 Task: Create Multiple Records from Salesforce Flow
Action: Key pressed <Key.alt_l><Key.tab><Key.tab>
Screenshot: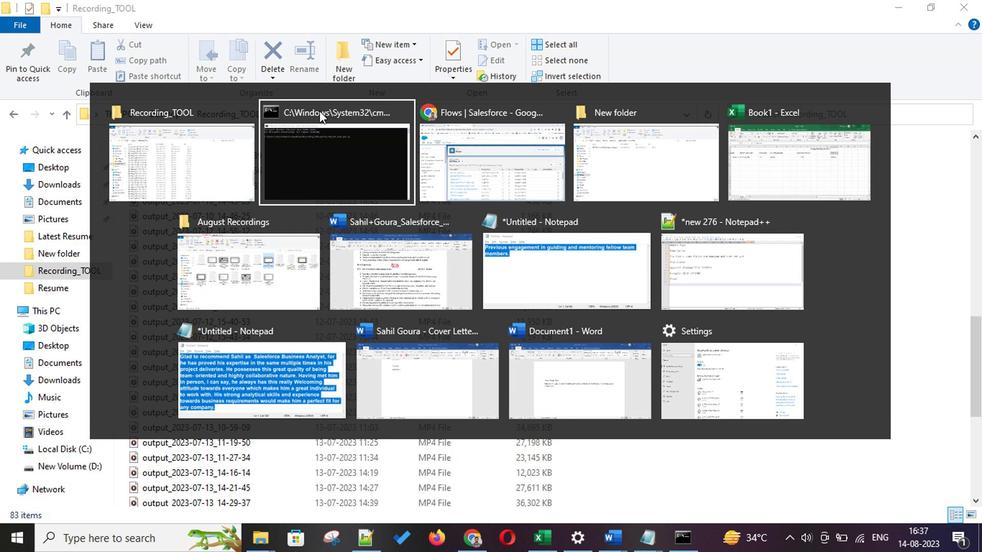 
Action: Mouse moved to (939, 187)
Screenshot: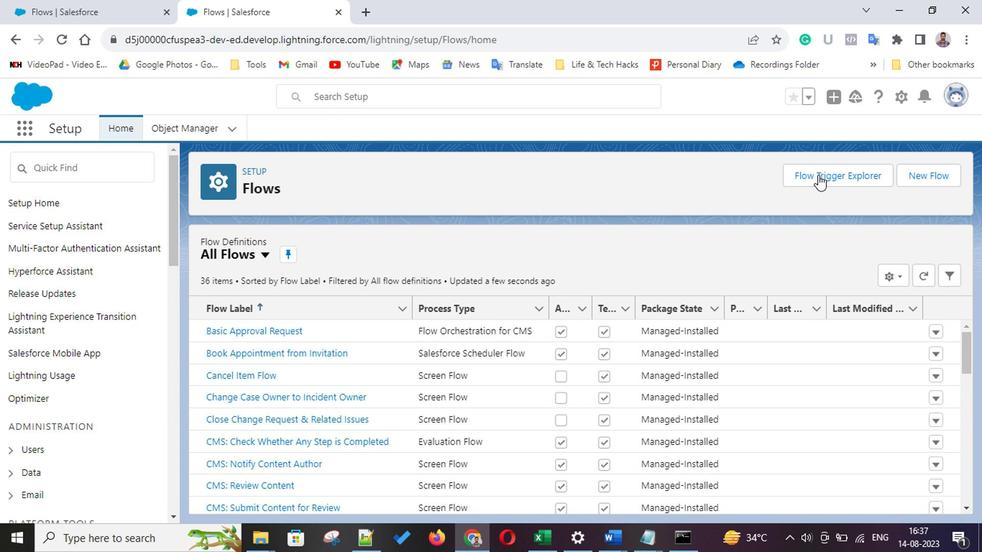 
Action: Mouse pressed left at (939, 187)
Screenshot: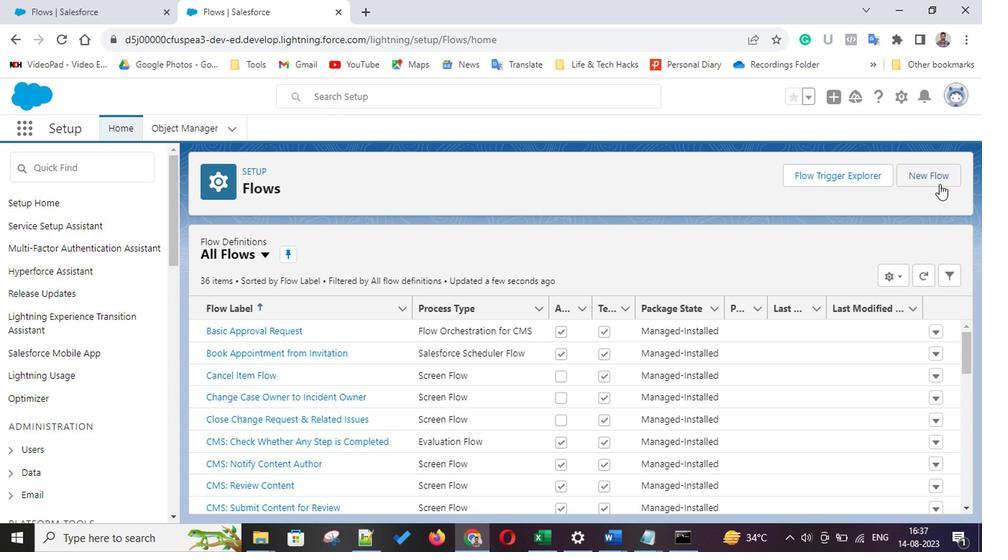 
Action: Mouse moved to (893, 447)
Screenshot: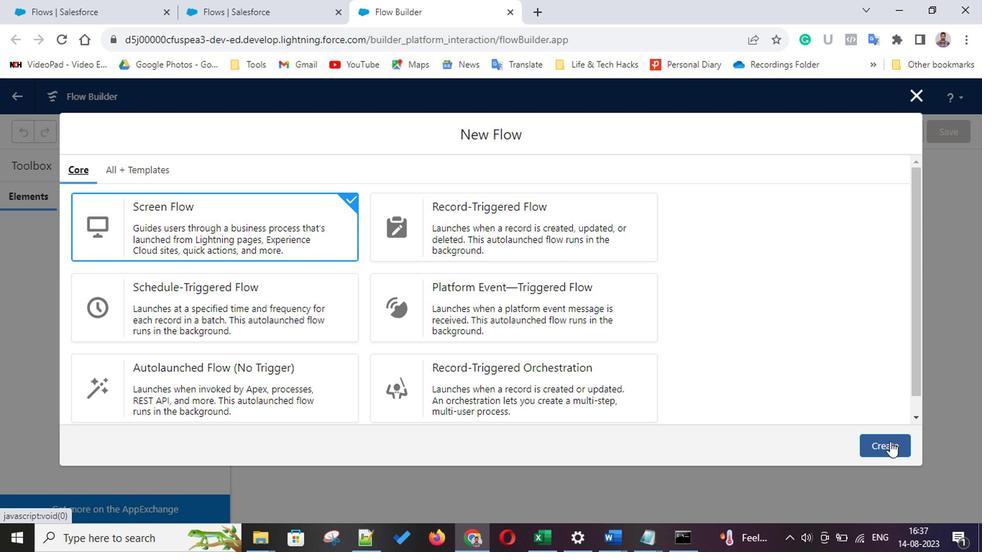 
Action: Mouse pressed left at (893, 447)
Screenshot: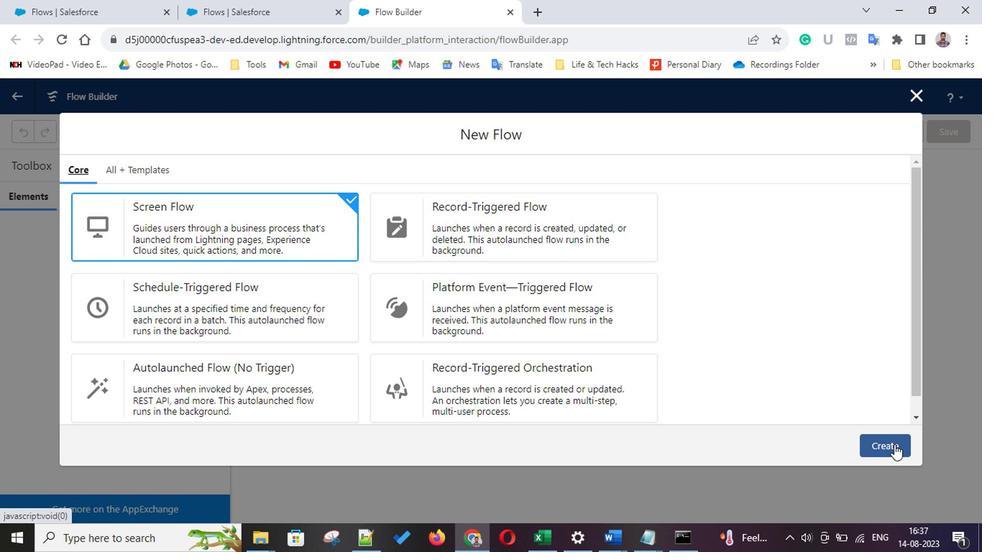 
Action: Mouse moved to (22, 138)
Screenshot: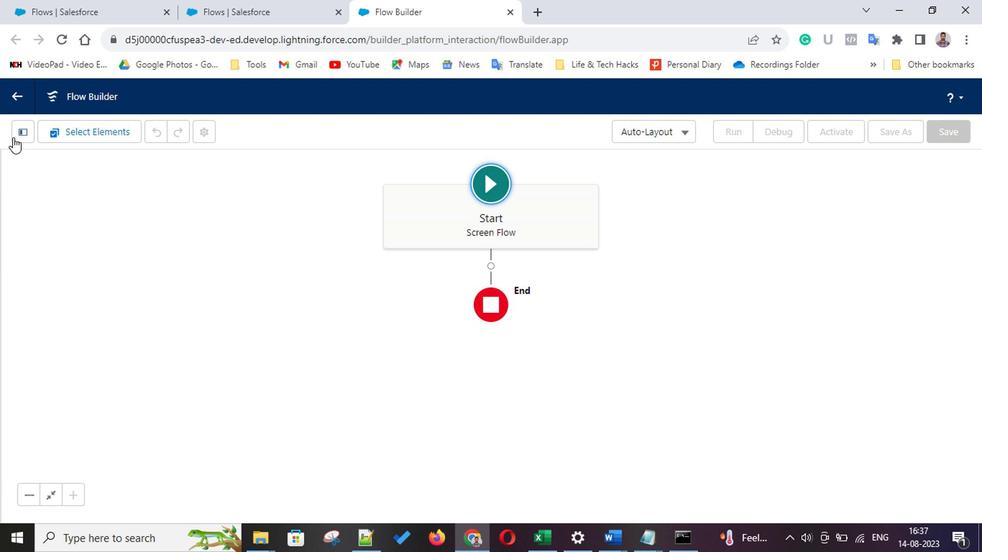 
Action: Mouse pressed left at (22, 138)
Screenshot: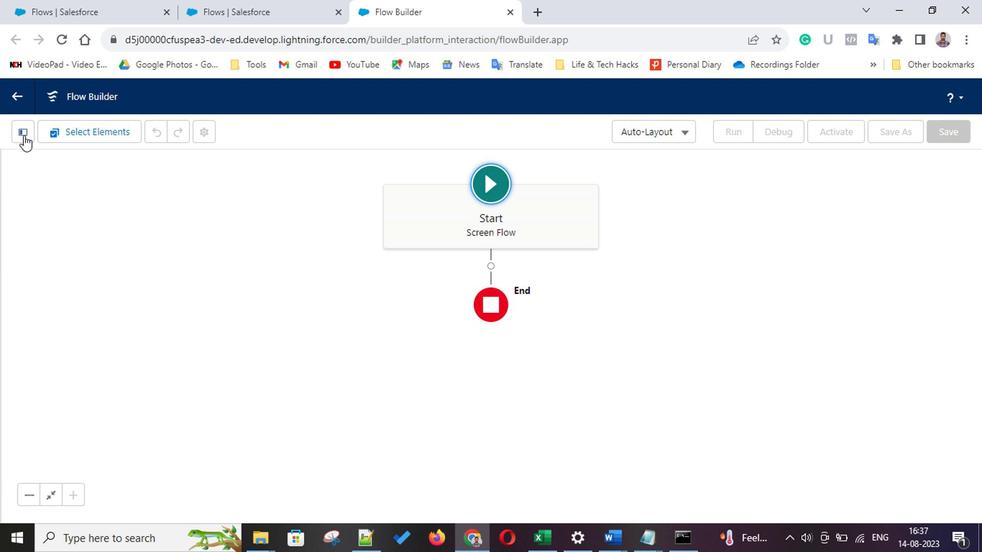 
Action: Mouse moved to (76, 266)
Screenshot: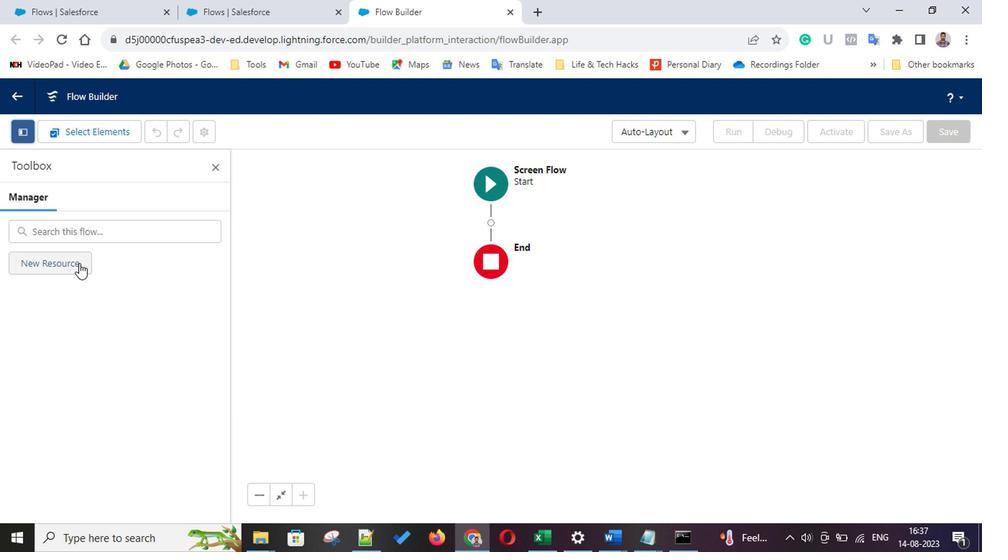 
Action: Mouse pressed left at (76, 266)
Screenshot: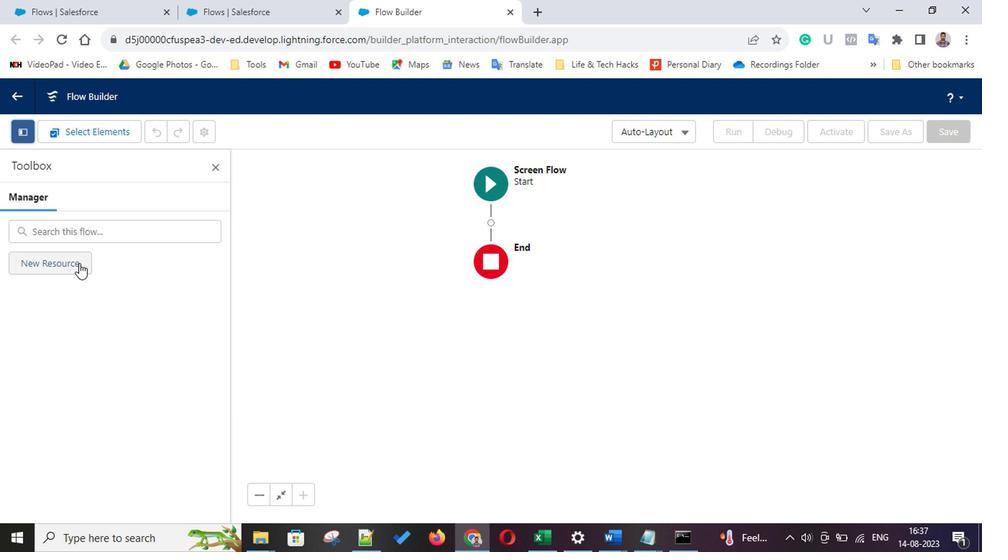 
Action: Mouse moved to (247, 246)
Screenshot: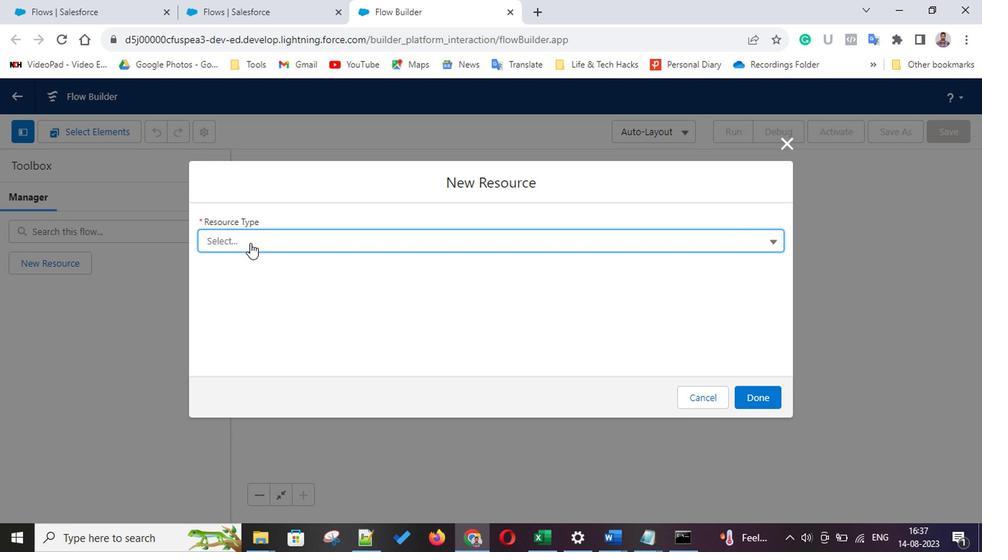 
Action: Mouse pressed left at (247, 246)
Screenshot: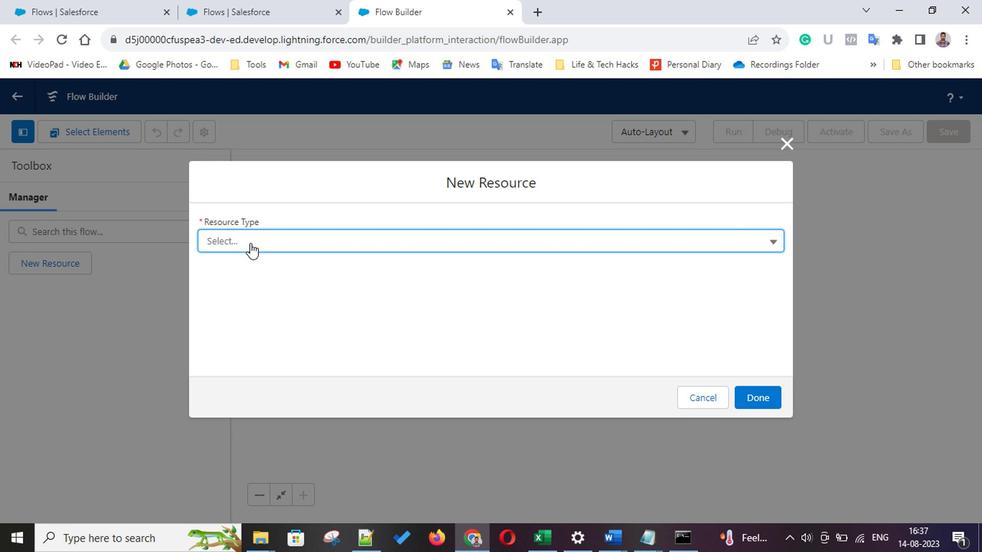 
Action: Mouse moved to (271, 276)
Screenshot: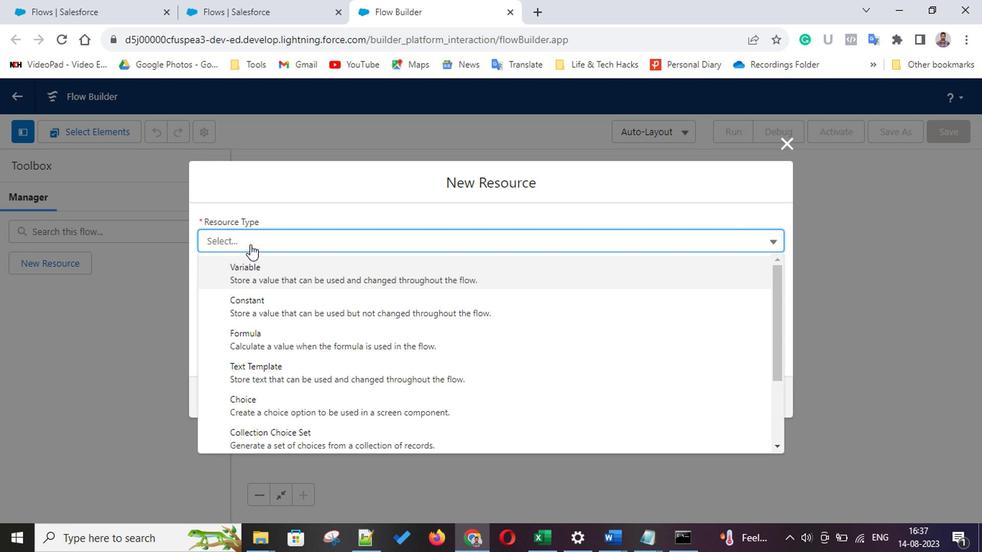 
Action: Mouse pressed left at (271, 276)
Screenshot: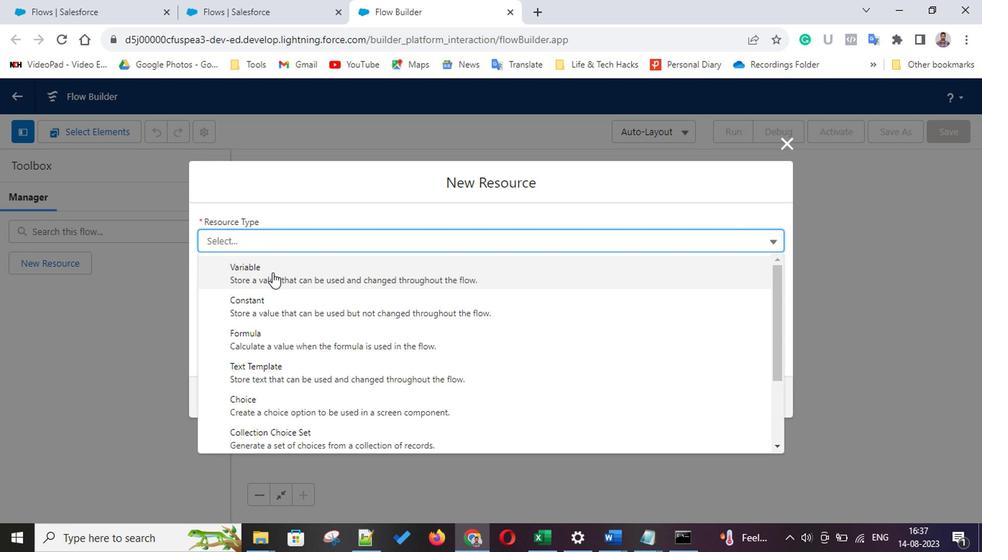 
Action: Mouse moved to (356, 275)
Screenshot: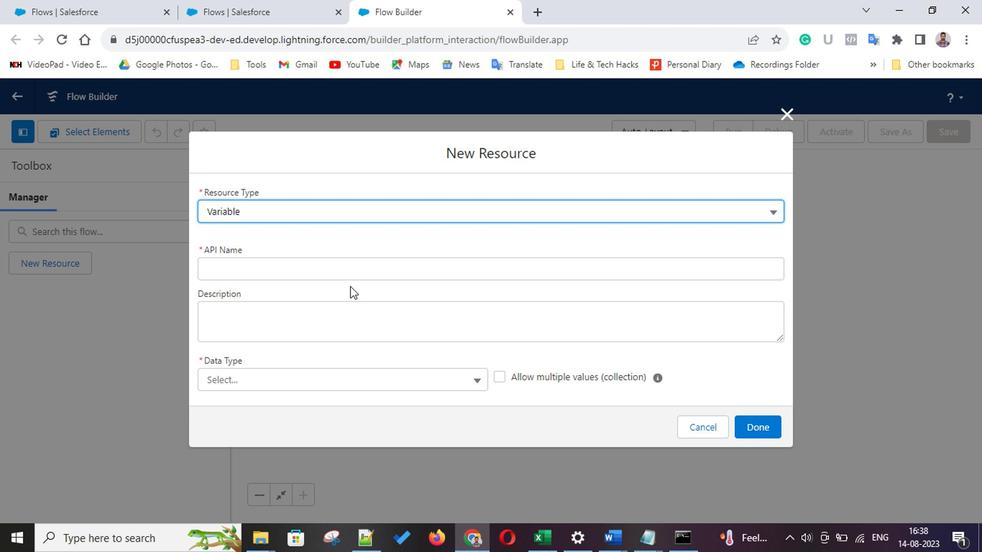 
Action: Mouse pressed left at (356, 275)
Screenshot: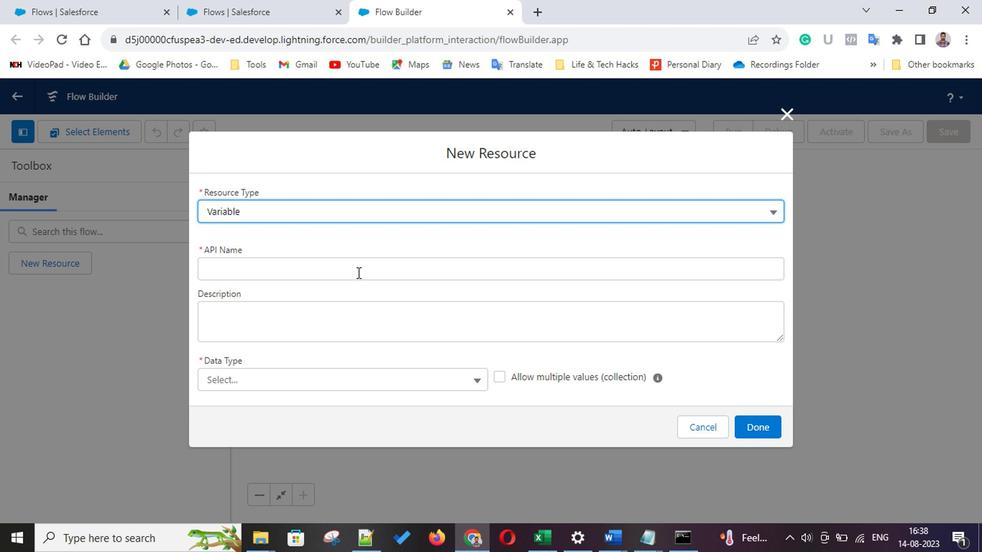 
Action: Key pressed record<Key.shift>Id
Screenshot: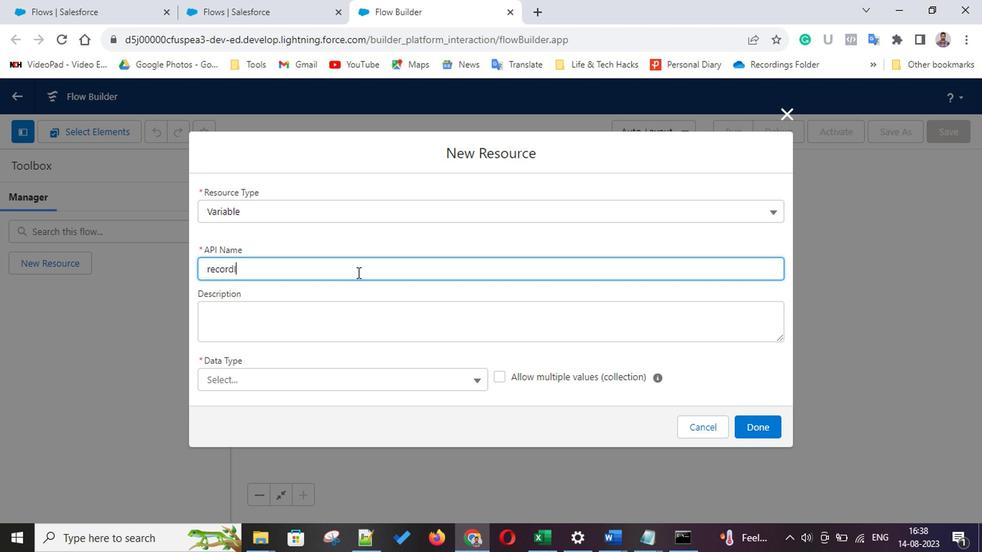 
Action: Mouse moved to (297, 380)
Screenshot: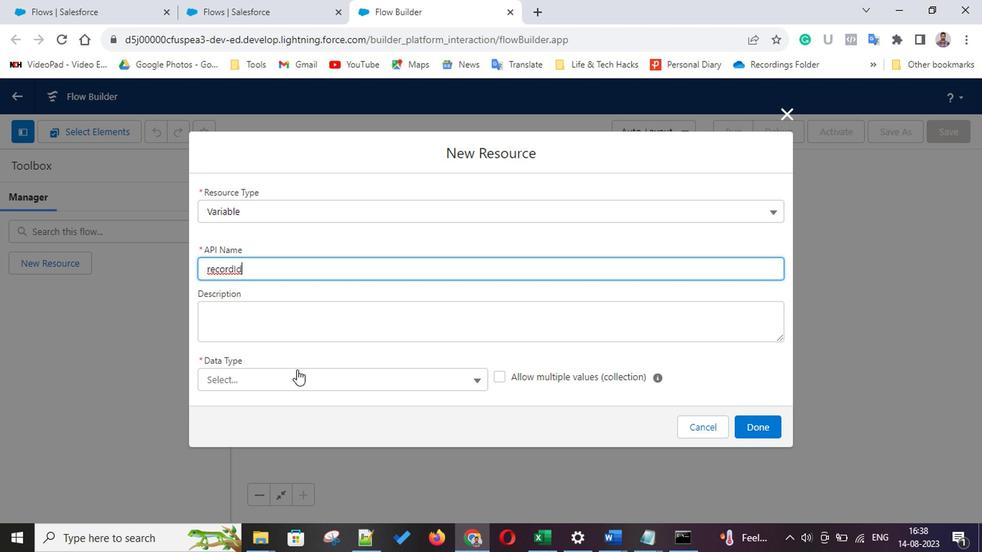 
Action: Mouse pressed left at (297, 380)
Screenshot: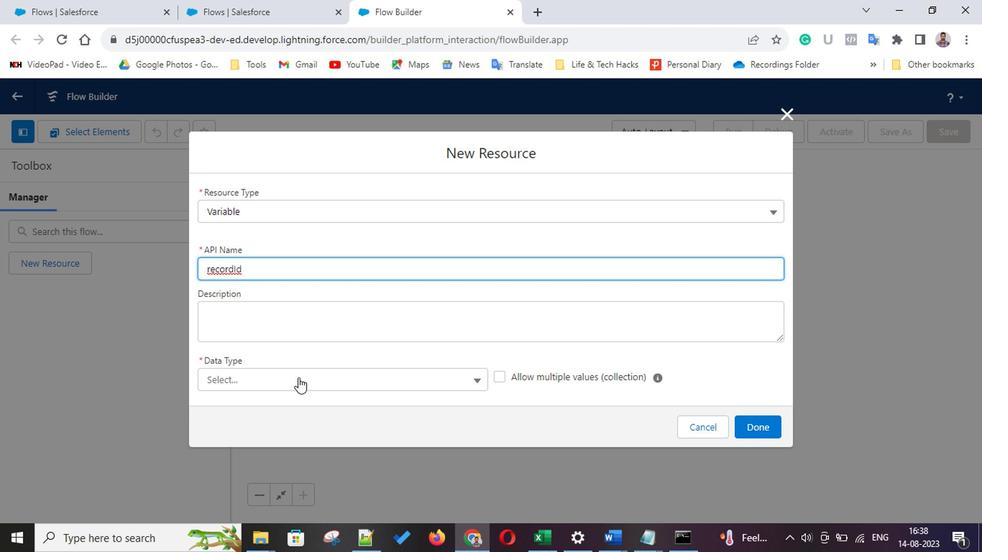 
Action: Mouse moved to (275, 181)
Screenshot: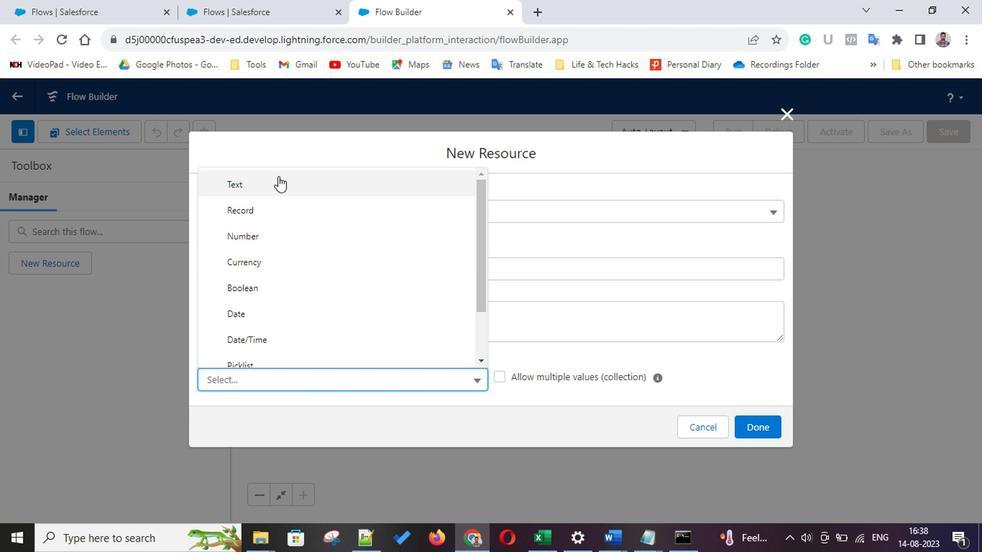 
Action: Mouse pressed left at (275, 181)
Screenshot: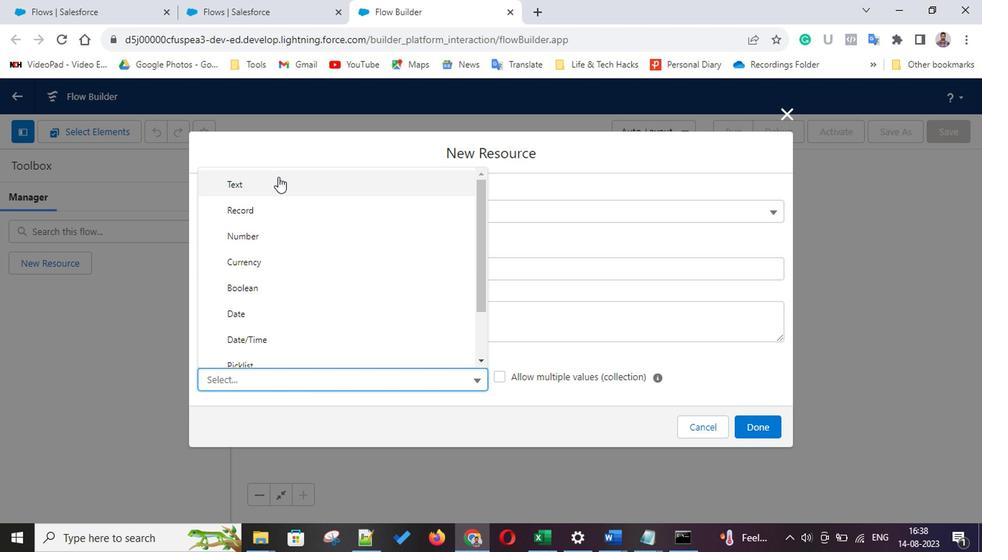 
Action: Mouse moved to (407, 310)
Screenshot: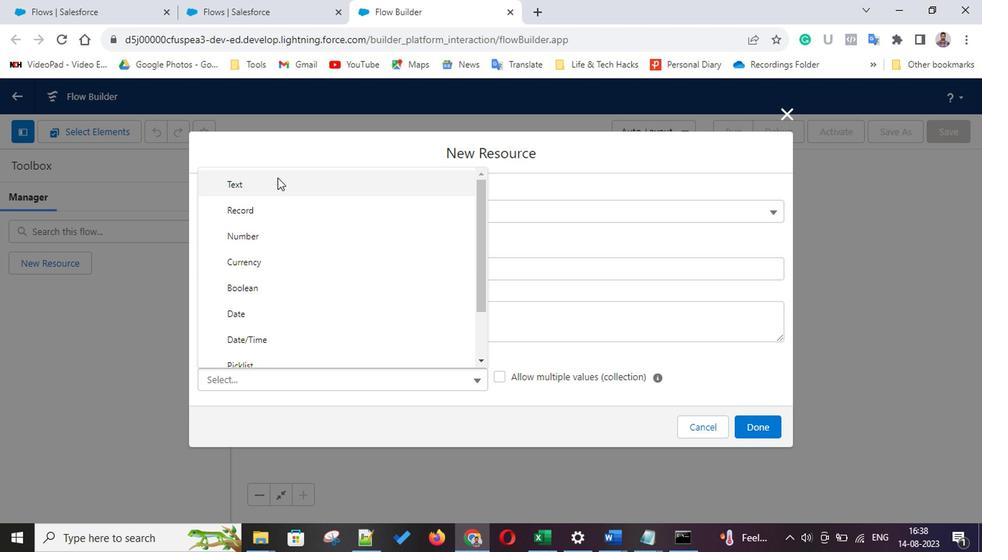 
Action: Mouse scrolled (407, 309) with delta (0, -1)
Screenshot: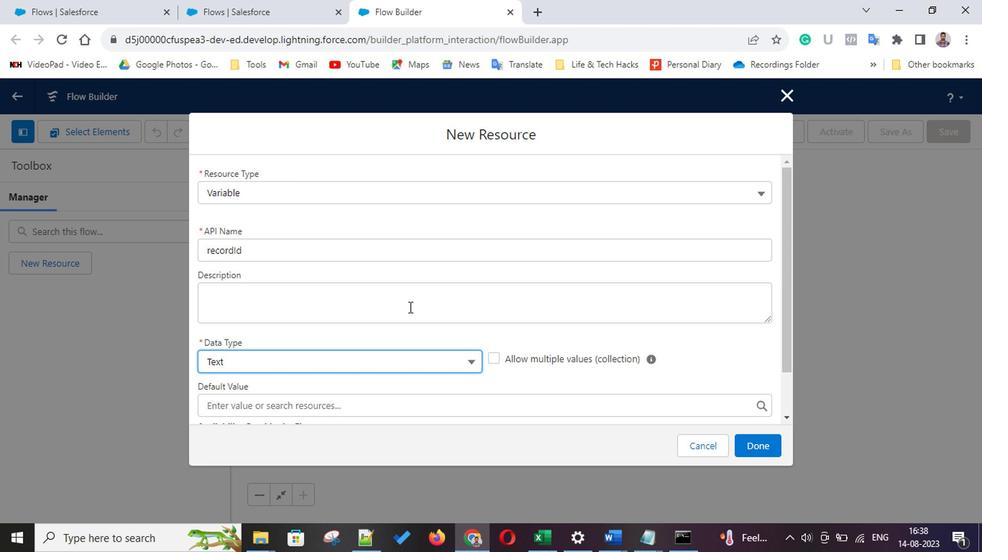
Action: Mouse scrolled (407, 309) with delta (0, -1)
Screenshot: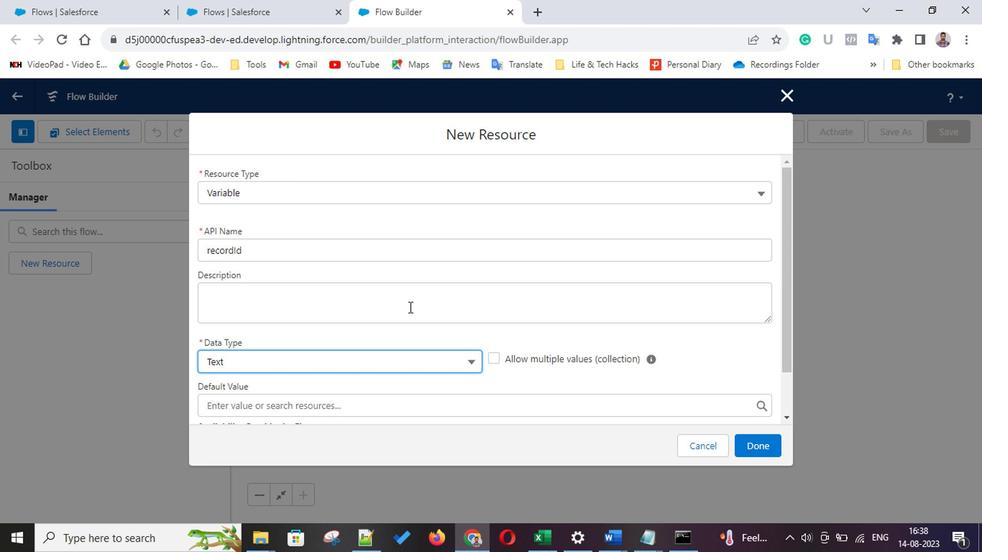 
Action: Mouse scrolled (407, 309) with delta (0, -1)
Screenshot: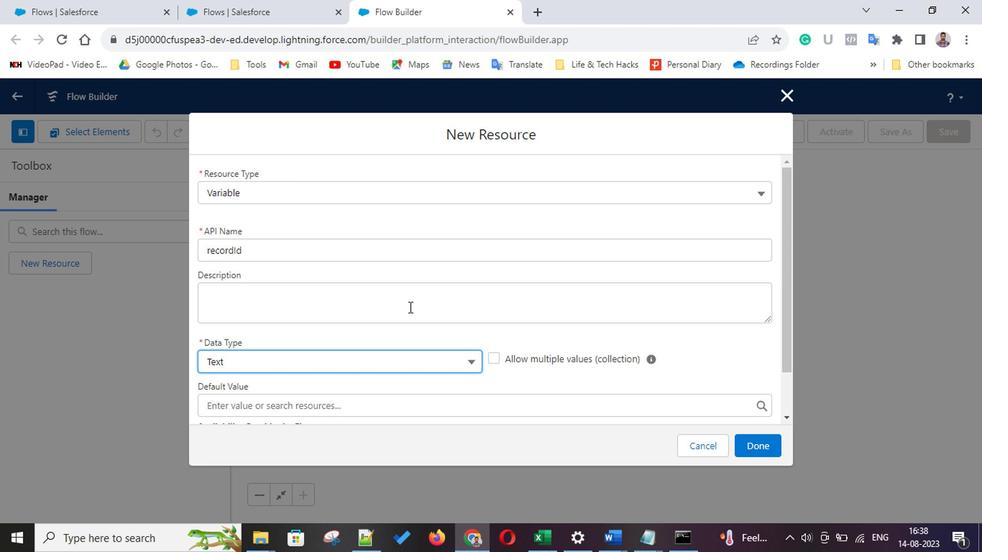 
Action: Mouse scrolled (407, 309) with delta (0, -1)
Screenshot: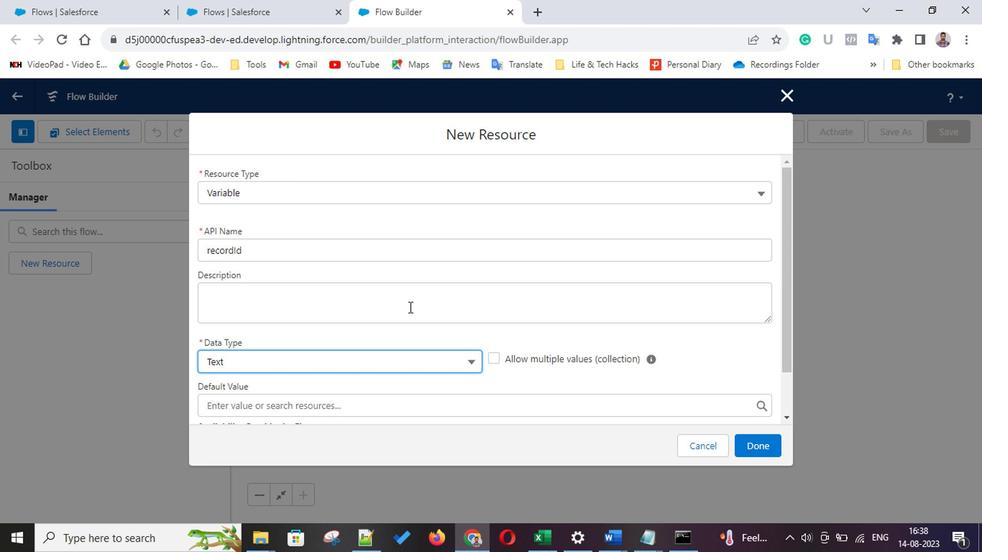 
Action: Mouse scrolled (407, 309) with delta (0, -1)
Screenshot: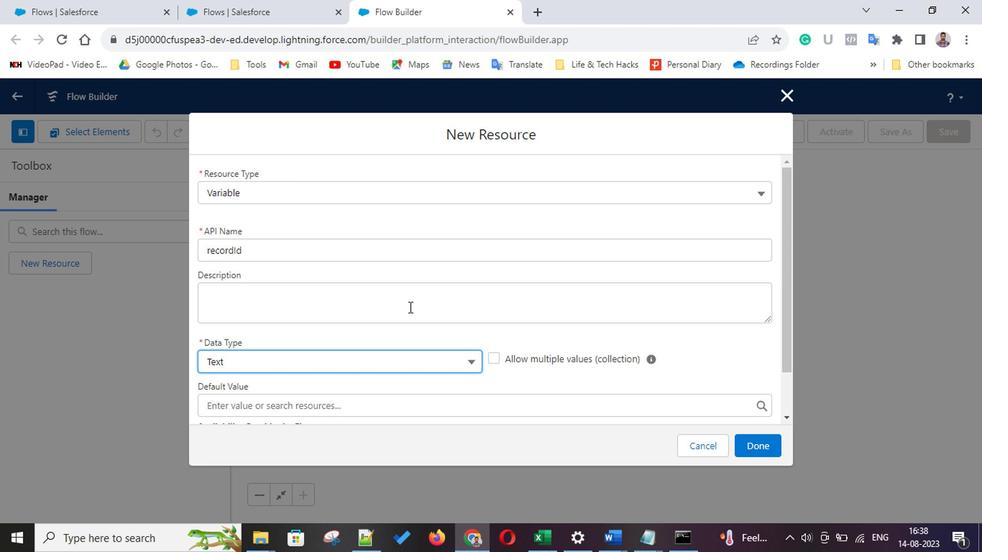 
Action: Mouse scrolled (407, 309) with delta (0, -1)
Screenshot: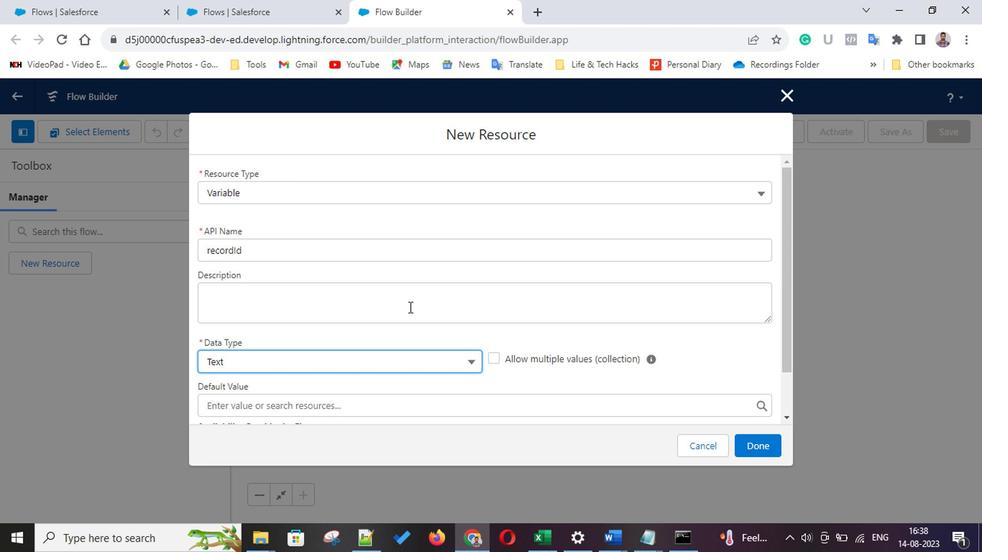
Action: Mouse scrolled (407, 309) with delta (0, -1)
Screenshot: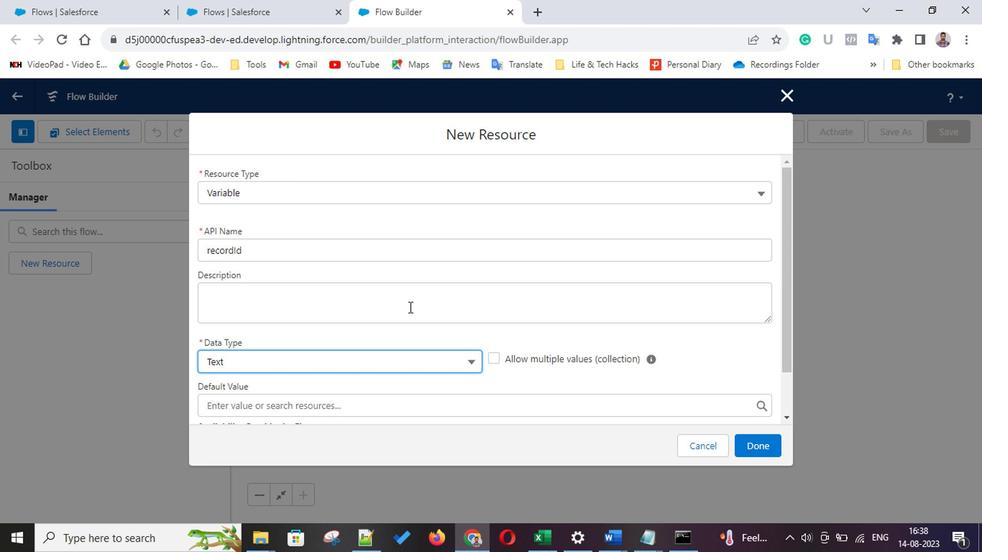 
Action: Mouse scrolled (407, 309) with delta (0, -1)
Screenshot: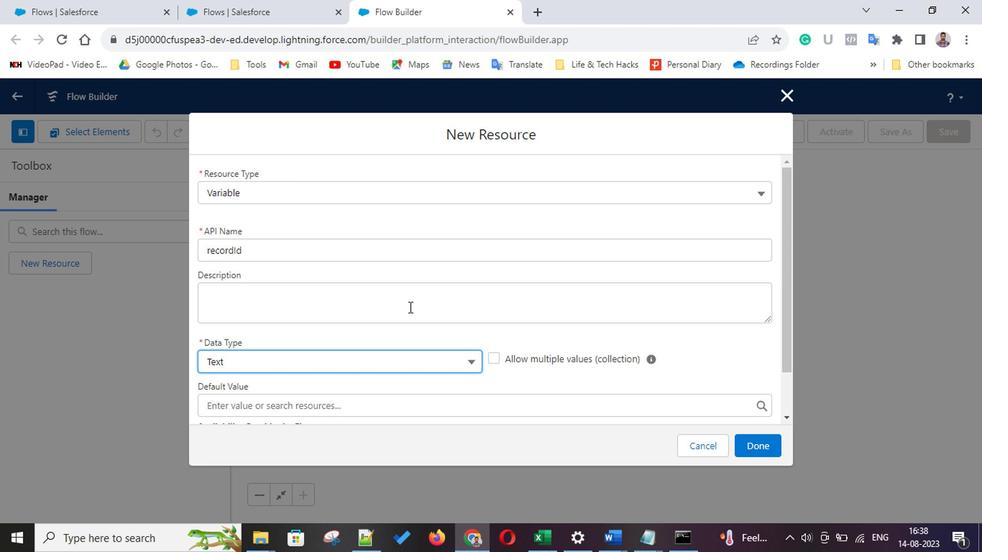 
Action: Mouse scrolled (407, 309) with delta (0, -1)
Screenshot: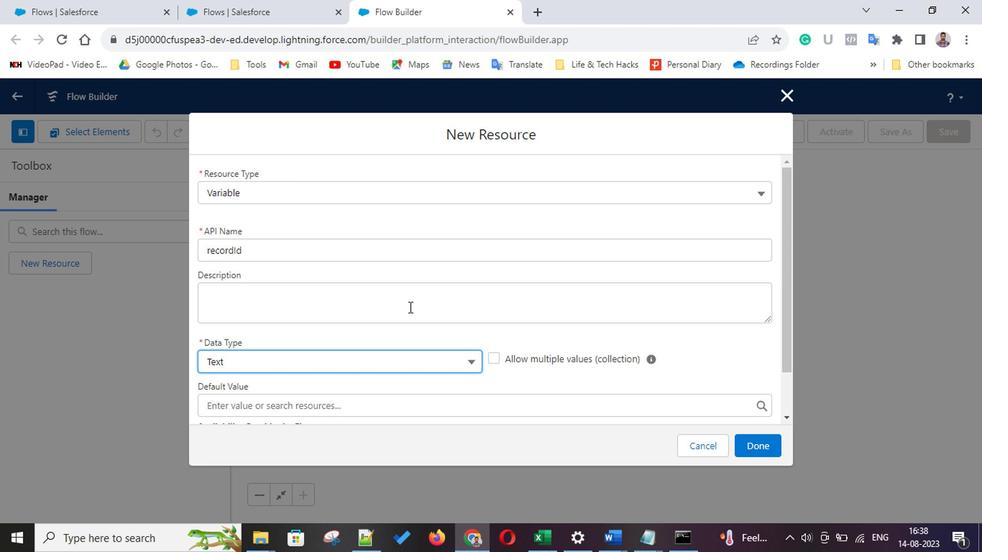 
Action: Mouse scrolled (407, 309) with delta (0, -1)
Screenshot: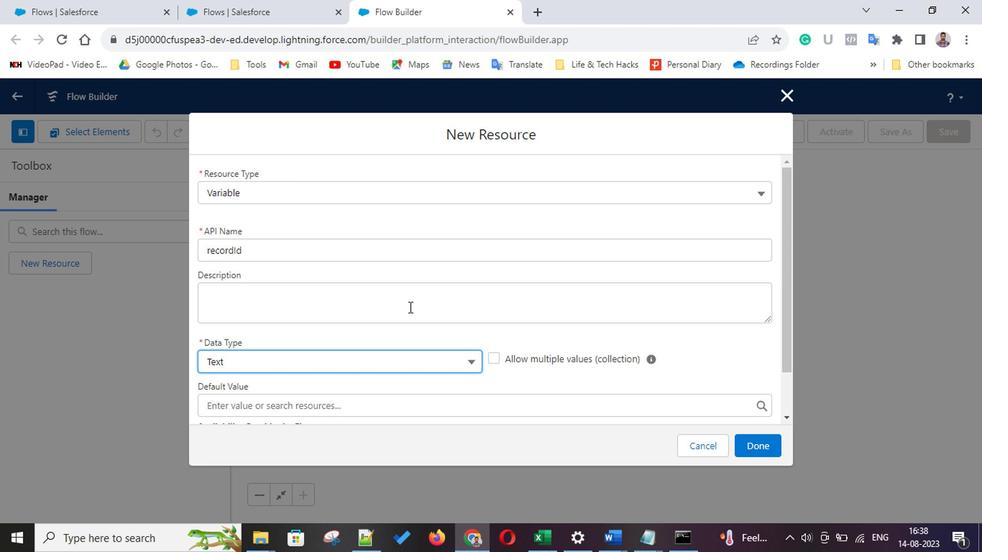 
Action: Mouse scrolled (407, 309) with delta (0, -1)
Screenshot: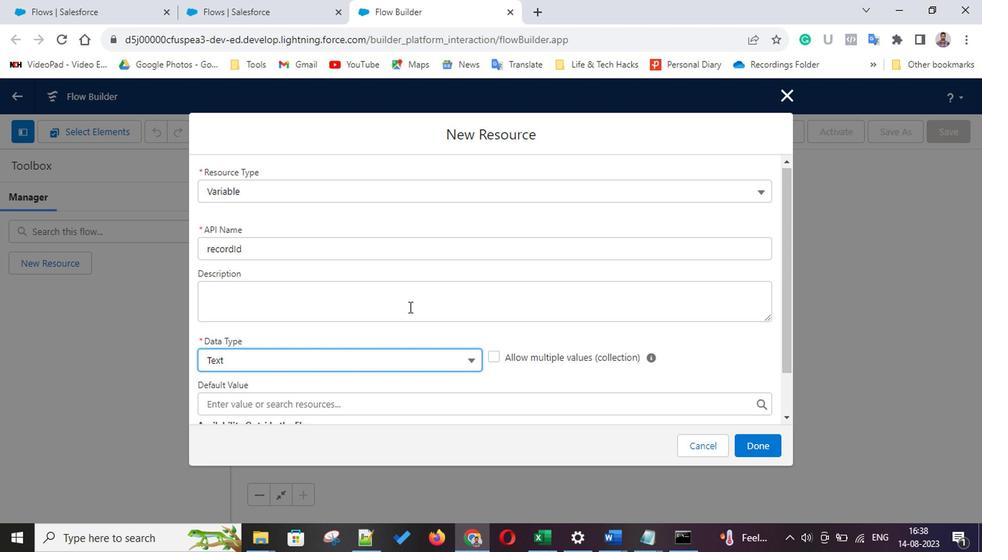 
Action: Mouse scrolled (407, 309) with delta (0, -1)
Screenshot: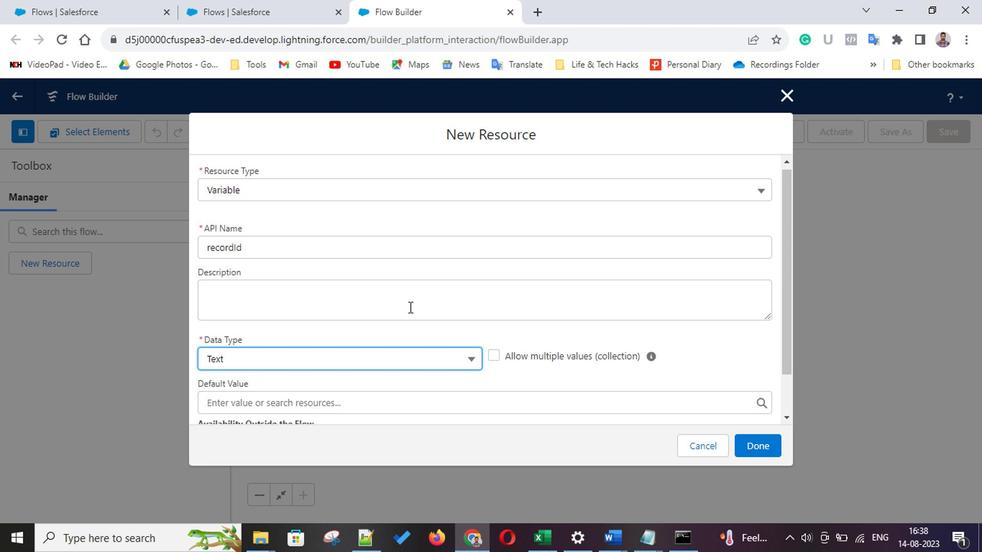 
Action: Mouse scrolled (407, 309) with delta (0, -1)
Screenshot: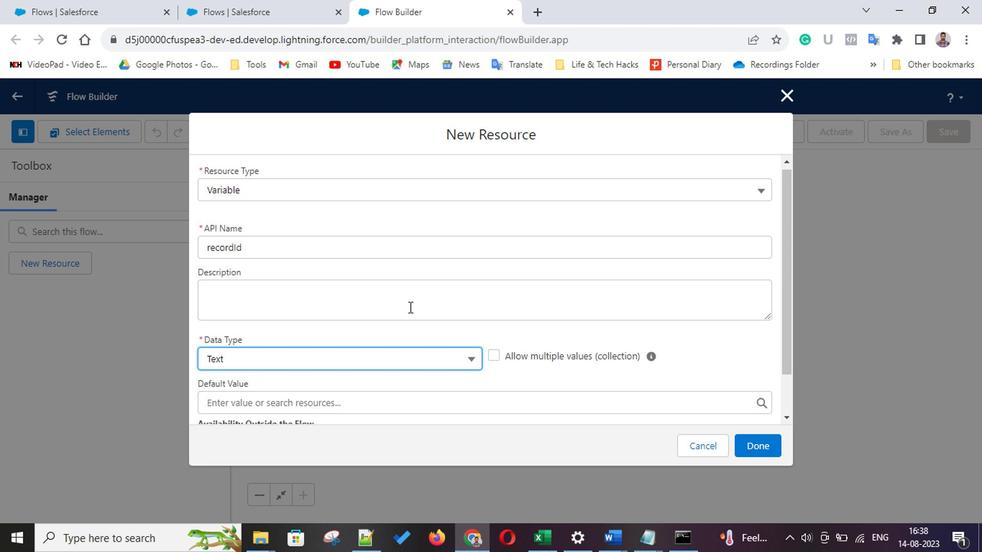 
Action: Mouse scrolled (407, 309) with delta (0, -1)
Screenshot: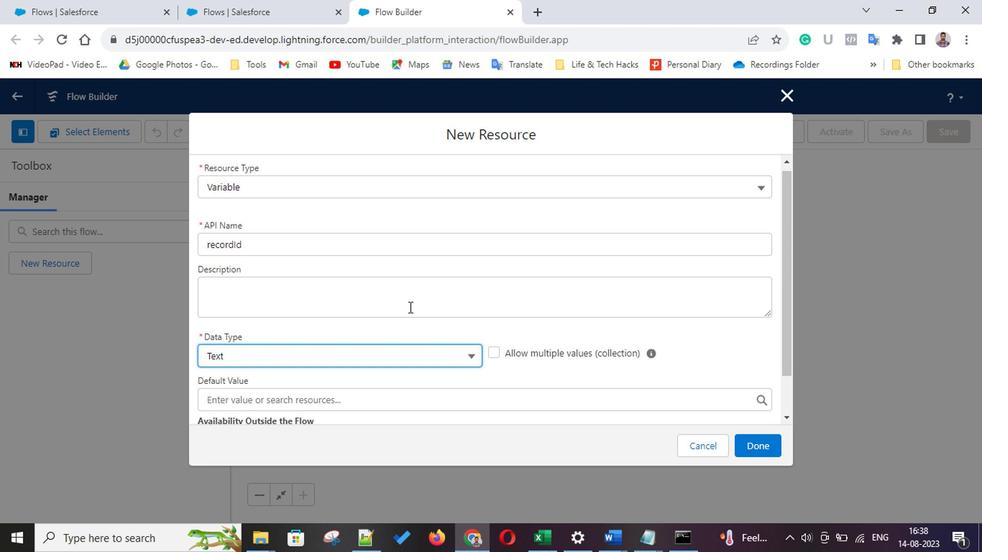 
Action: Mouse scrolled (407, 309) with delta (0, -1)
Screenshot: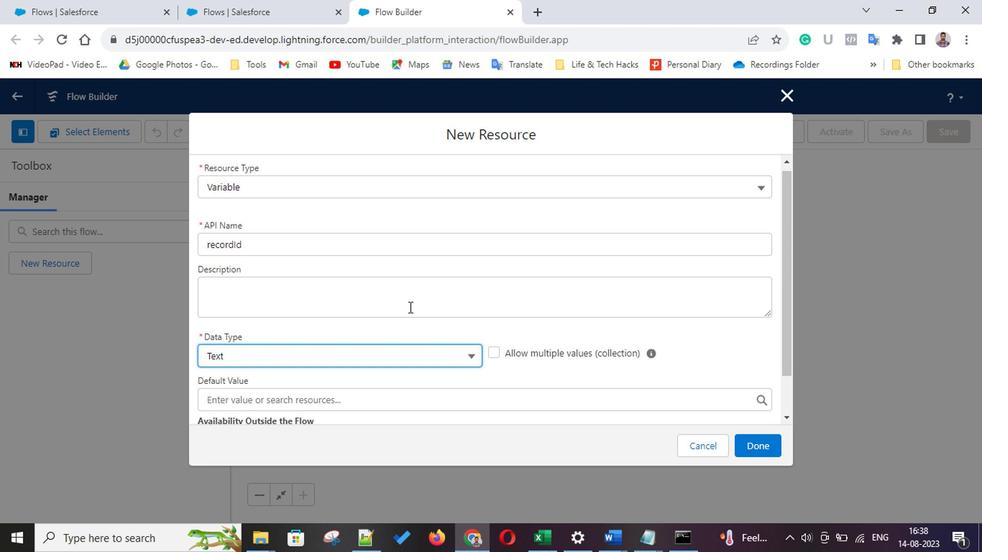 
Action: Mouse scrolled (407, 309) with delta (0, -1)
Screenshot: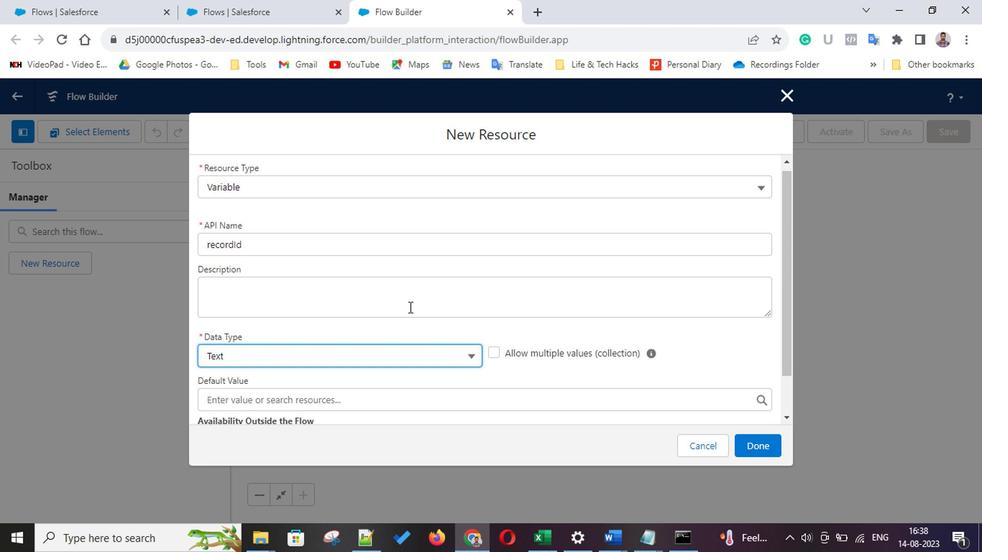 
Action: Mouse scrolled (407, 309) with delta (0, -1)
Screenshot: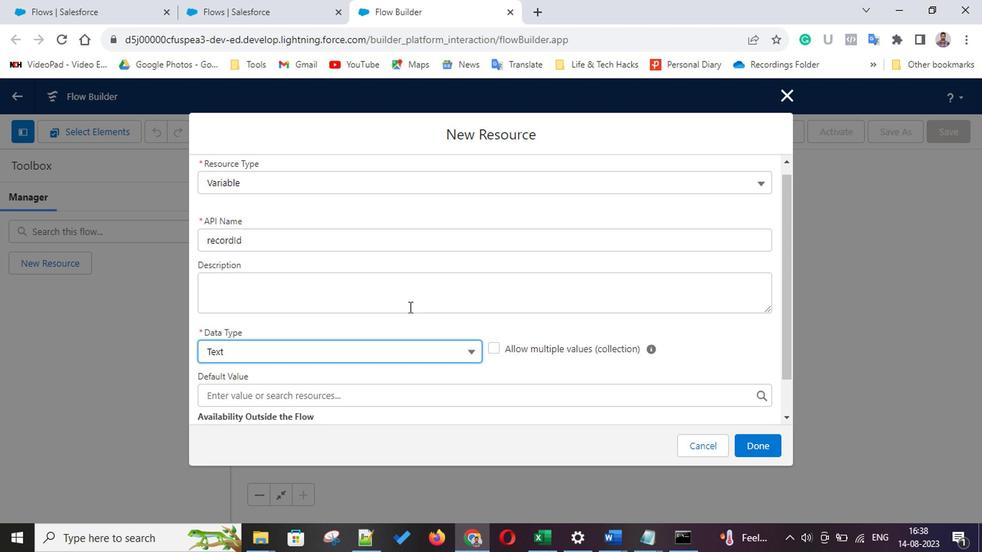 
Action: Mouse scrolled (407, 309) with delta (0, -1)
Screenshot: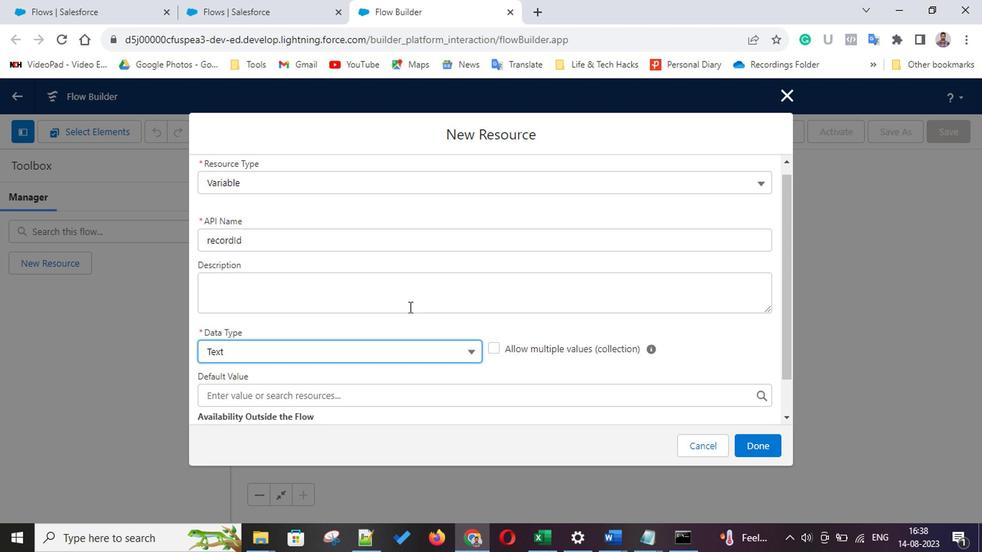 
Action: Mouse scrolled (407, 309) with delta (0, -1)
Screenshot: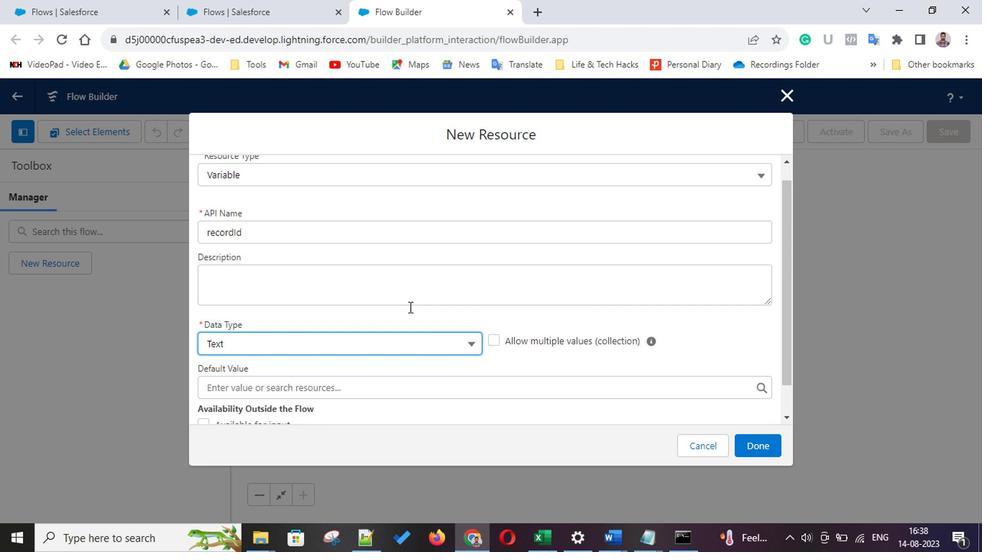 
Action: Mouse scrolled (407, 309) with delta (0, -1)
Screenshot: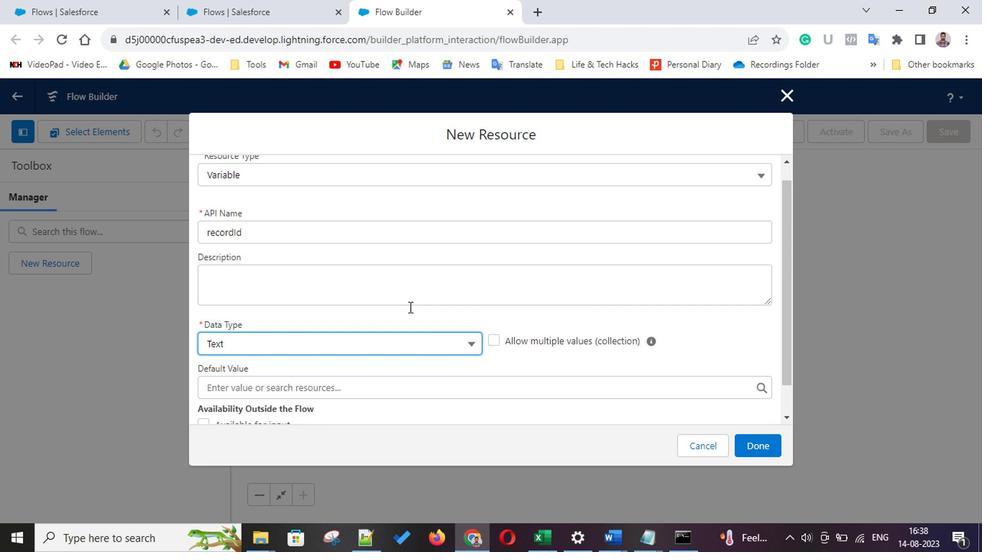 
Action: Mouse scrolled (407, 309) with delta (0, -1)
Screenshot: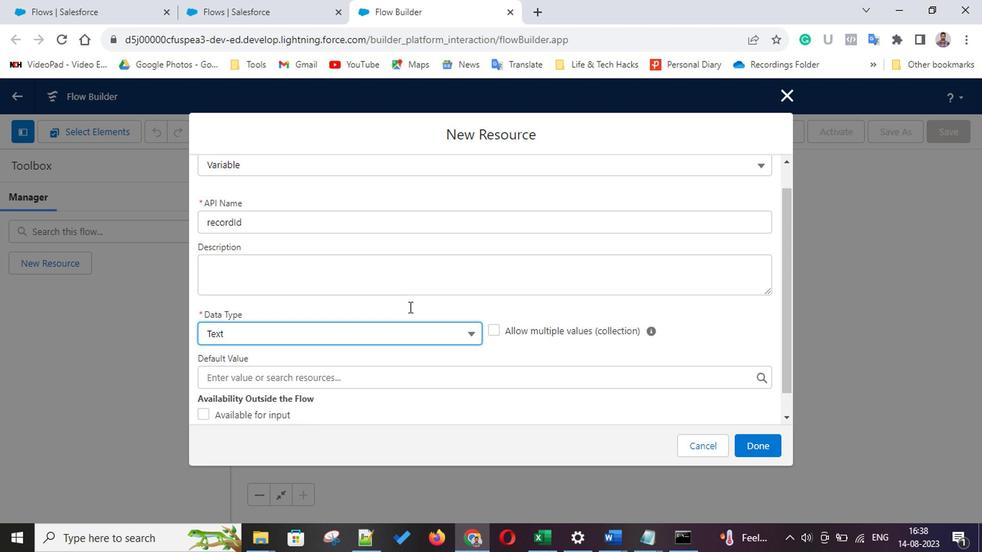 
Action: Mouse scrolled (407, 309) with delta (0, -1)
Screenshot: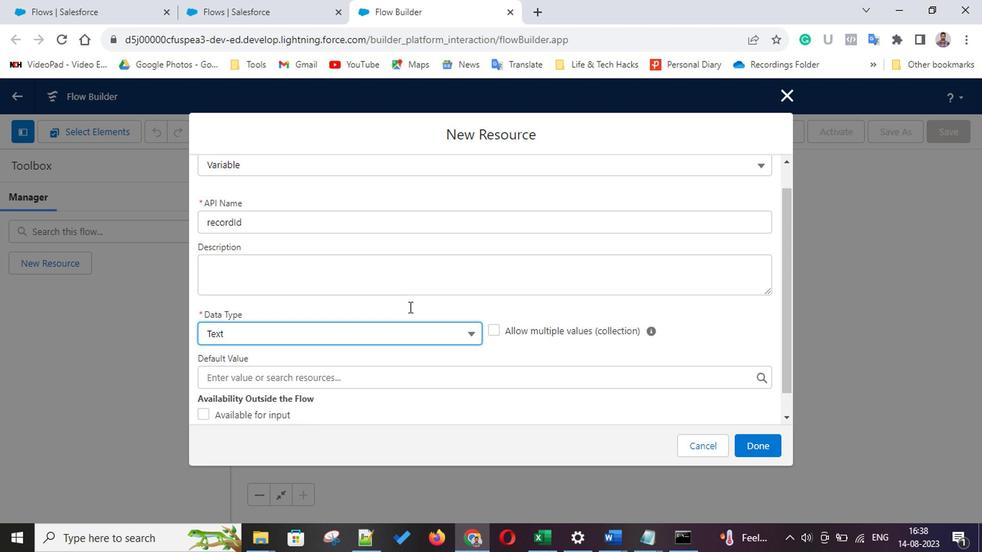 
Action: Mouse scrolled (407, 309) with delta (0, -1)
Screenshot: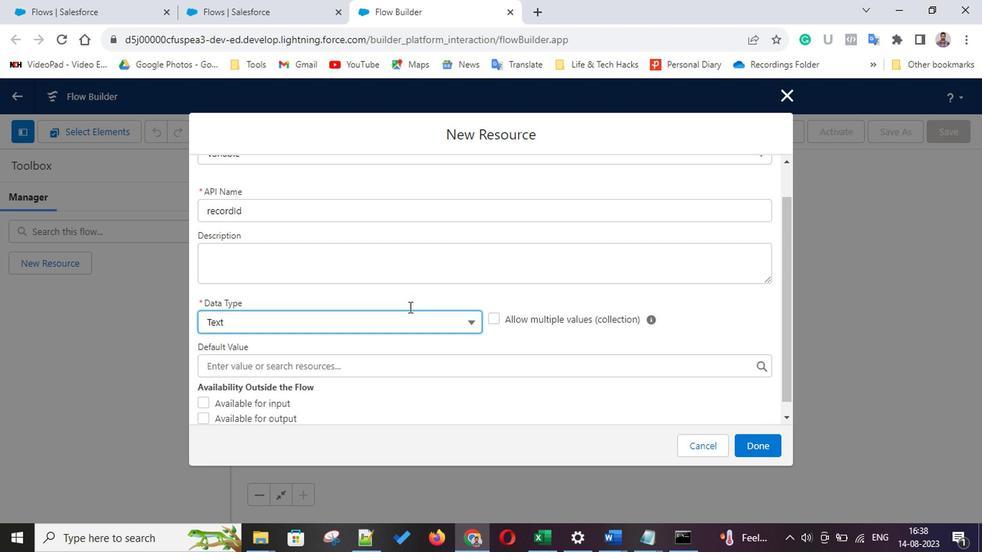 
Action: Mouse moved to (201, 393)
Screenshot: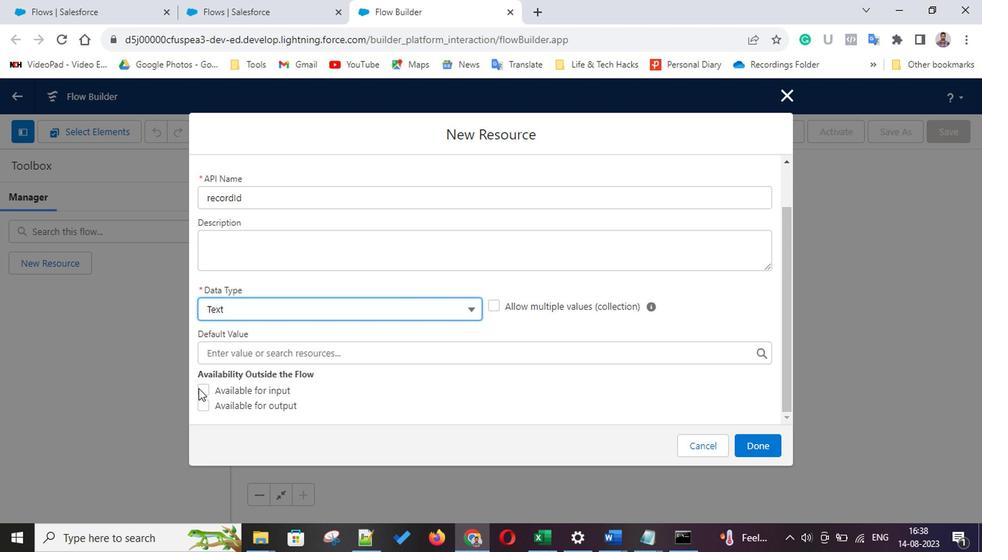 
Action: Mouse pressed left at (201, 393)
Screenshot: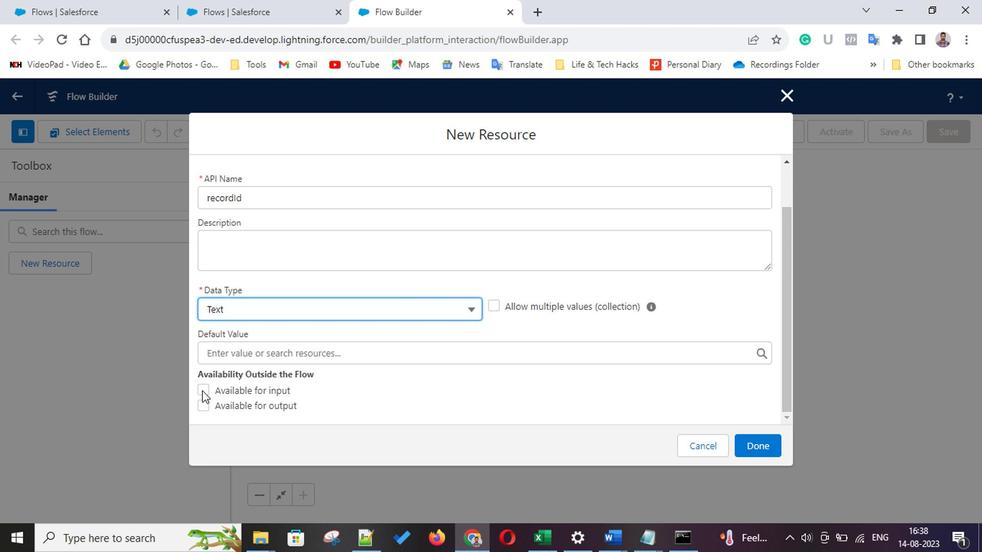 
Action: Mouse moved to (750, 444)
Screenshot: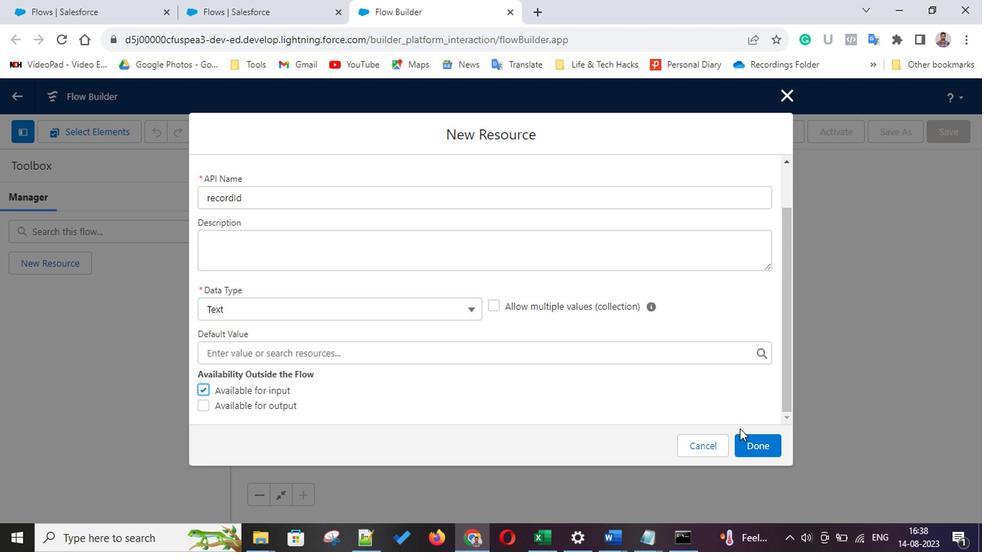 
Action: Mouse pressed left at (750, 444)
Screenshot: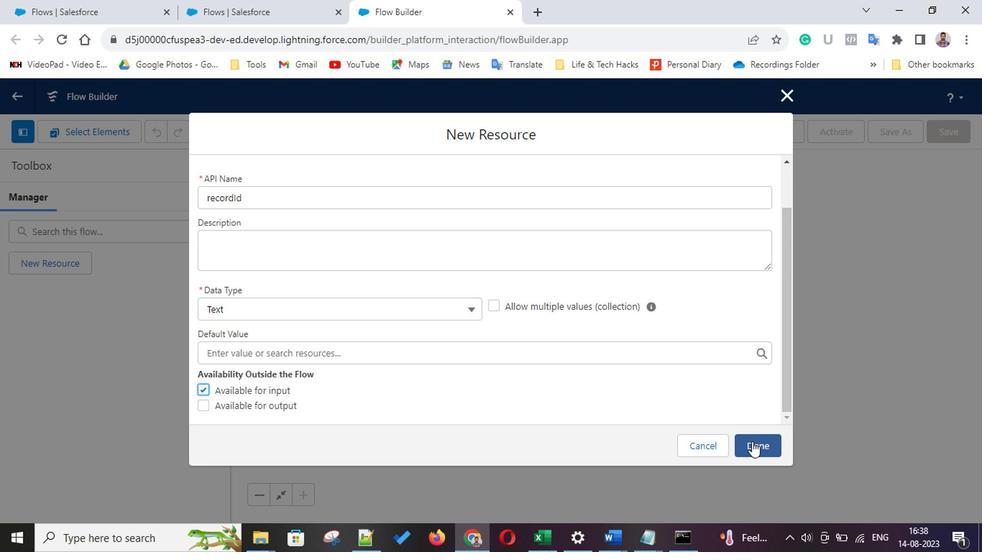 
Action: Mouse moved to (490, 226)
Screenshot: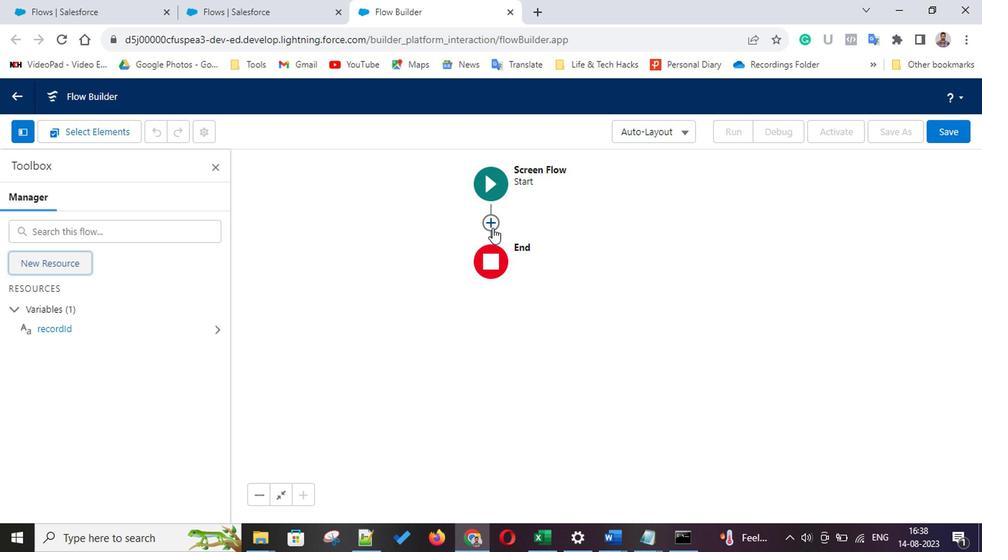 
Action: Mouse pressed left at (490, 226)
Screenshot: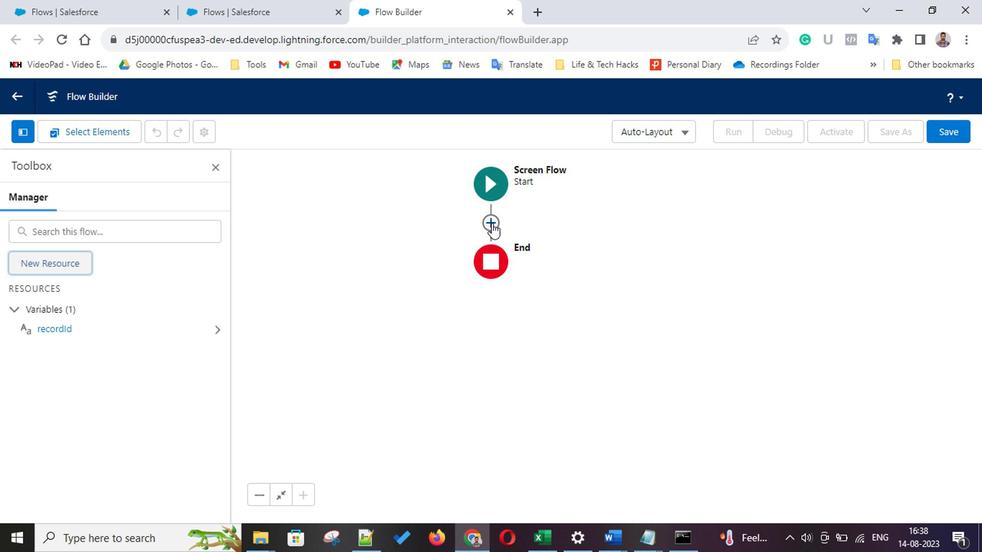 
Action: Mouse moved to (438, 336)
Screenshot: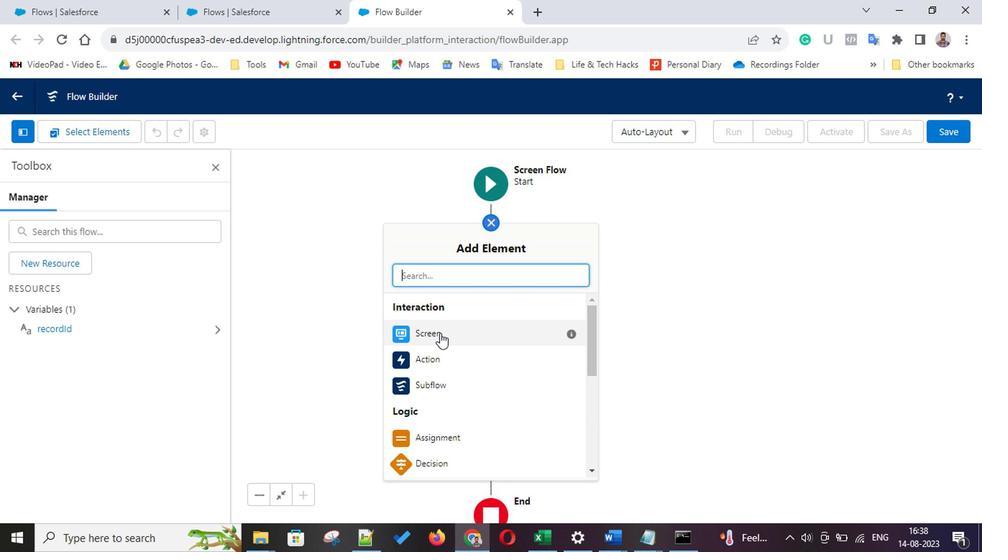 
Action: Mouse pressed left at (438, 336)
Screenshot: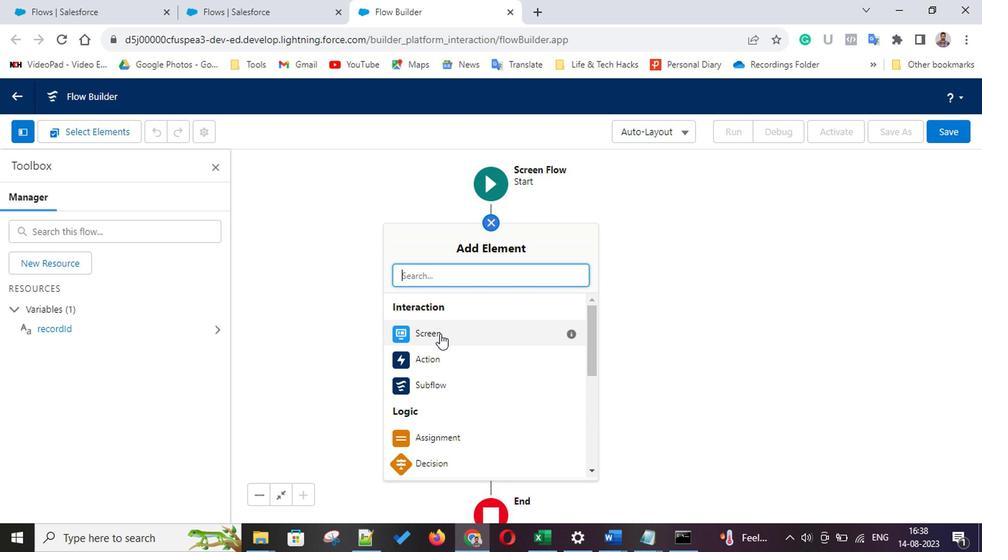 
Action: Mouse moved to (102, 248)
Screenshot: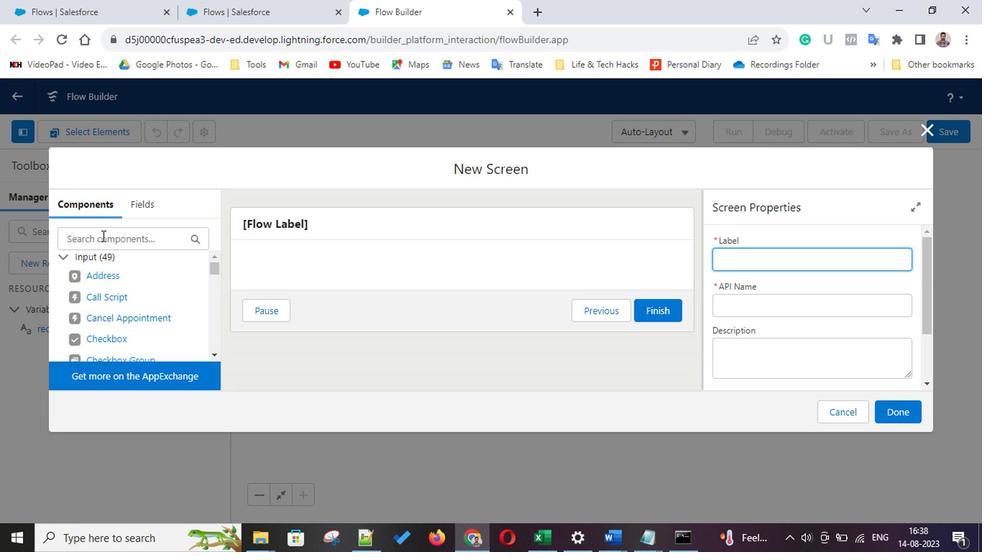 
Action: Mouse pressed left at (102, 248)
Screenshot: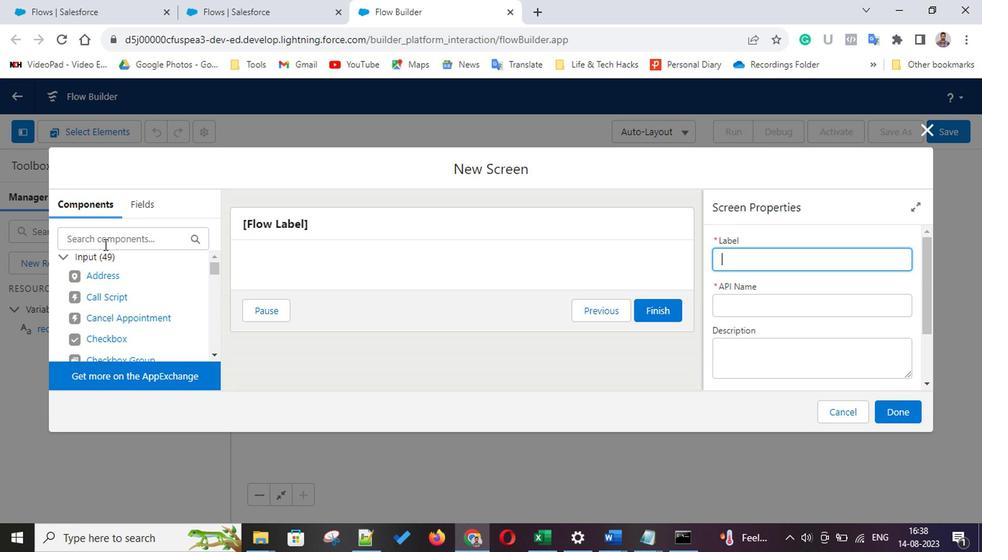 
Action: Key pressed pic
Screenshot: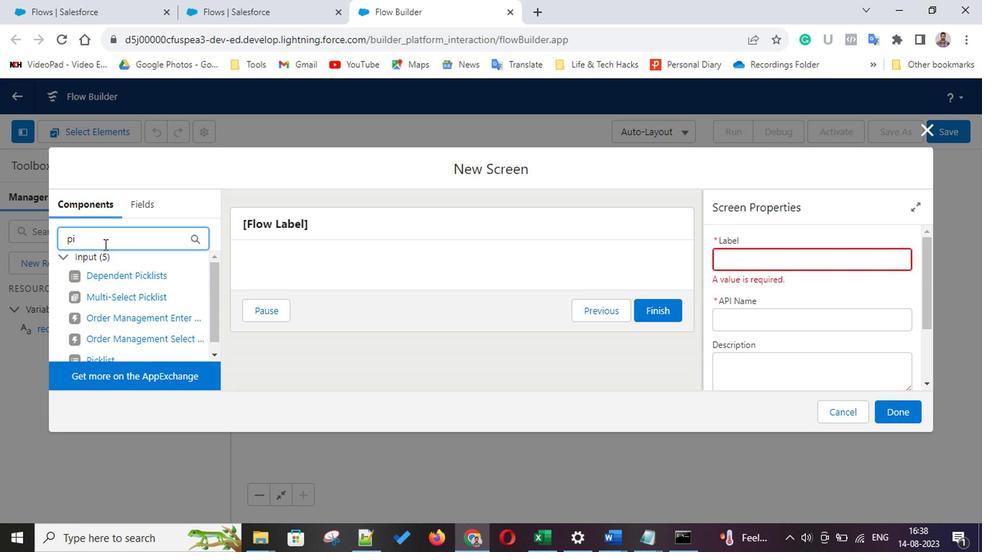 
Action: Mouse moved to (101, 321)
Screenshot: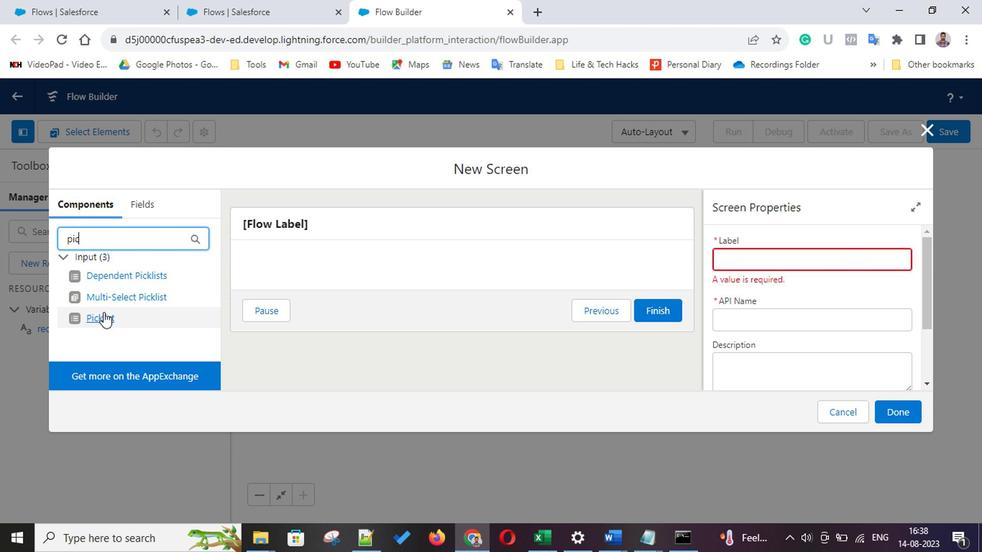 
Action: Mouse pressed left at (101, 321)
Screenshot: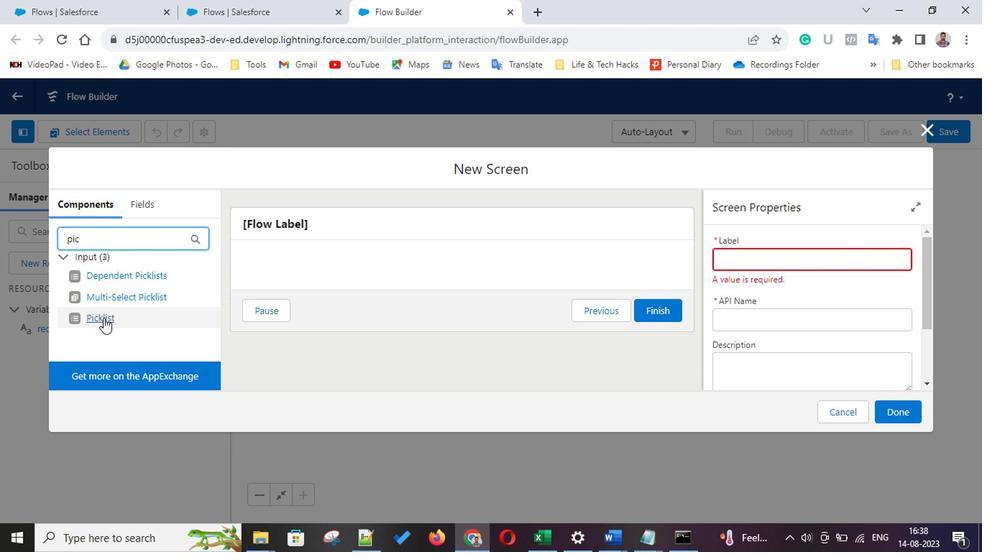 
Action: Mouse moved to (751, 257)
Screenshot: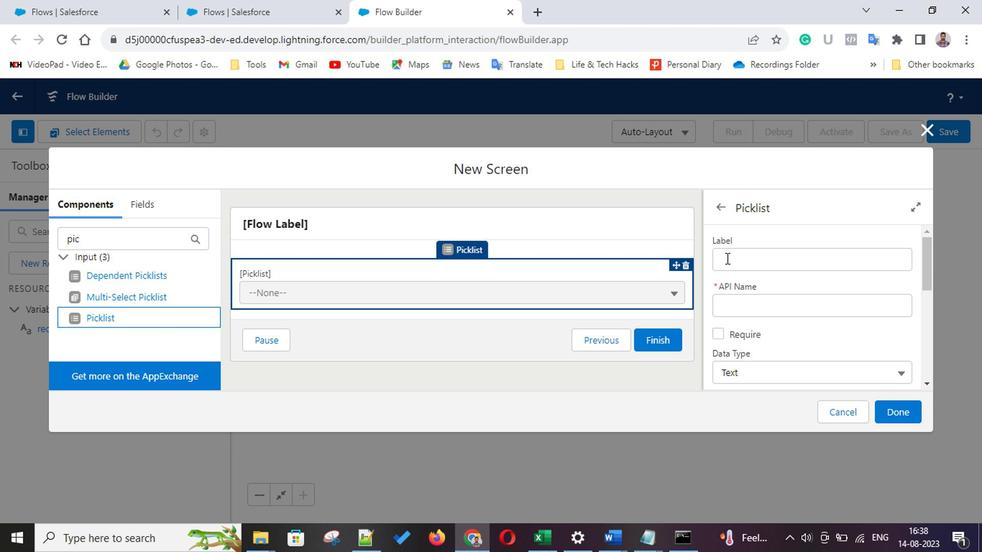
Action: Mouse pressed left at (751, 257)
Screenshot: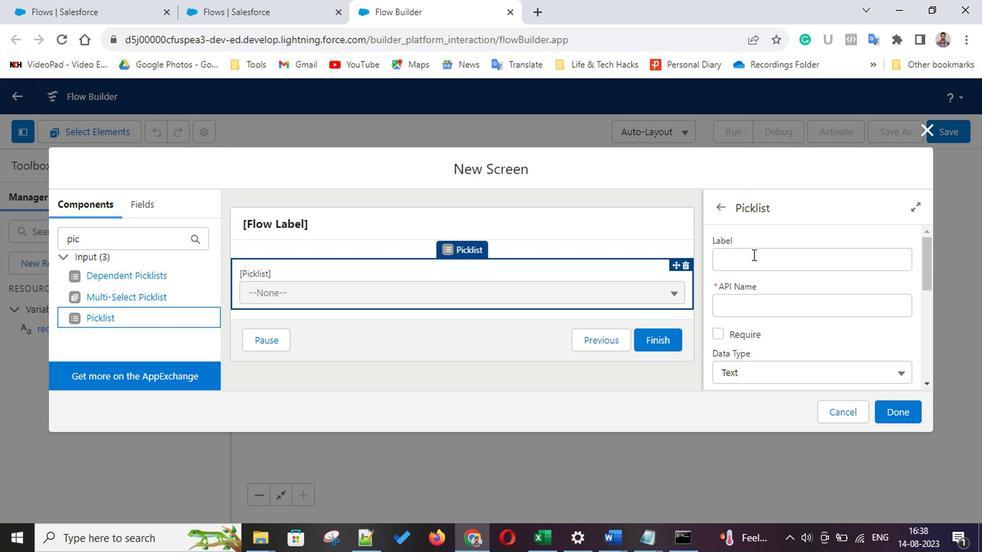 
Action: Key pressed <Key.shift>Status
Screenshot: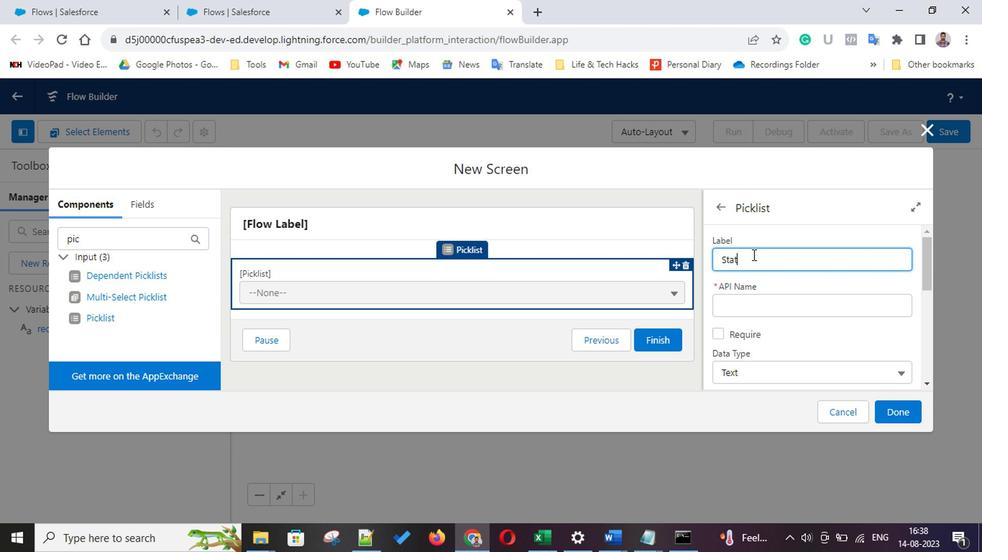 
Action: Mouse moved to (759, 308)
Screenshot: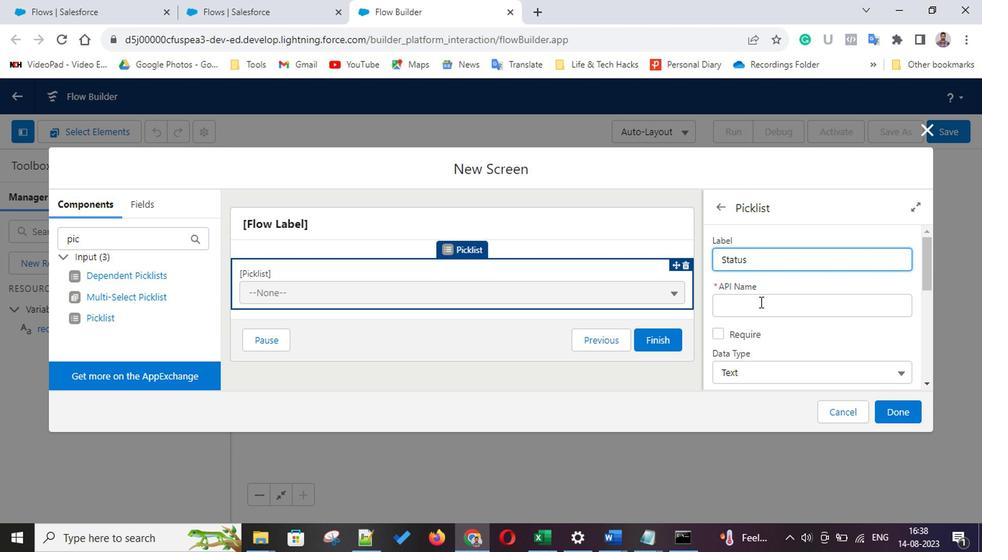 
Action: Mouse pressed left at (759, 308)
Screenshot: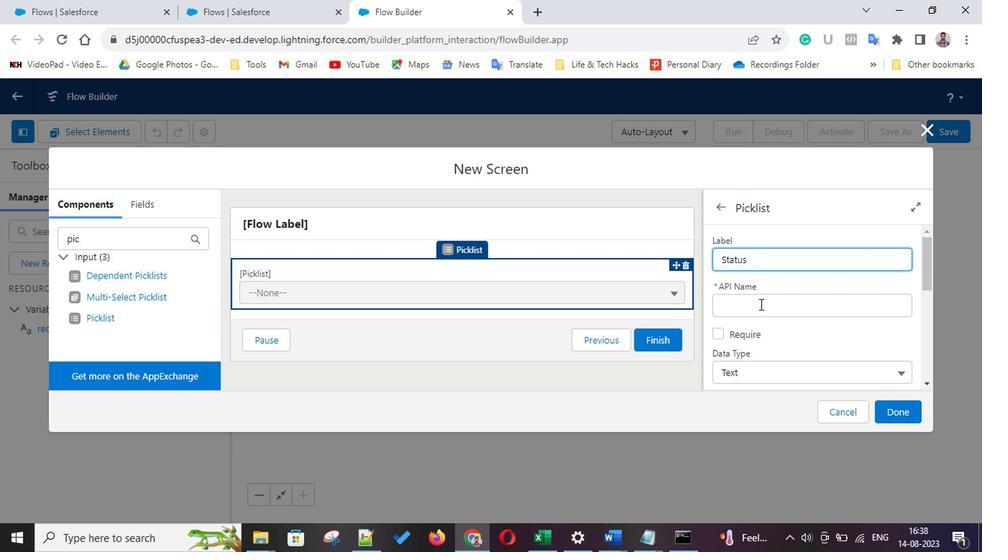 
Action: Mouse moved to (777, 358)
Screenshot: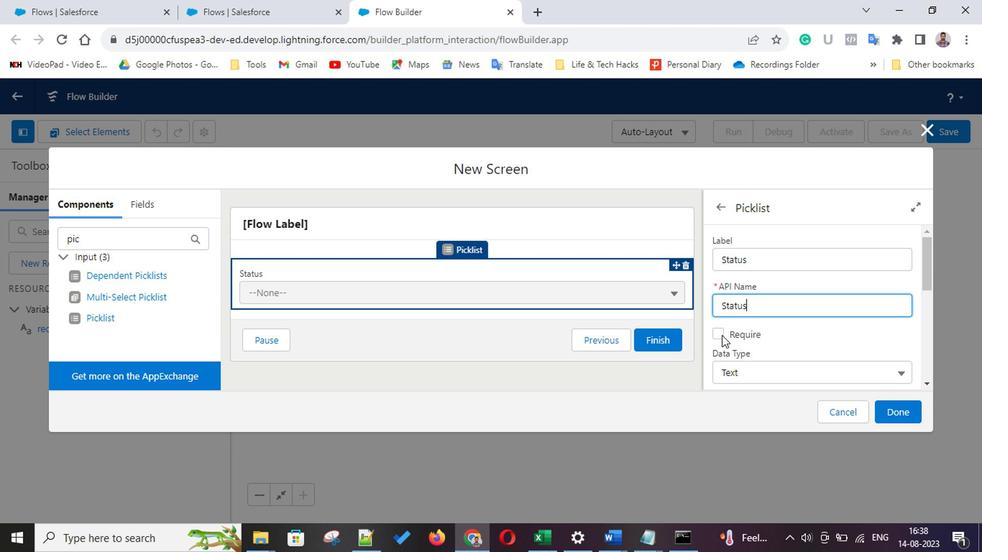 
Action: Mouse scrolled (777, 357) with delta (0, 0)
Screenshot: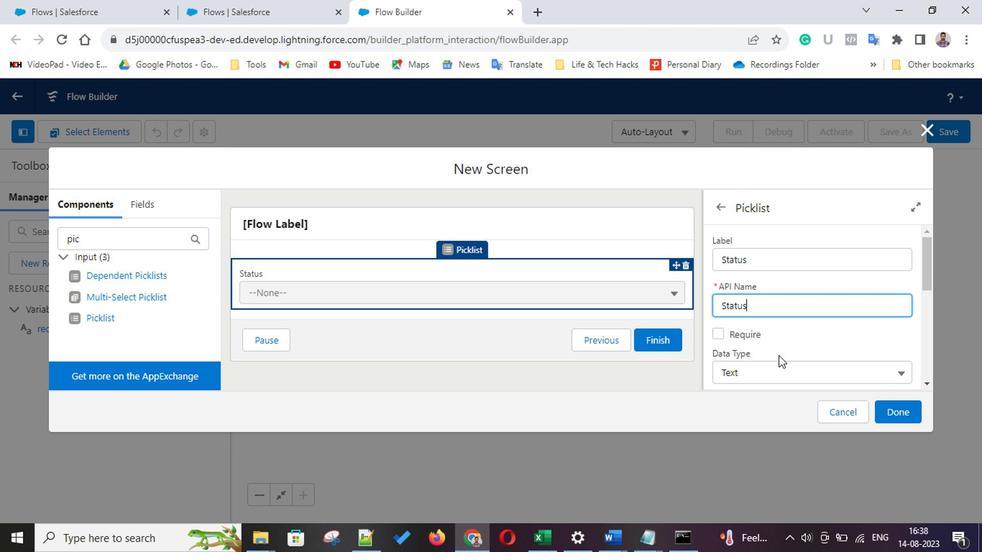 
Action: Mouse scrolled (777, 357) with delta (0, 0)
Screenshot: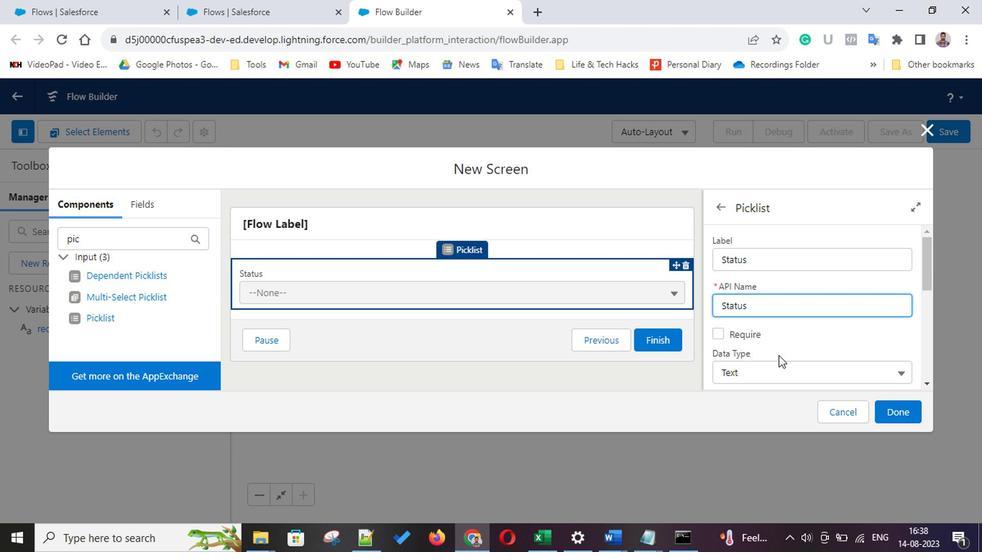 
Action: Mouse moved to (831, 323)
Screenshot: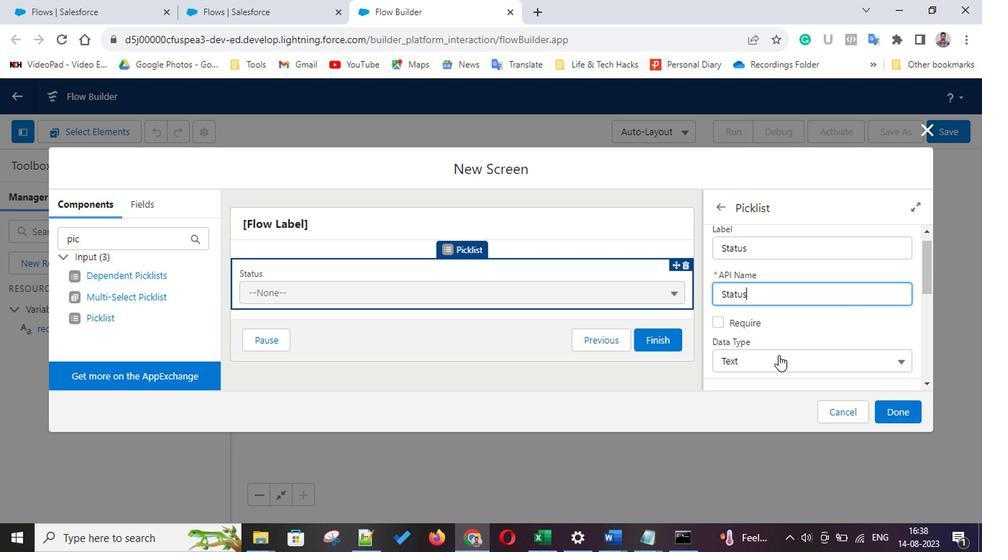 
Action: Mouse scrolled (831, 322) with delta (0, -1)
Screenshot: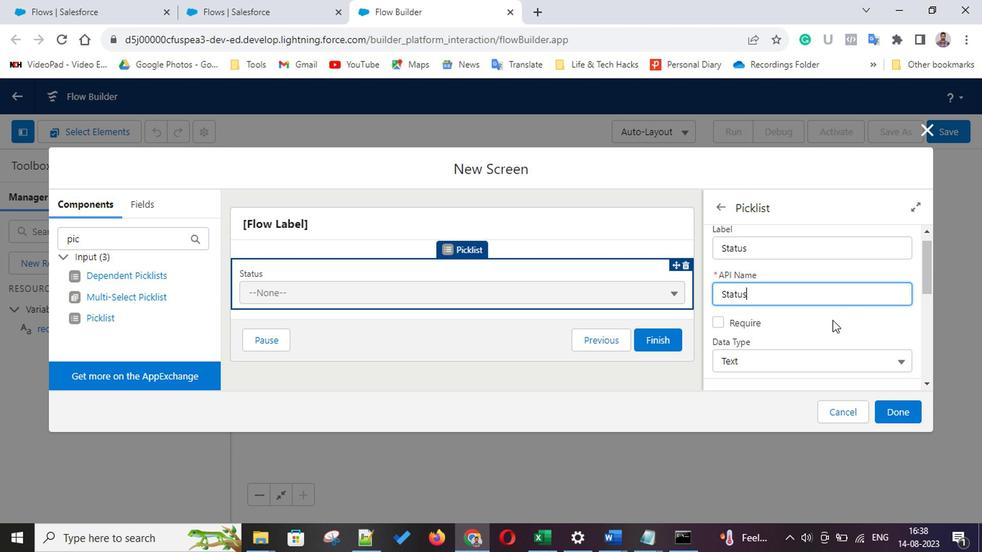 
Action: Mouse scrolled (831, 322) with delta (0, -1)
Screenshot: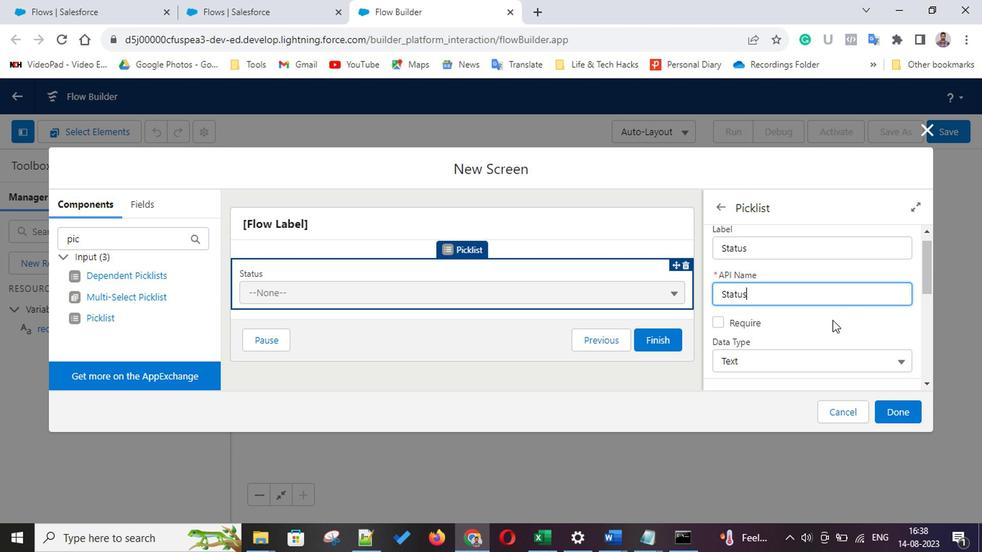 
Action: Mouse scrolled (831, 322) with delta (0, -1)
Screenshot: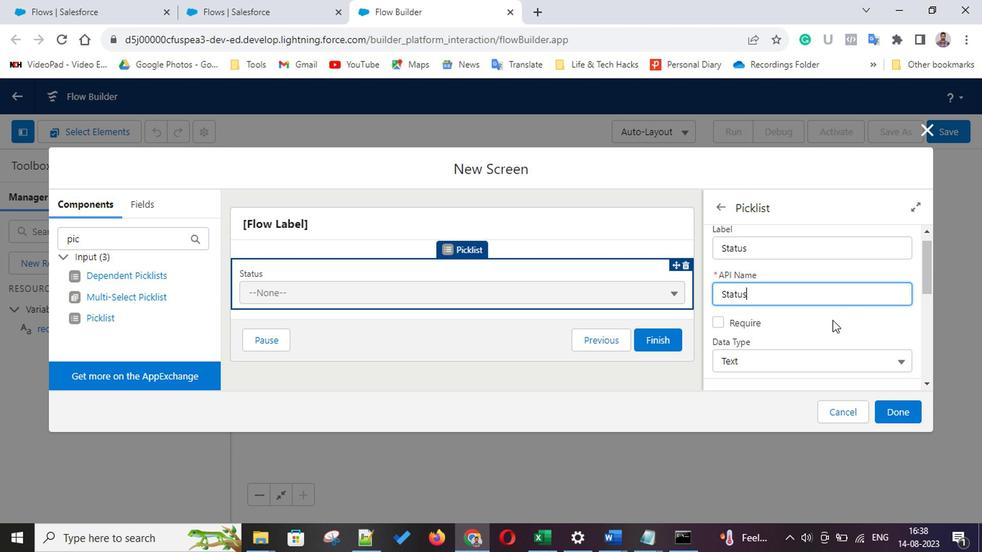 
Action: Mouse scrolled (831, 322) with delta (0, -1)
Screenshot: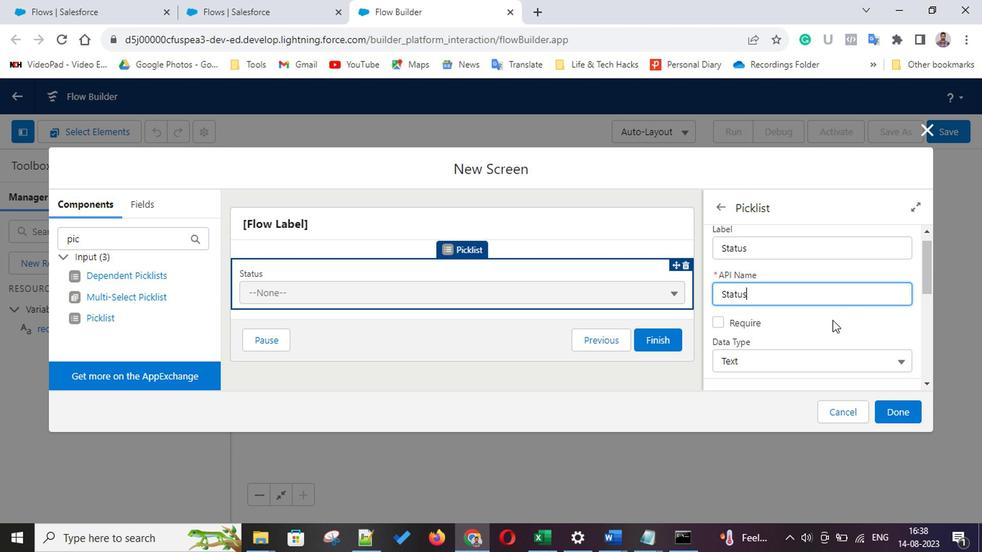 
Action: Mouse scrolled (831, 322) with delta (0, -1)
Screenshot: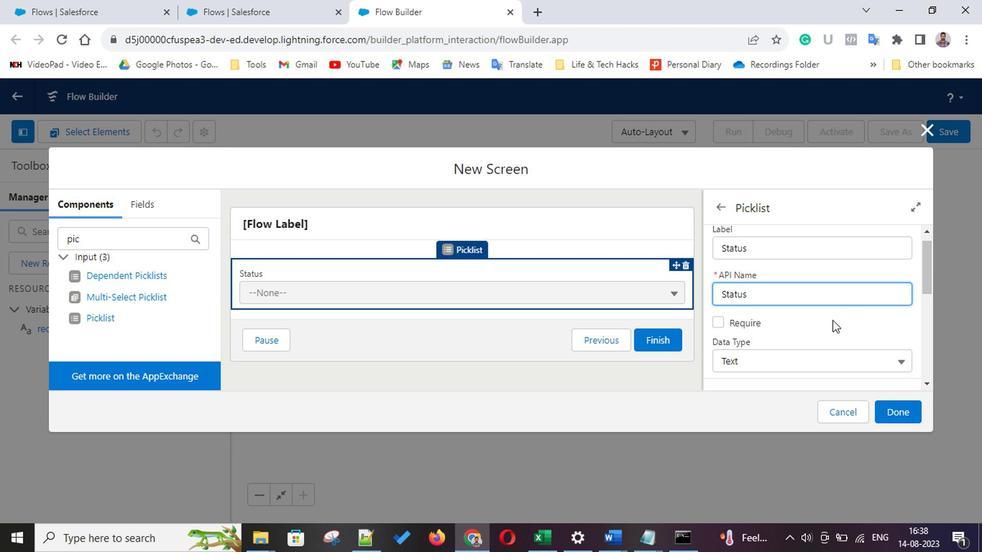 
Action: Mouse scrolled (831, 322) with delta (0, -1)
Screenshot: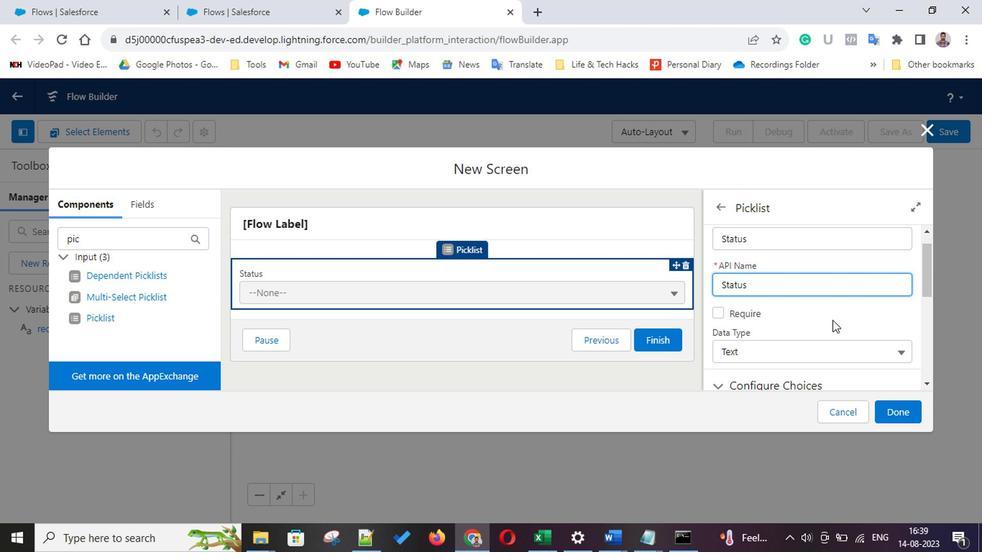 
Action: Mouse scrolled (831, 322) with delta (0, -1)
Screenshot: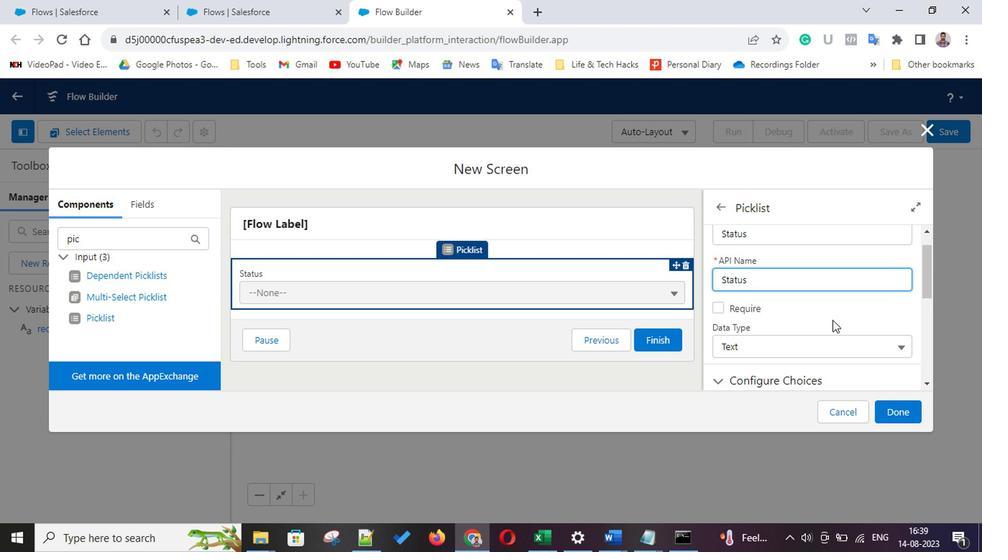 
Action: Mouse scrolled (831, 322) with delta (0, -1)
Screenshot: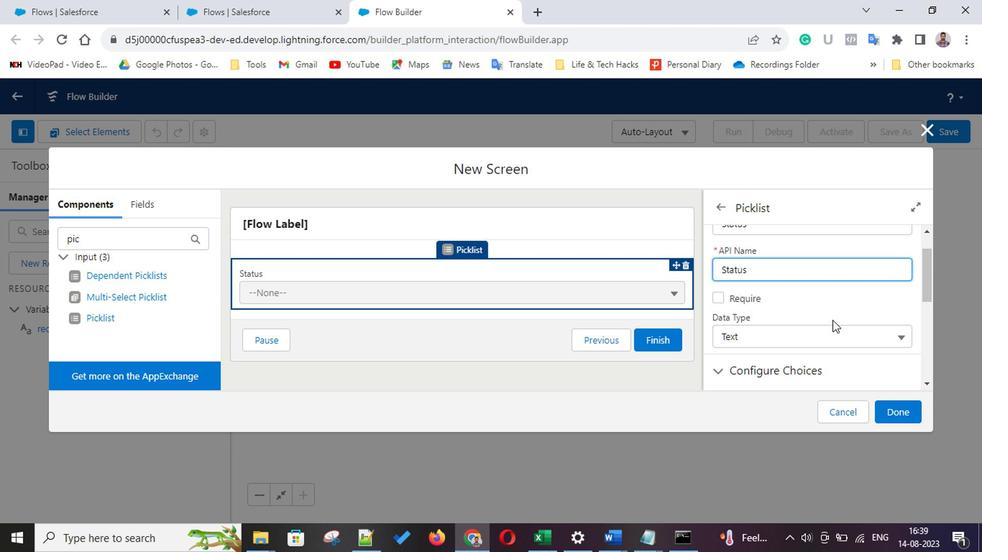 
Action: Mouse scrolled (831, 322) with delta (0, -1)
Screenshot: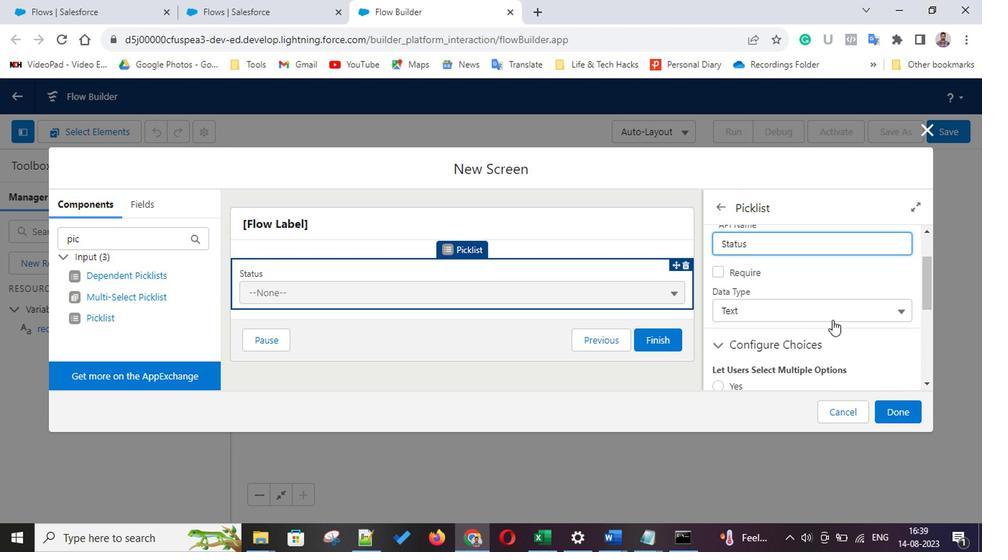 
Action: Mouse scrolled (831, 322) with delta (0, -1)
Screenshot: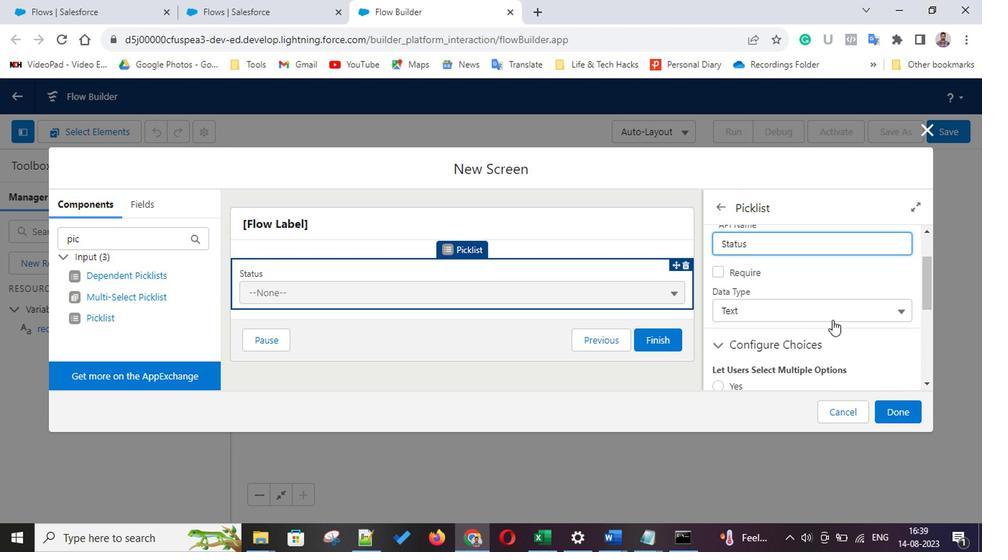 
Action: Mouse scrolled (831, 322) with delta (0, -1)
Screenshot: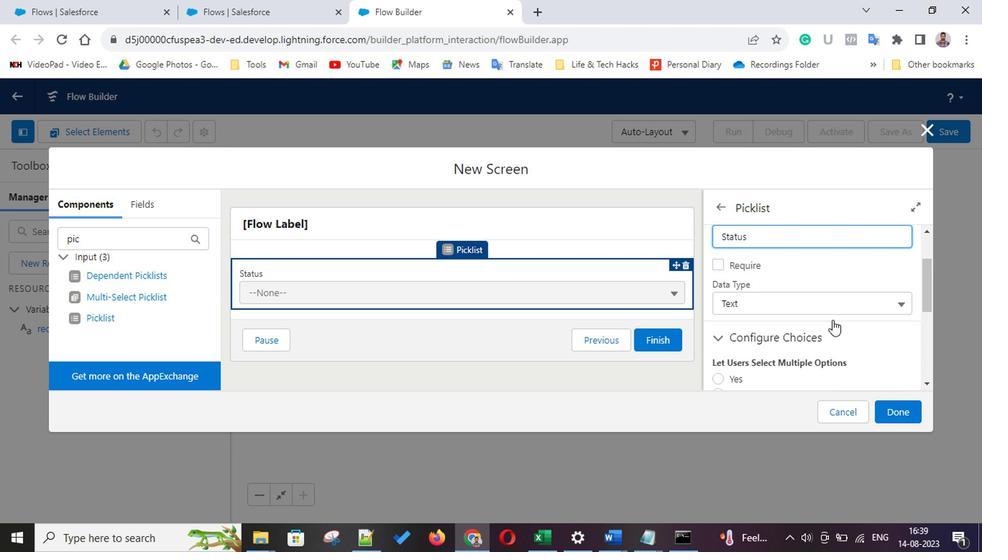 
Action: Mouse moved to (806, 298)
Screenshot: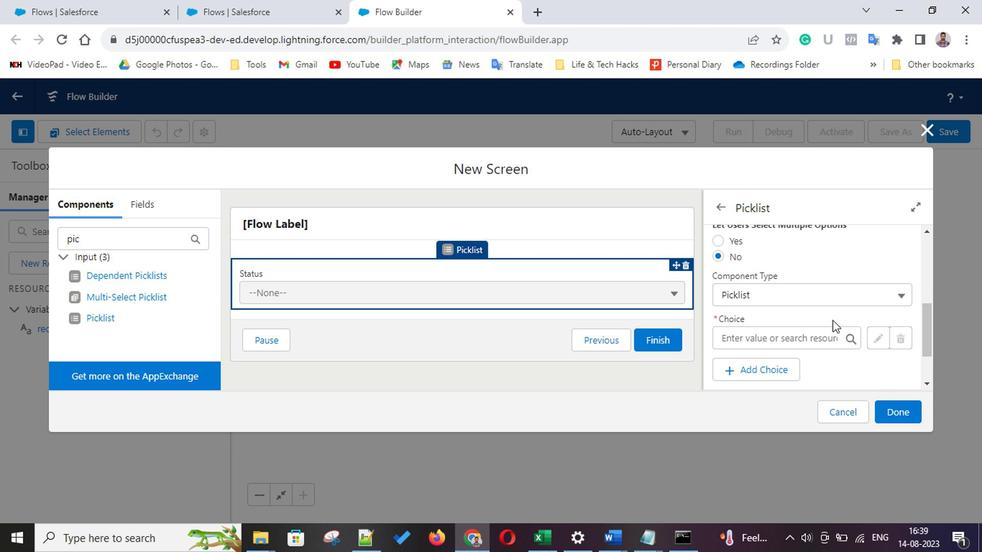
Action: Mouse scrolled (806, 297) with delta (0, -1)
Screenshot: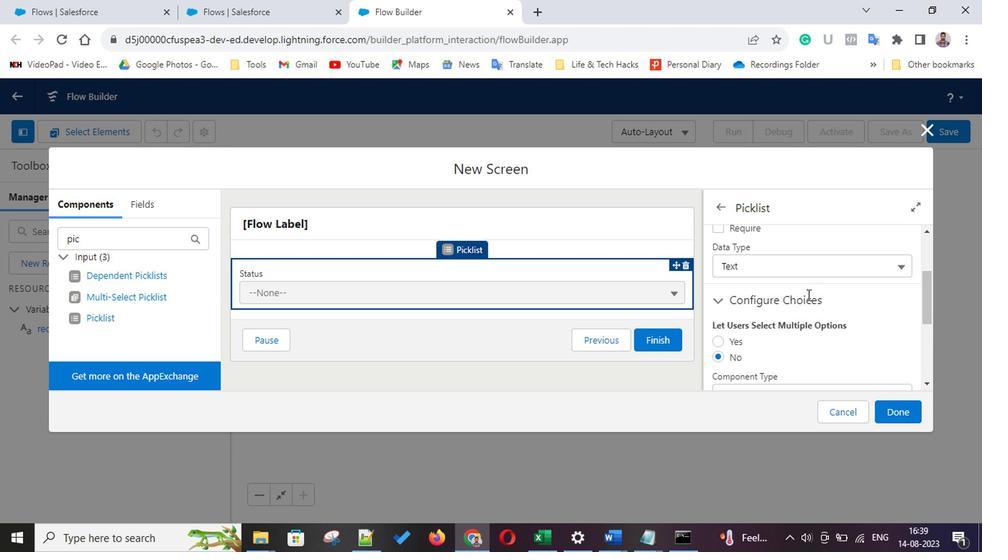 
Action: Mouse scrolled (806, 297) with delta (0, -1)
Screenshot: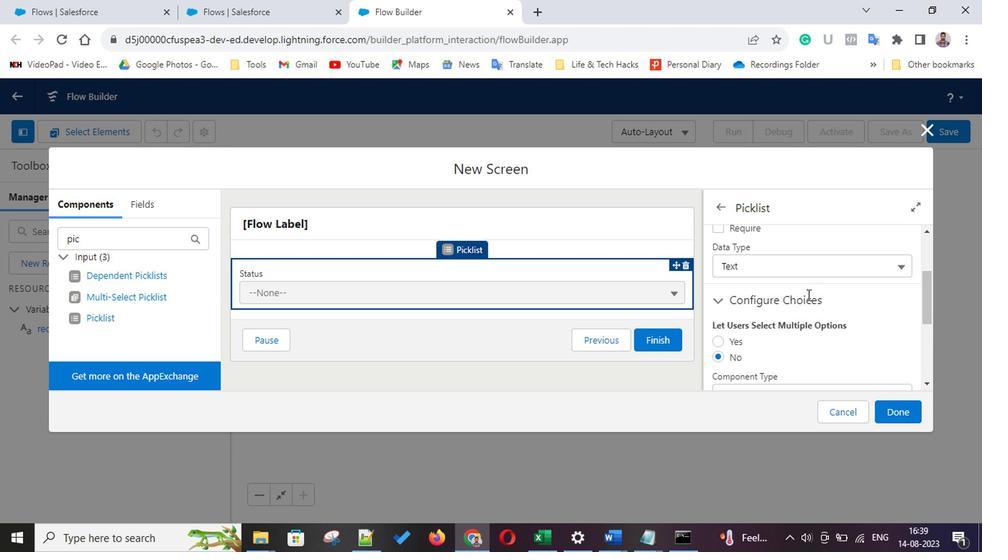 
Action: Mouse scrolled (806, 297) with delta (0, -1)
Screenshot: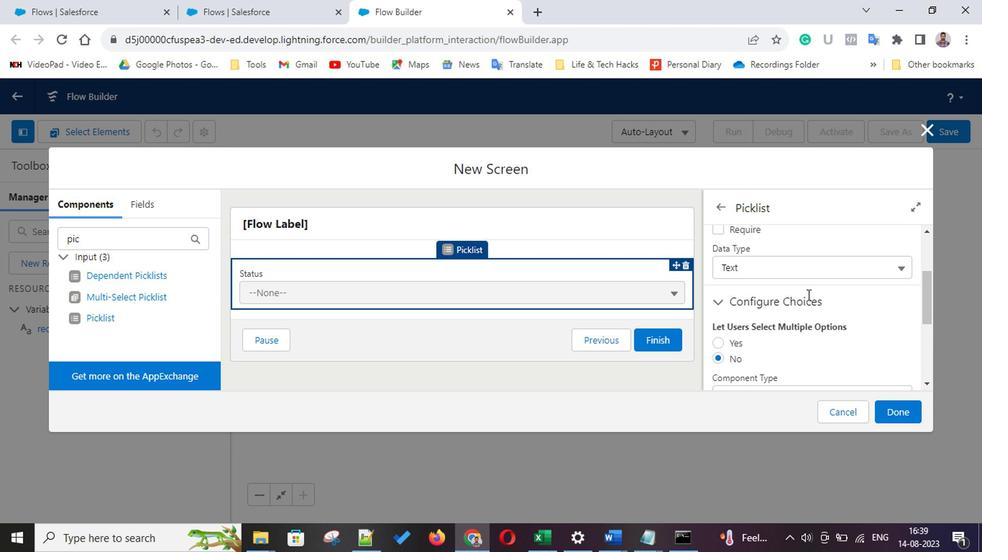 
Action: Mouse scrolled (806, 297) with delta (0, -1)
Screenshot: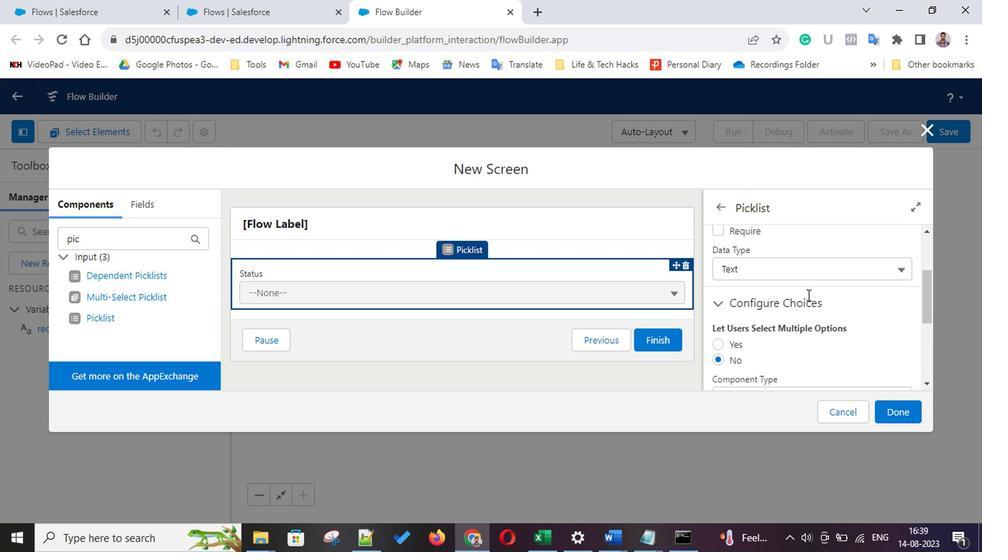
Action: Mouse scrolled (806, 297) with delta (0, -1)
Screenshot: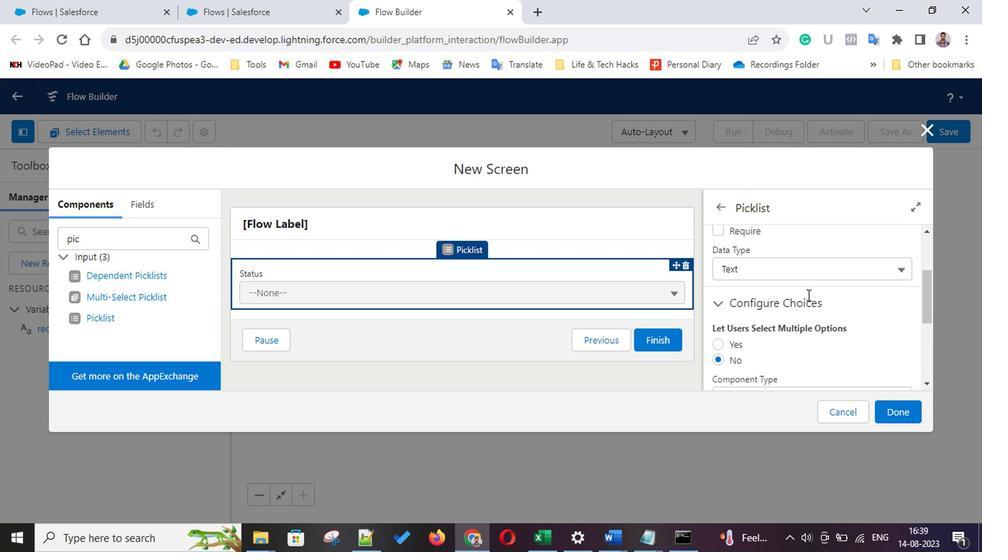 
Action: Mouse scrolled (806, 297) with delta (0, -1)
Screenshot: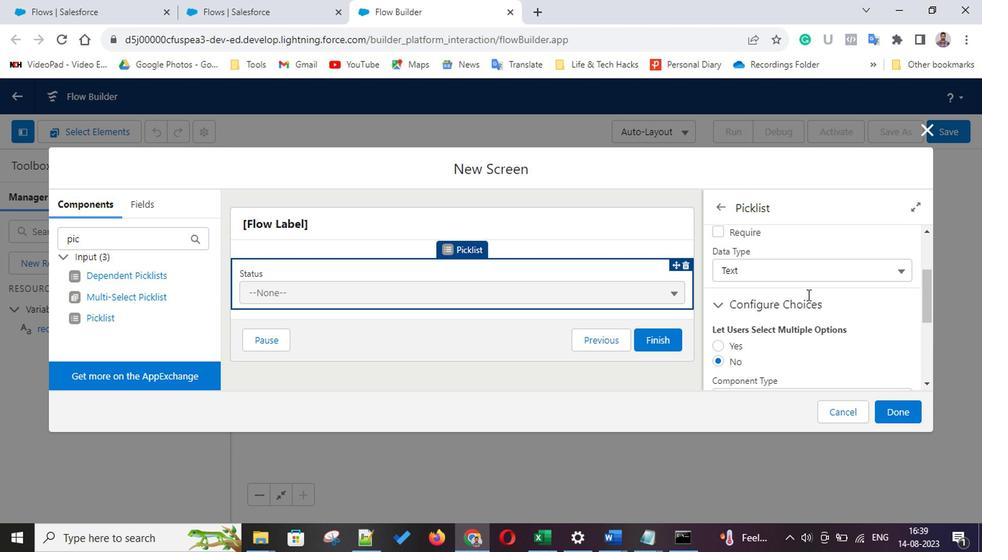 
Action: Mouse scrolled (806, 297) with delta (0, -1)
Screenshot: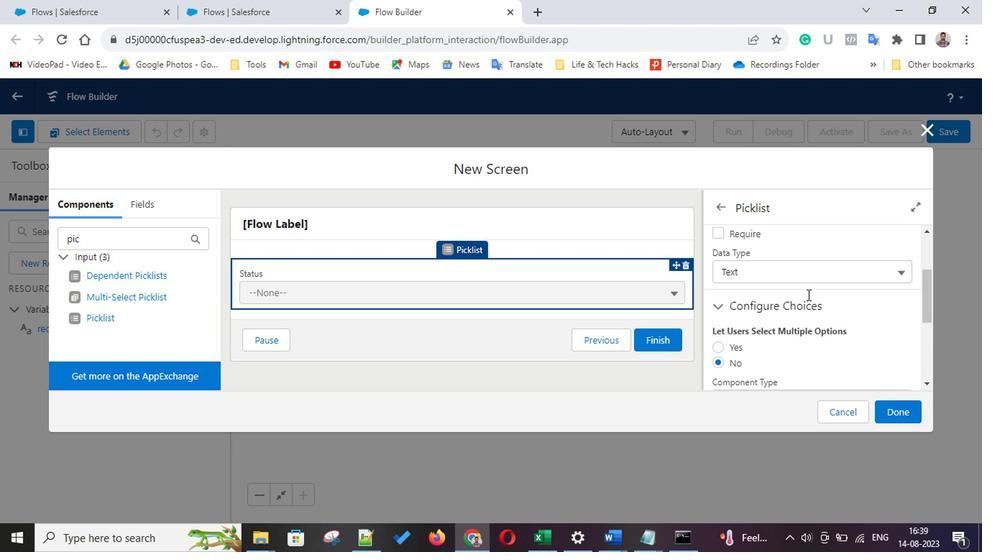 
Action: Mouse scrolled (806, 297) with delta (0, -1)
Screenshot: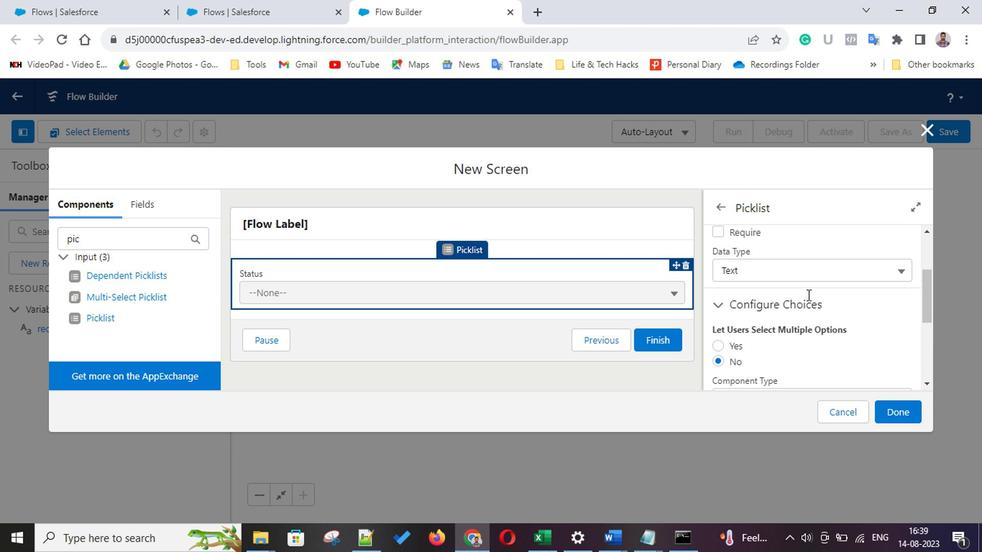 
Action: Mouse moved to (814, 331)
Screenshot: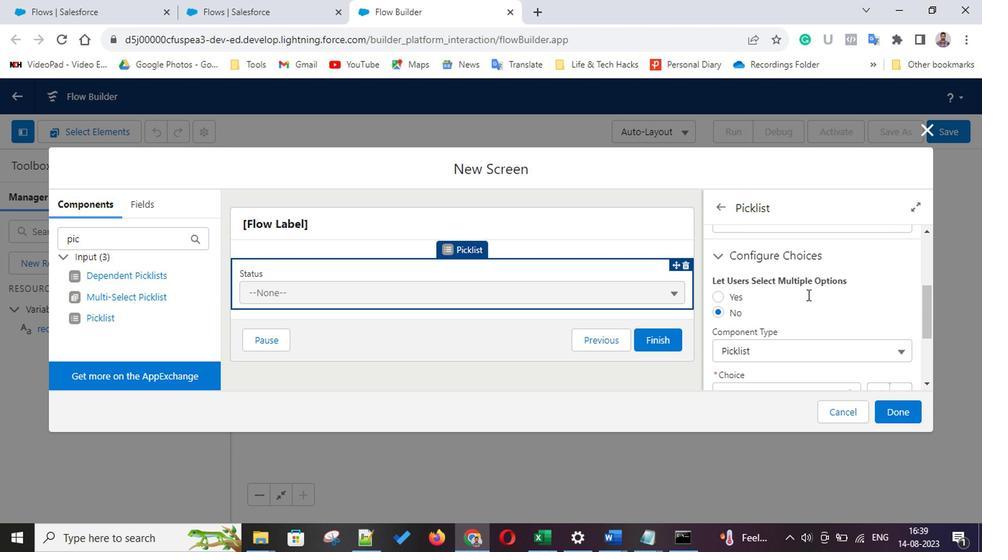 
Action: Mouse scrolled (814, 330) with delta (0, -1)
Screenshot: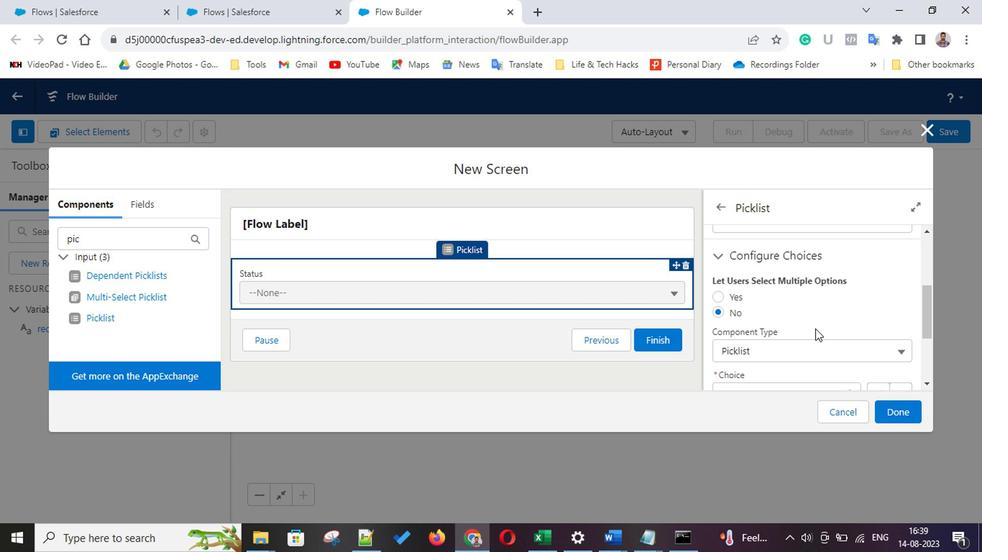 
Action: Mouse scrolled (814, 330) with delta (0, -1)
Screenshot: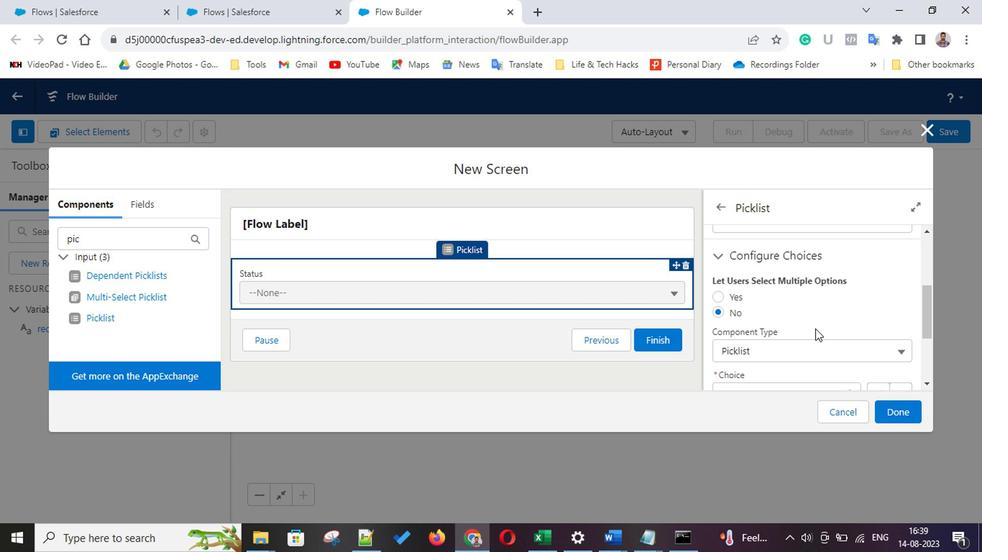 
Action: Mouse scrolled (814, 330) with delta (0, -1)
Screenshot: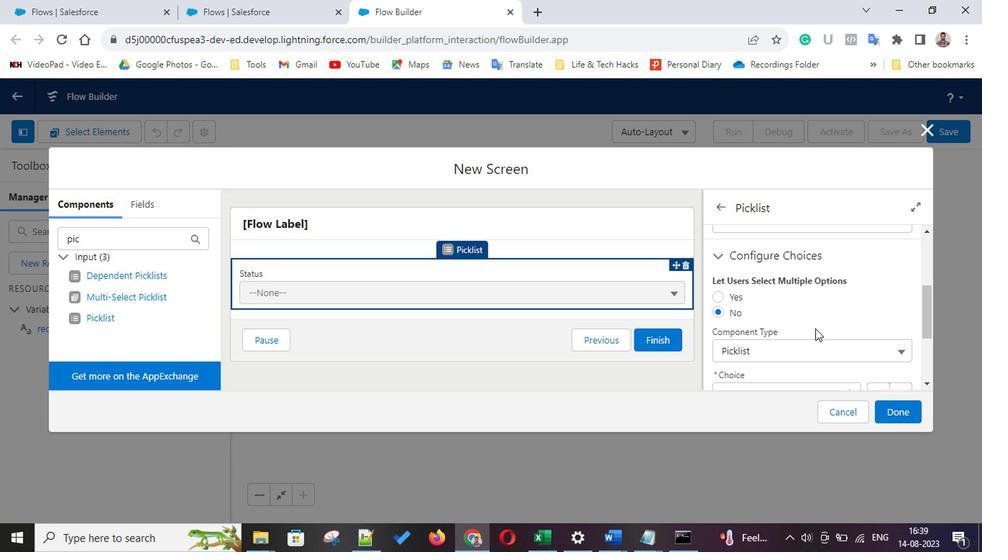 
Action: Mouse scrolled (814, 330) with delta (0, -1)
Screenshot: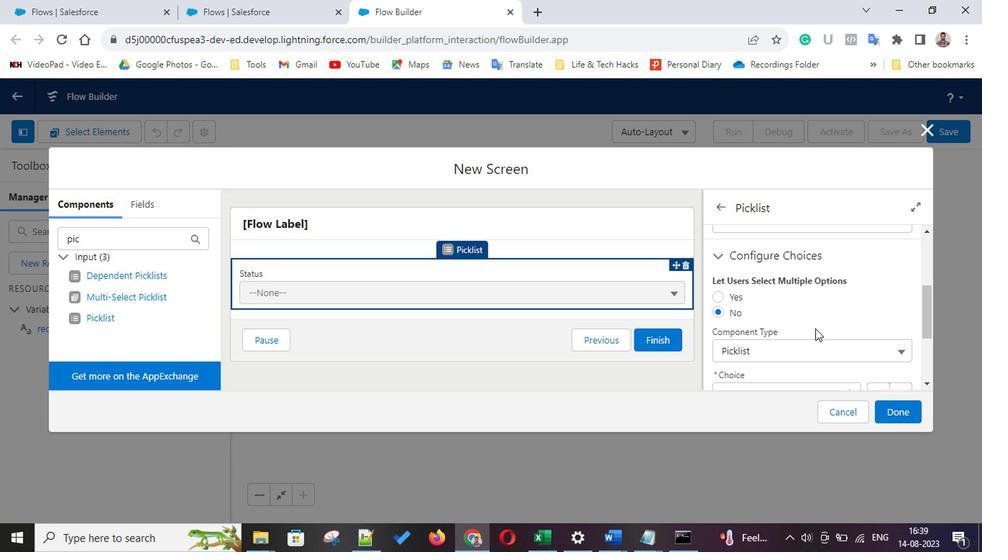 
Action: Mouse scrolled (814, 330) with delta (0, -1)
Screenshot: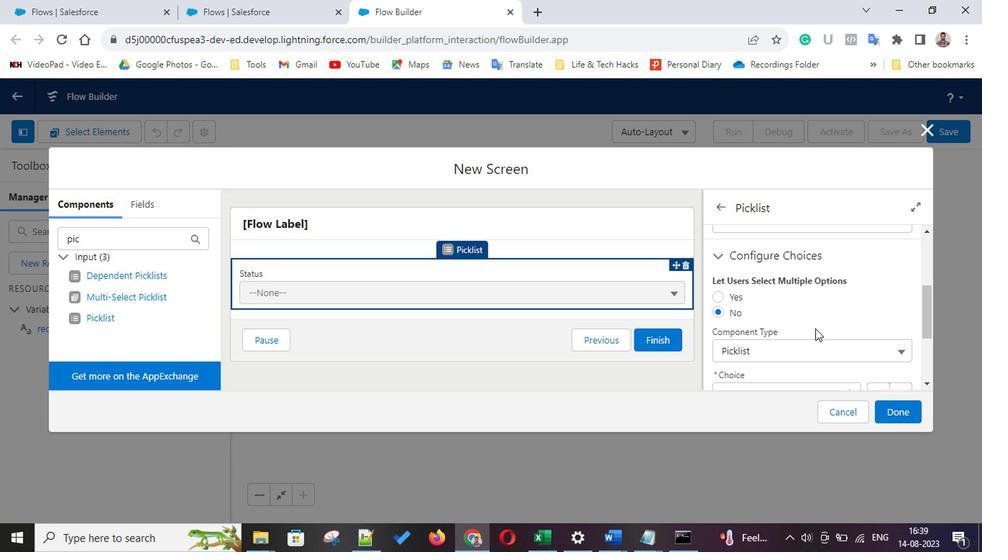
Action: Mouse scrolled (814, 330) with delta (0, -1)
Screenshot: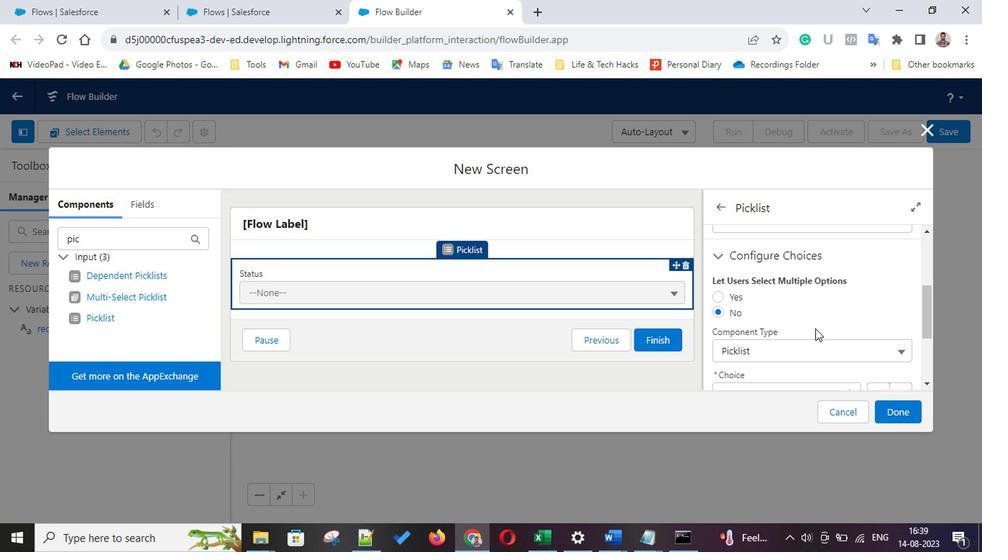 
Action: Mouse scrolled (814, 330) with delta (0, -1)
Screenshot: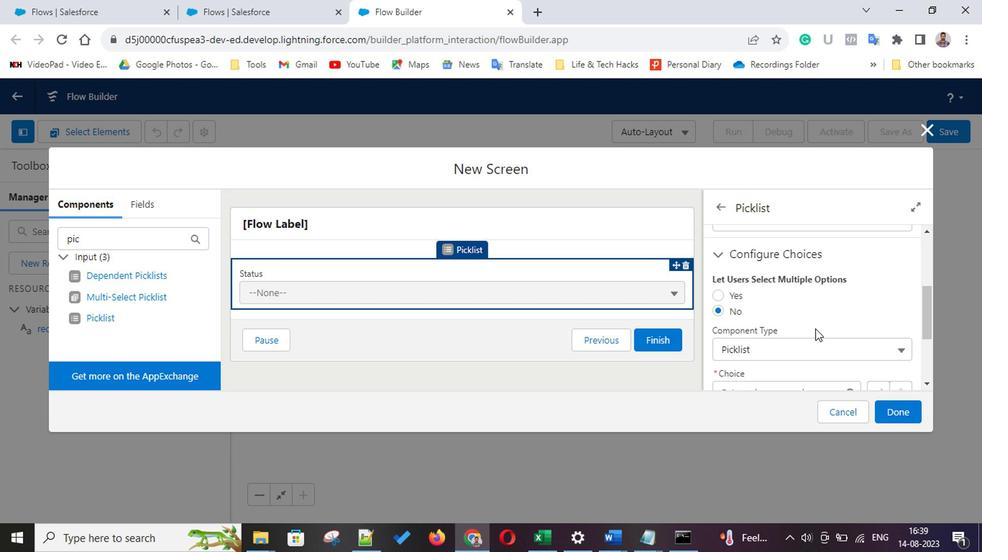 
Action: Mouse scrolled (814, 330) with delta (0, -1)
Screenshot: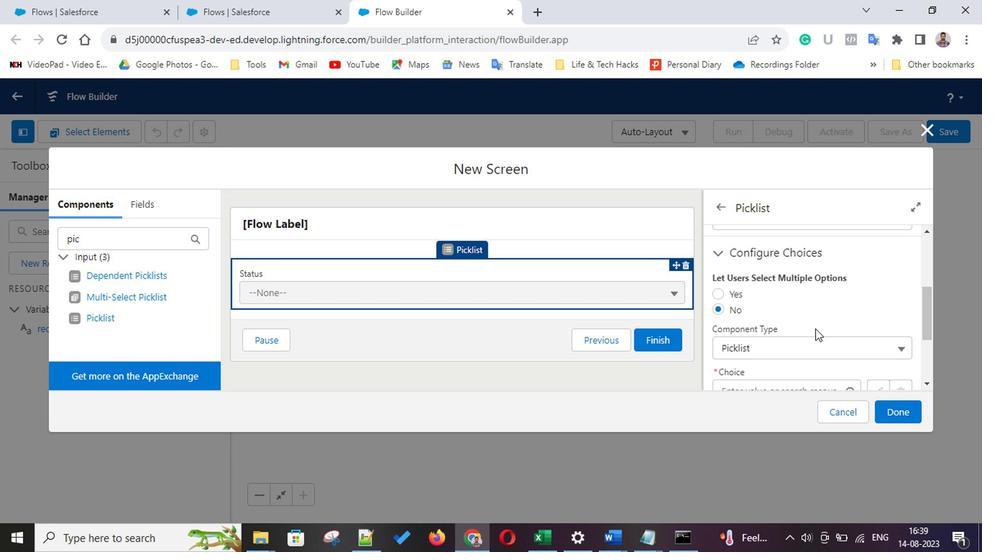 
Action: Mouse scrolled (814, 330) with delta (0, -1)
Screenshot: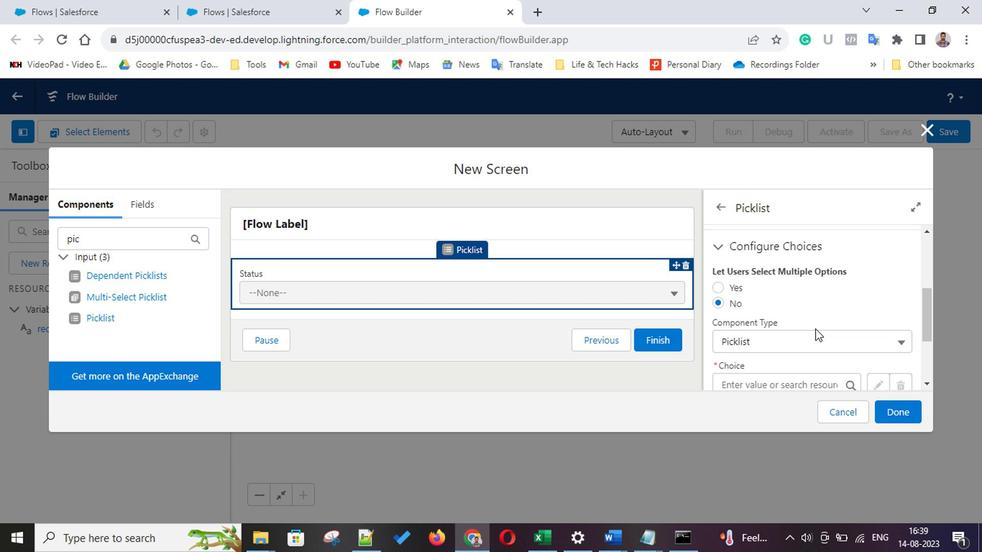 
Action: Mouse moved to (814, 338)
Screenshot: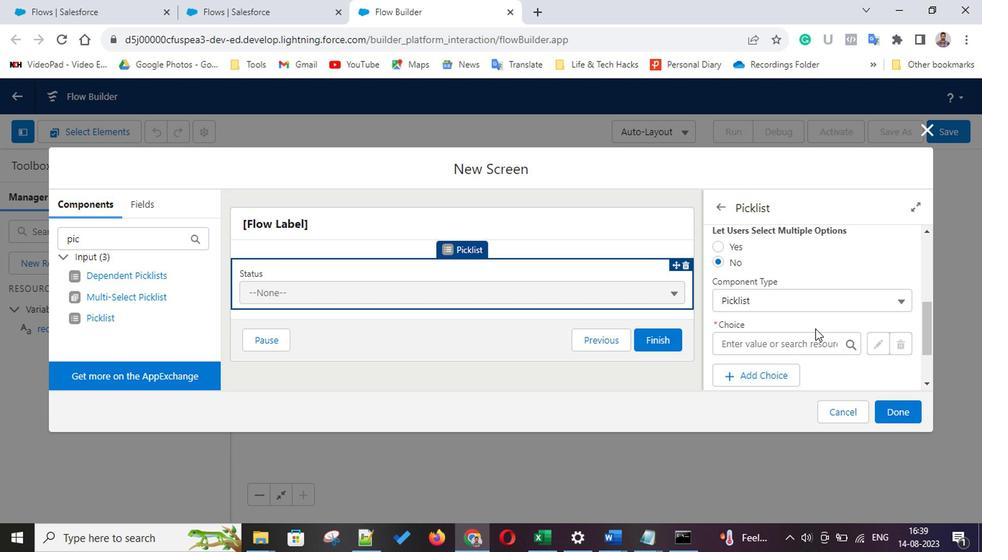 
Action: Mouse scrolled (814, 337) with delta (0, 0)
Screenshot: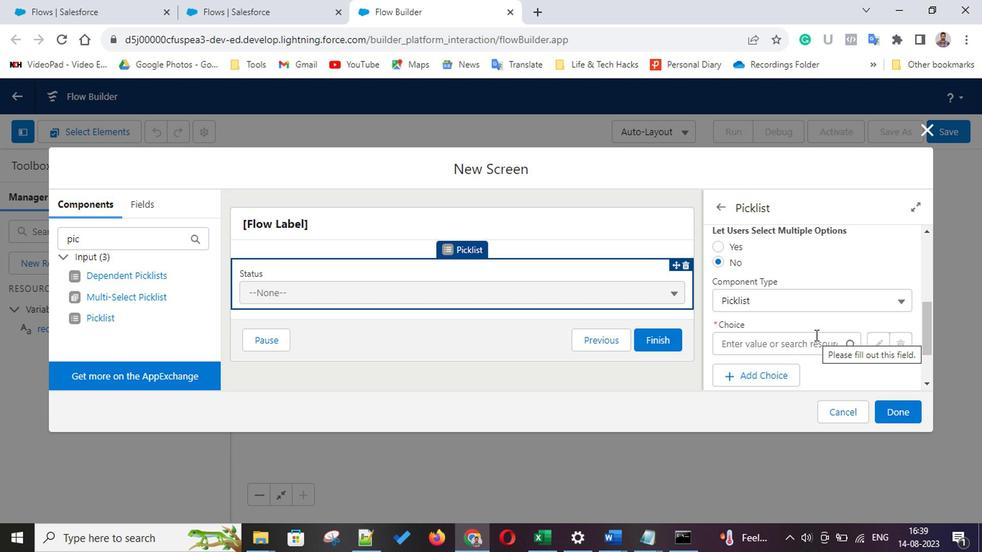 
Action: Mouse scrolled (814, 337) with delta (0, 0)
Screenshot: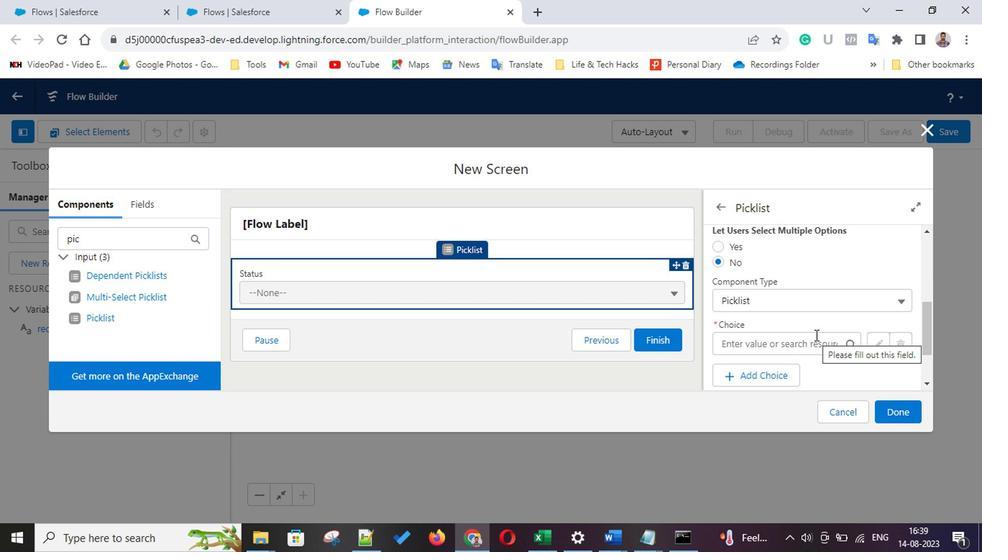 
Action: Mouse scrolled (814, 337) with delta (0, 0)
Screenshot: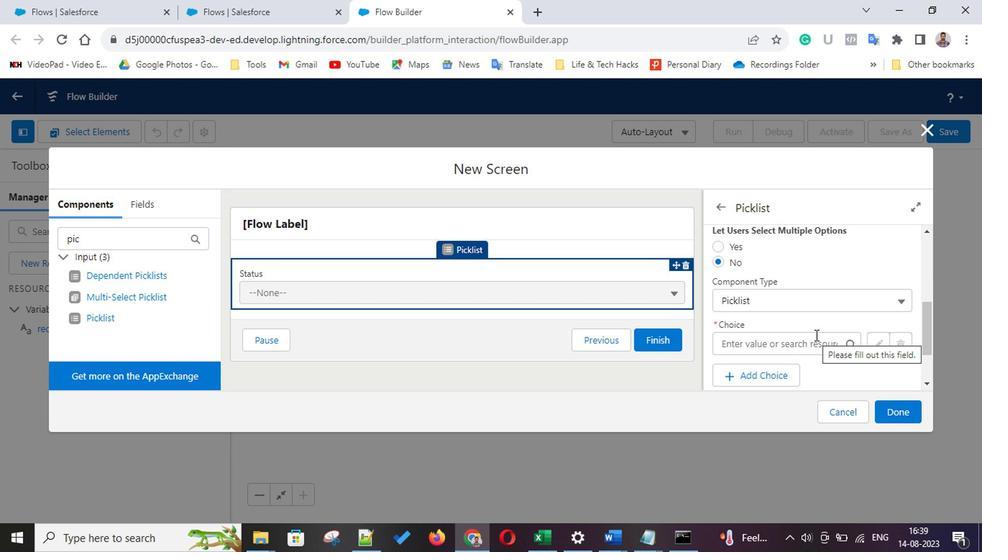 
Action: Mouse scrolled (814, 337) with delta (0, 0)
Screenshot: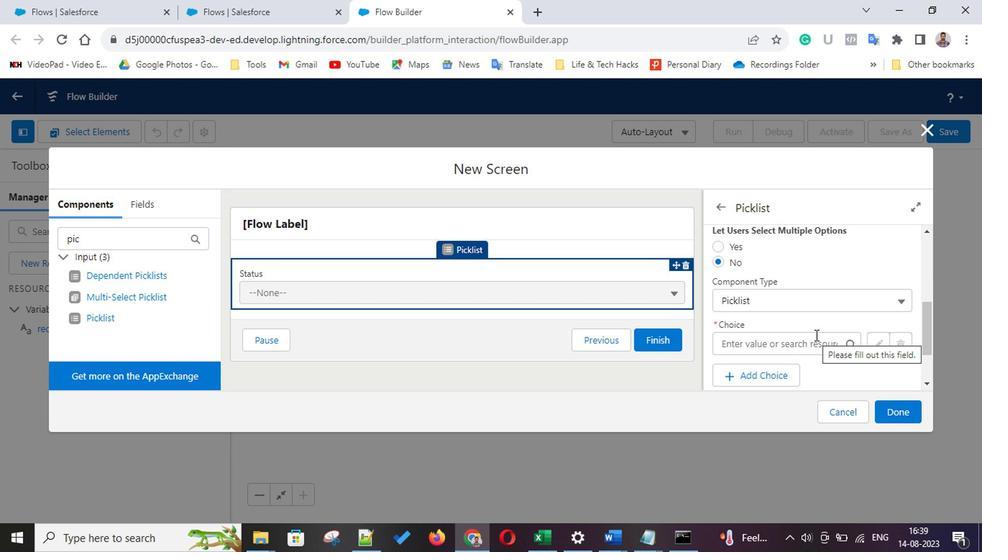 
Action: Mouse scrolled (814, 337) with delta (0, 0)
Screenshot: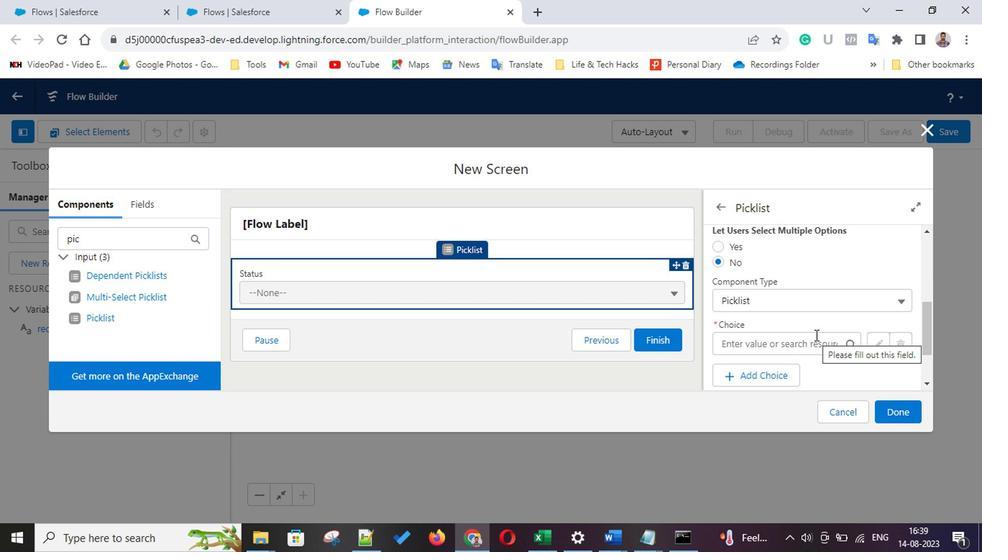 
Action: Mouse scrolled (814, 337) with delta (0, 0)
Screenshot: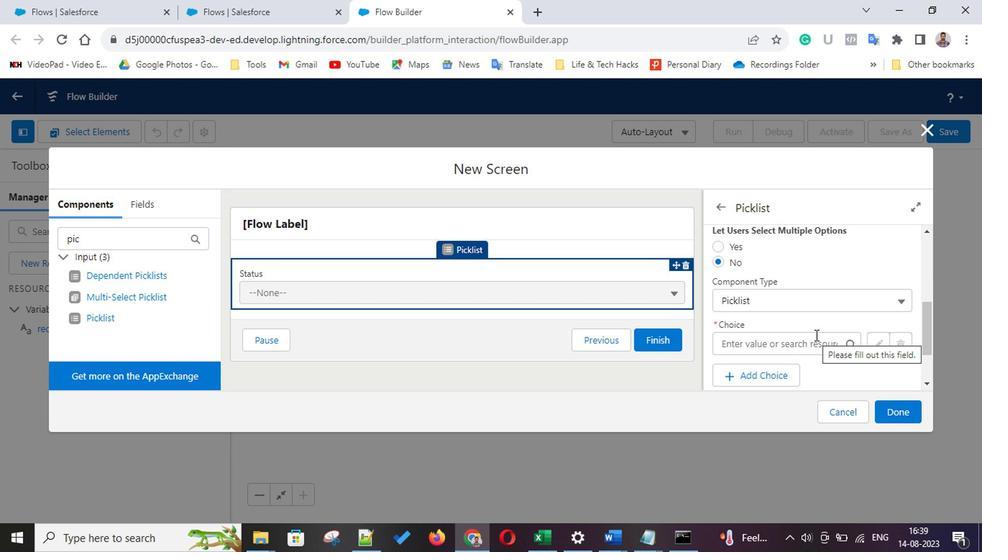
Action: Mouse moved to (800, 320)
Screenshot: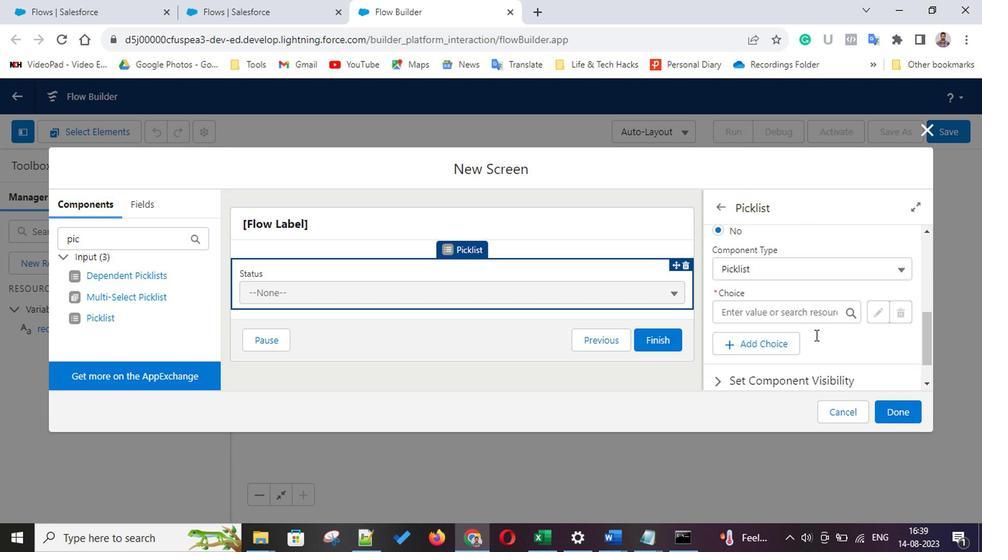 
Action: Mouse pressed right at (800, 320)
Screenshot: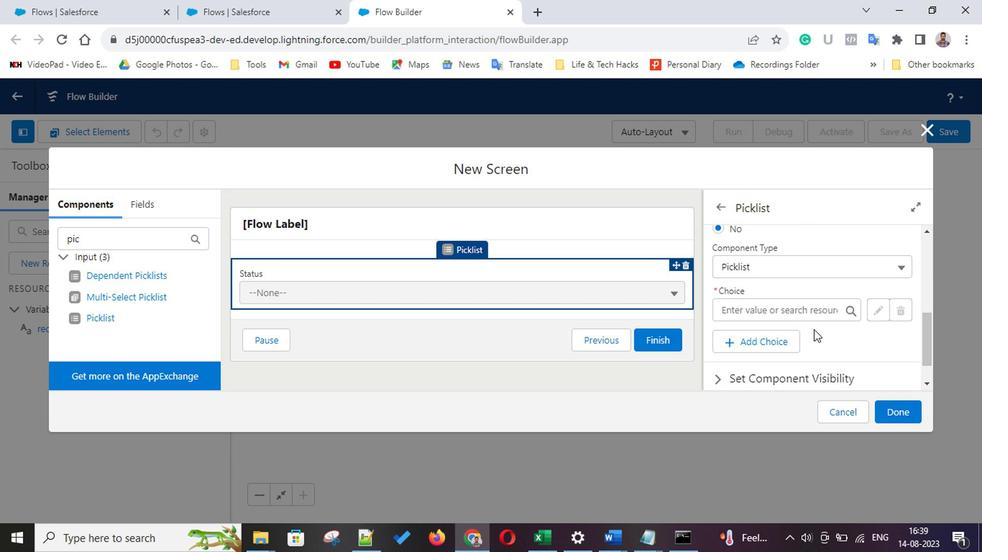 
Action: Mouse moved to (758, 314)
Screenshot: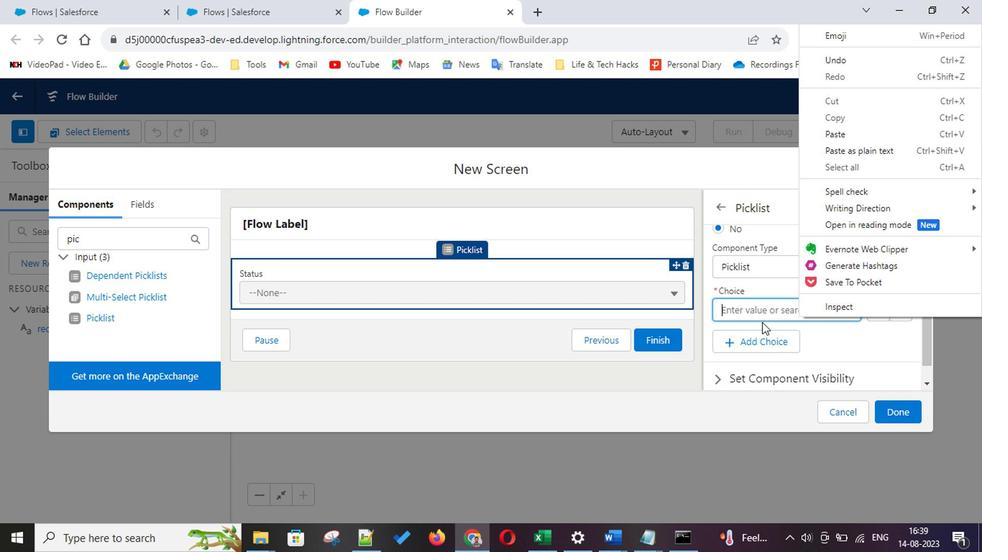 
Action: Mouse pressed left at (758, 314)
Screenshot: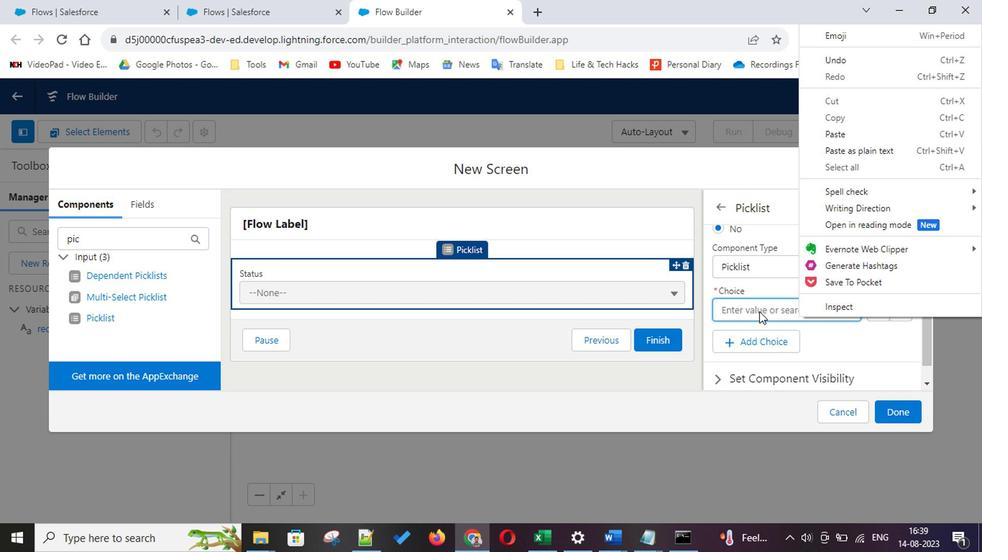 
Action: Mouse moved to (769, 334)
Screenshot: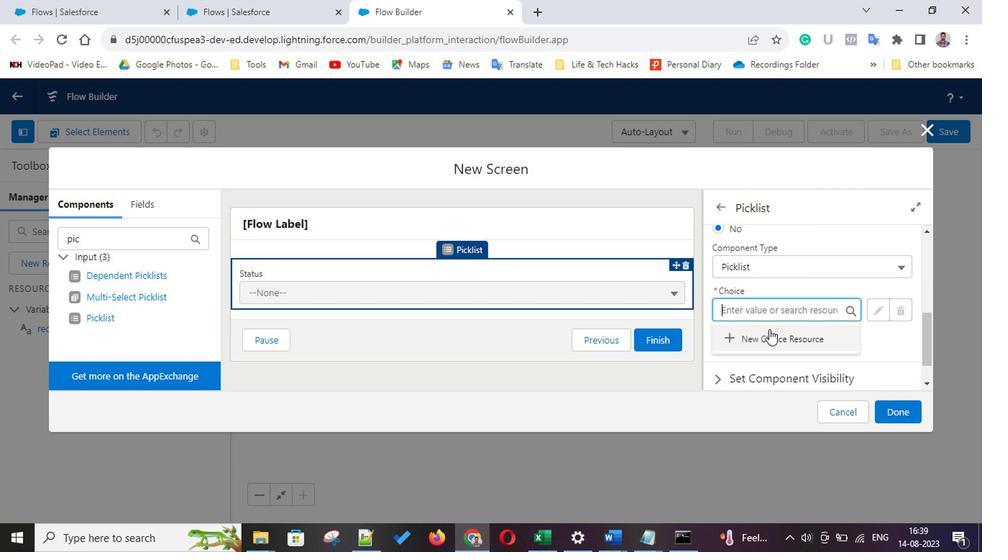 
Action: Mouse pressed left at (769, 334)
Screenshot: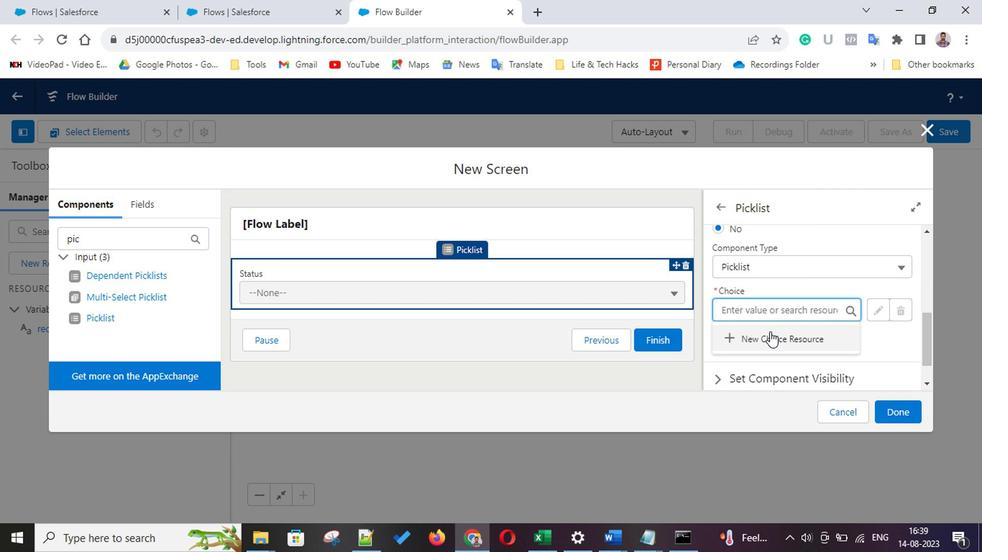 
Action: Mouse moved to (373, 238)
Screenshot: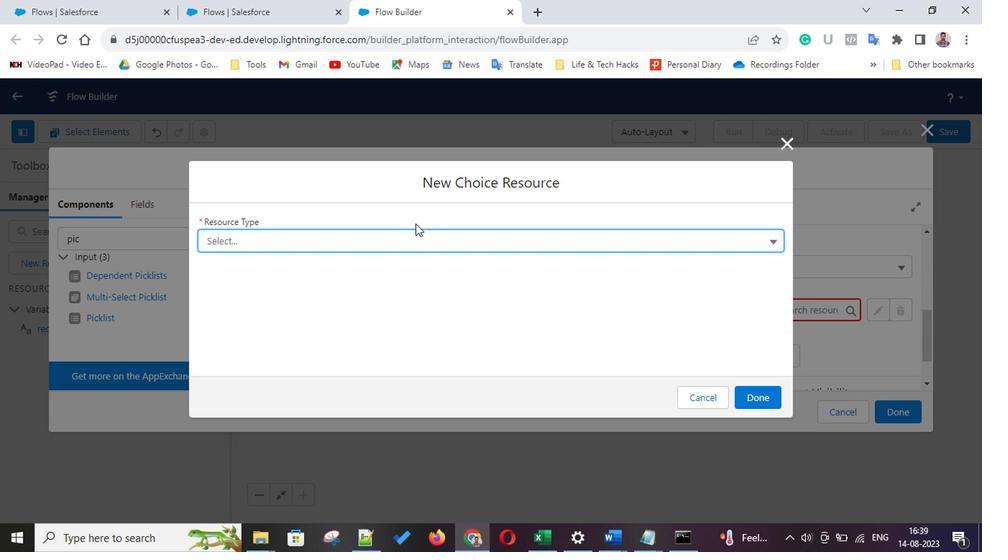 
Action: Mouse pressed left at (373, 238)
Screenshot: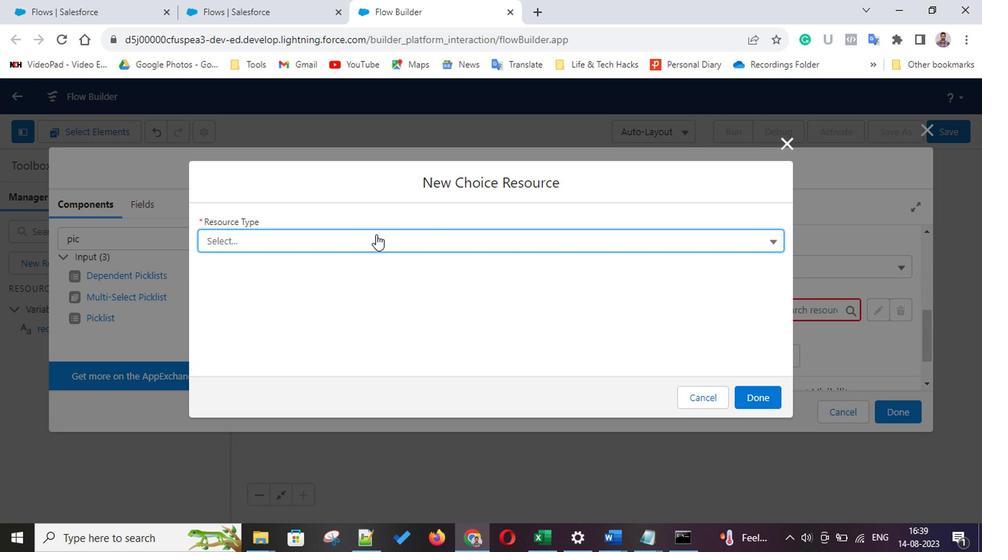 
Action: Mouse moved to (294, 368)
Screenshot: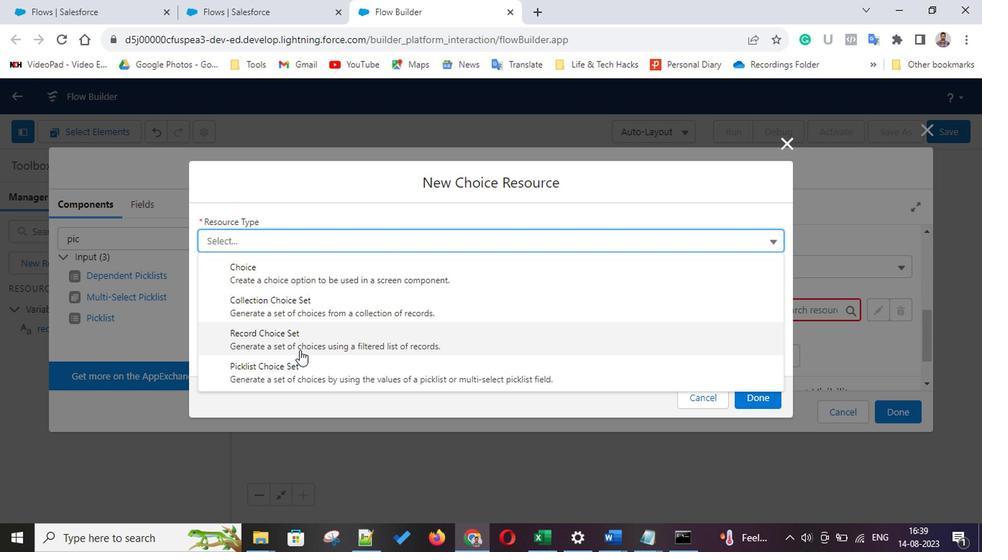 
Action: Mouse pressed left at (294, 368)
Screenshot: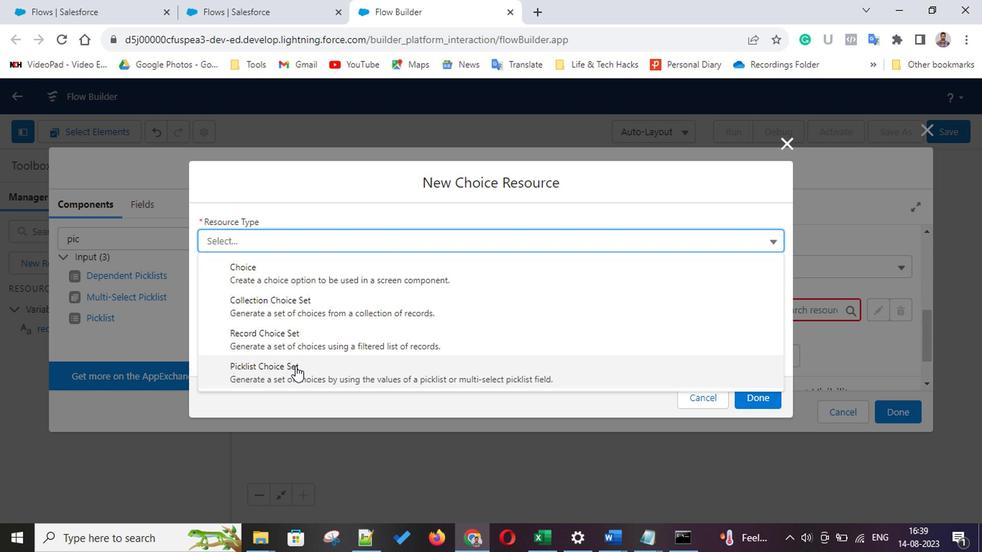 
Action: Mouse moved to (298, 270)
Screenshot: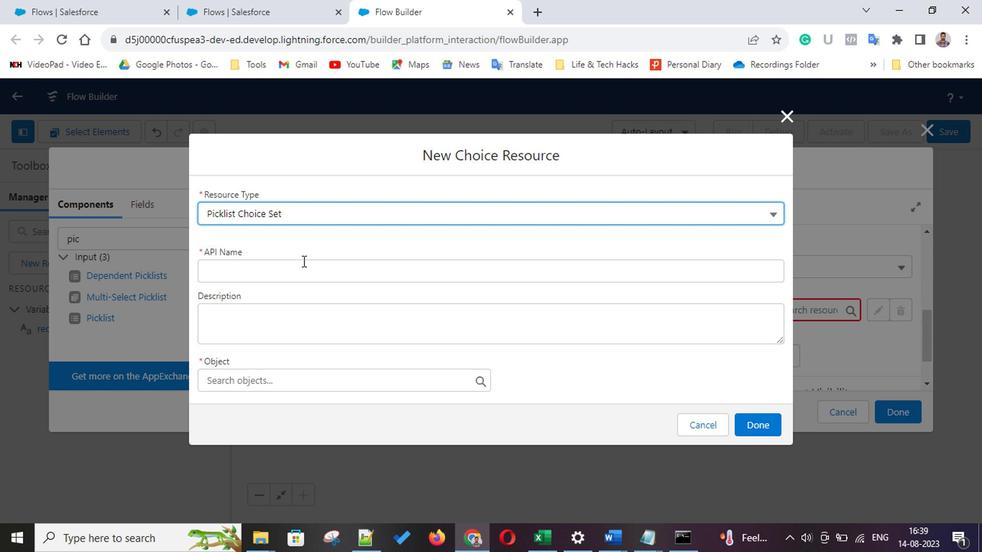 
Action: Mouse pressed left at (298, 270)
Screenshot: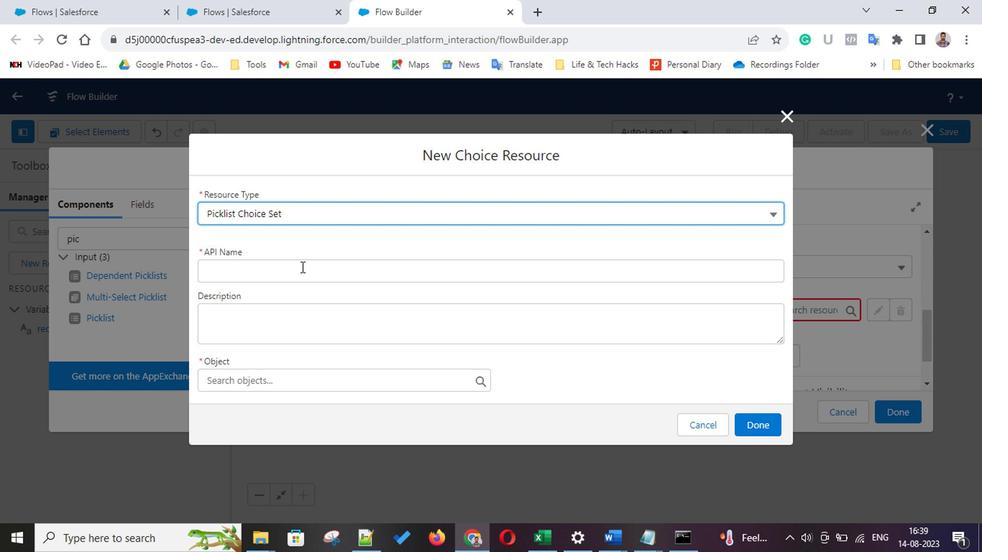 
Action: Key pressed account<Key.shift>Active<Key.shift>Picklist
Screenshot: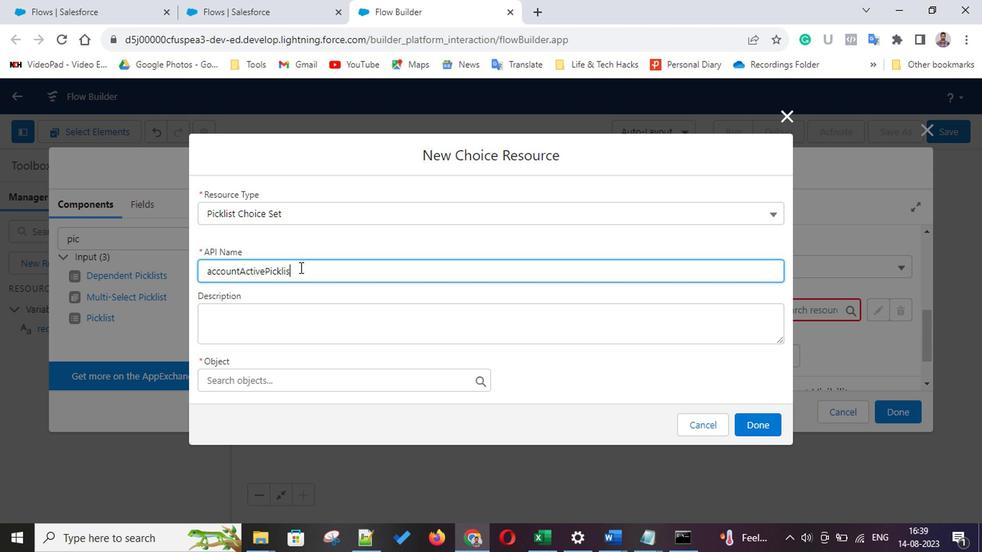 
Action: Mouse moved to (239, 382)
Screenshot: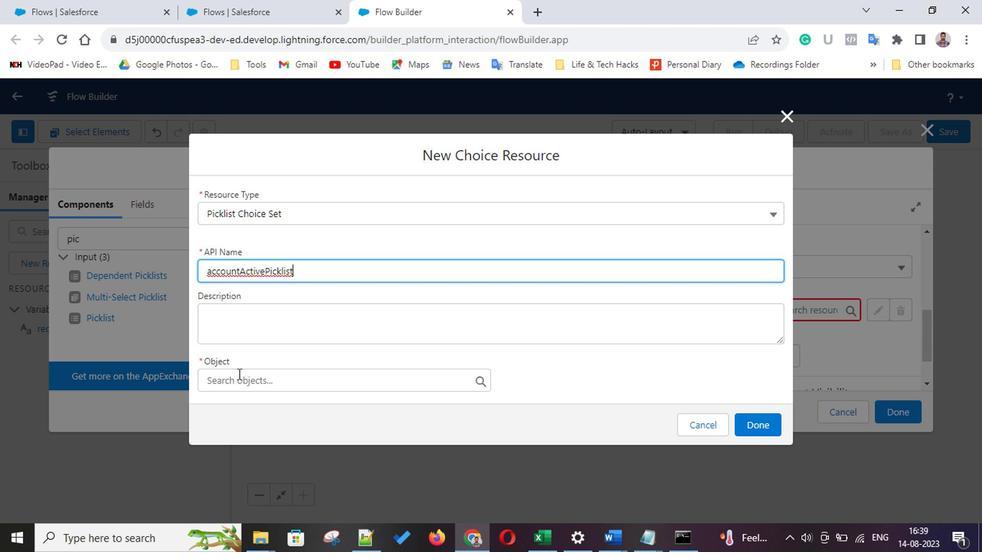 
Action: Mouse pressed left at (239, 382)
Screenshot: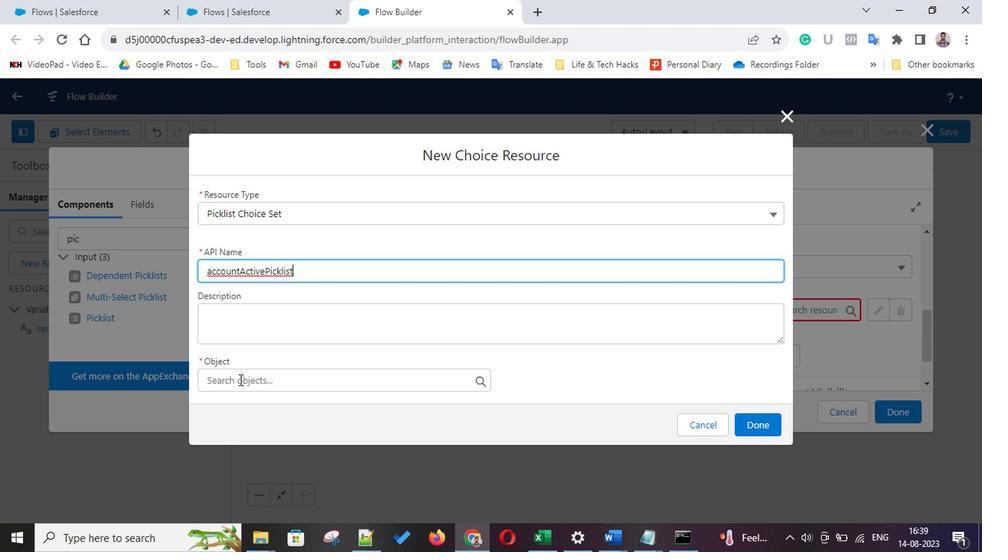 
Action: Key pressed acc
Screenshot: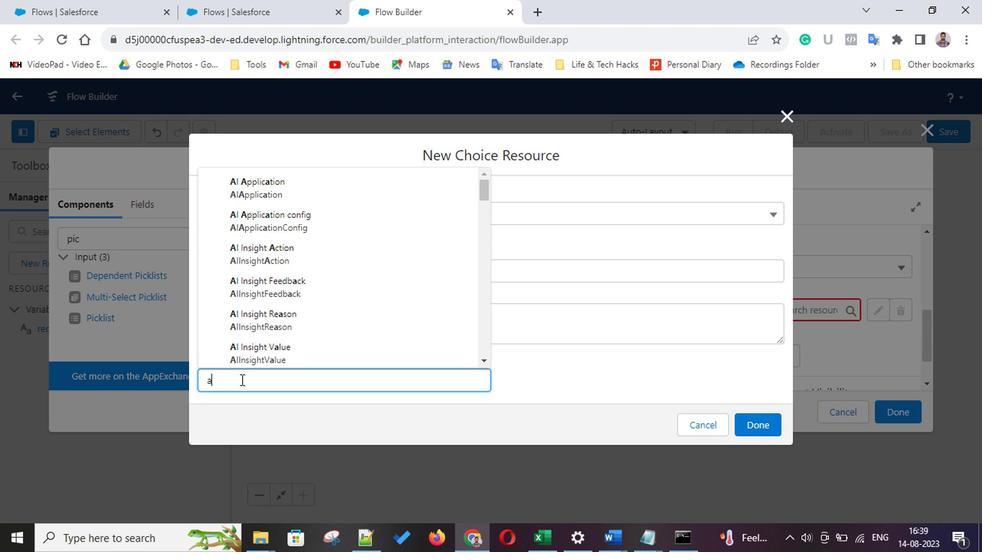 
Action: Mouse moved to (264, 224)
Screenshot: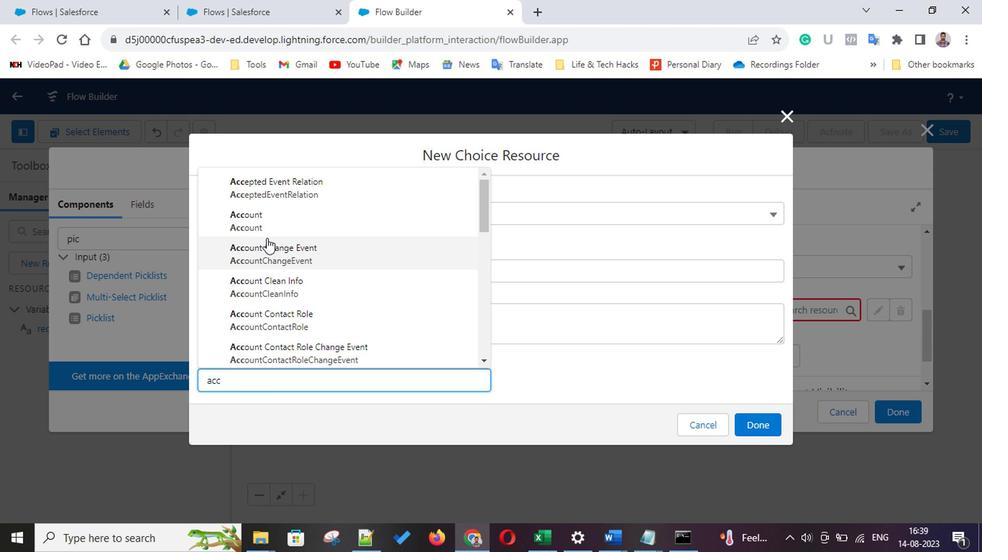 
Action: Mouse pressed left at (264, 224)
Screenshot: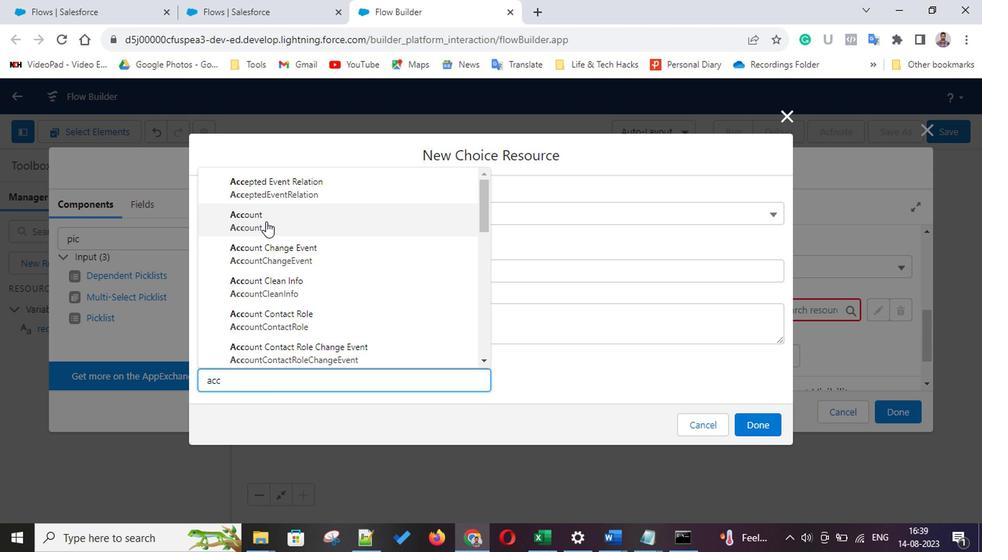 
Action: Mouse moved to (516, 339)
Screenshot: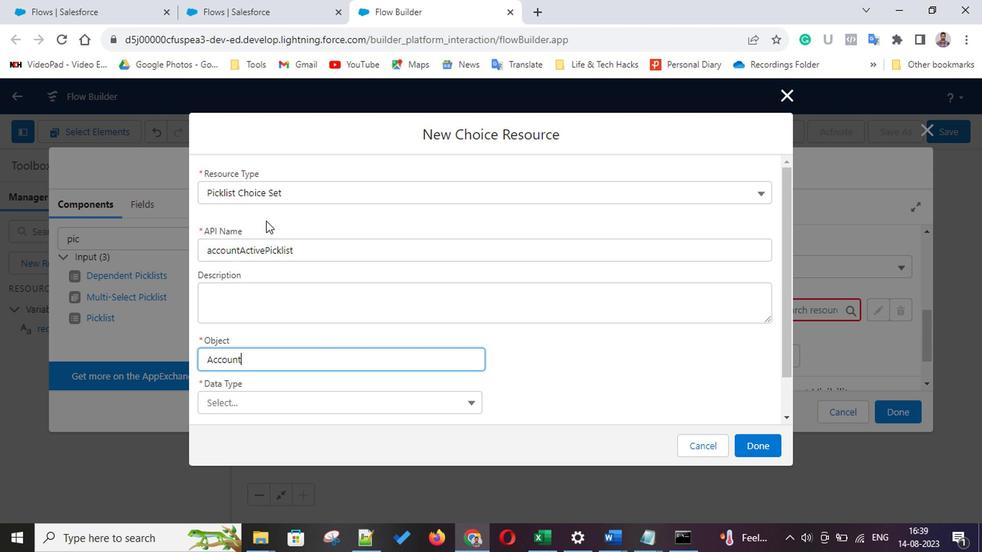 
Action: Mouse scrolled (516, 339) with delta (0, 0)
Screenshot: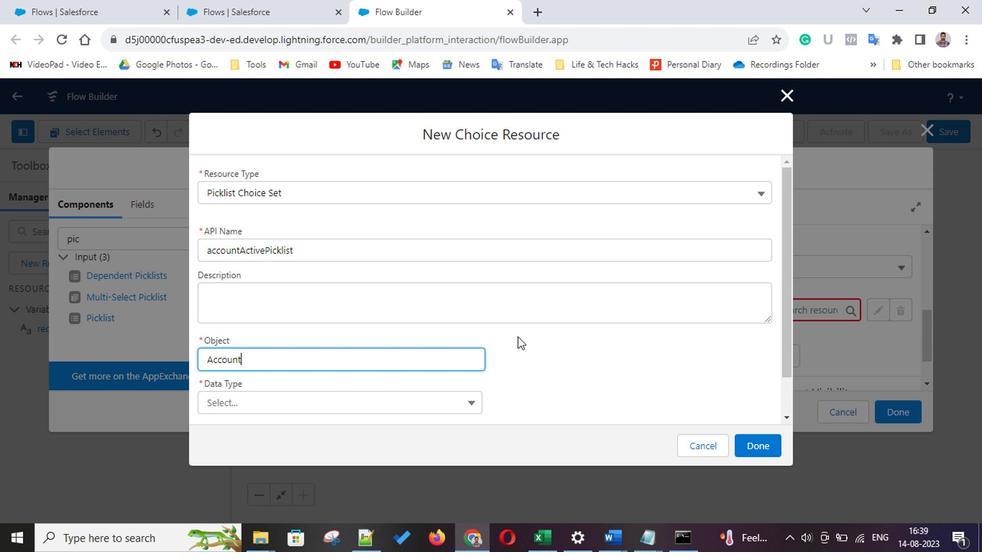 
Action: Mouse scrolled (516, 339) with delta (0, 0)
Screenshot: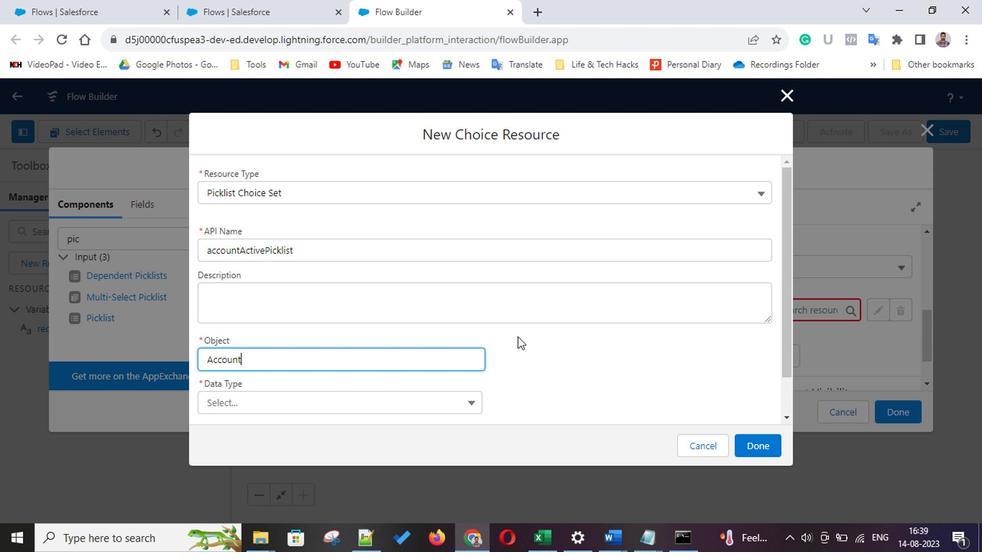 
Action: Mouse scrolled (516, 339) with delta (0, 0)
Screenshot: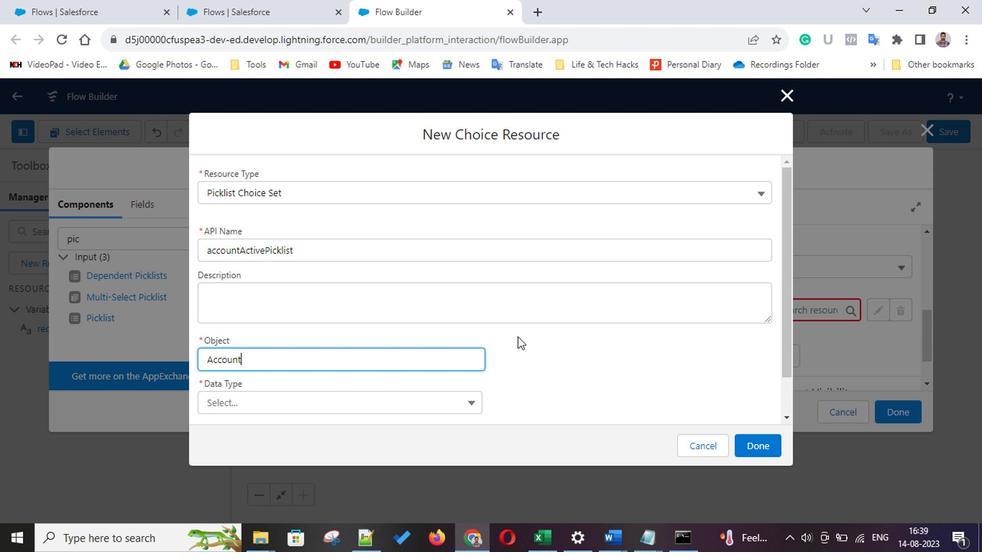 
Action: Mouse scrolled (516, 339) with delta (0, 0)
Screenshot: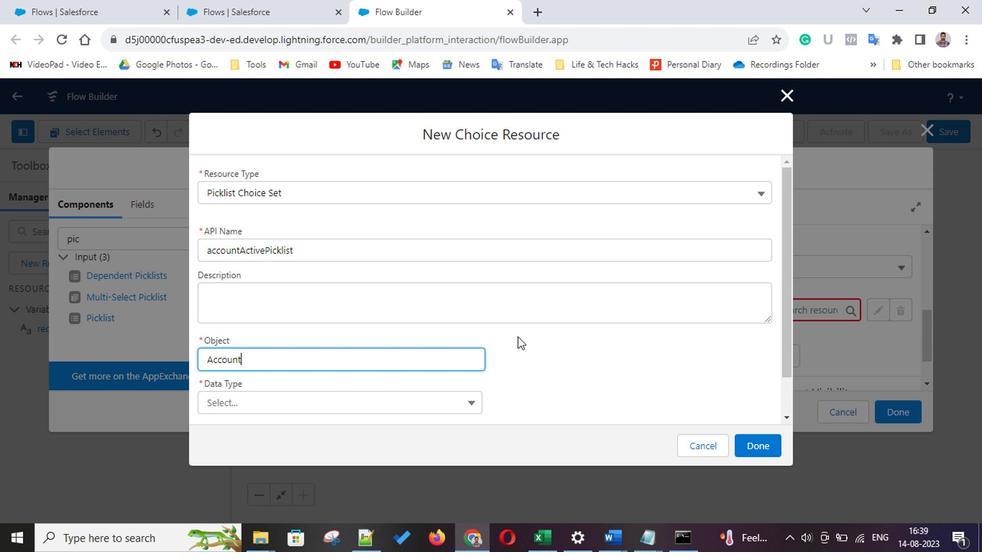 
Action: Mouse scrolled (516, 339) with delta (0, 0)
Screenshot: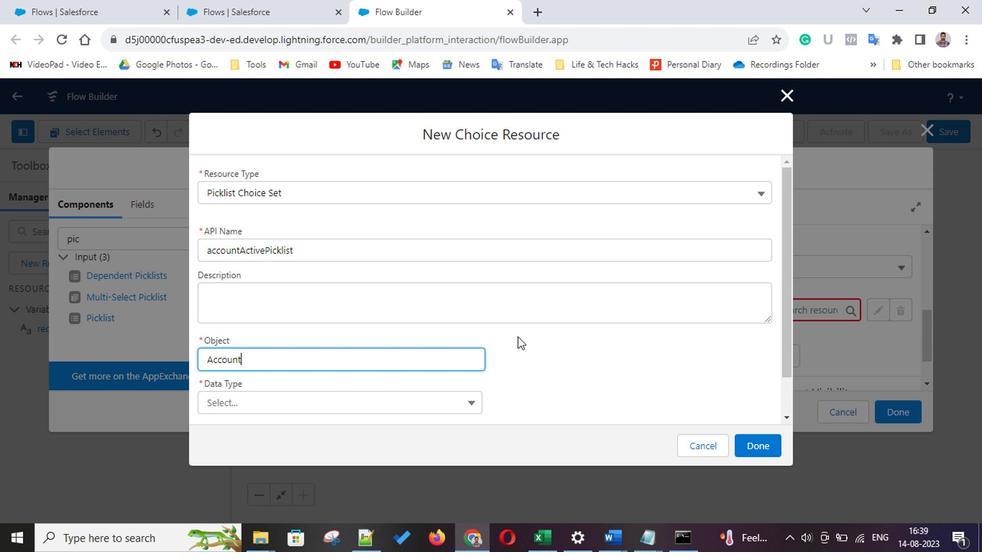 
Action: Mouse scrolled (516, 339) with delta (0, 0)
Screenshot: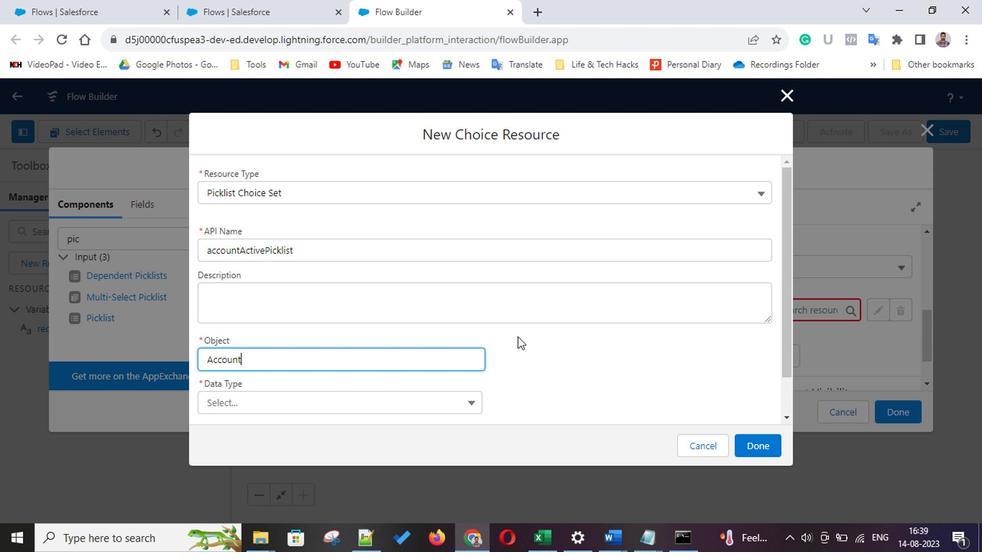 
Action: Mouse scrolled (516, 339) with delta (0, 0)
Screenshot: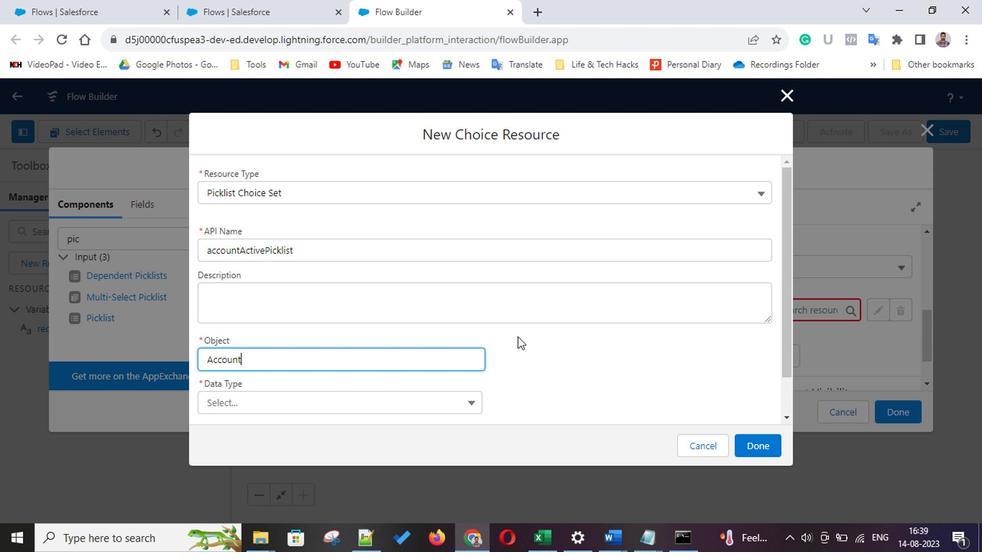 
Action: Mouse scrolled (516, 339) with delta (0, 0)
Screenshot: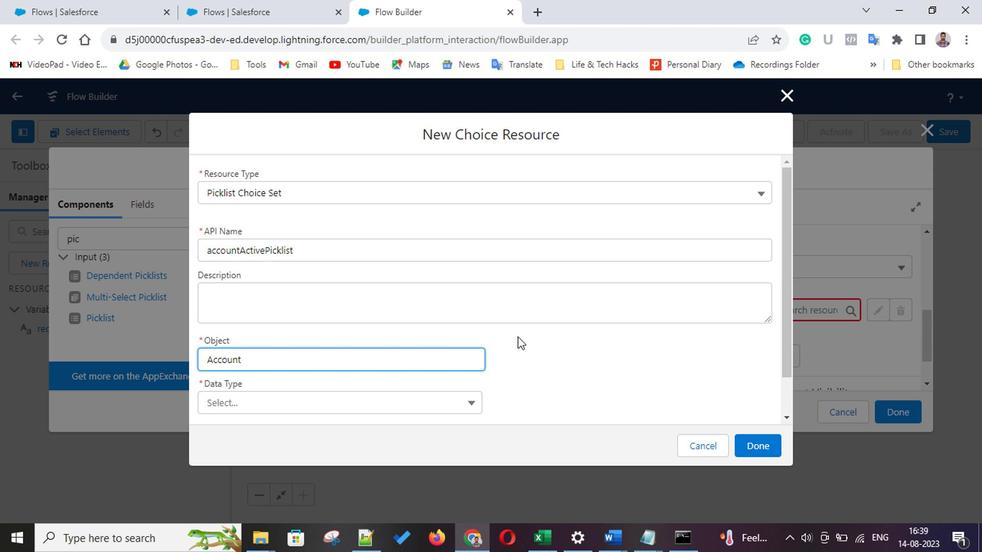 
Action: Mouse scrolled (516, 339) with delta (0, 0)
Screenshot: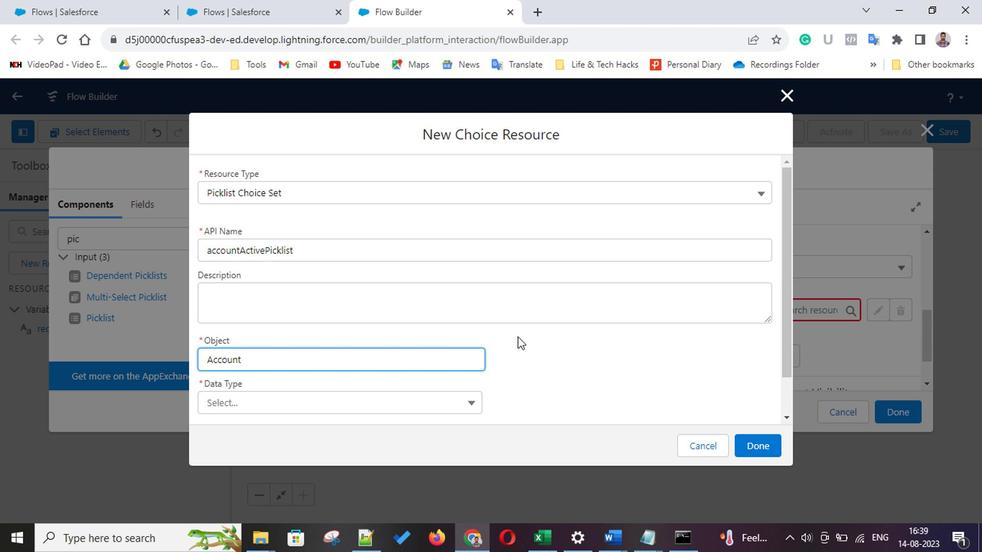 
Action: Mouse scrolled (516, 339) with delta (0, 0)
Screenshot: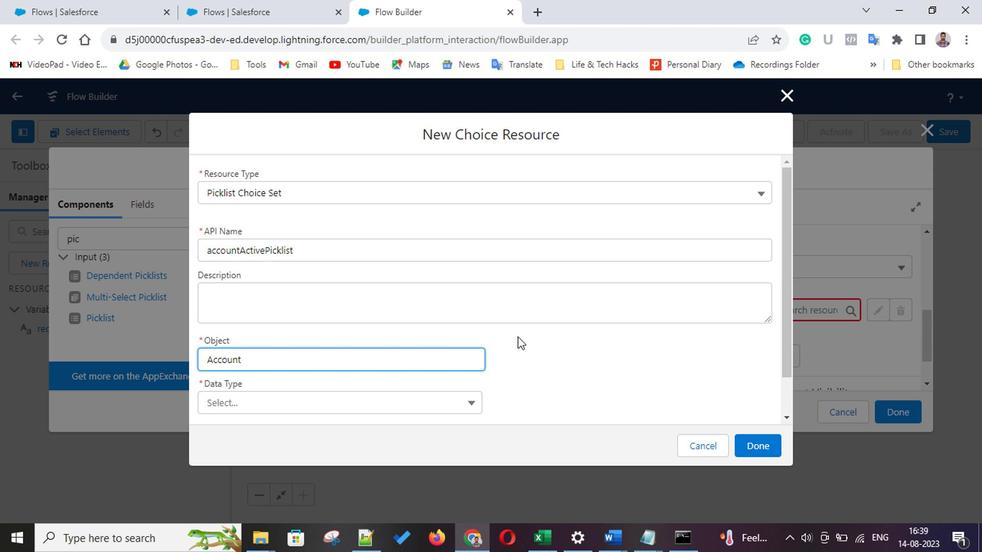 
Action: Mouse scrolled (516, 339) with delta (0, 0)
Screenshot: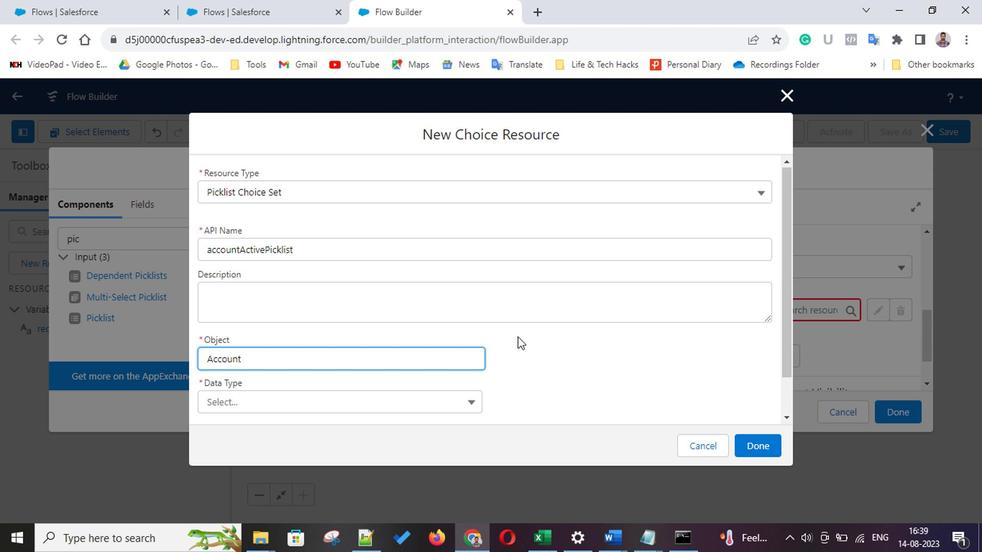 
Action: Mouse moved to (401, 365)
Screenshot: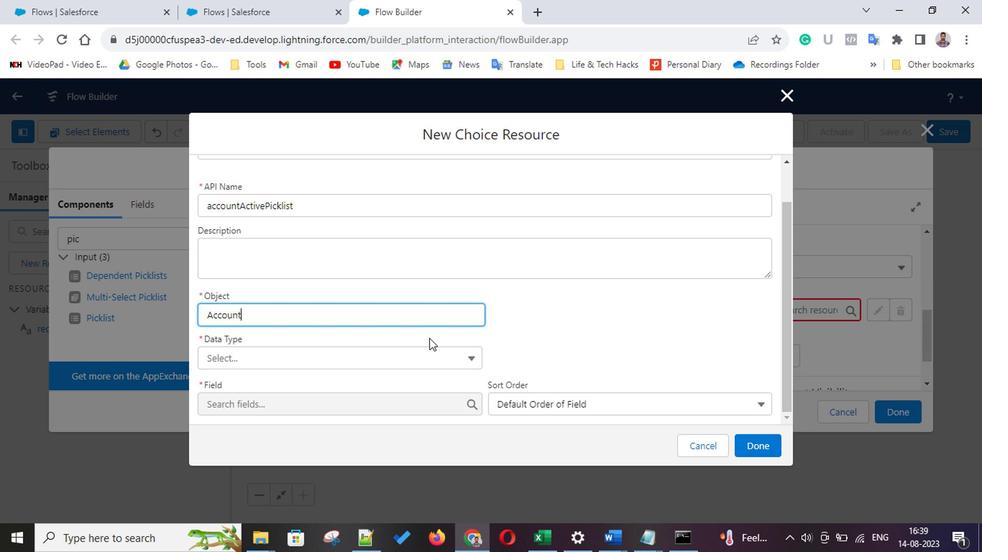 
Action: Mouse pressed left at (401, 365)
Screenshot: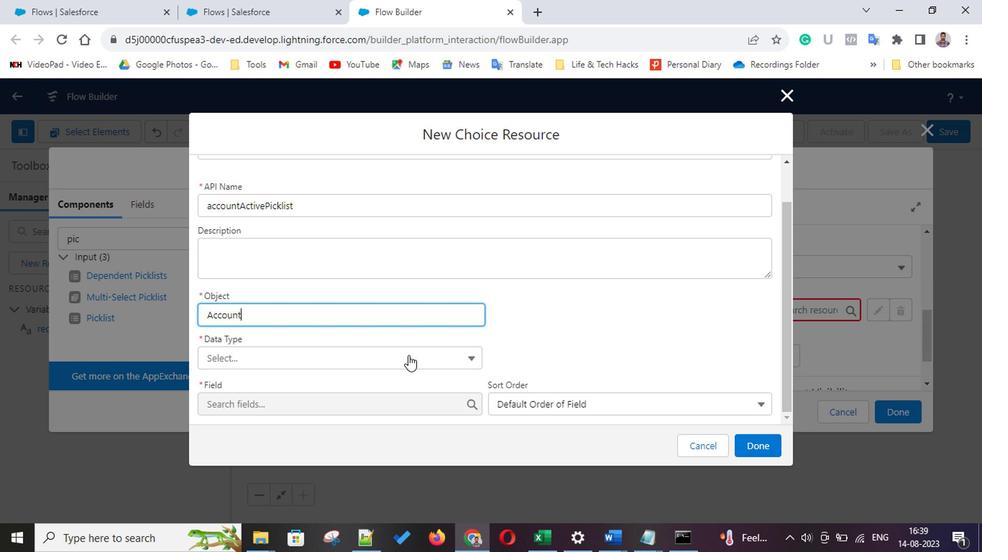
Action: Mouse moved to (322, 392)
Screenshot: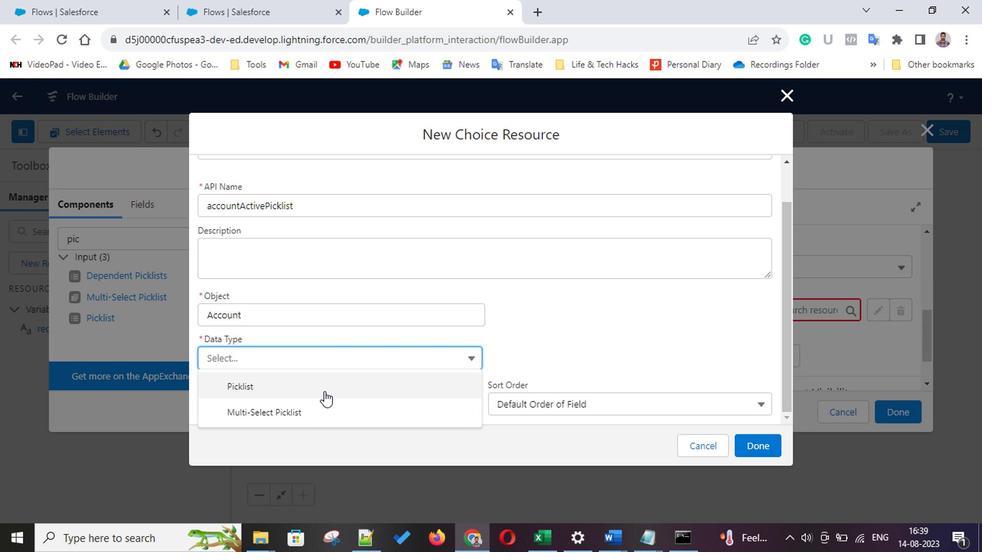 
Action: Mouse pressed left at (322, 392)
Screenshot: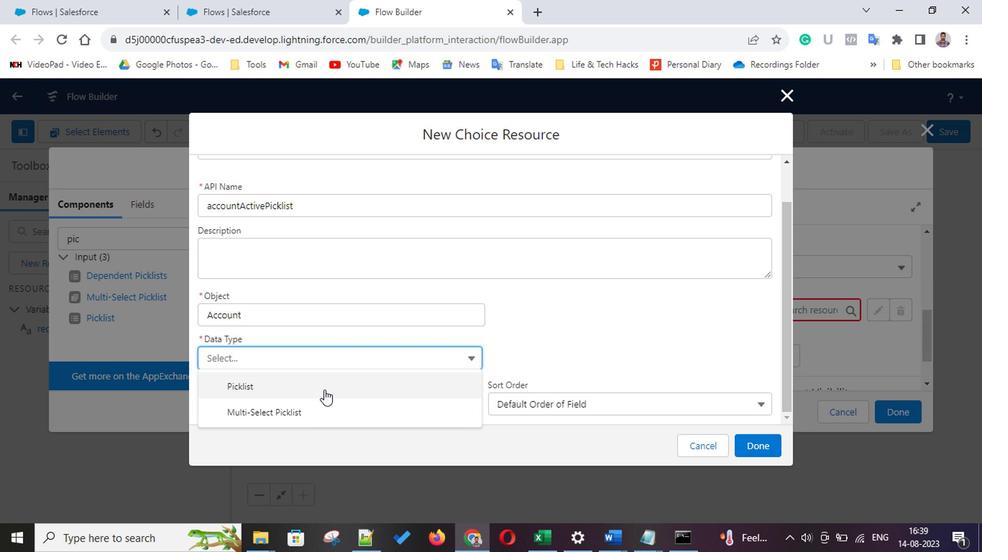 
Action: Mouse scrolled (322, 391) with delta (0, -1)
Screenshot: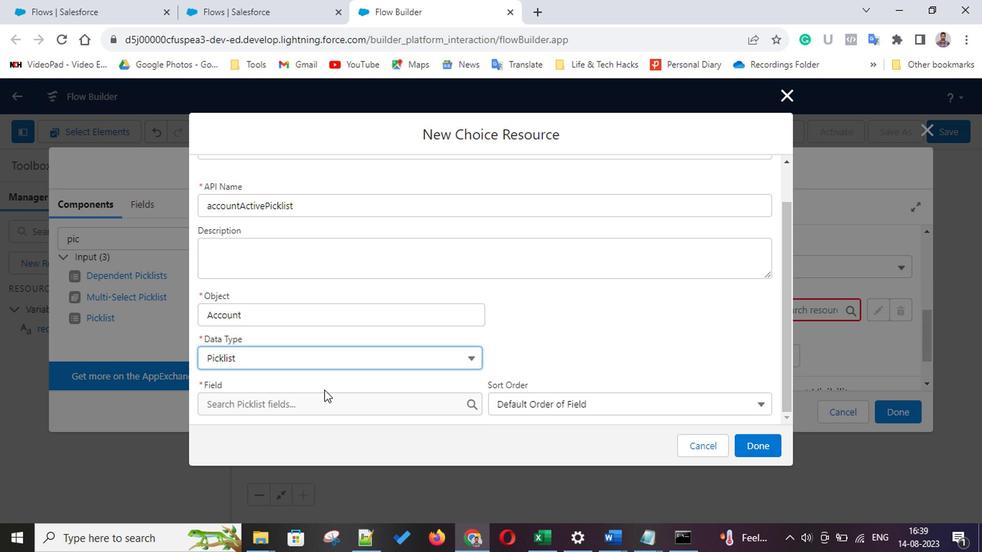 
Action: Mouse scrolled (322, 391) with delta (0, -1)
Screenshot: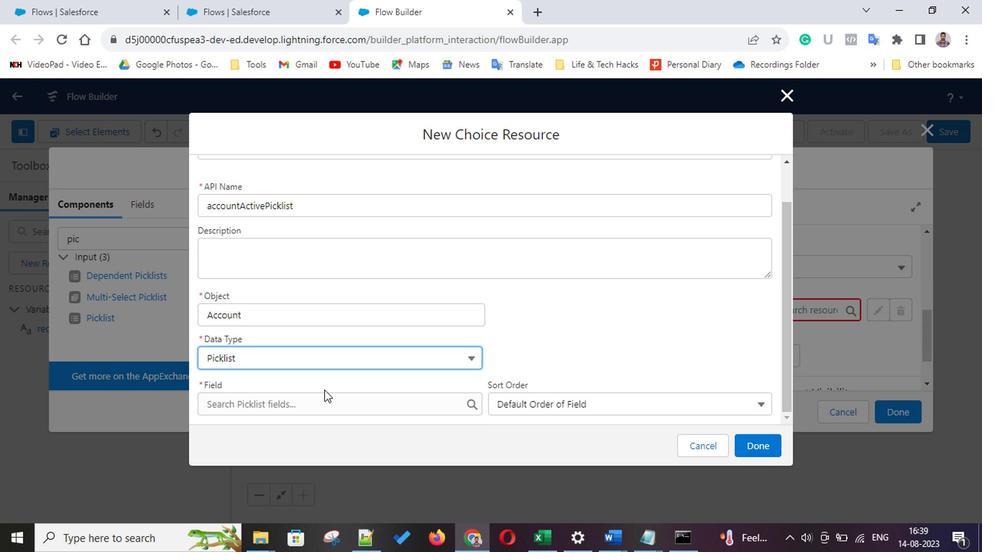 
Action: Mouse scrolled (322, 391) with delta (0, -1)
Screenshot: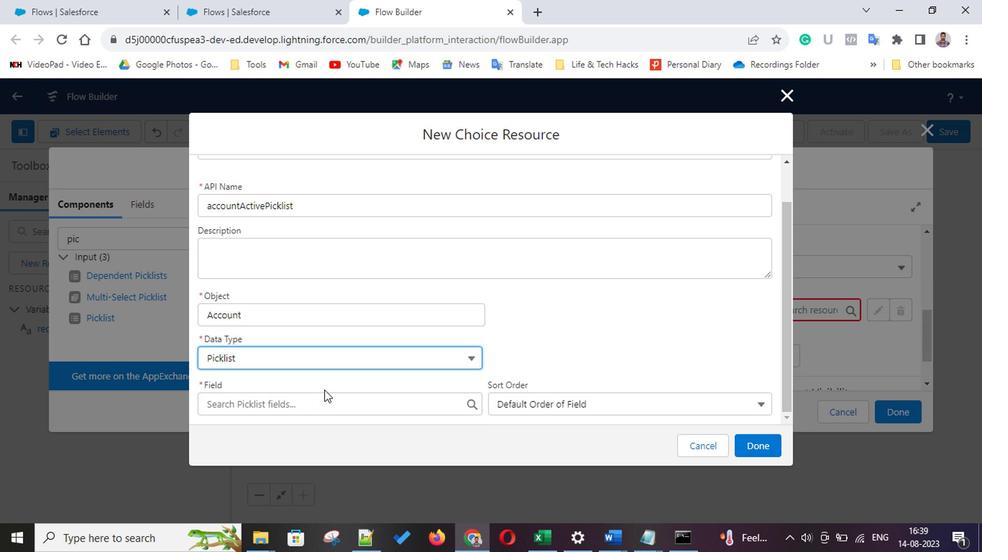 
Action: Mouse scrolled (322, 391) with delta (0, -1)
Screenshot: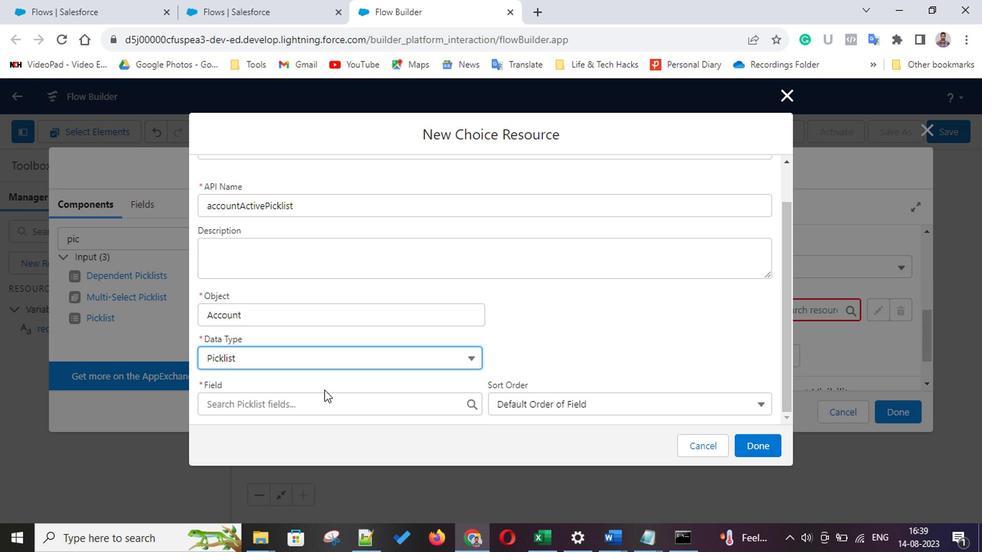 
Action: Mouse scrolled (322, 391) with delta (0, -1)
Screenshot: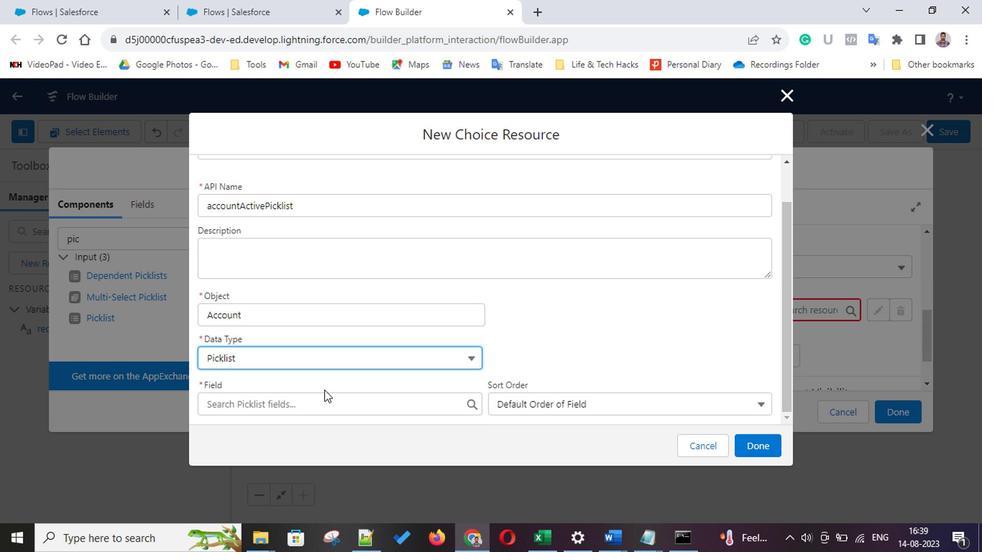 
Action: Mouse scrolled (322, 391) with delta (0, -1)
Screenshot: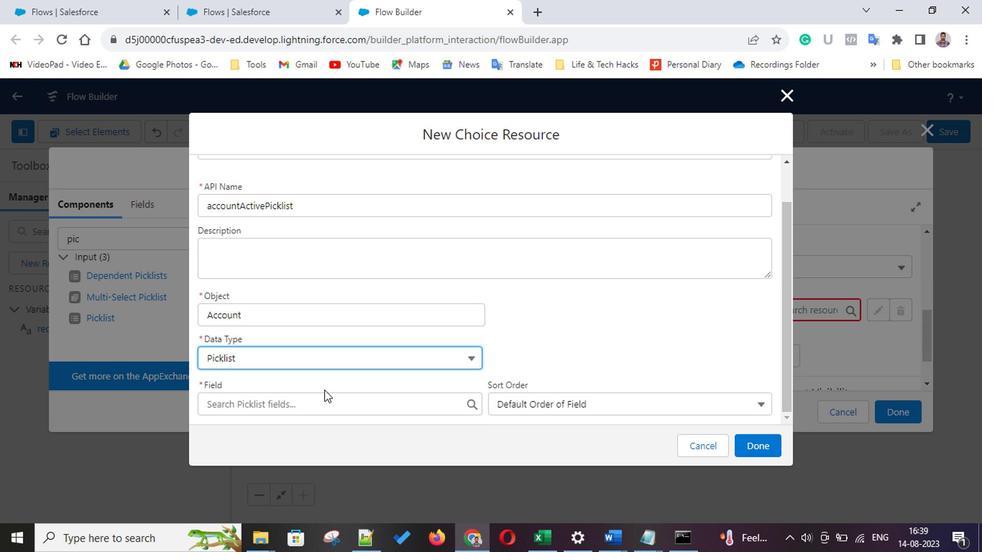 
Action: Mouse scrolled (322, 391) with delta (0, -1)
Screenshot: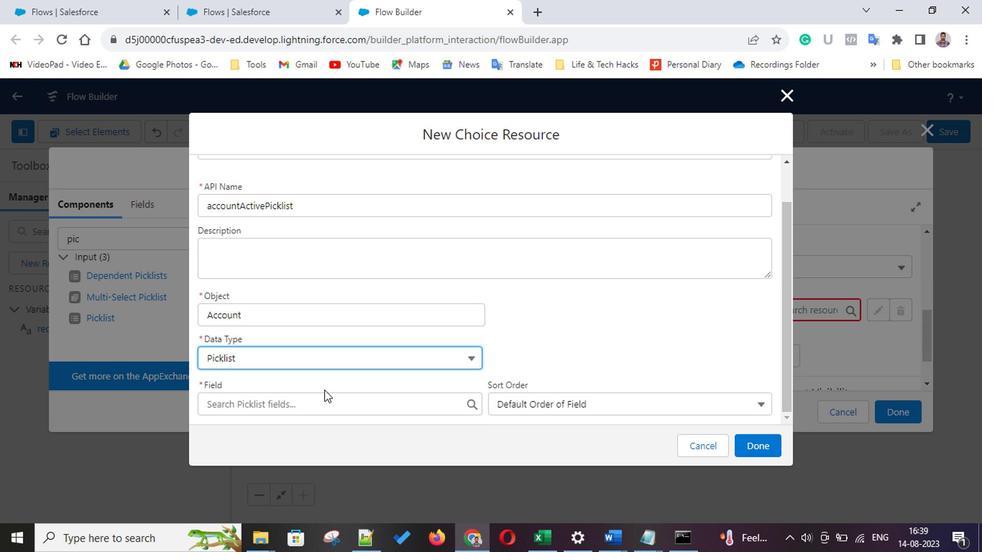 
Action: Mouse scrolled (322, 391) with delta (0, -1)
Screenshot: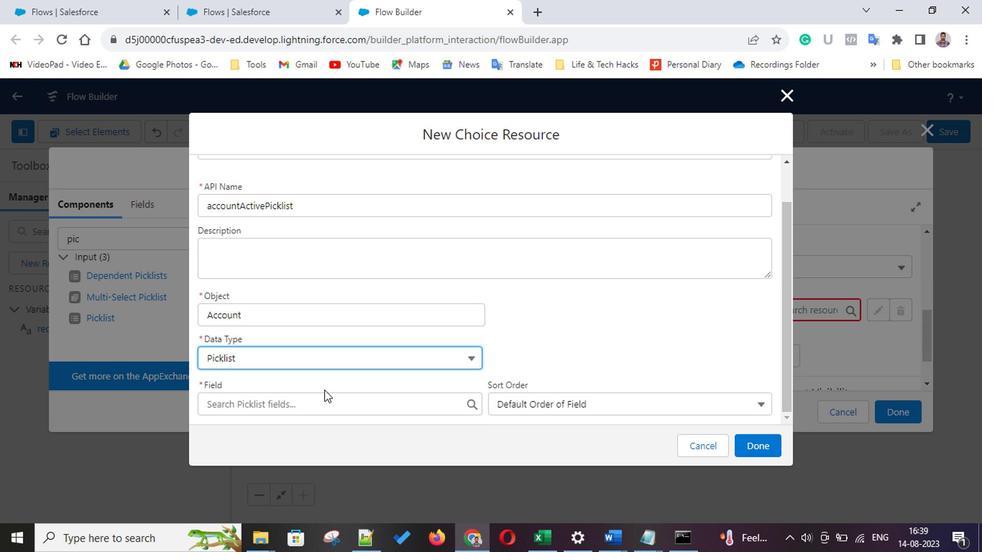 
Action: Mouse scrolled (322, 391) with delta (0, -1)
Screenshot: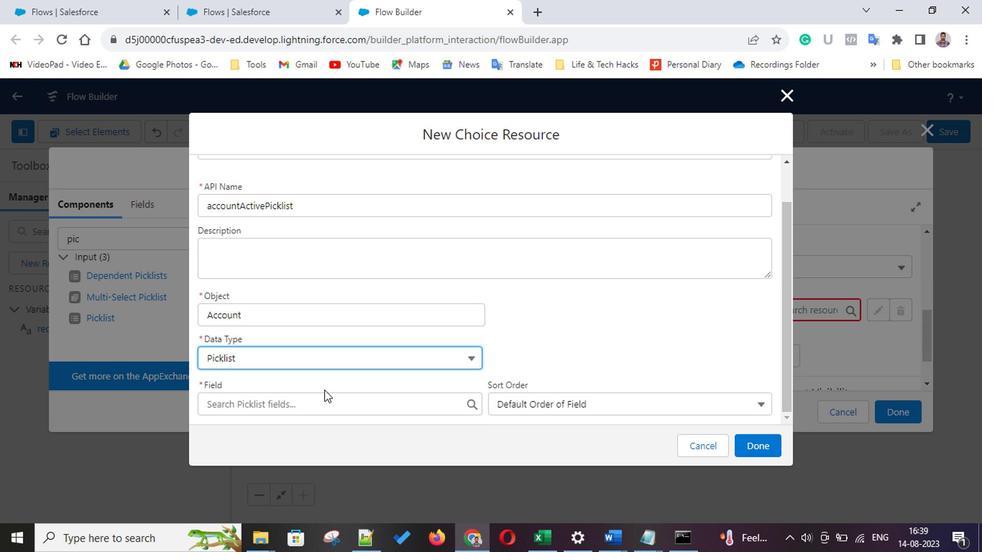 
Action: Mouse scrolled (322, 391) with delta (0, -1)
Screenshot: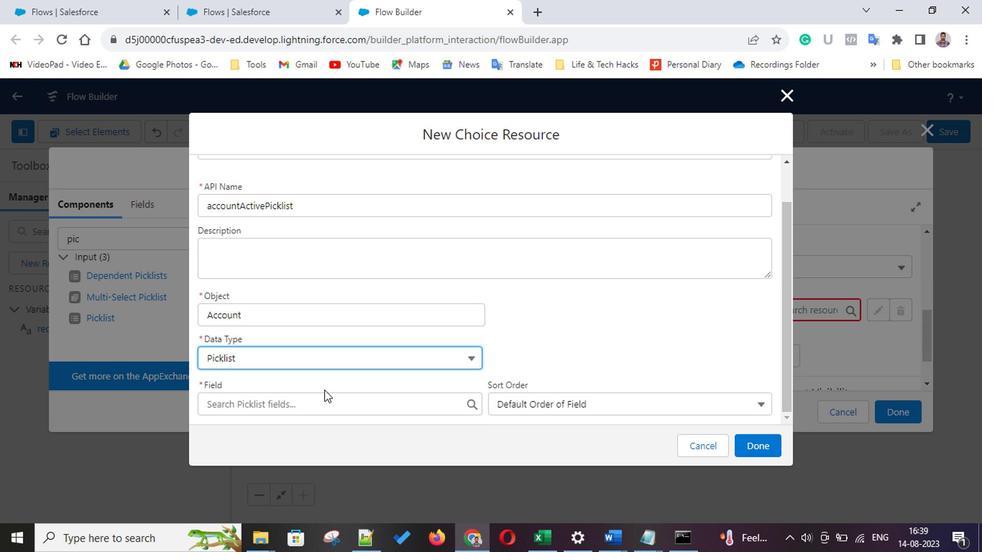 
Action: Mouse scrolled (322, 391) with delta (0, -1)
Screenshot: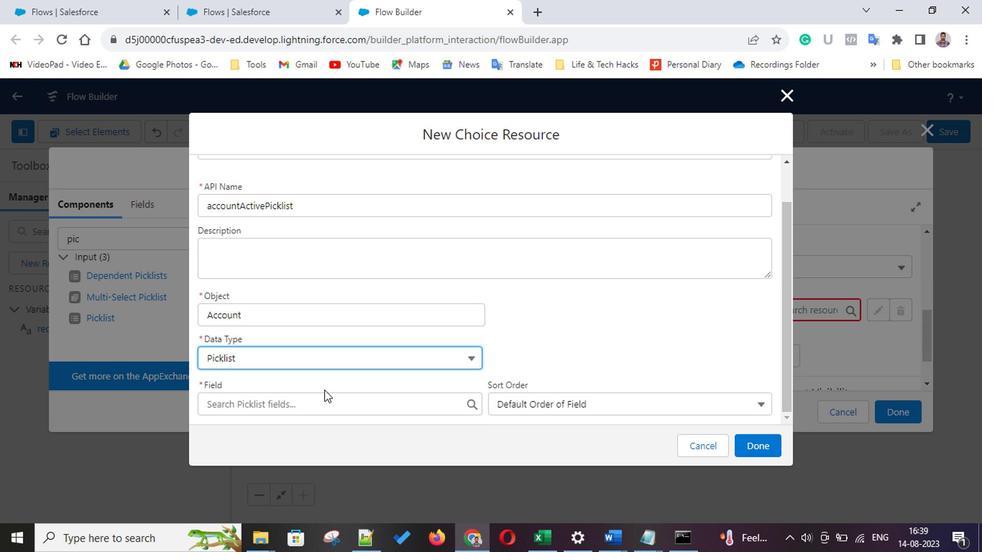 
Action: Mouse scrolled (322, 391) with delta (0, -1)
Screenshot: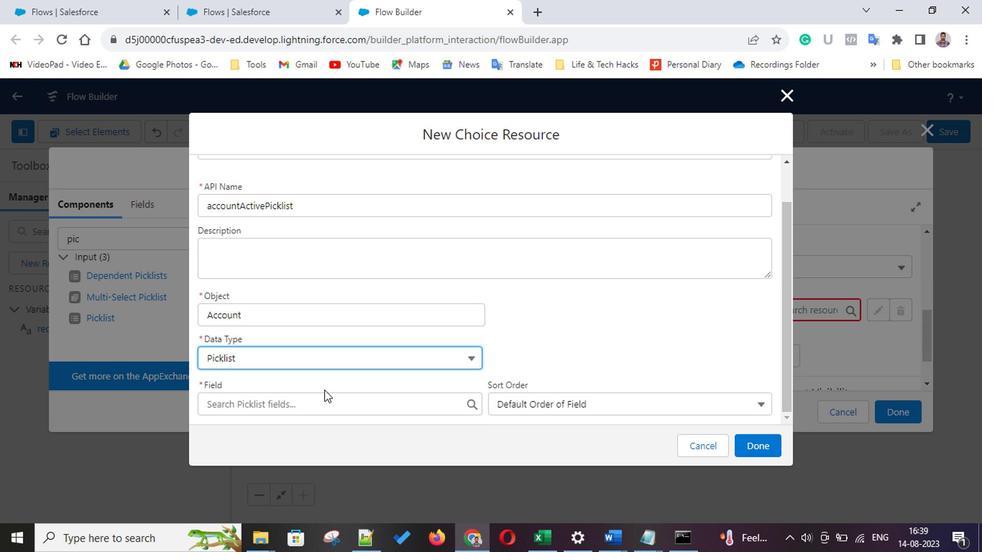 
Action: Mouse scrolled (322, 391) with delta (0, -1)
Screenshot: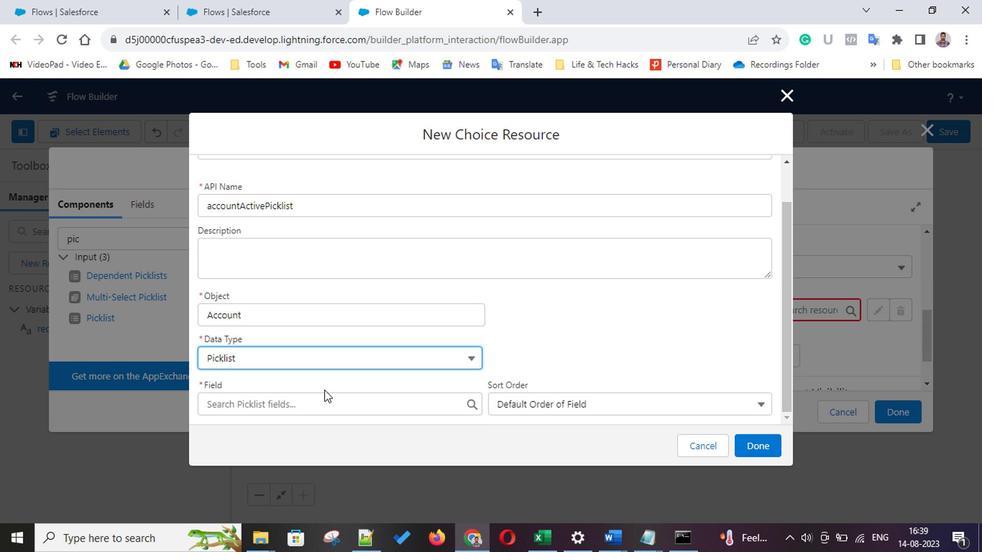 
Action: Mouse scrolled (322, 391) with delta (0, -1)
Screenshot: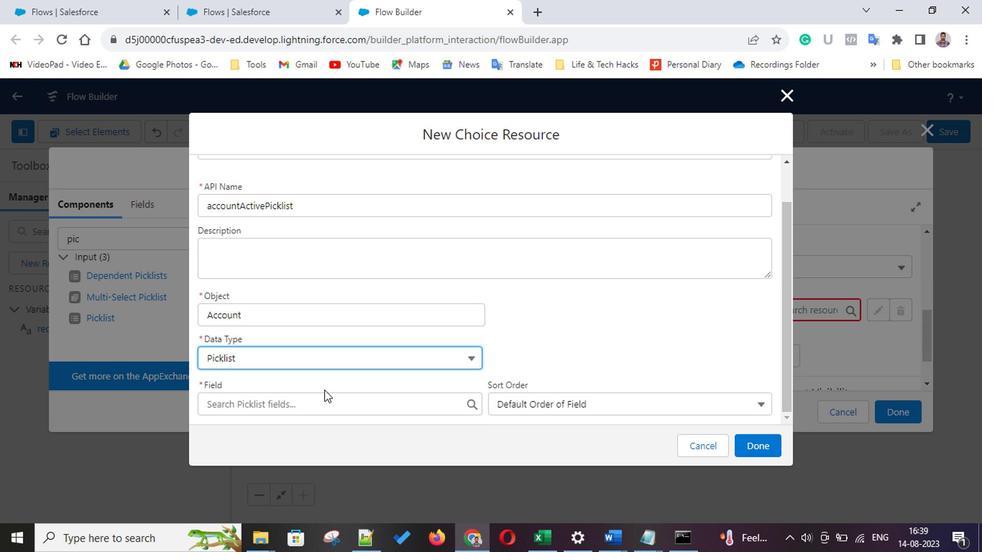 
Action: Mouse moved to (296, 402)
Screenshot: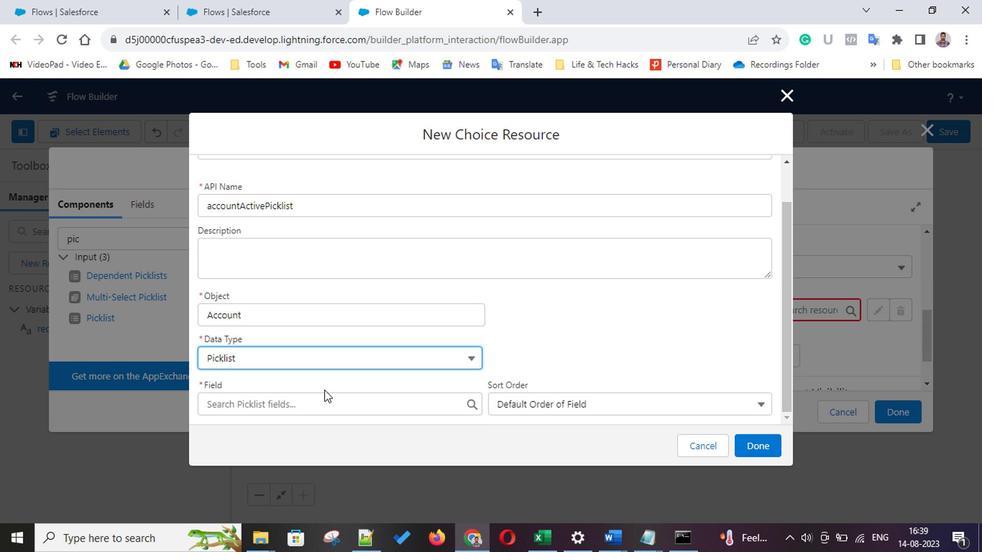 
Action: Mouse pressed left at (296, 402)
Screenshot: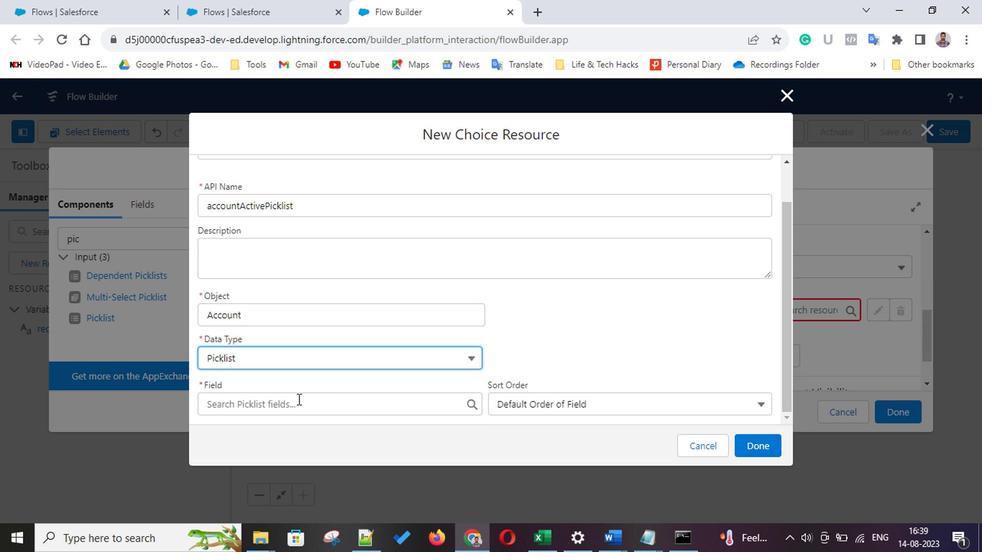 
Action: Mouse moved to (293, 248)
Screenshot: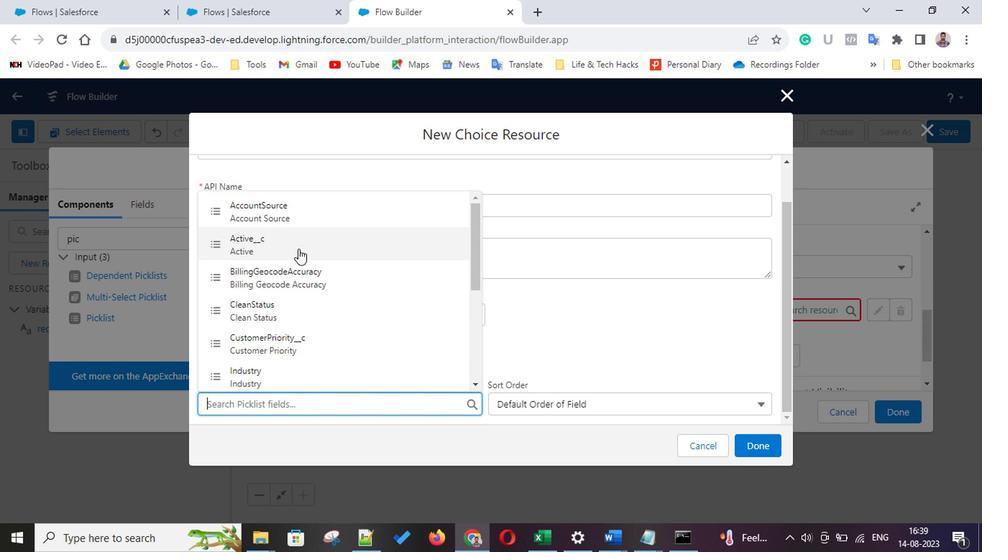 
Action: Mouse pressed left at (293, 248)
Screenshot: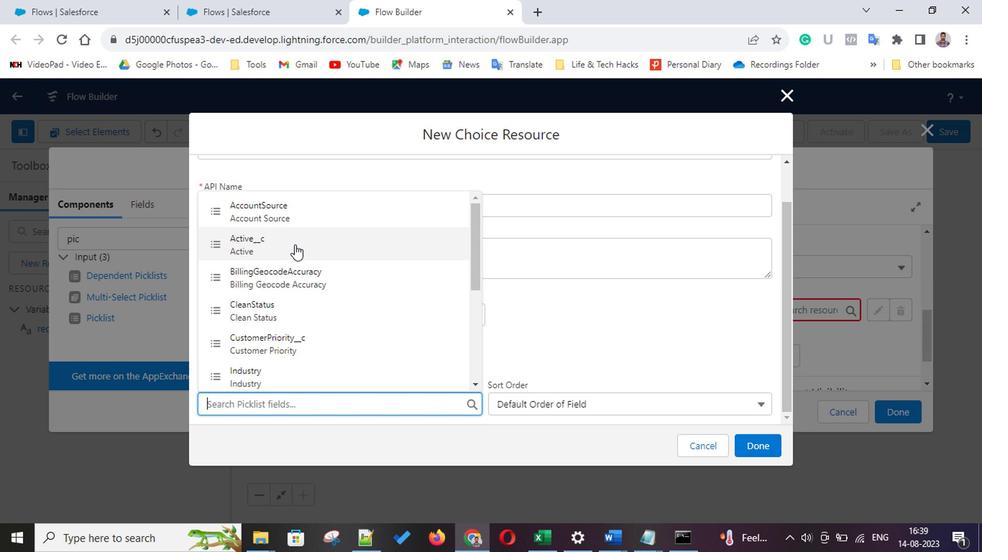 
Action: Mouse moved to (494, 262)
Screenshot: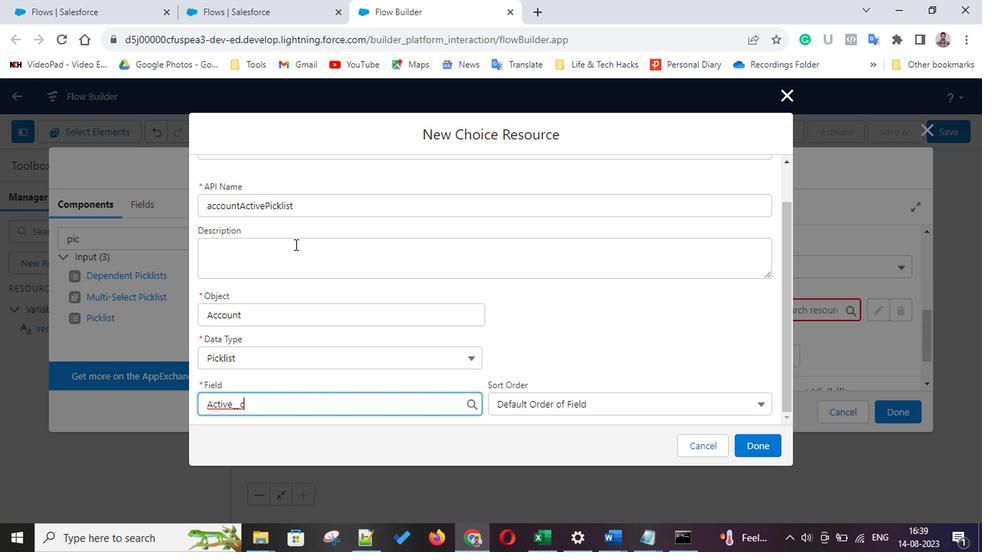 
Action: Mouse scrolled (494, 261) with delta (0, -1)
Screenshot: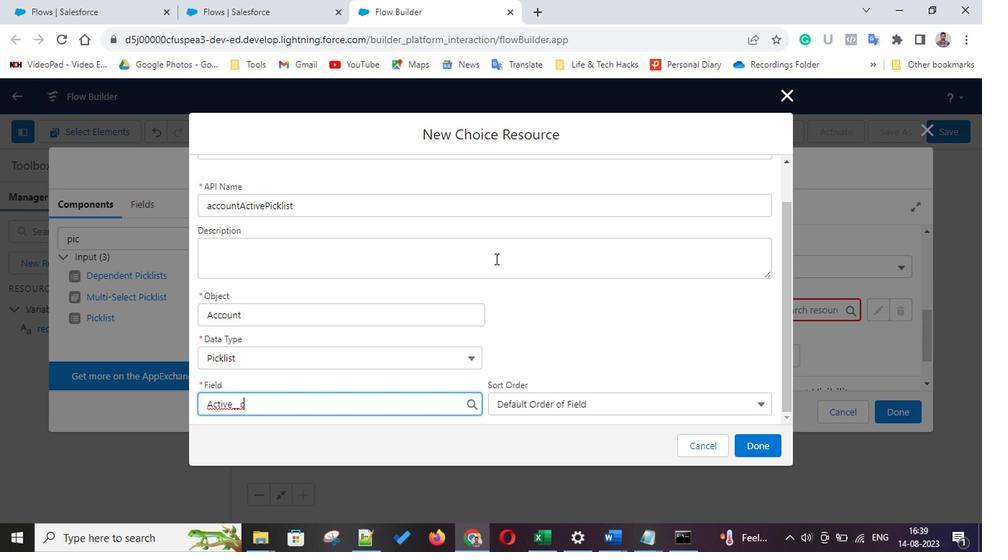 
Action: Mouse scrolled (494, 261) with delta (0, -1)
Screenshot: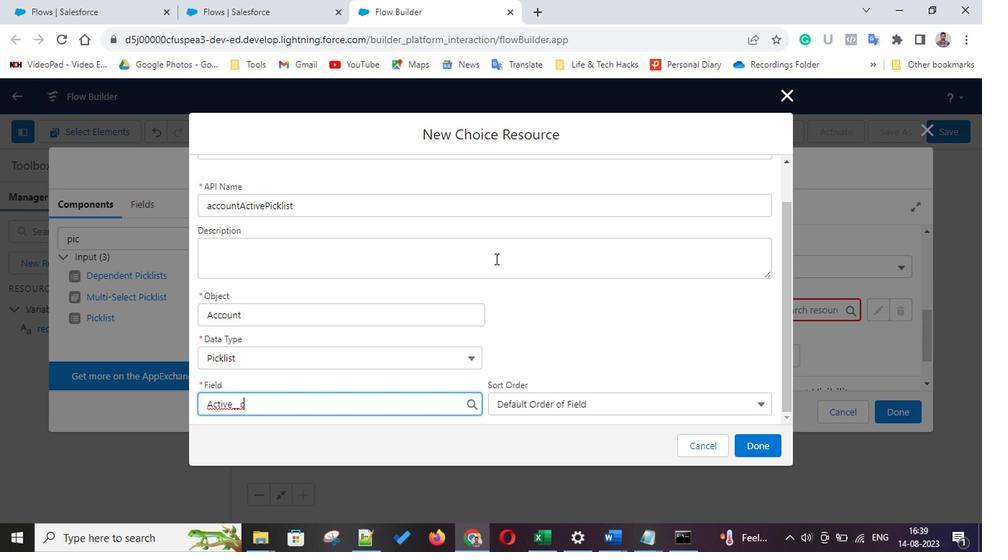 
Action: Mouse scrolled (494, 261) with delta (0, -1)
Screenshot: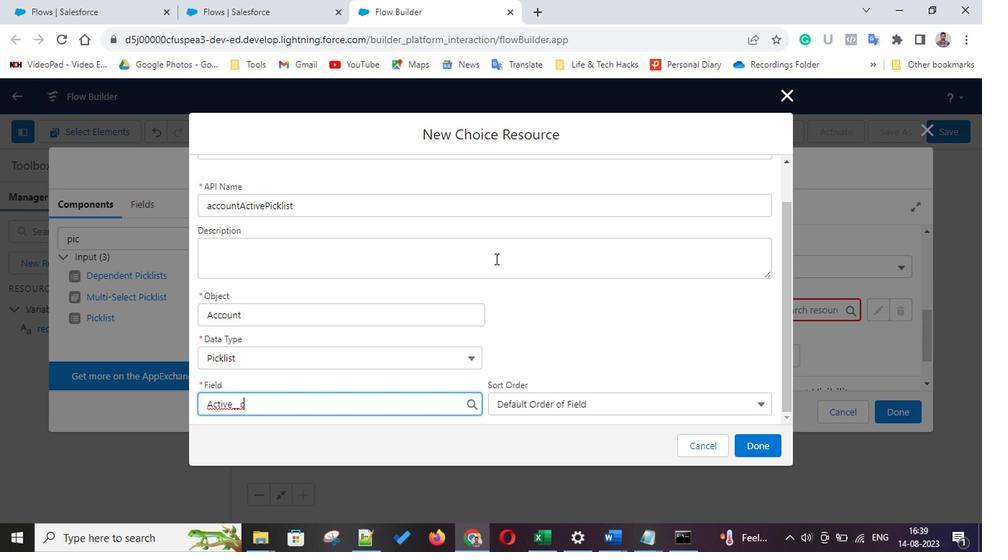 
Action: Mouse scrolled (494, 261) with delta (0, -1)
Screenshot: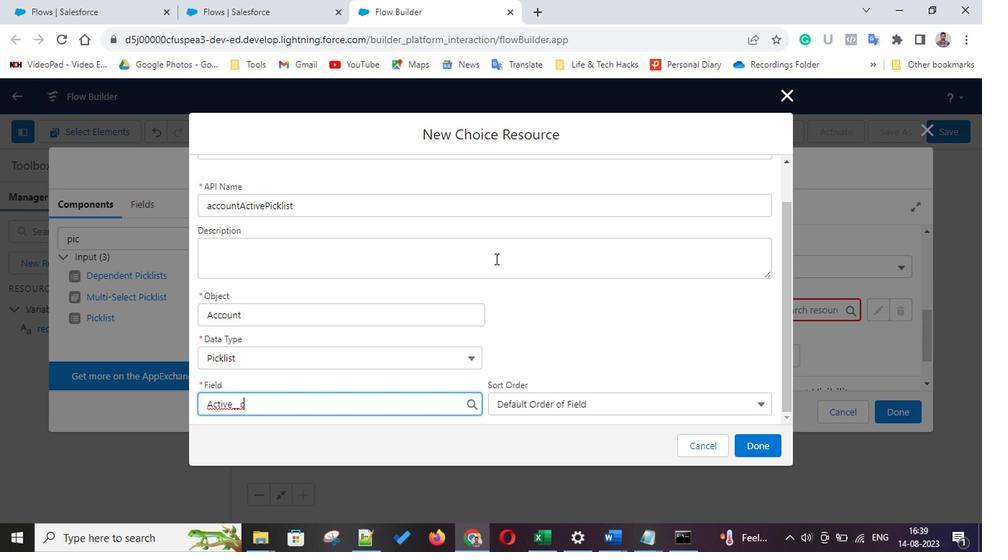 
Action: Mouse scrolled (494, 261) with delta (0, -1)
Screenshot: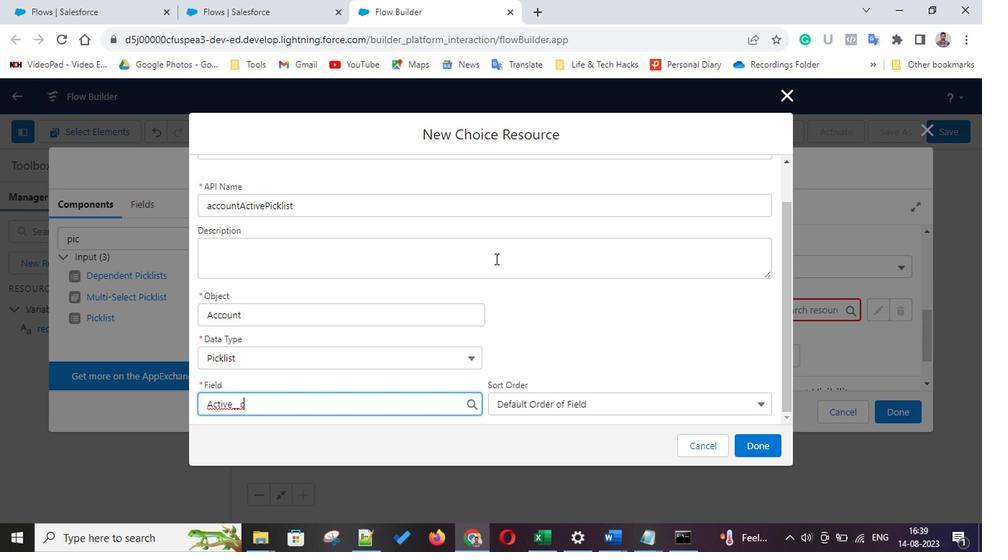 
Action: Mouse scrolled (494, 261) with delta (0, -1)
Screenshot: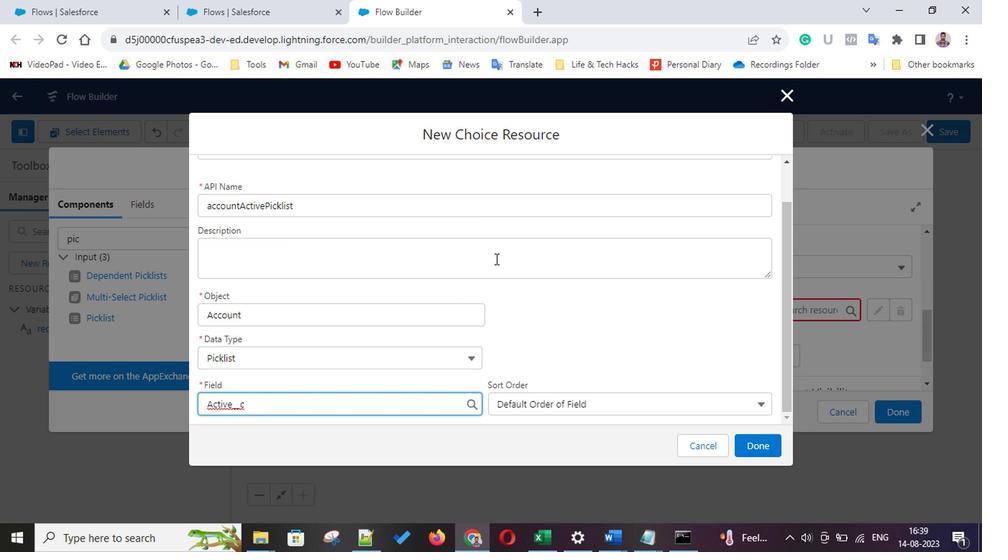 
Action: Mouse scrolled (494, 261) with delta (0, -1)
Screenshot: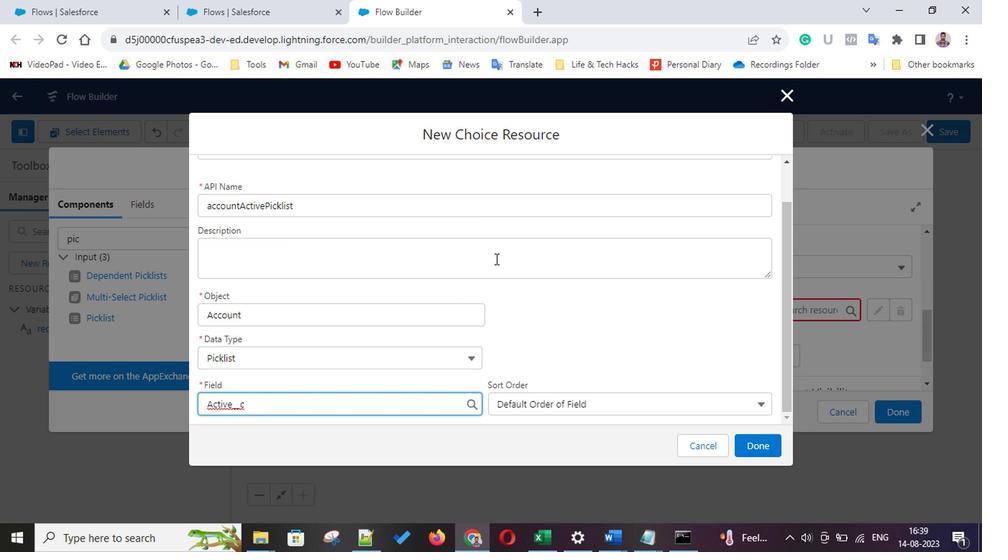 
Action: Mouse scrolled (494, 261) with delta (0, -1)
Screenshot: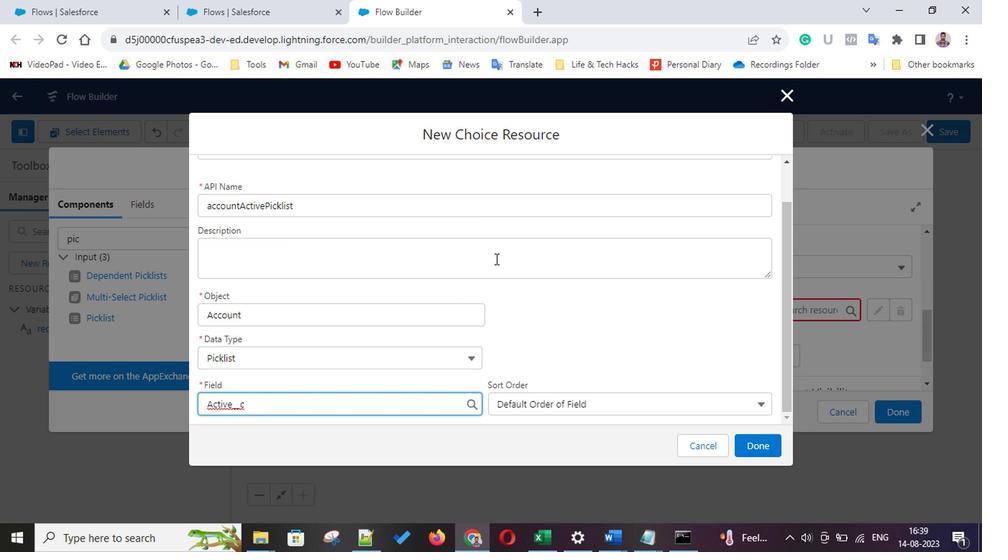 
Action: Mouse scrolled (494, 261) with delta (0, -1)
Screenshot: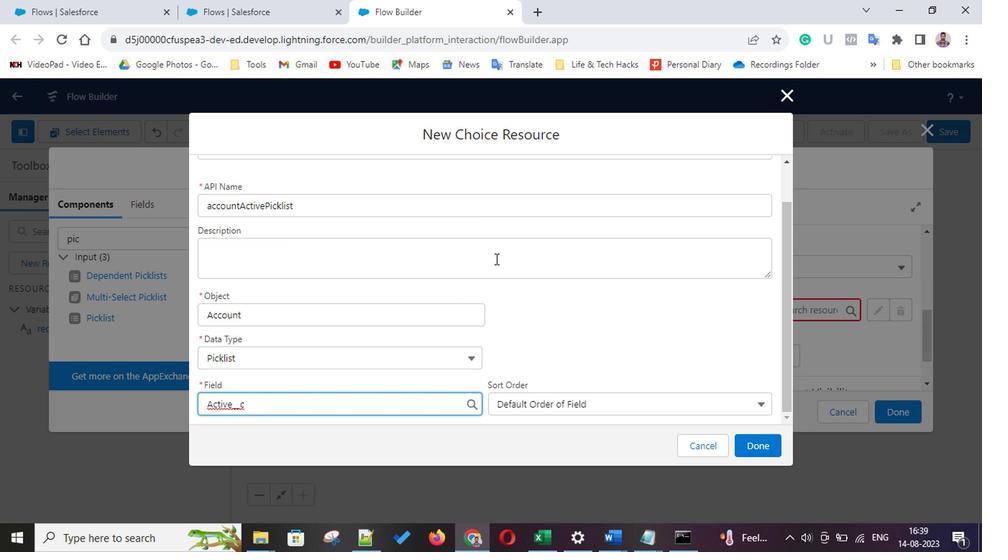 
Action: Mouse scrolled (494, 261) with delta (0, -1)
Screenshot: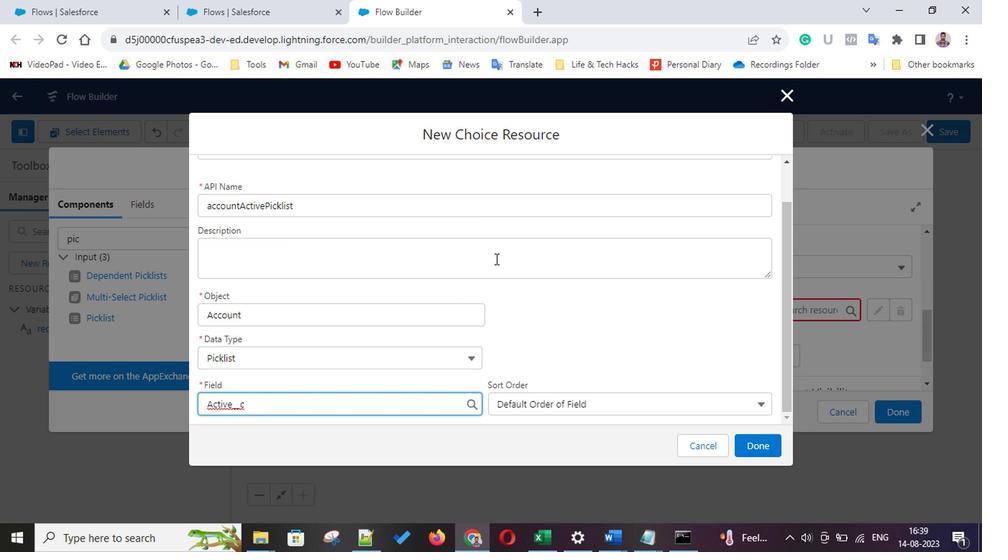 
Action: Mouse scrolled (494, 261) with delta (0, -1)
Screenshot: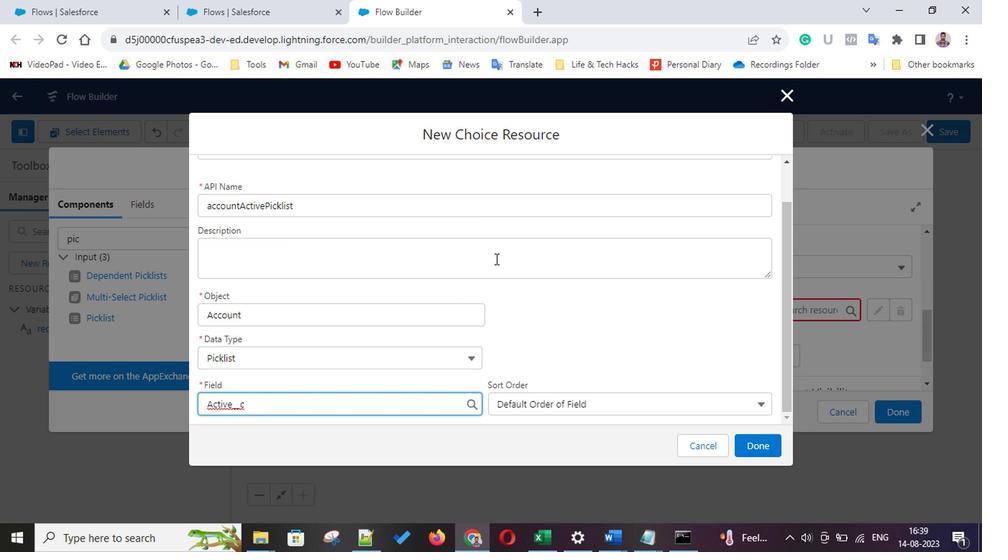 
Action: Mouse scrolled (494, 261) with delta (0, -1)
Screenshot: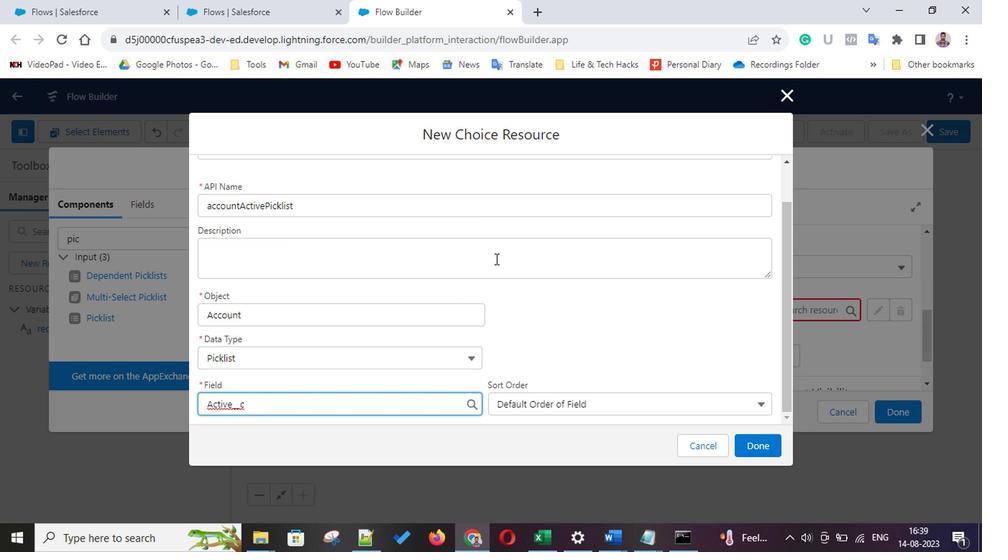 
Action: Mouse scrolled (494, 261) with delta (0, -1)
Screenshot: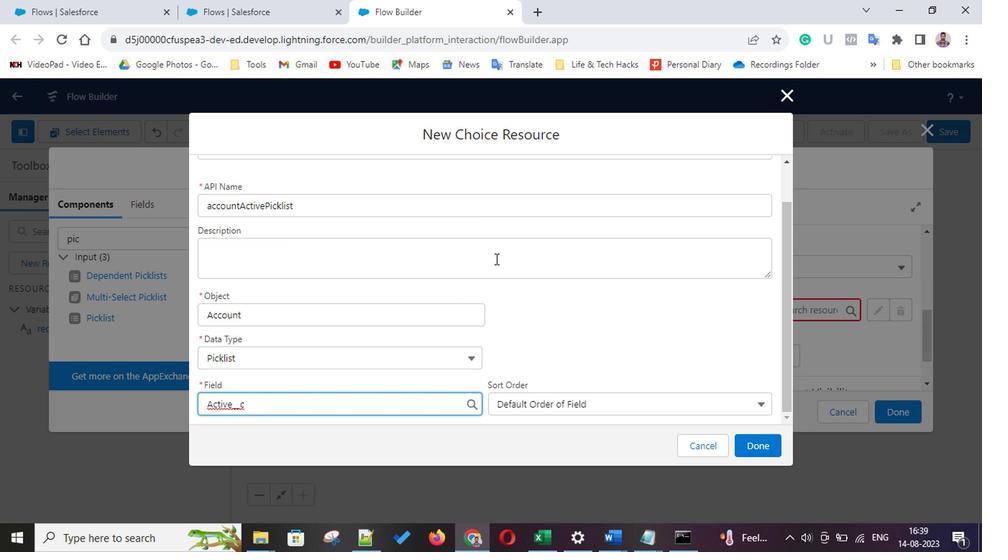 
Action: Mouse scrolled (494, 261) with delta (0, -1)
Screenshot: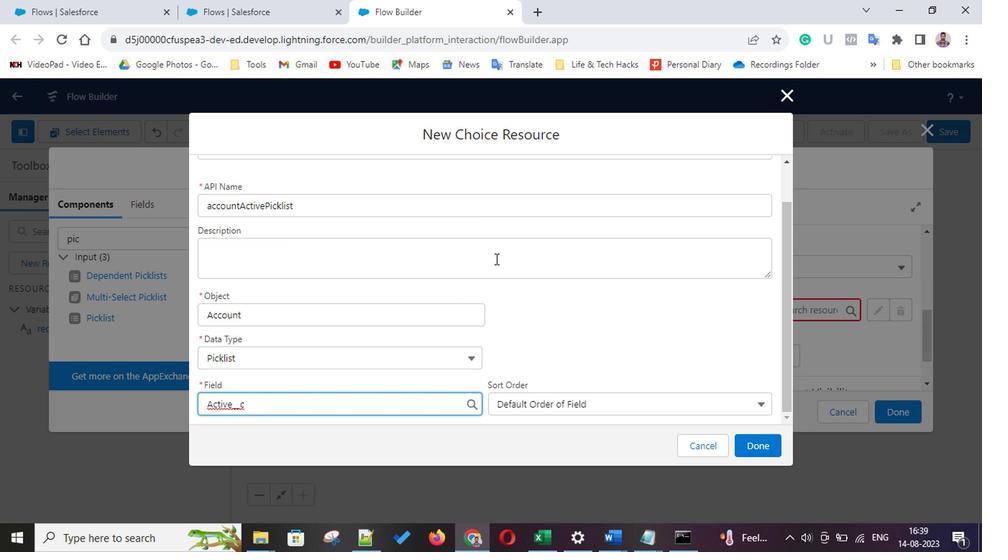 
Action: Mouse scrolled (494, 261) with delta (0, -1)
Screenshot: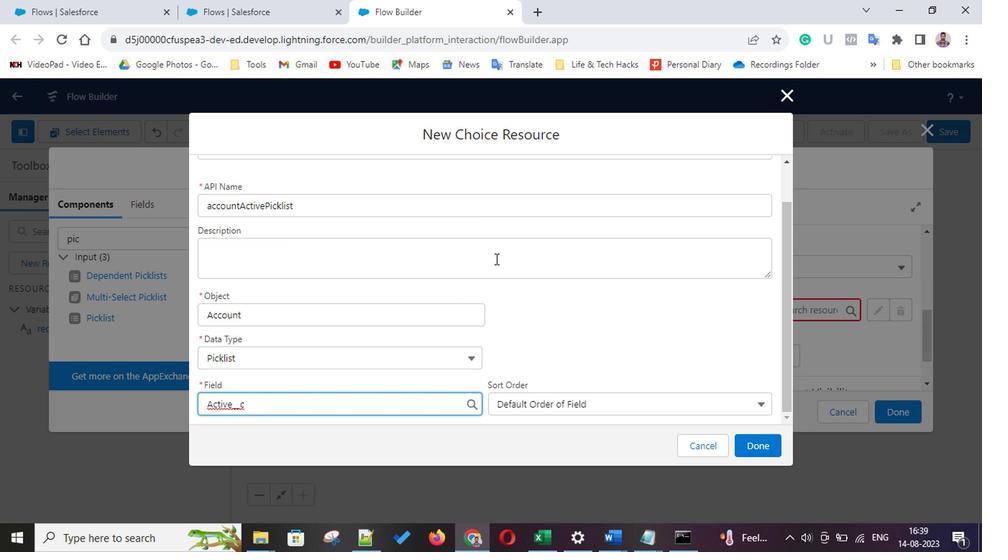 
Action: Mouse scrolled (494, 261) with delta (0, -1)
Screenshot: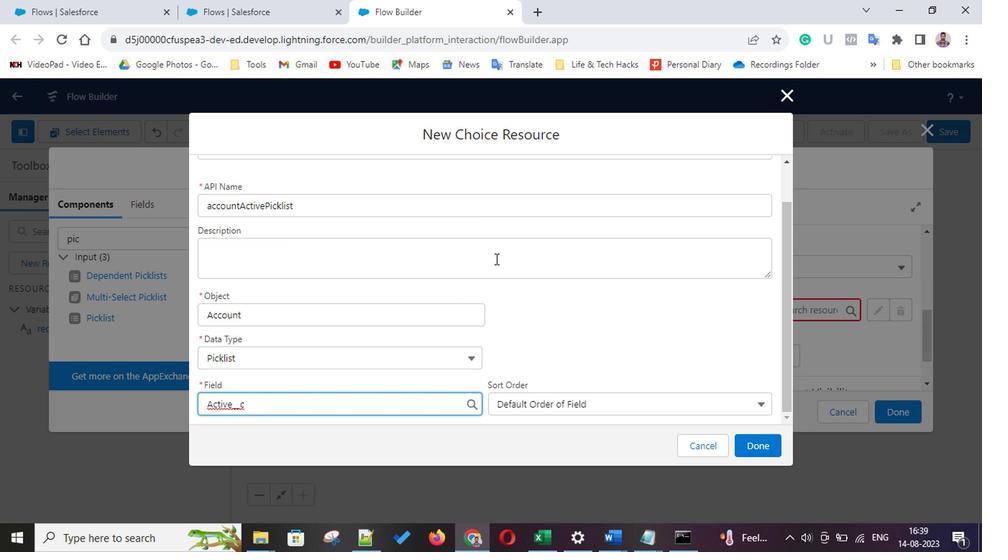 
Action: Mouse scrolled (494, 261) with delta (0, -1)
Screenshot: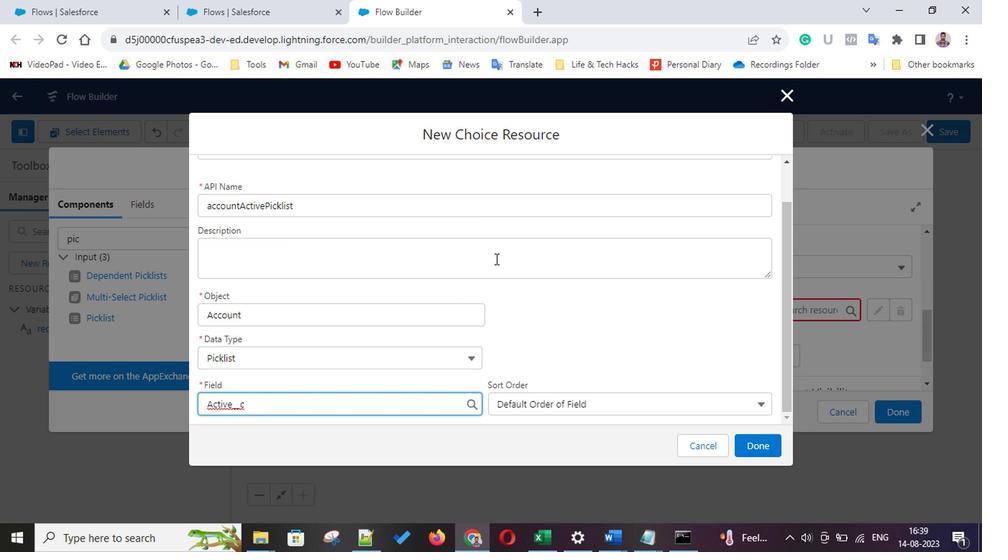 
Action: Mouse scrolled (494, 261) with delta (0, -1)
Screenshot: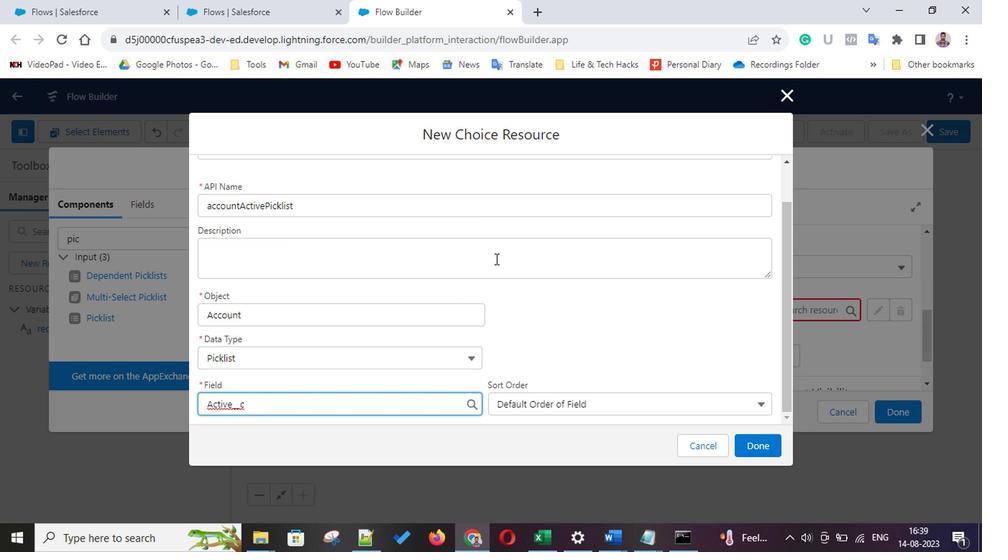 
Action: Mouse scrolled (494, 261) with delta (0, -1)
Screenshot: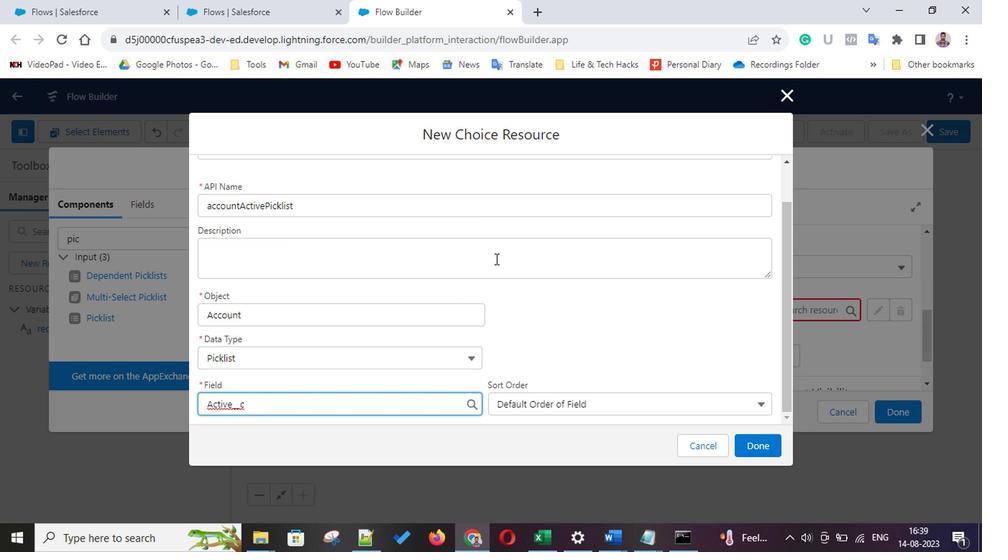 
Action: Mouse scrolled (494, 261) with delta (0, -1)
Screenshot: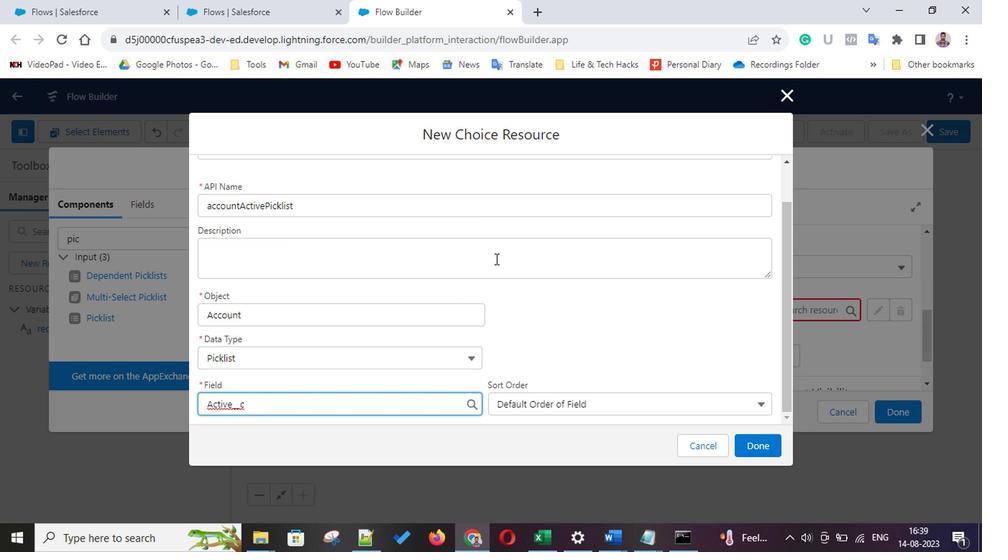 
Action: Mouse scrolled (494, 261) with delta (0, -1)
Screenshot: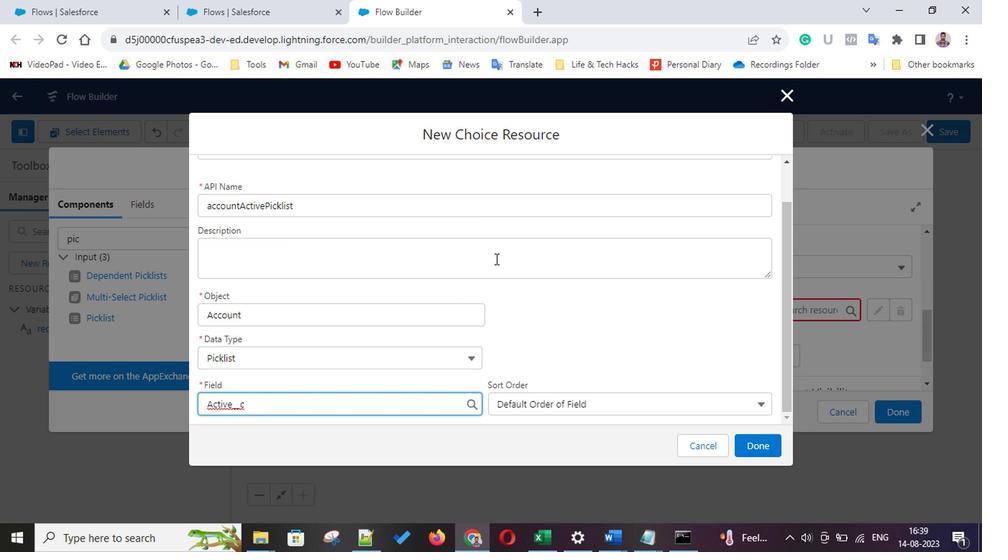 
Action: Mouse scrolled (494, 261) with delta (0, -1)
Screenshot: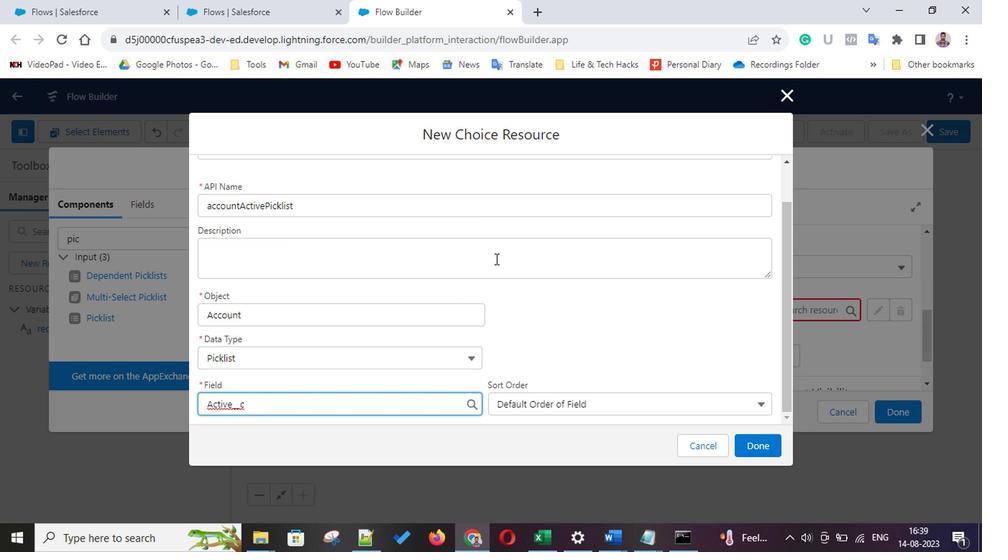 
Action: Mouse scrolled (494, 261) with delta (0, -1)
Screenshot: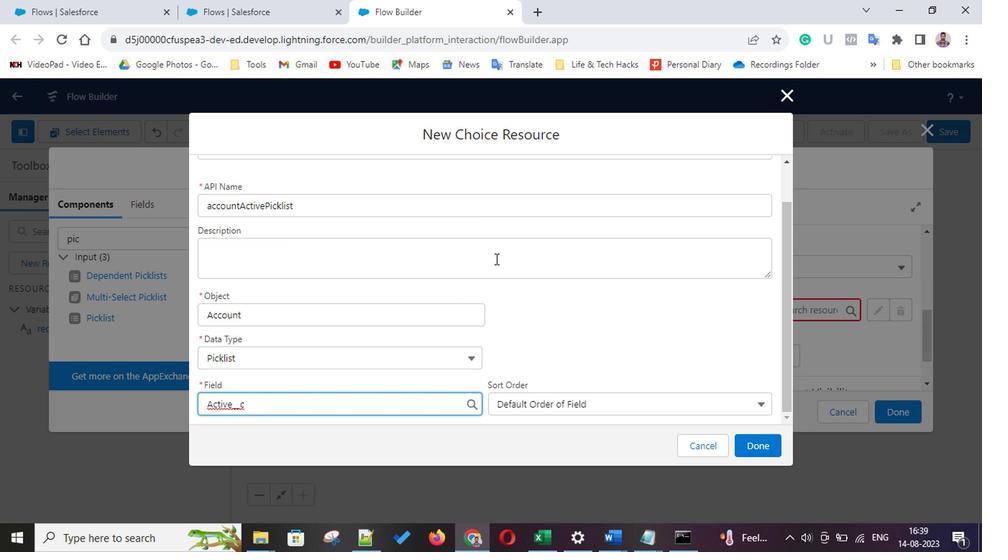 
Action: Mouse scrolled (494, 261) with delta (0, -1)
Screenshot: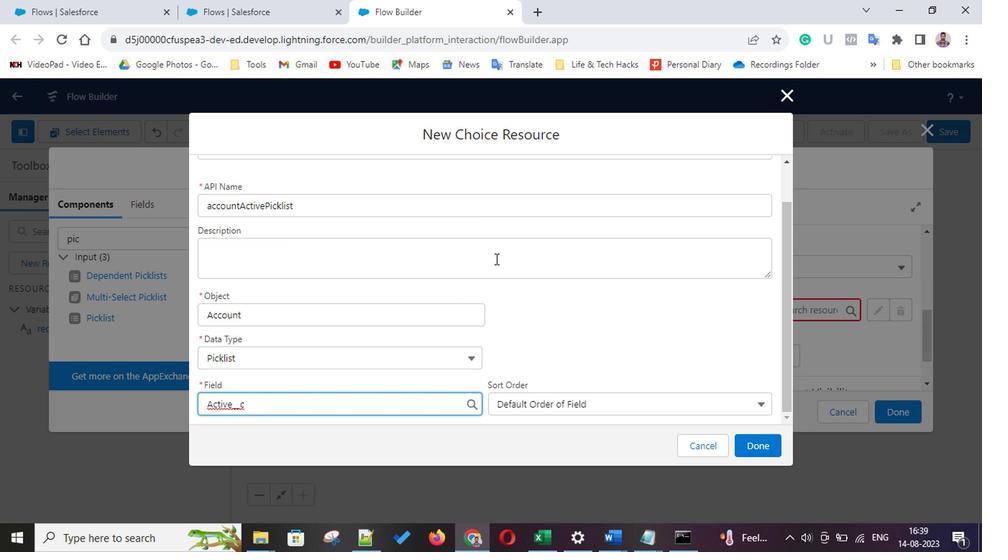 
Action: Mouse scrolled (494, 261) with delta (0, -1)
Screenshot: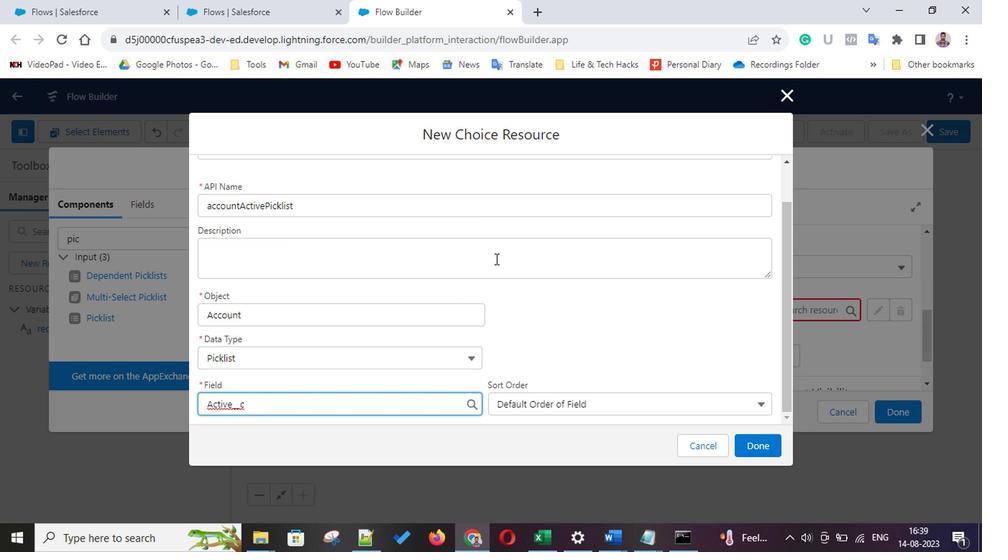 
Action: Mouse scrolled (494, 261) with delta (0, -1)
Screenshot: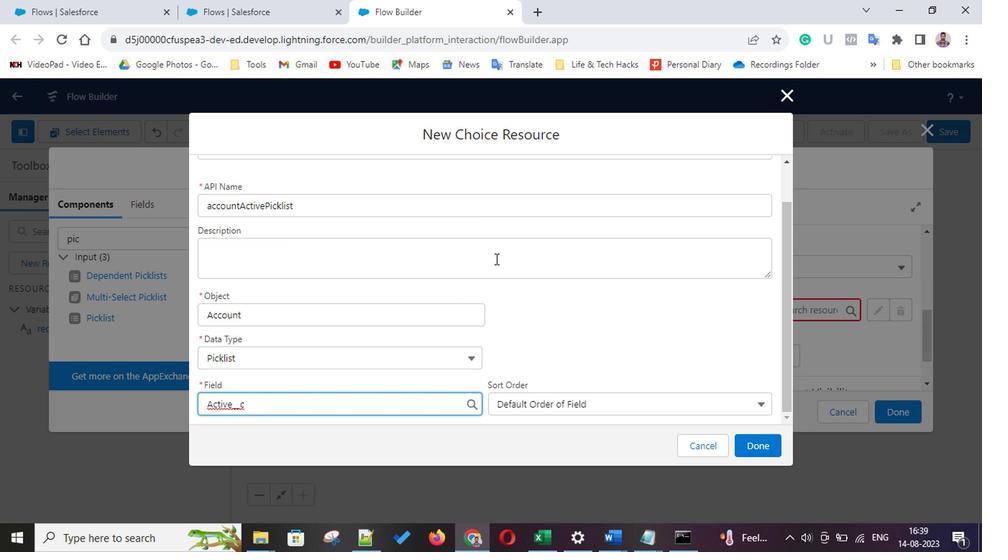 
Action: Mouse scrolled (494, 261) with delta (0, -1)
Screenshot: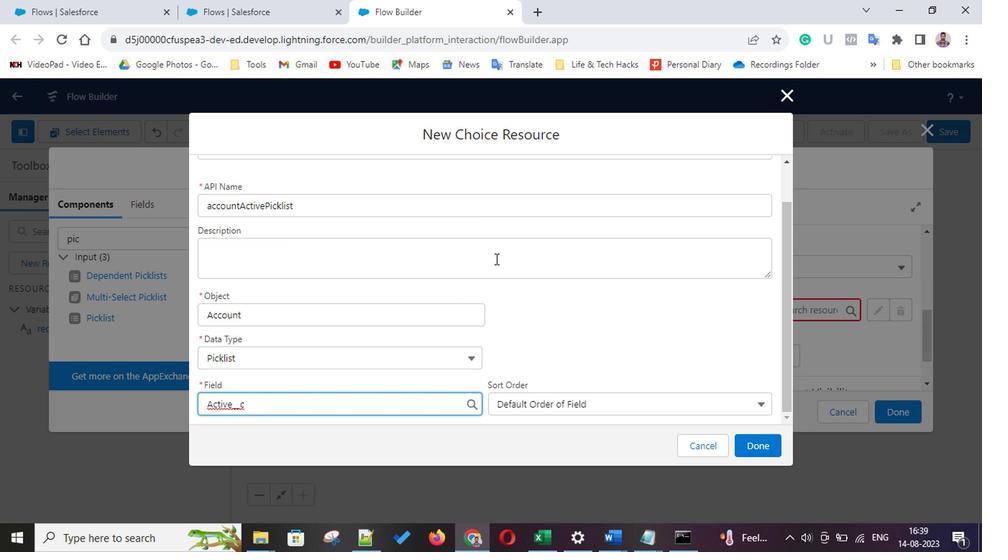 
Action: Mouse scrolled (494, 261) with delta (0, -1)
Screenshot: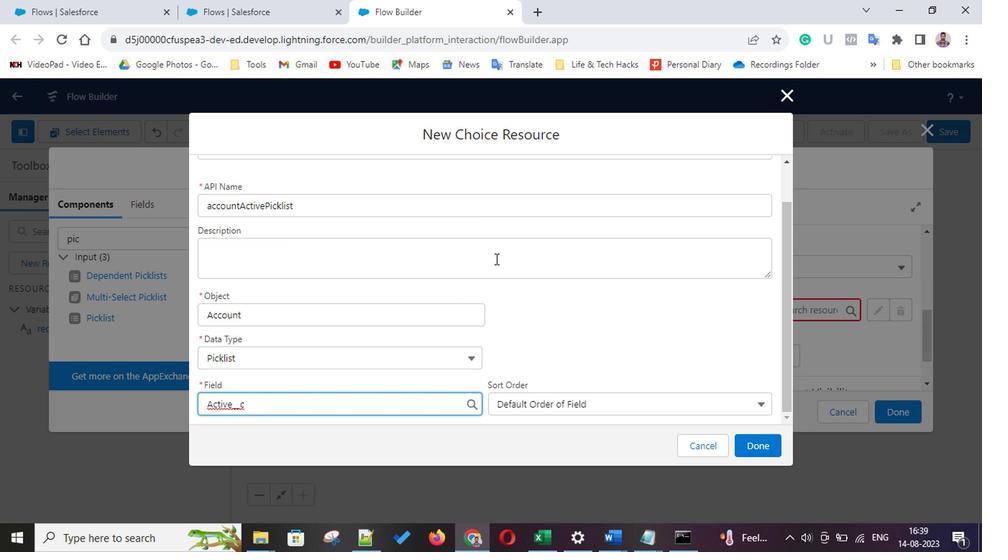 
Action: Mouse scrolled (494, 261) with delta (0, -1)
Screenshot: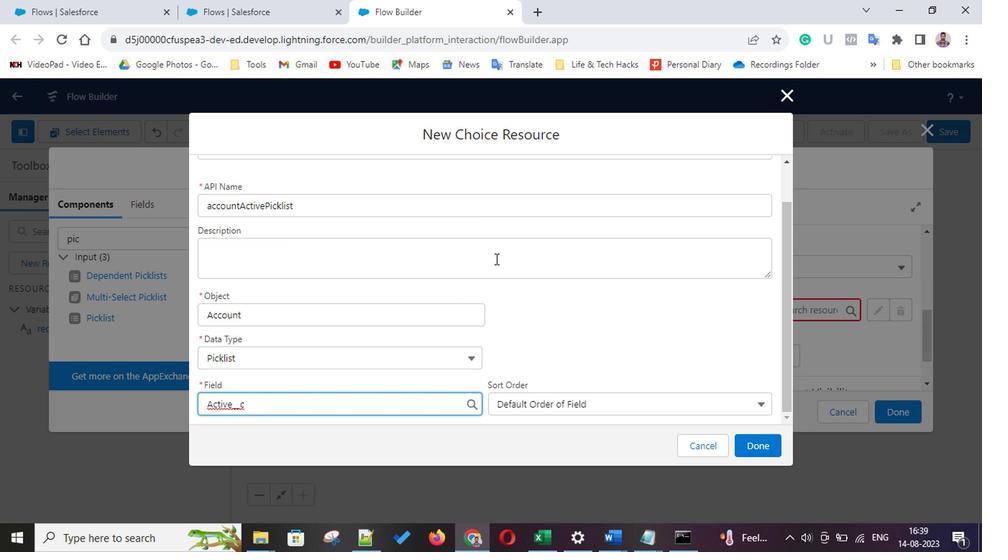 
Action: Mouse scrolled (494, 261) with delta (0, -1)
Screenshot: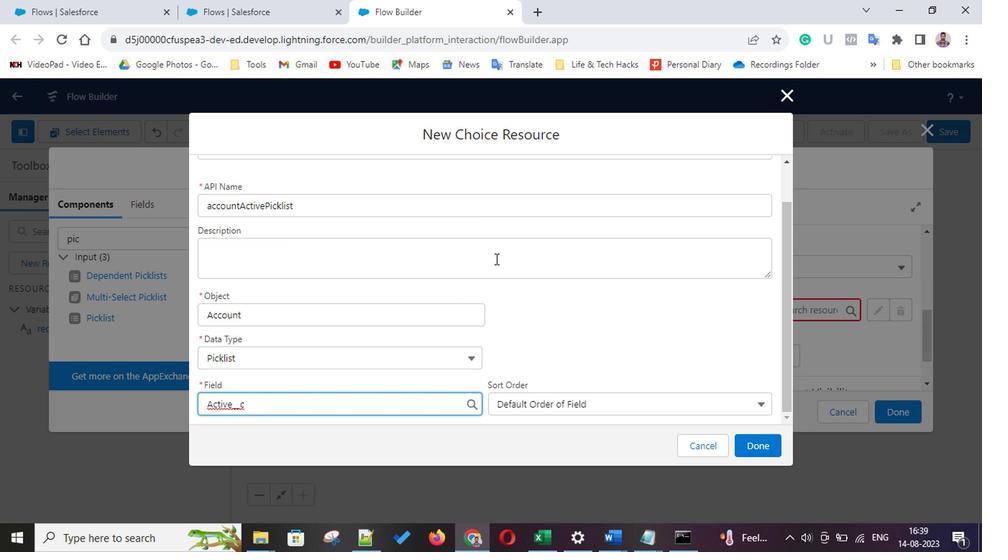 
Action: Mouse scrolled (494, 261) with delta (0, -1)
Screenshot: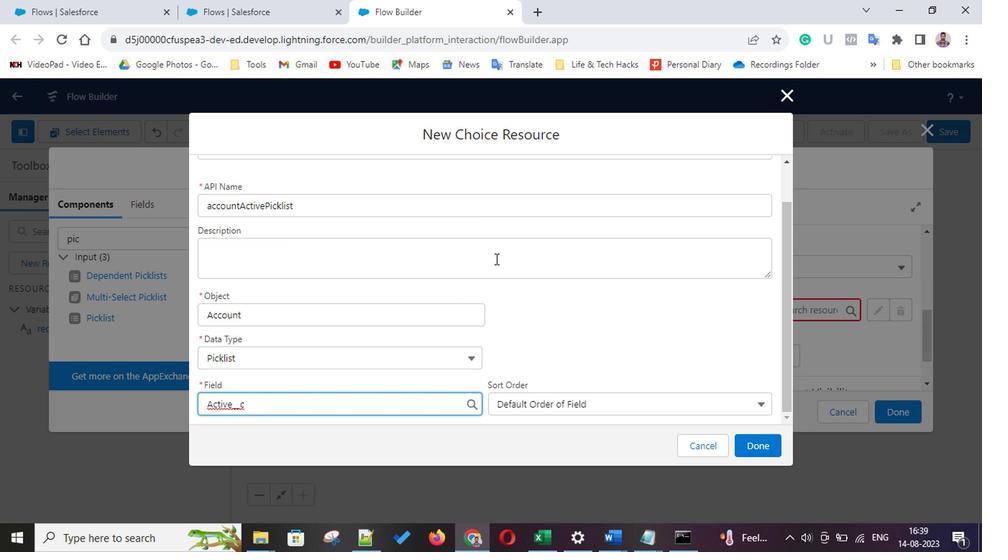 
Action: Mouse scrolled (494, 261) with delta (0, -1)
Screenshot: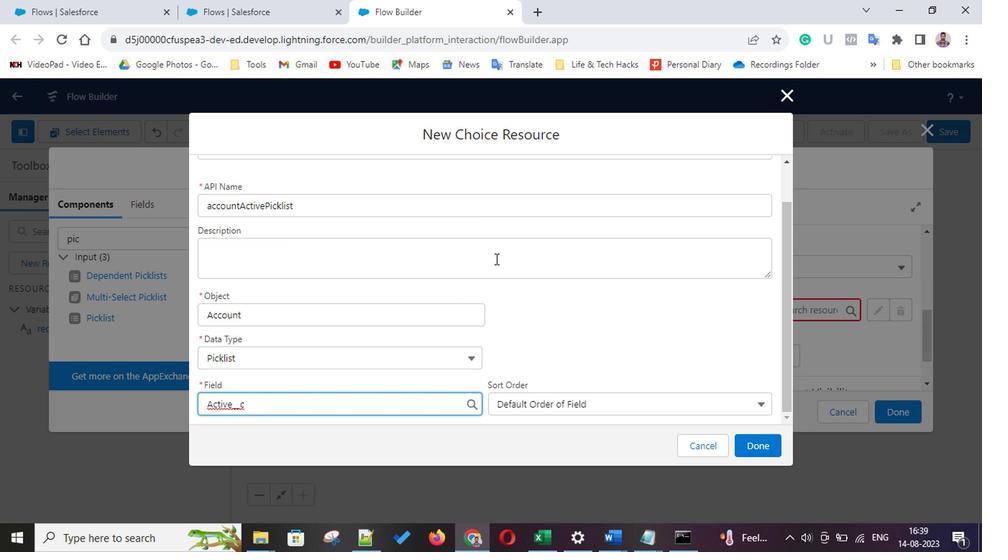 
Action: Mouse scrolled (494, 261) with delta (0, -1)
Screenshot: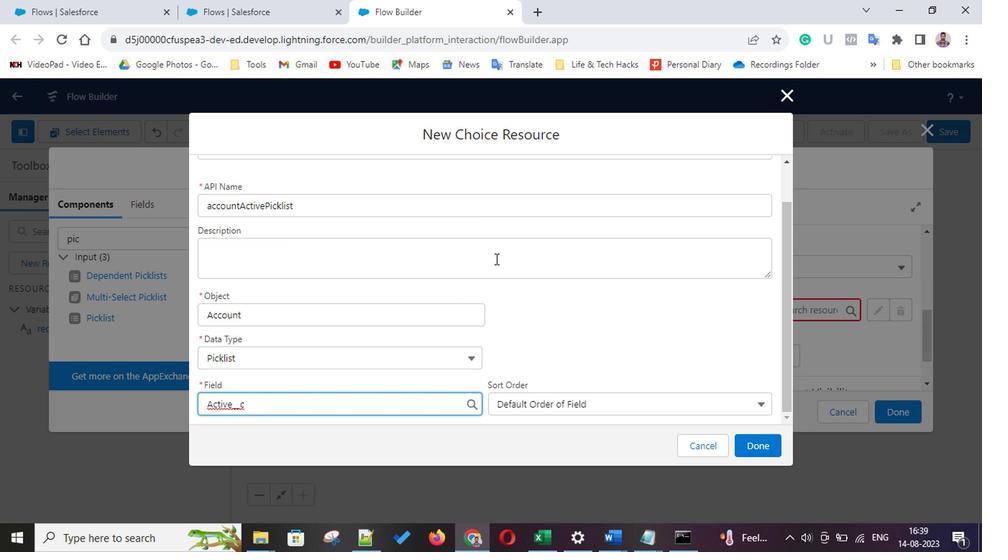 
Action: Mouse scrolled (494, 261) with delta (0, -1)
Screenshot: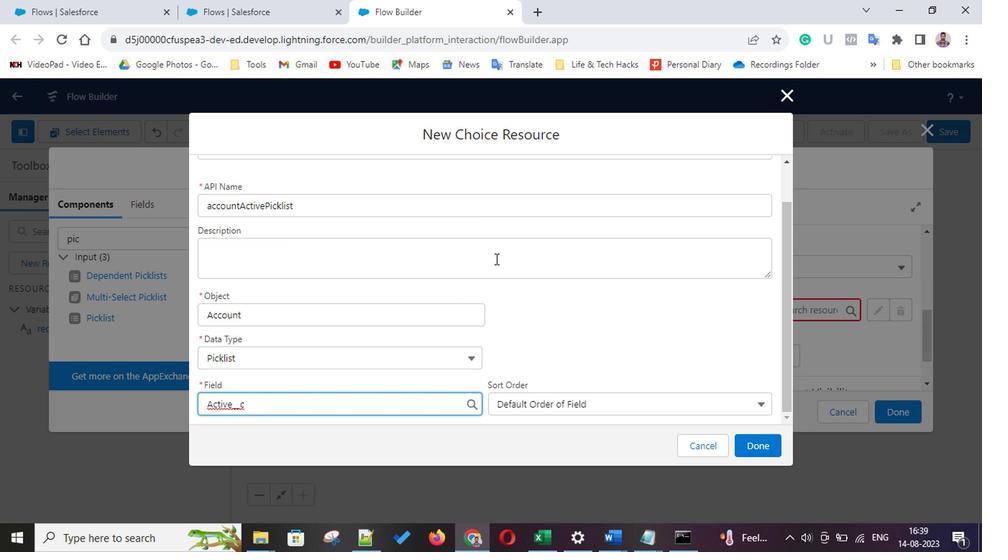 
Action: Mouse scrolled (494, 261) with delta (0, -1)
Screenshot: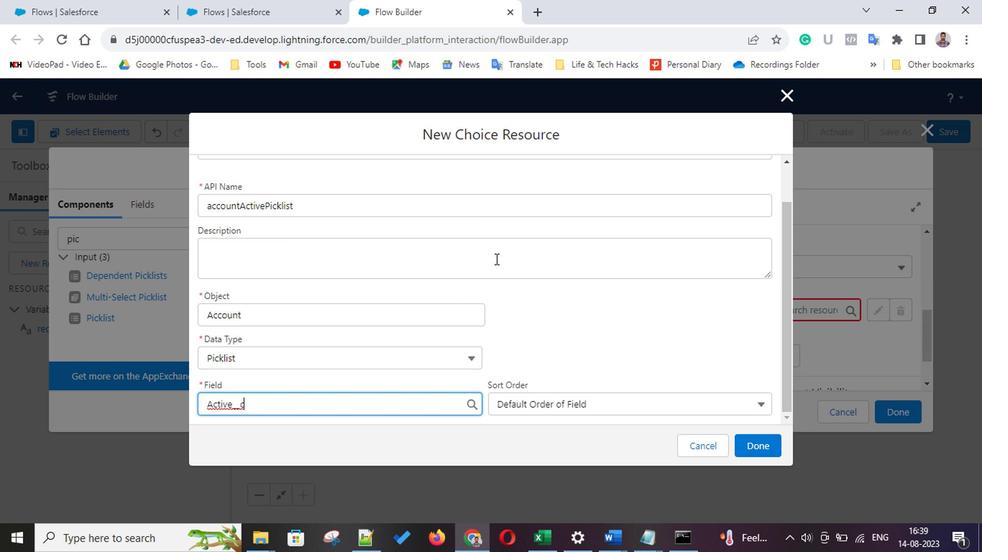 
Action: Mouse scrolled (494, 261) with delta (0, -1)
Screenshot: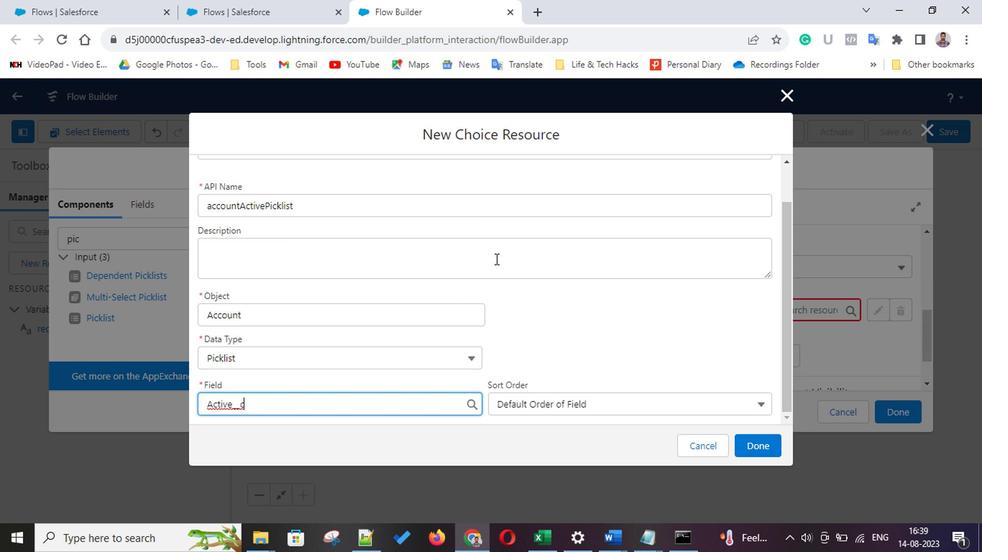 
Action: Mouse scrolled (494, 261) with delta (0, -1)
Screenshot: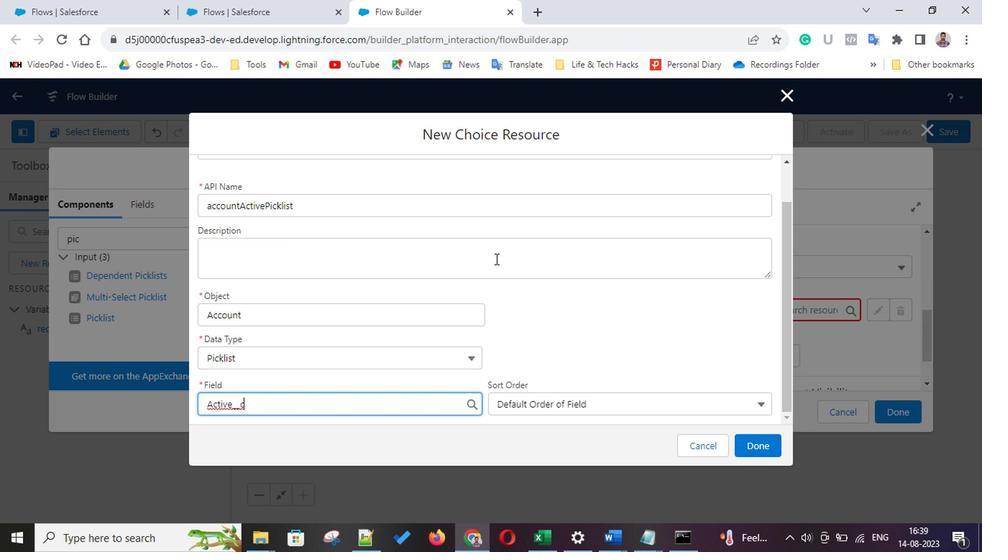 
Action: Mouse scrolled (494, 261) with delta (0, -1)
Screenshot: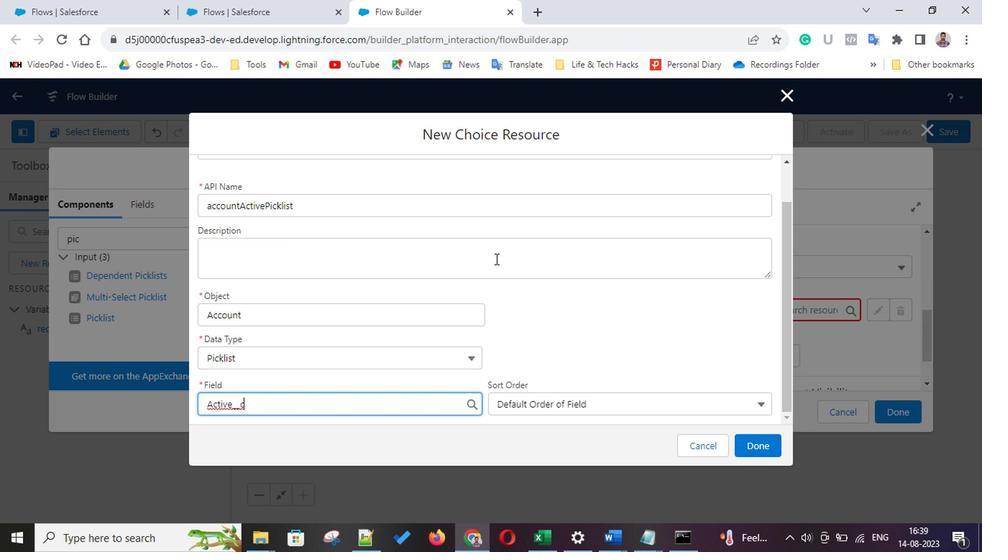 
Action: Mouse scrolled (494, 261) with delta (0, -1)
Screenshot: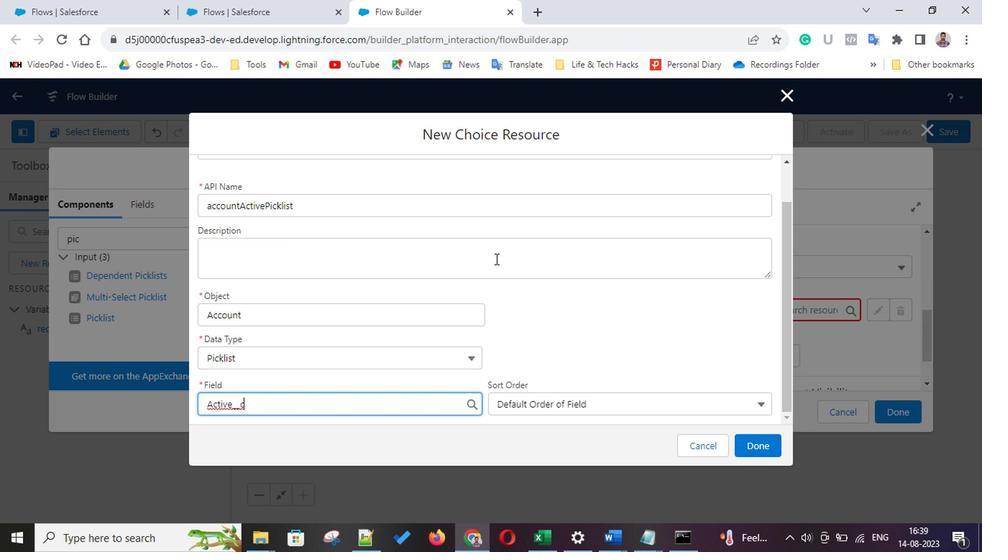 
Action: Mouse scrolled (494, 261) with delta (0, -1)
Screenshot: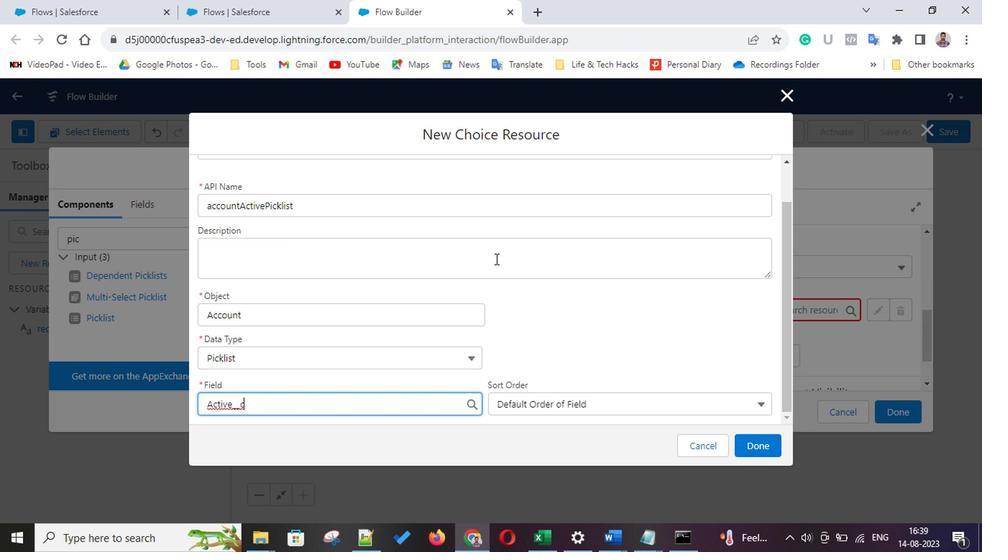 
Action: Mouse scrolled (494, 261) with delta (0, -1)
Screenshot: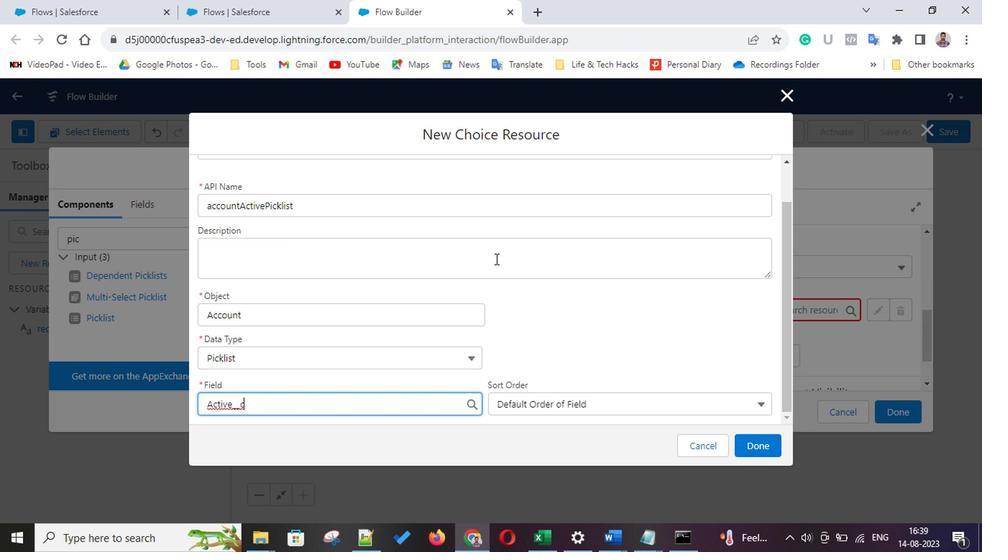 
Action: Mouse scrolled (494, 261) with delta (0, -1)
Screenshot: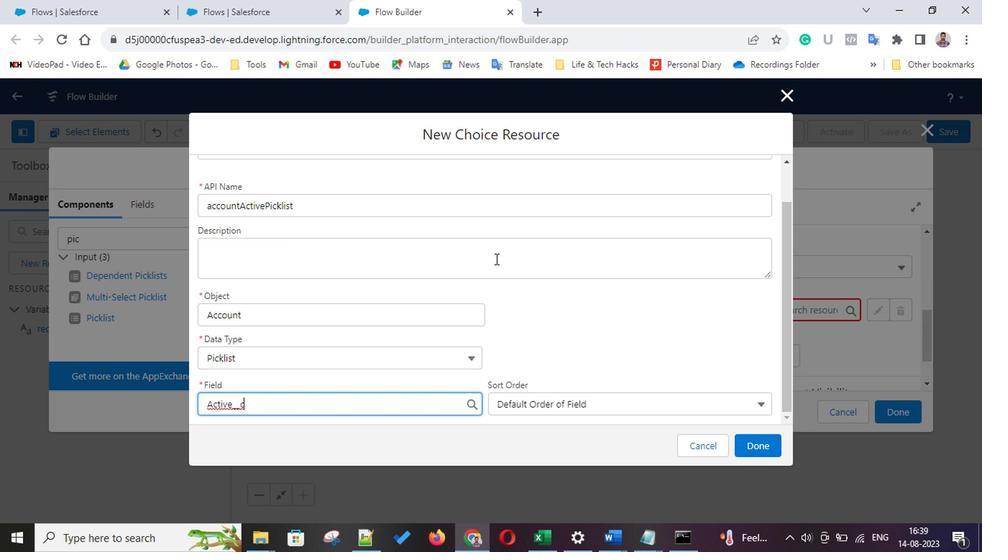 
Action: Mouse scrolled (494, 261) with delta (0, -1)
Screenshot: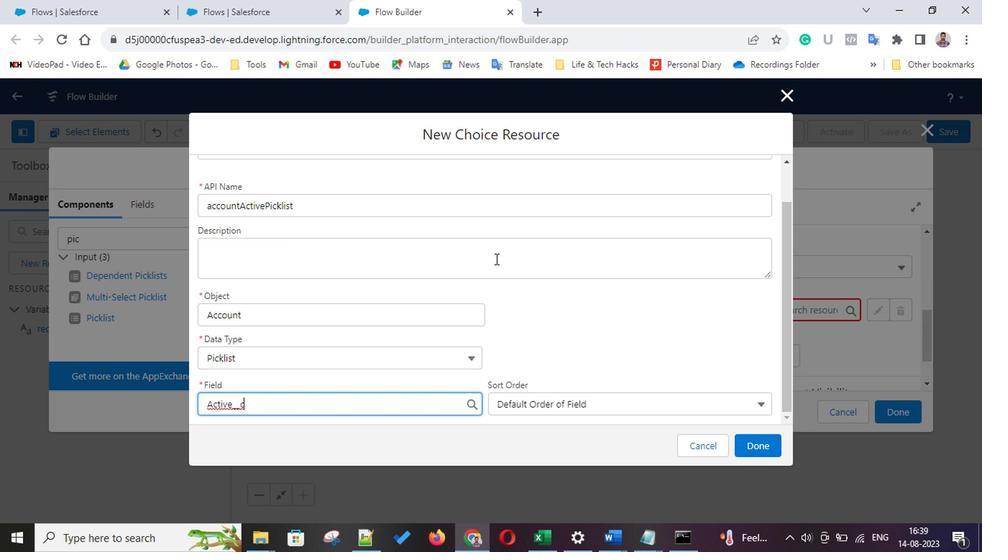 
Action: Mouse scrolled (494, 261) with delta (0, -1)
Screenshot: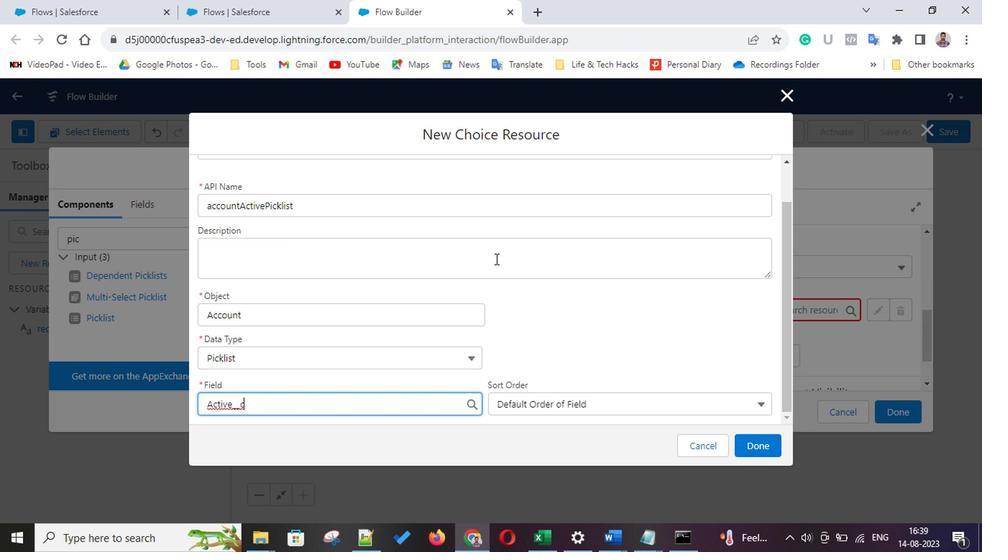 
Action: Mouse scrolled (494, 261) with delta (0, -1)
Screenshot: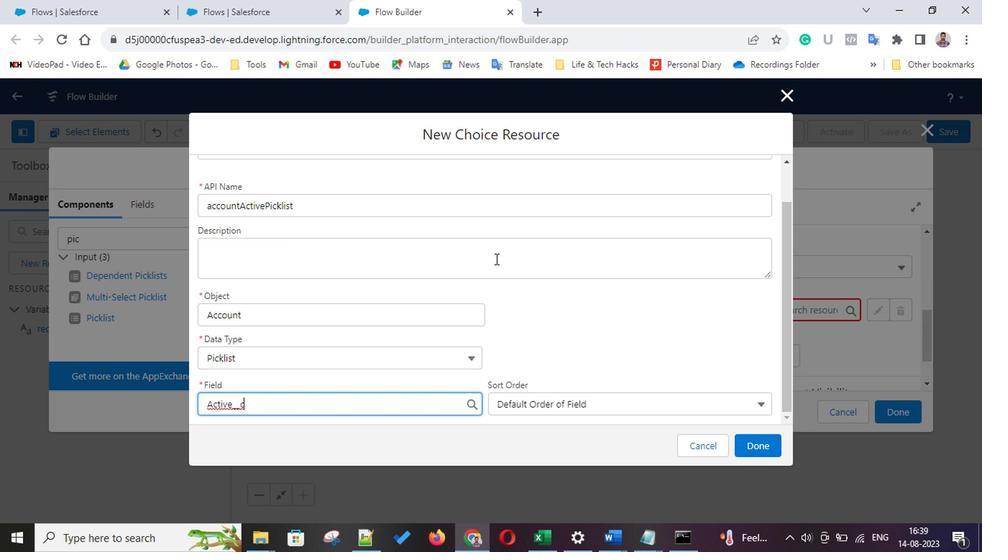 
Action: Mouse scrolled (494, 261) with delta (0, -1)
Screenshot: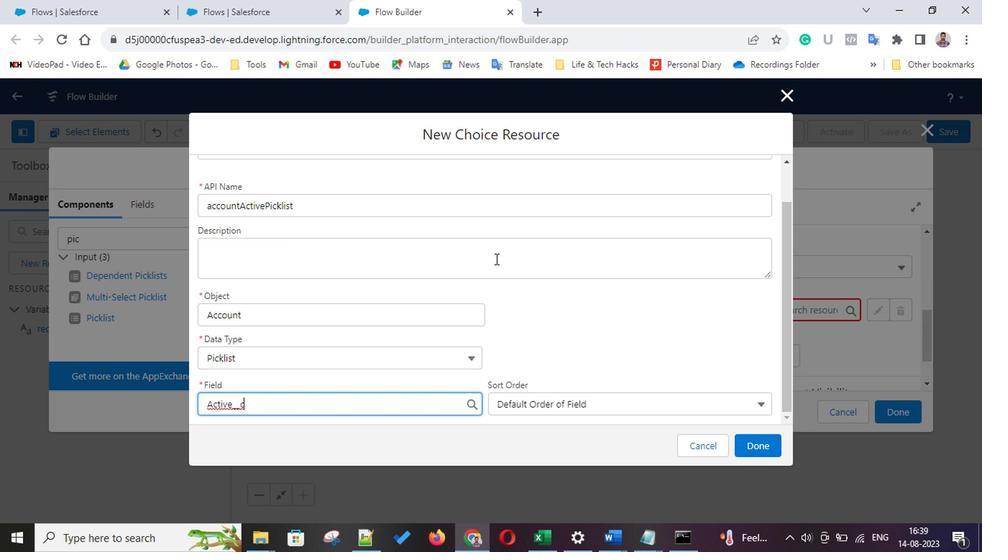 
Action: Mouse scrolled (494, 261) with delta (0, -1)
Screenshot: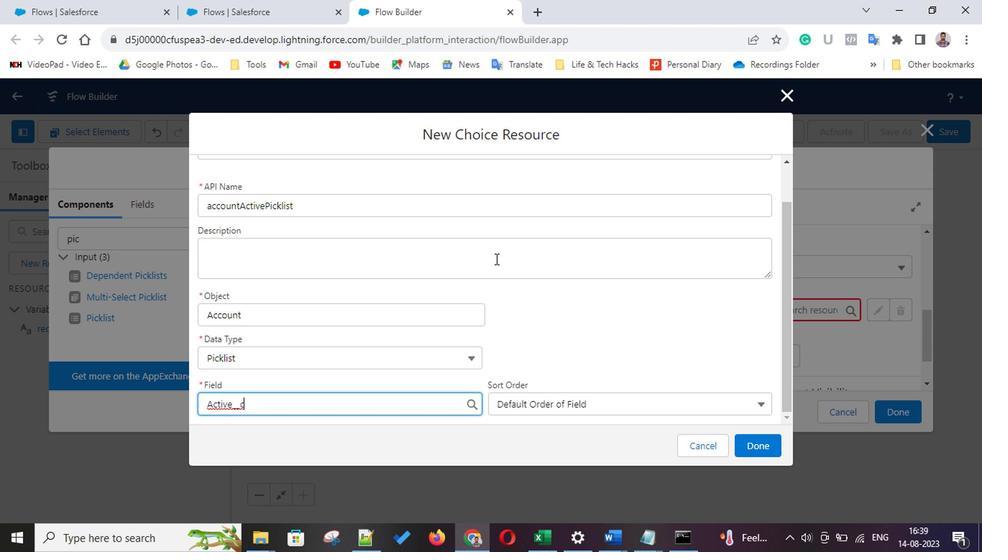 
Action: Mouse scrolled (494, 261) with delta (0, -1)
Screenshot: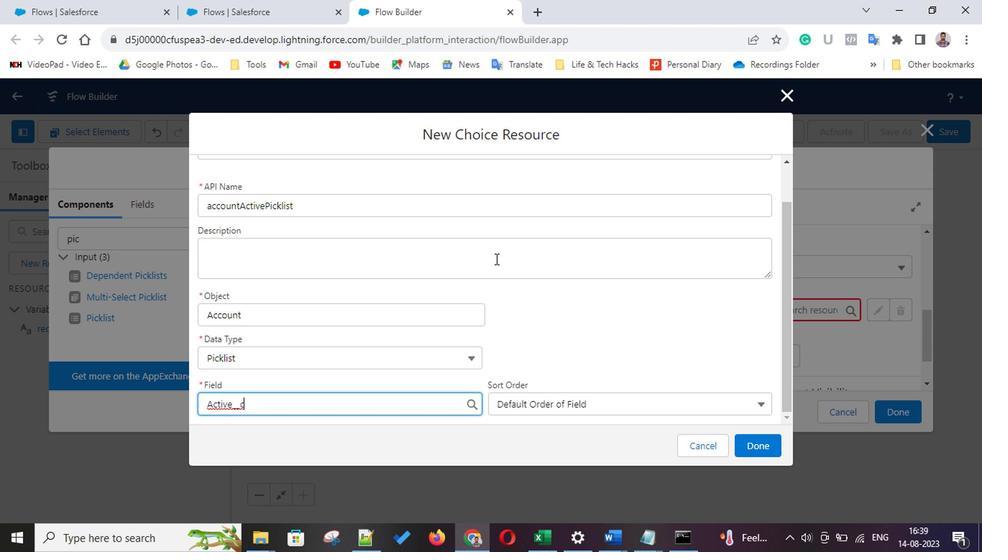 
Action: Mouse scrolled (494, 261) with delta (0, -1)
Screenshot: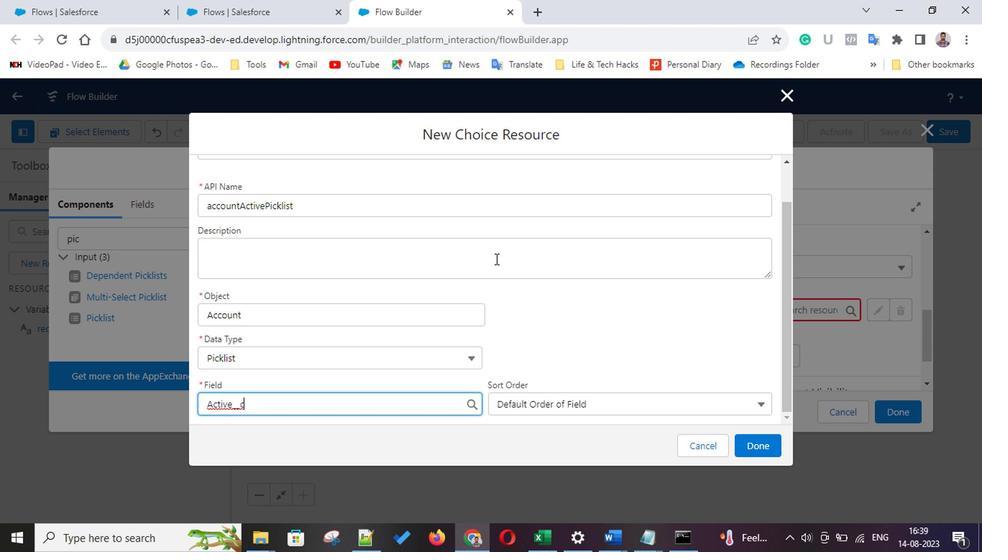 
Action: Mouse scrolled (494, 261) with delta (0, -1)
Screenshot: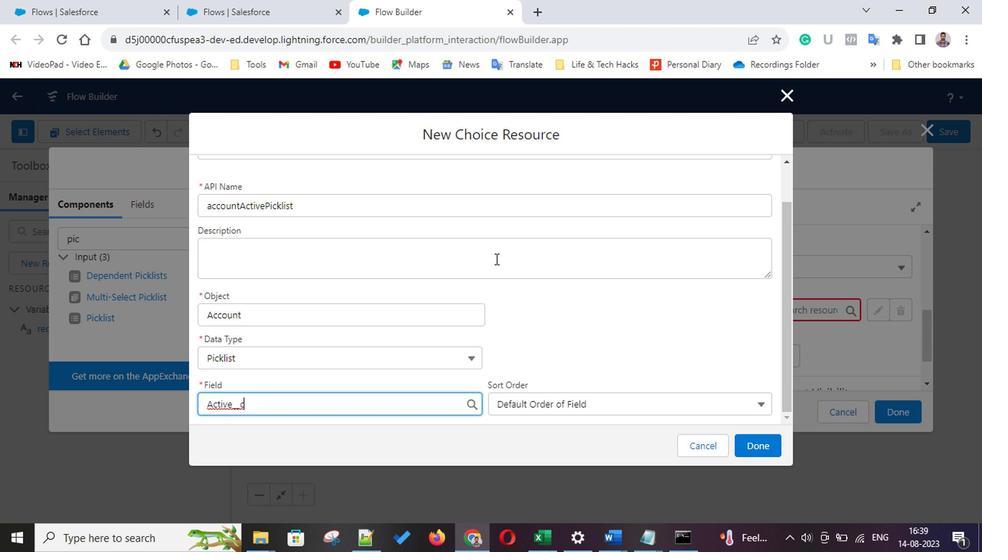 
Action: Mouse moved to (753, 443)
Screenshot: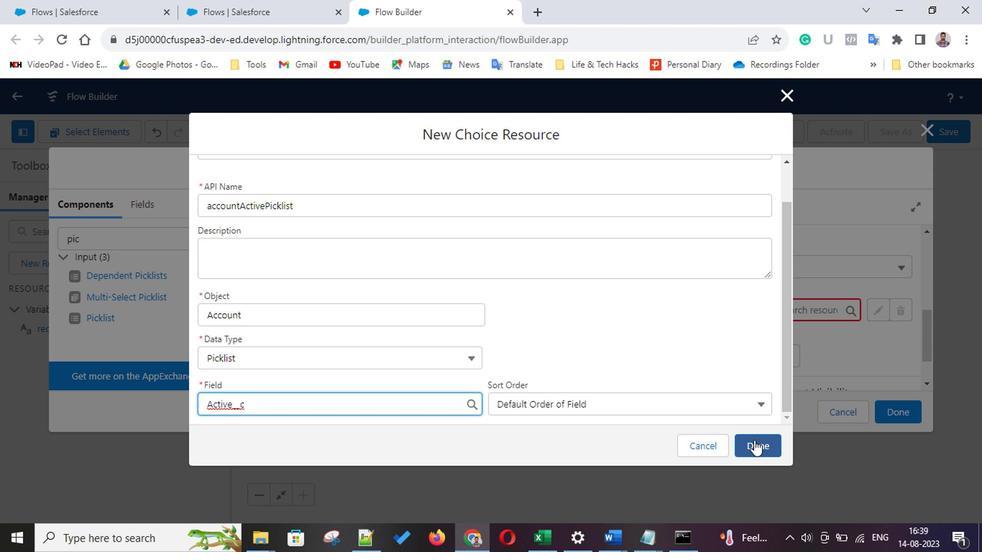 
Action: Mouse pressed left at (753, 443)
Screenshot: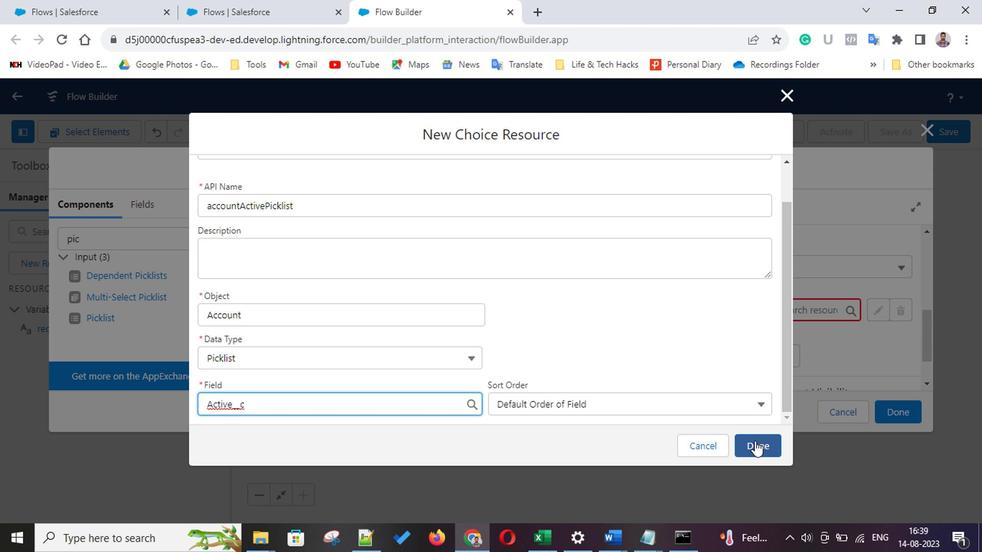 
Action: Mouse moved to (841, 357)
Screenshot: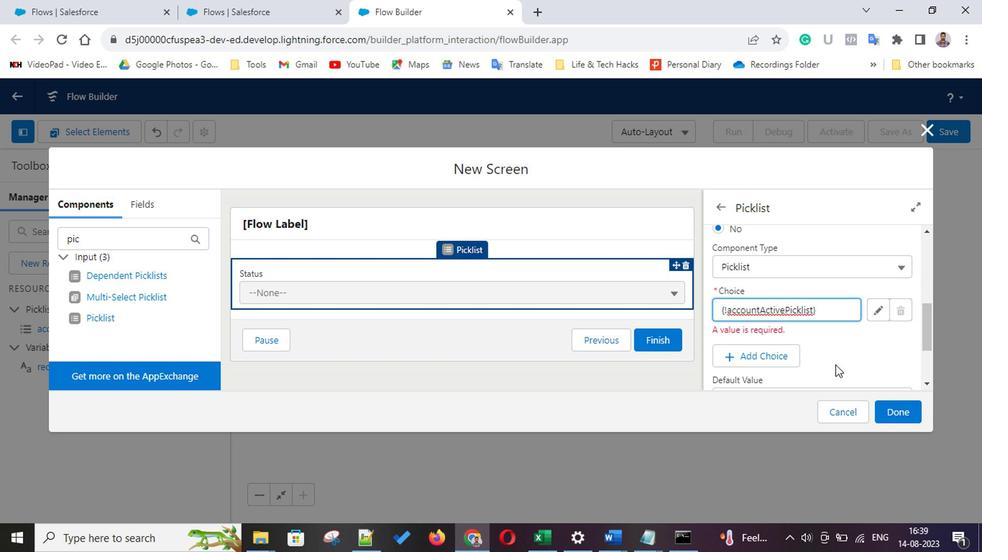 
Action: Mouse scrolled (841, 356) with delta (0, -1)
Screenshot: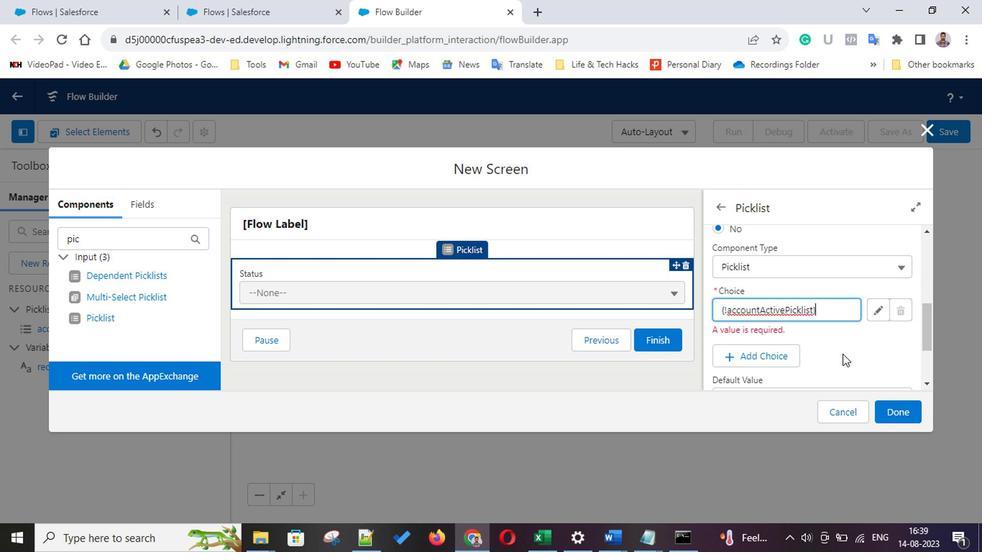
Action: Mouse scrolled (841, 356) with delta (0, -1)
Screenshot: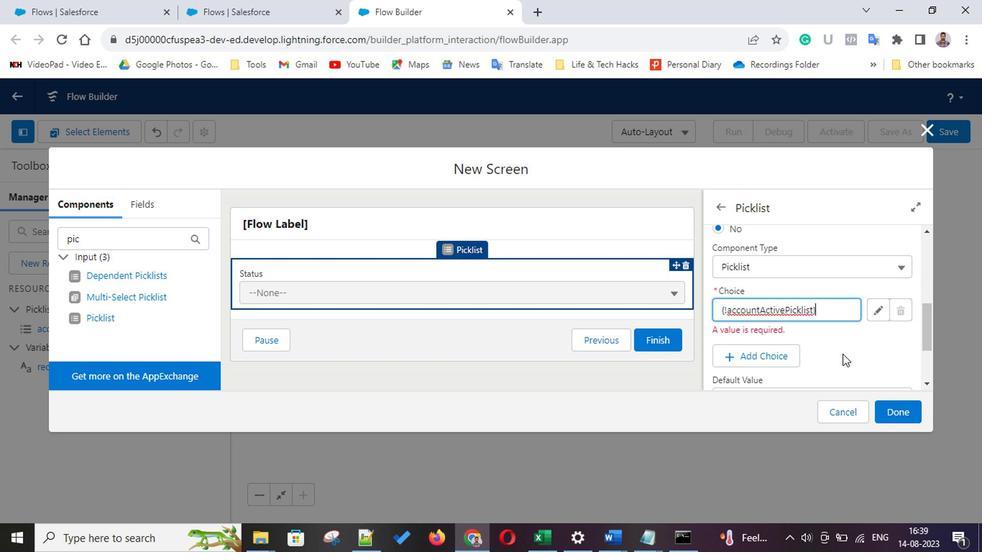 
Action: Mouse scrolled (841, 356) with delta (0, -1)
Screenshot: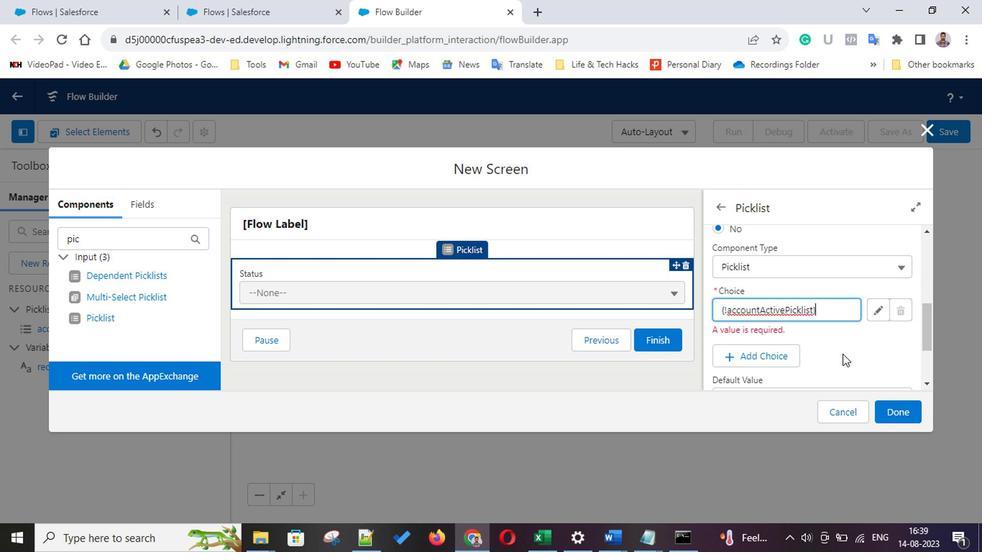 
Action: Mouse scrolled (841, 356) with delta (0, -1)
Screenshot: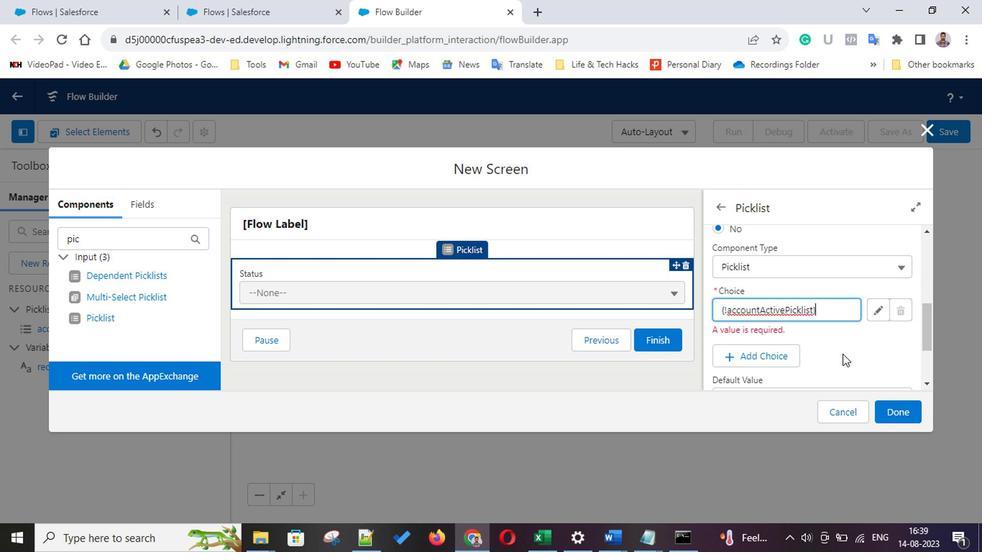 
Action: Mouse scrolled (841, 356) with delta (0, -1)
Screenshot: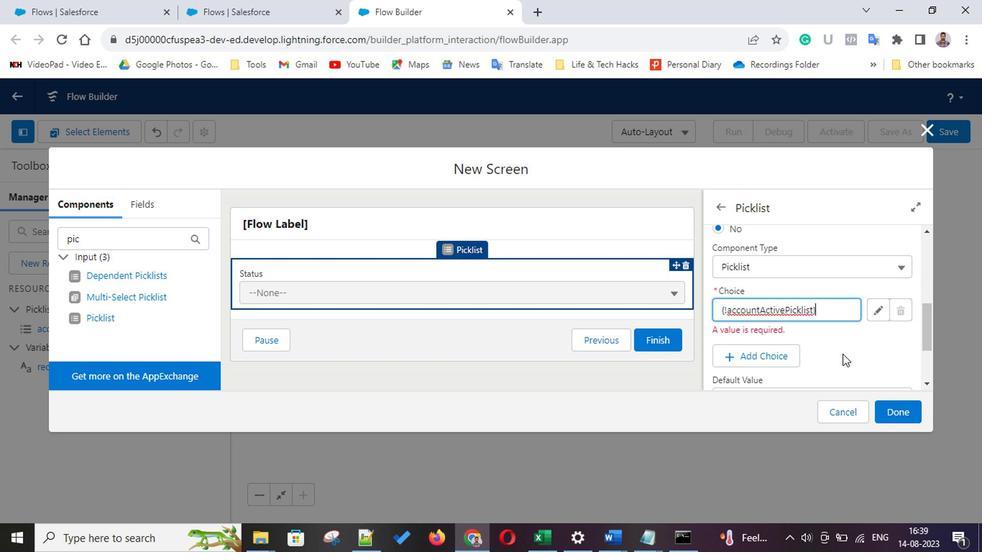 
Action: Mouse scrolled (841, 356) with delta (0, -1)
Screenshot: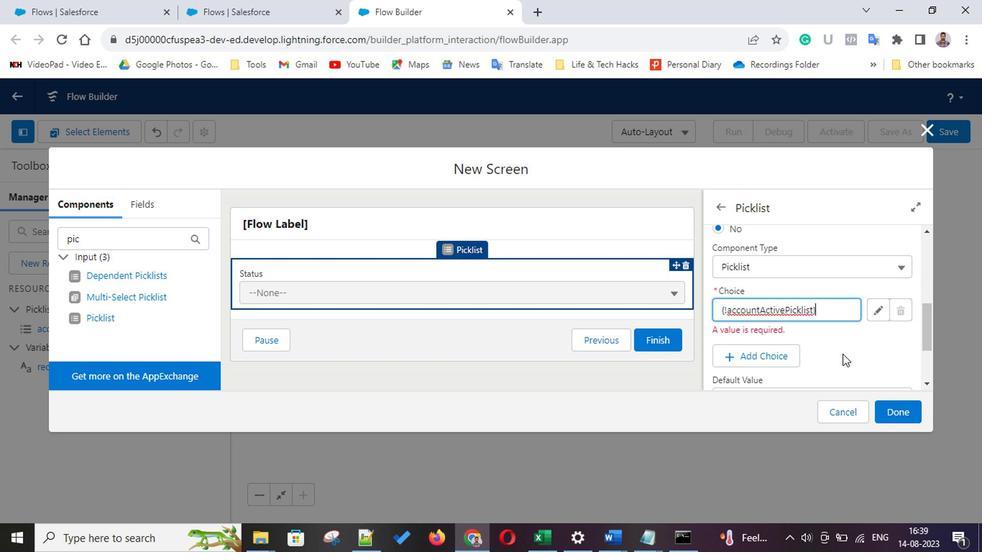 
Action: Mouse moved to (830, 321)
Screenshot: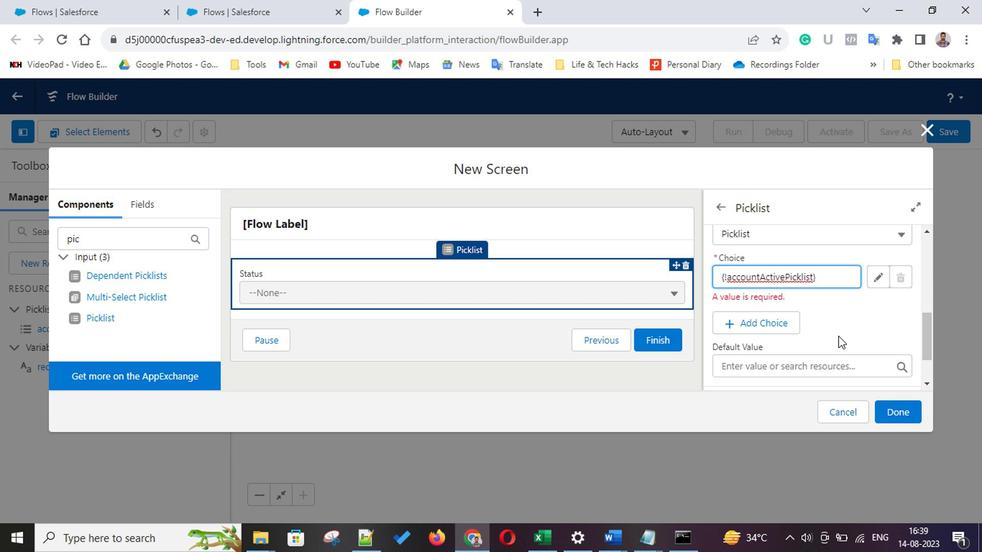 
Action: Mouse pressed left at (830, 321)
Screenshot: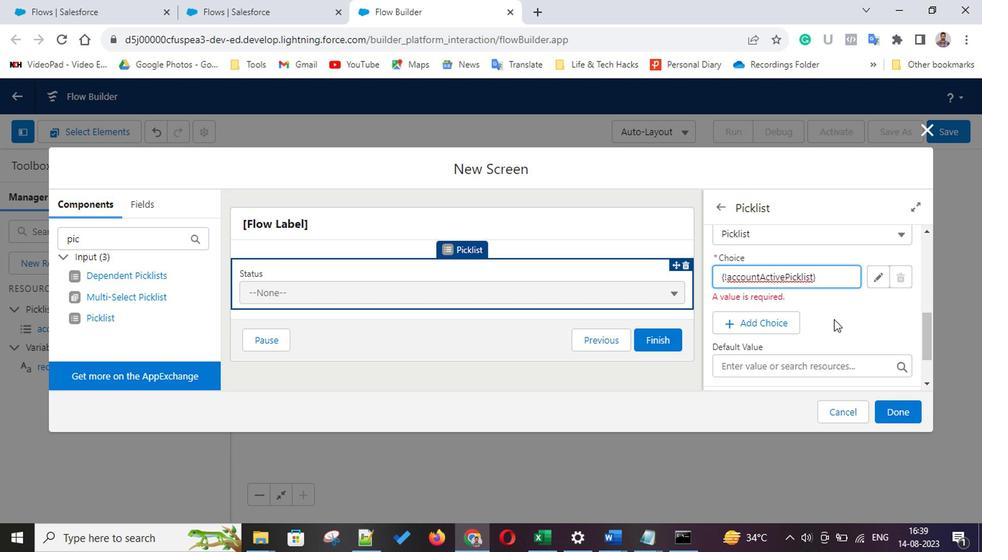 
Action: Mouse moved to (776, 255)
Screenshot: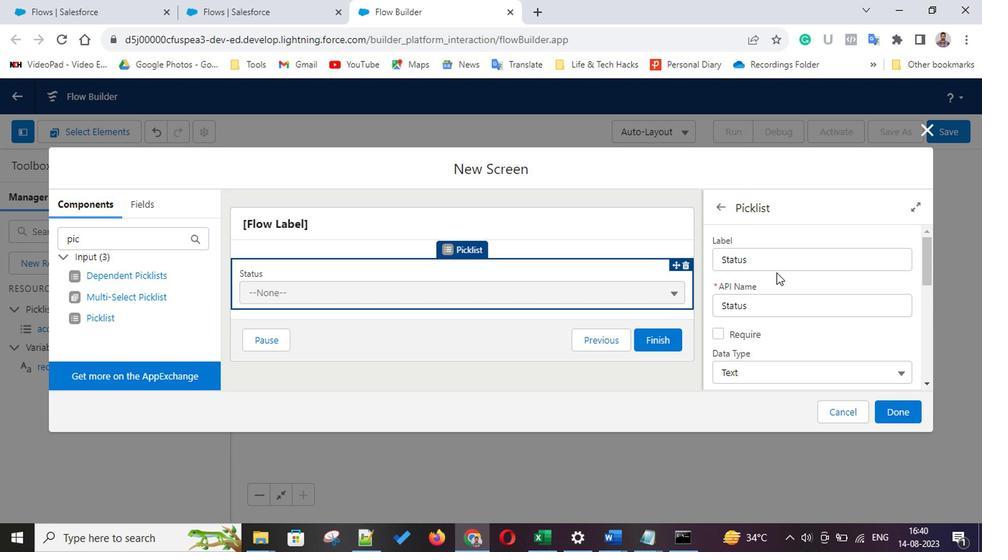 
Action: Mouse pressed left at (776, 255)
Screenshot: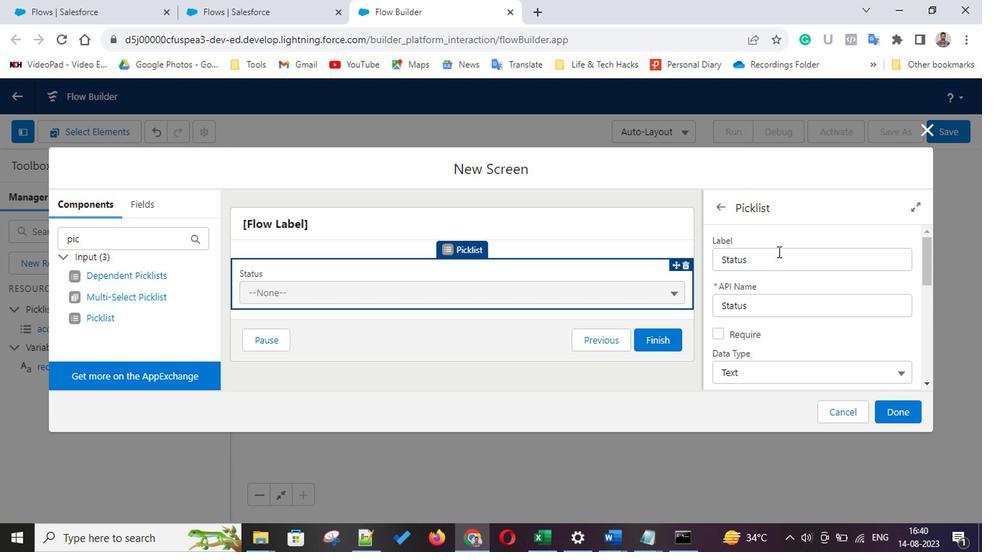 
Action: Key pressed ctrl+A<Key.shift>Active
Screenshot: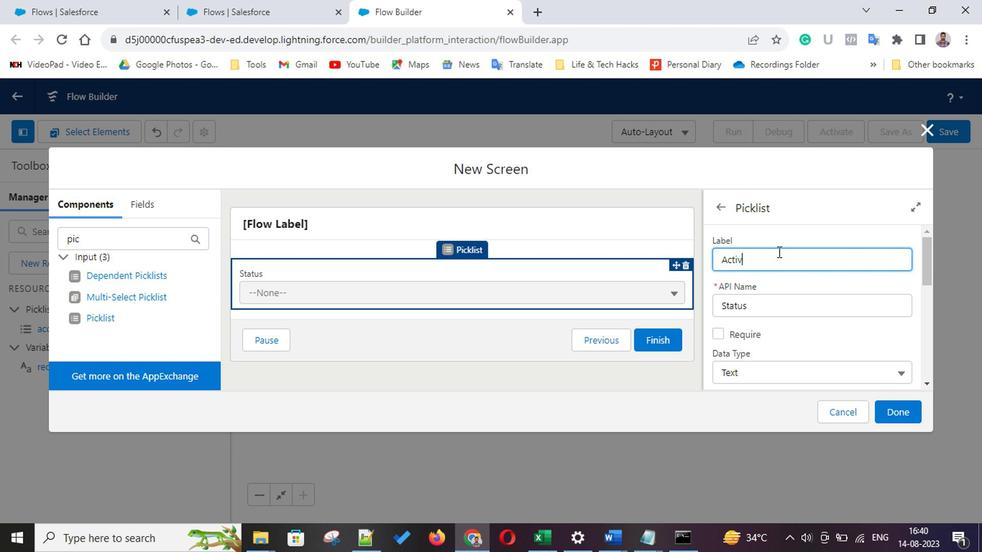 
Action: Mouse moved to (431, 353)
Screenshot: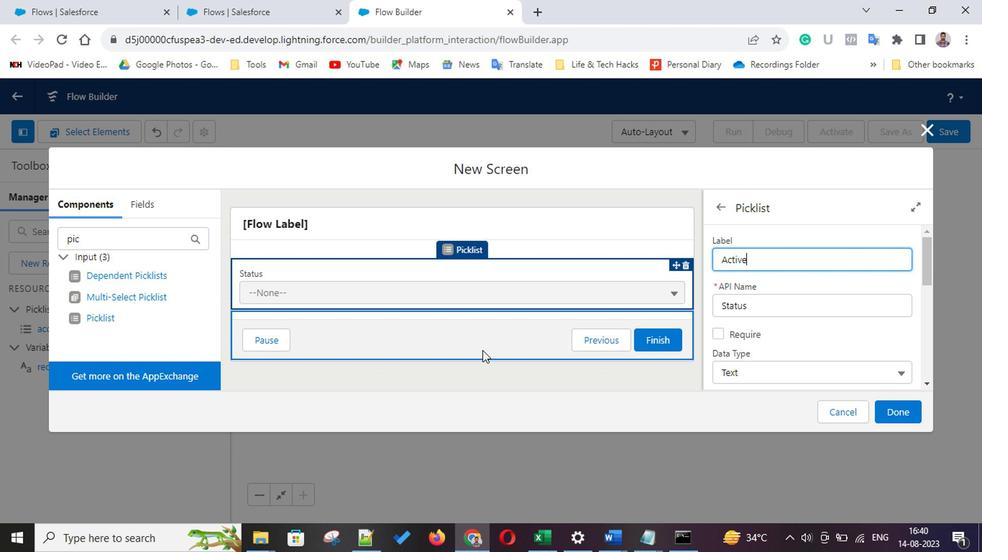 
Action: Mouse pressed left at (431, 353)
Screenshot: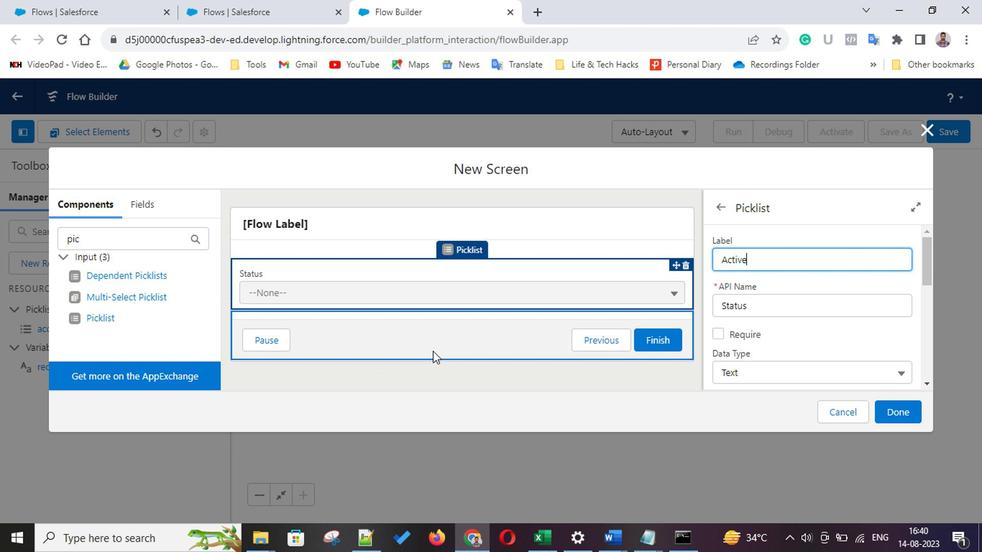 
Action: Mouse moved to (530, 262)
Screenshot: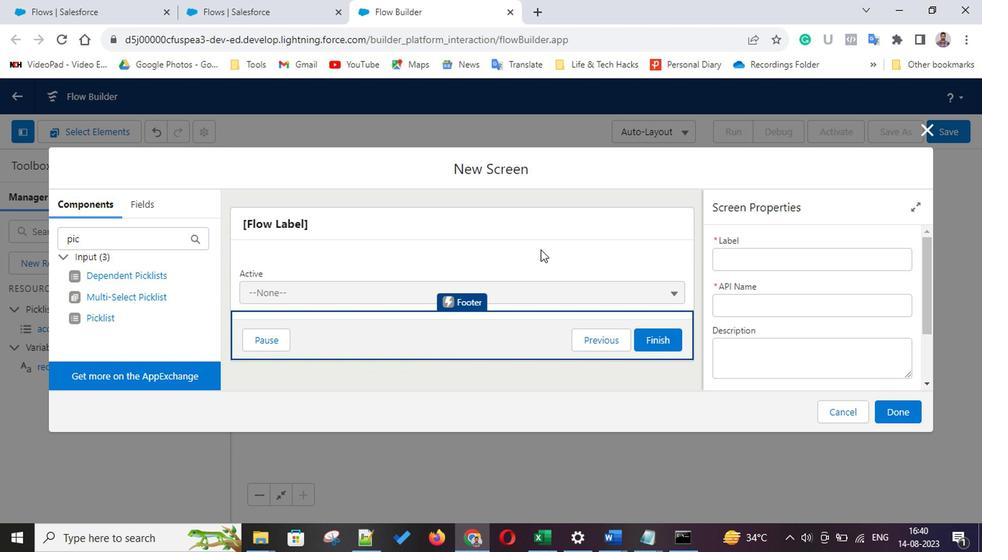 
Action: Mouse pressed left at (530, 262)
Screenshot: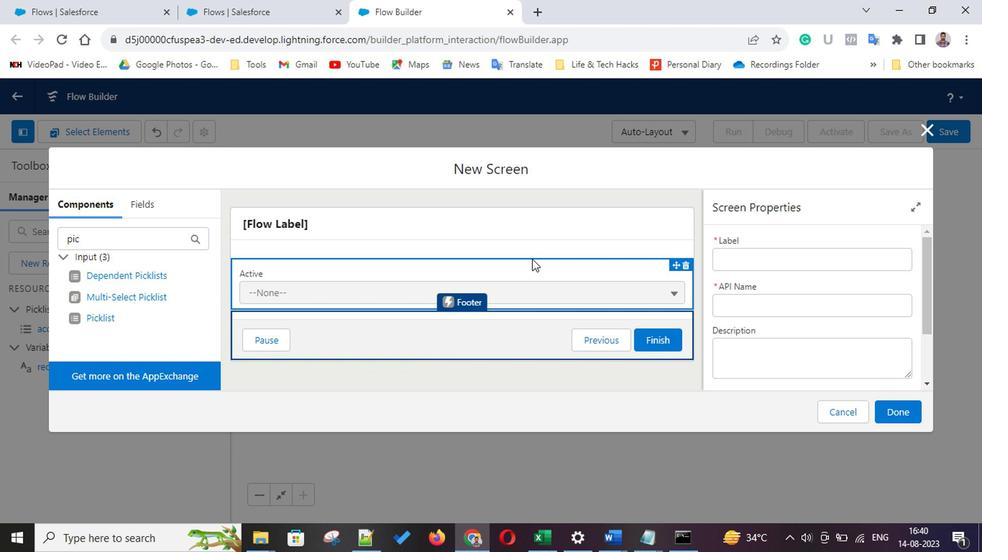 
Action: Mouse moved to (896, 405)
Screenshot: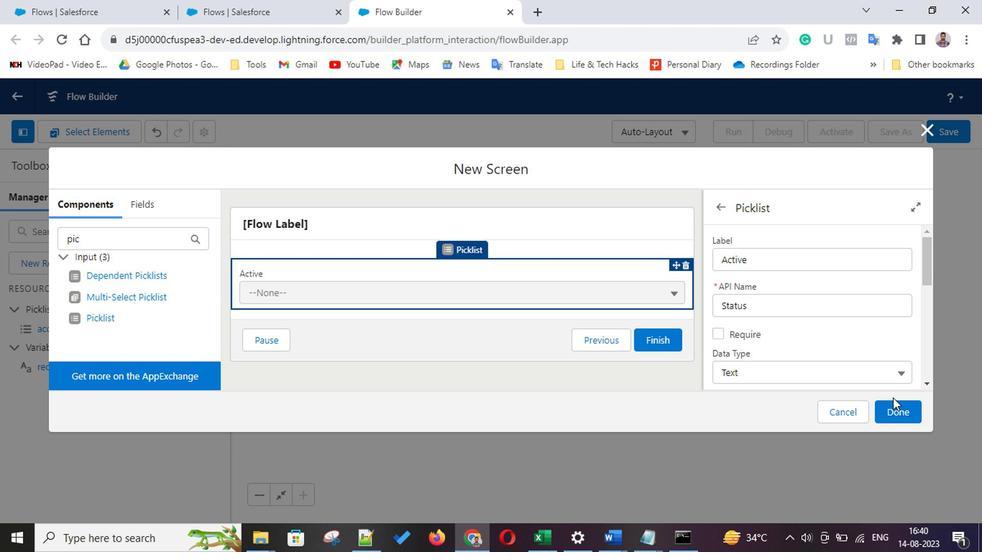 
Action: Mouse pressed left at (896, 405)
Screenshot: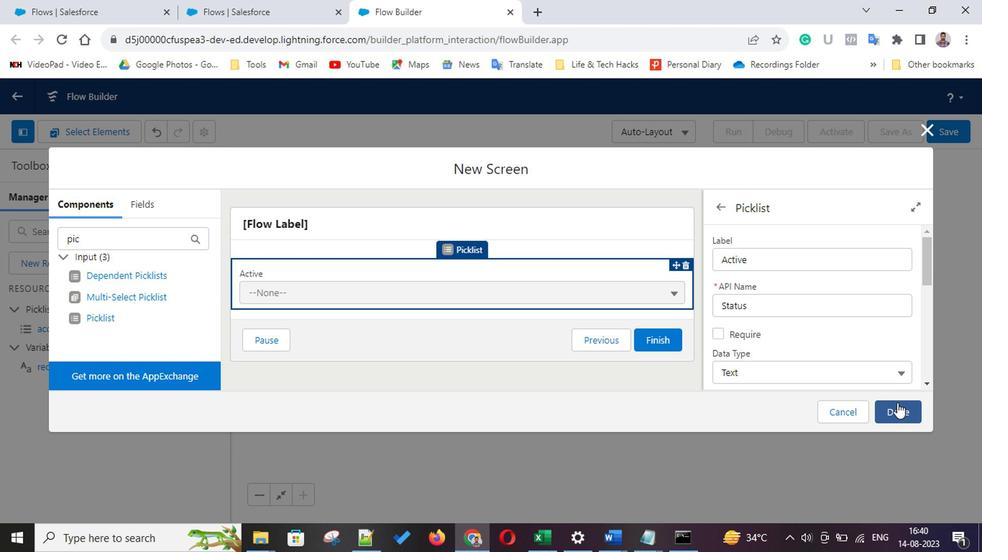 
Action: Mouse moved to (896, 343)
Screenshot: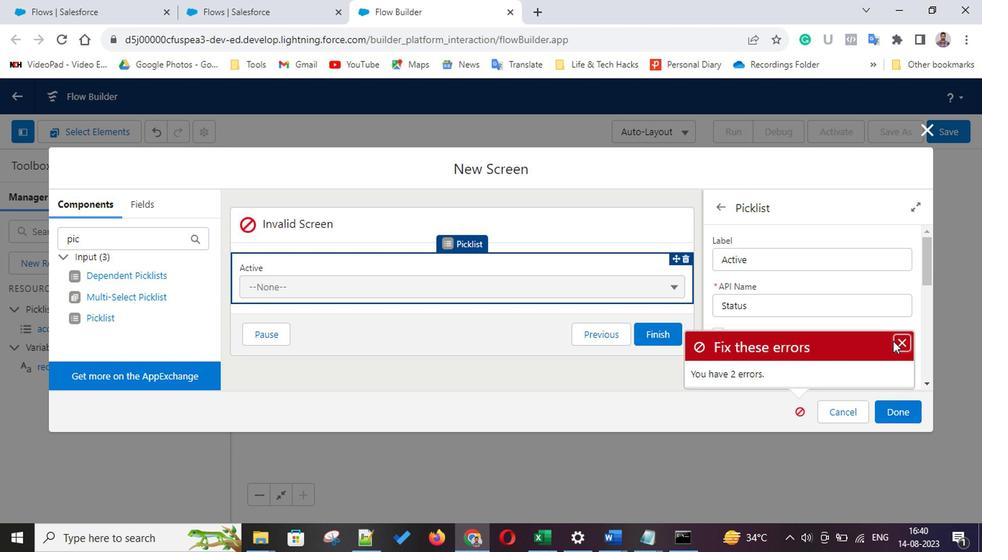 
Action: Mouse pressed left at (896, 343)
Screenshot: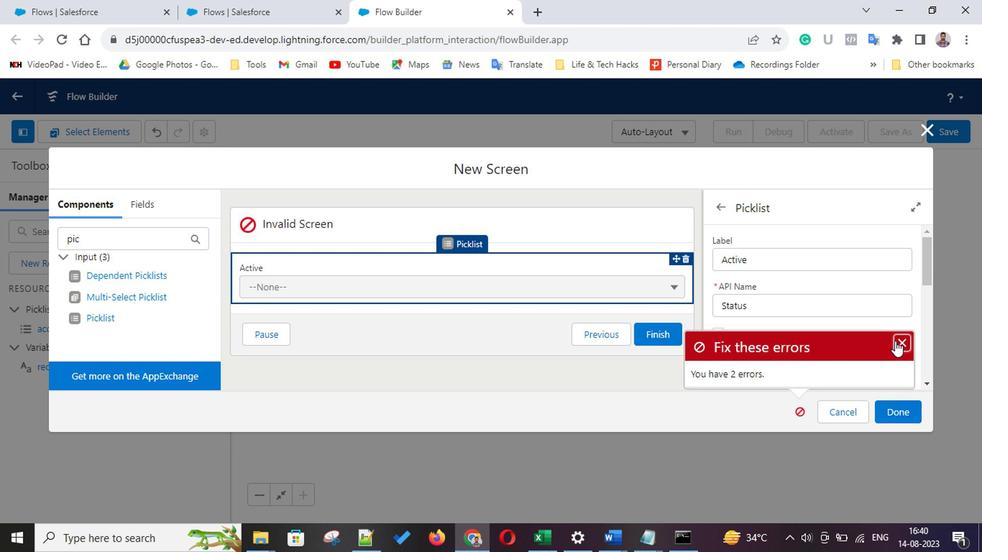
Action: Mouse moved to (840, 307)
Screenshot: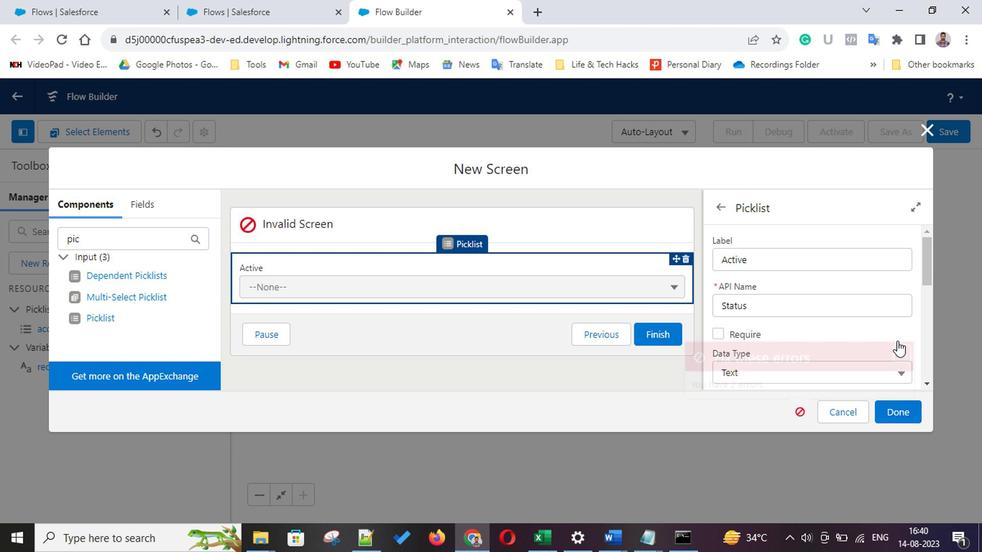 
Action: Mouse scrolled (840, 307) with delta (0, 0)
Screenshot: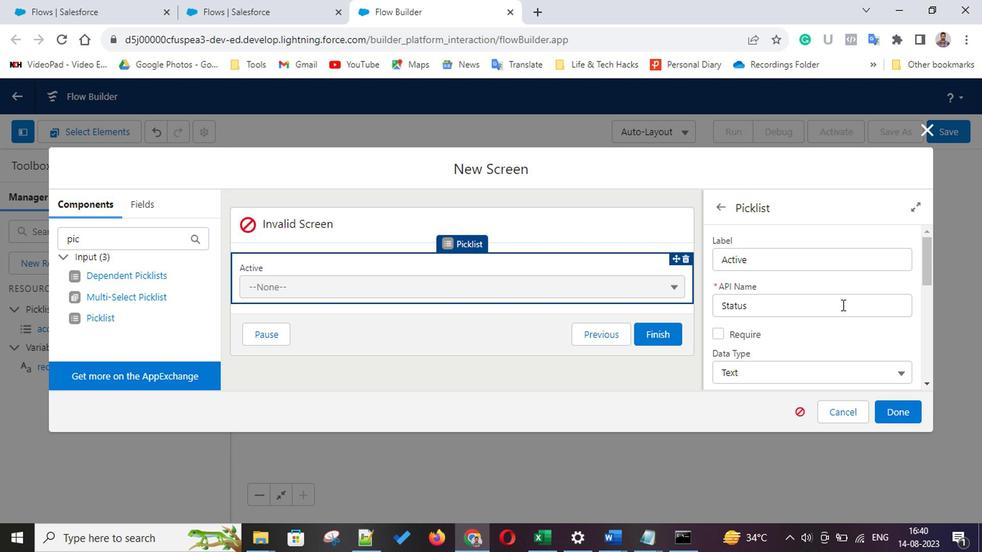
Action: Mouse scrolled (840, 307) with delta (0, 0)
Screenshot: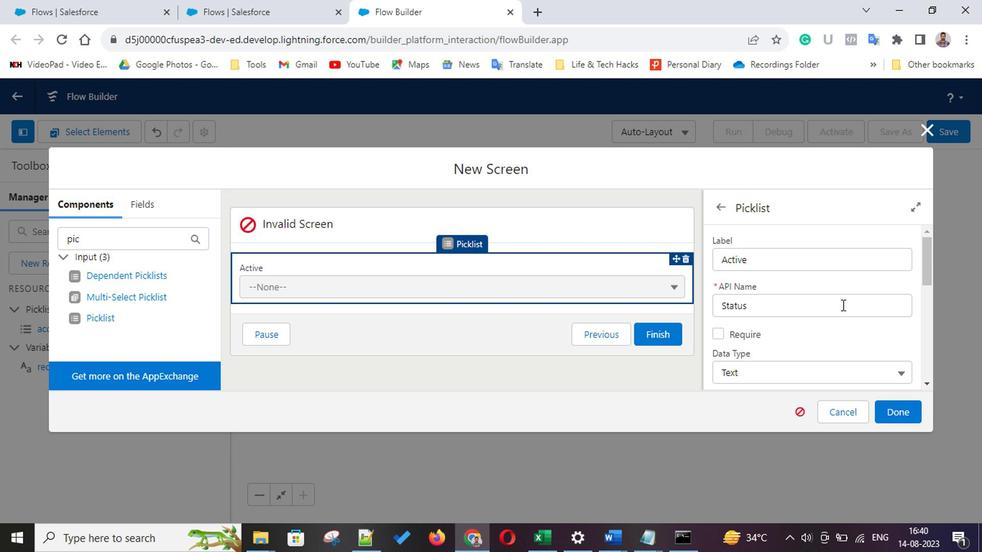 
Action: Mouse scrolled (840, 307) with delta (0, 0)
Screenshot: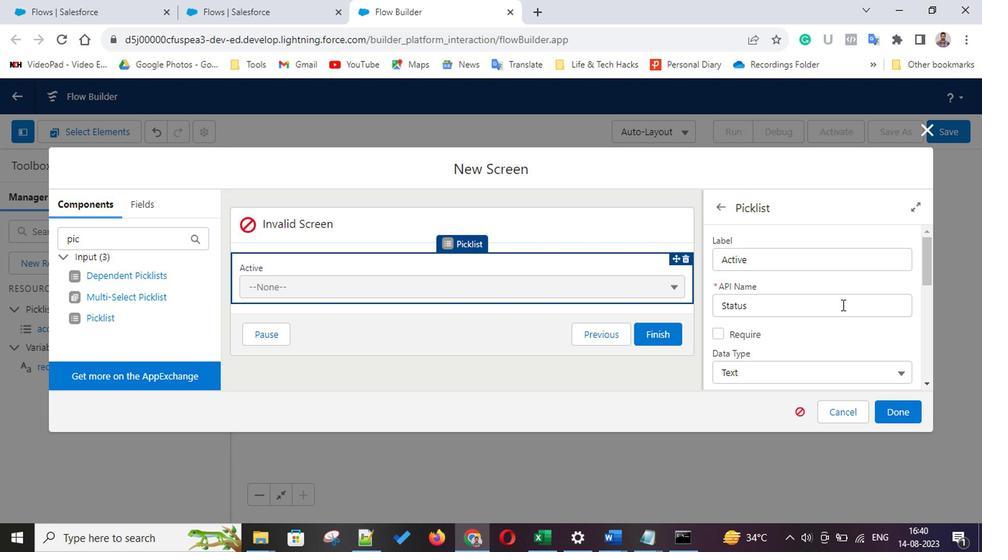 
Action: Mouse scrolled (840, 307) with delta (0, 0)
Screenshot: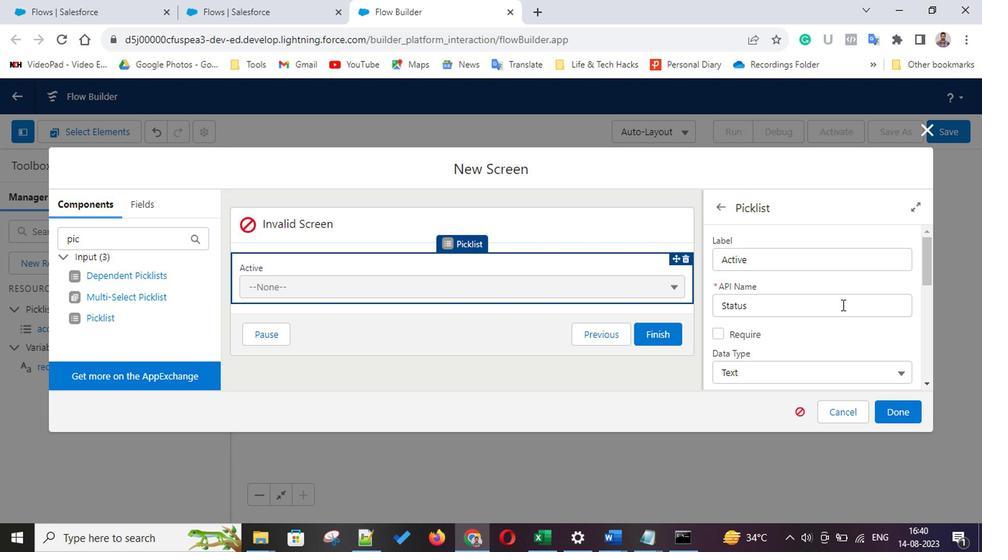 
Action: Mouse scrolled (840, 307) with delta (0, 0)
Screenshot: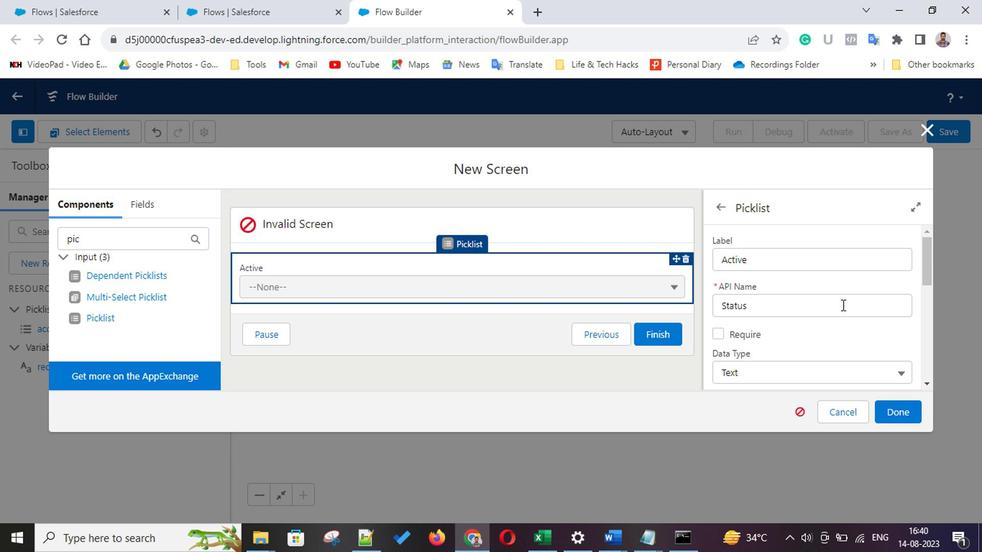
Action: Mouse scrolled (840, 307) with delta (0, 0)
Screenshot: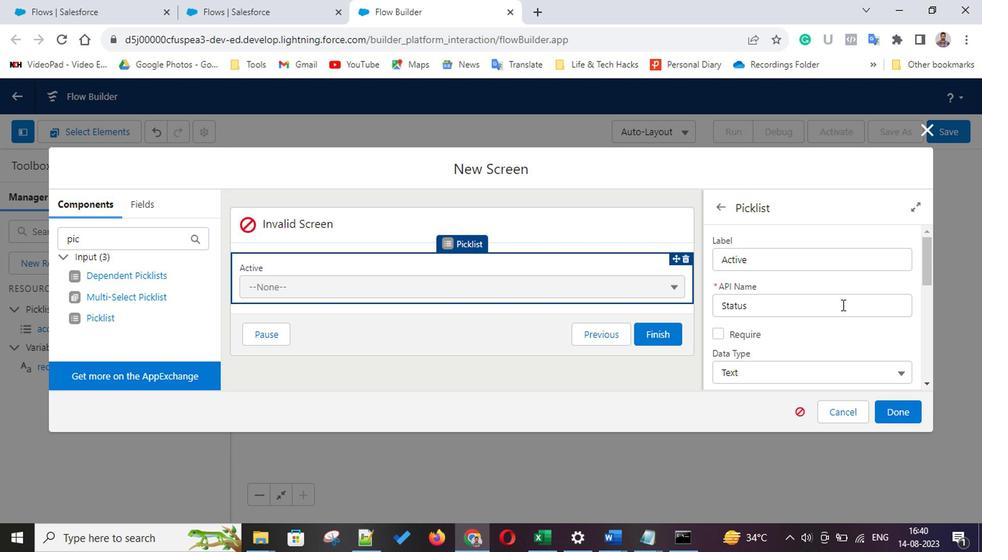 
Action: Mouse scrolled (840, 307) with delta (0, 0)
Screenshot: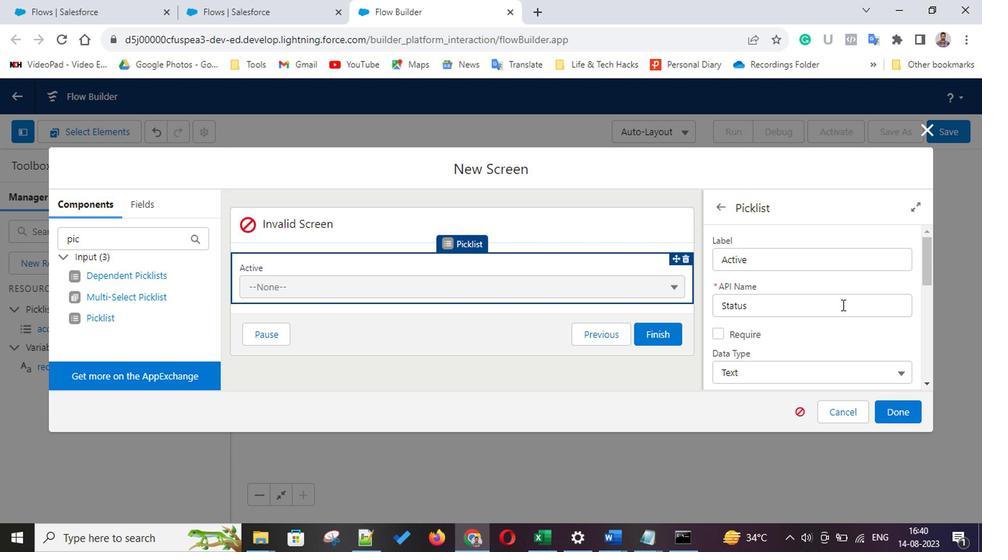 
Action: Mouse scrolled (840, 307) with delta (0, 0)
Screenshot: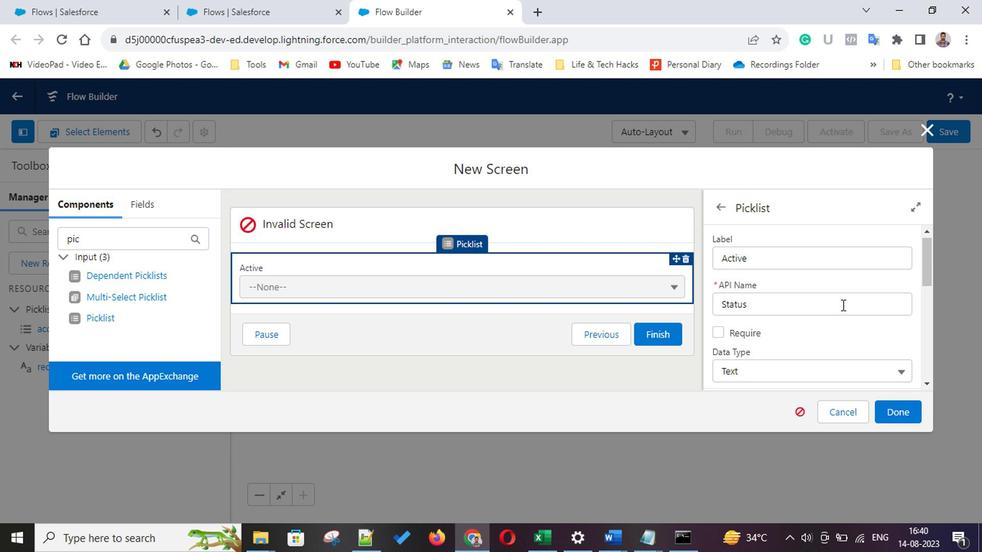 
Action: Mouse scrolled (840, 307) with delta (0, 0)
Screenshot: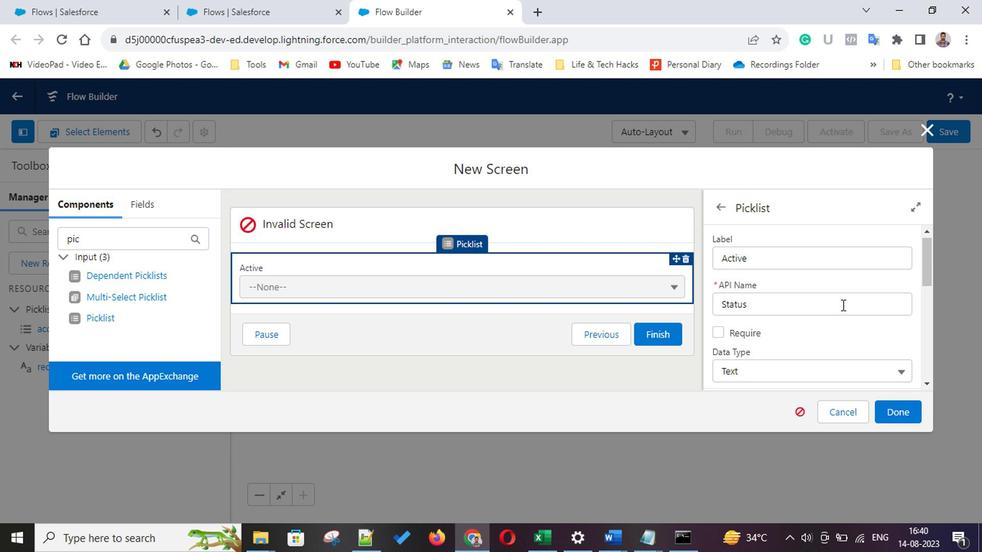 
Action: Mouse scrolled (840, 307) with delta (0, 0)
Screenshot: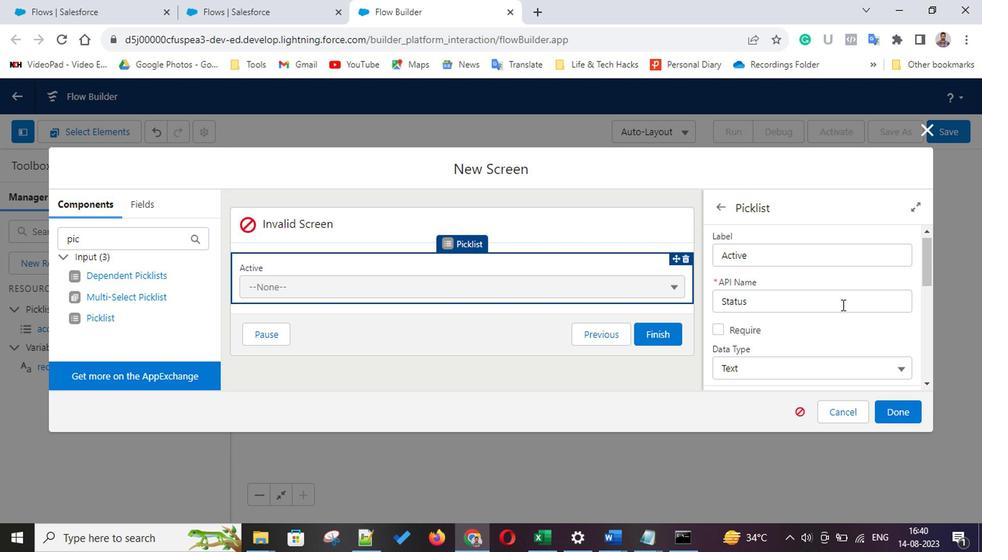 
Action: Mouse scrolled (840, 307) with delta (0, 0)
Screenshot: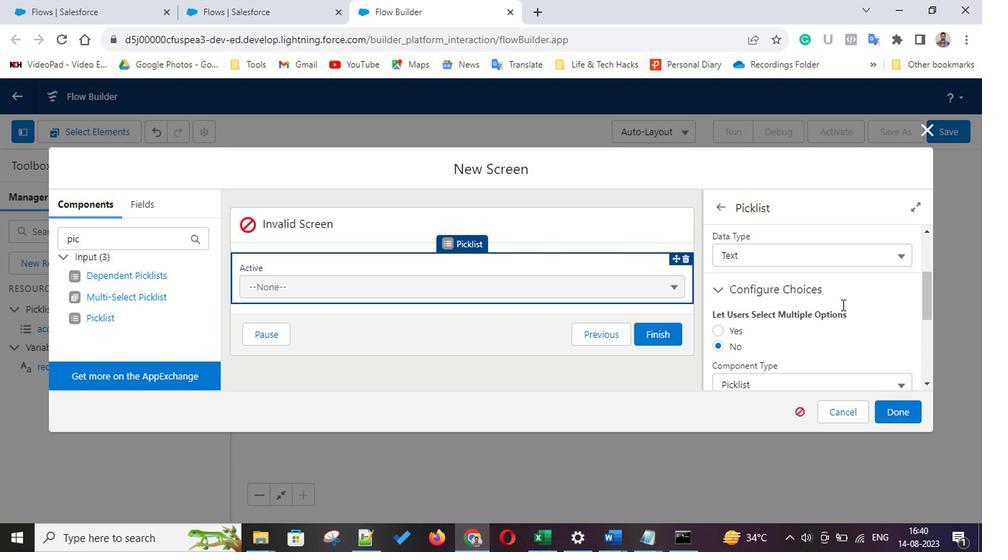 
Action: Mouse scrolled (840, 307) with delta (0, 0)
Screenshot: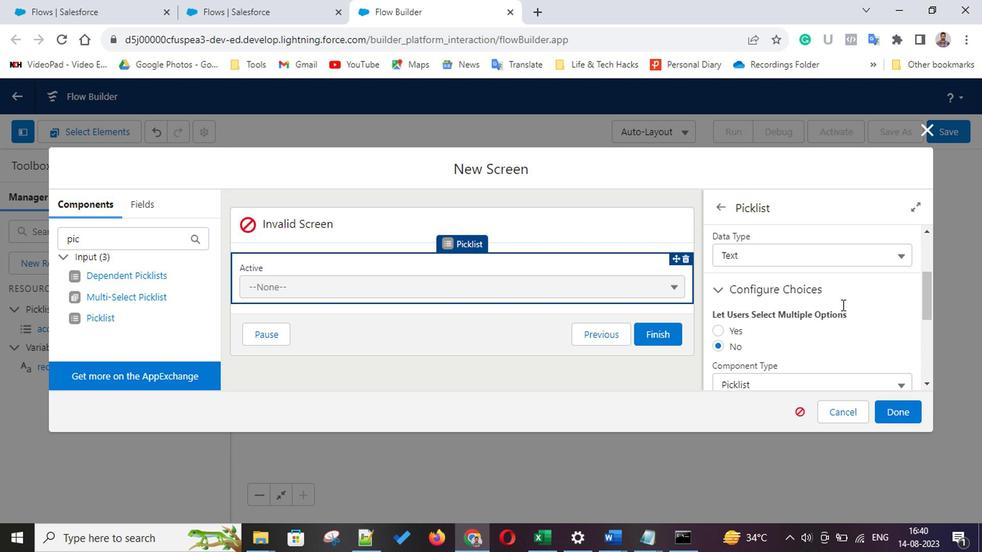 
Action: Mouse scrolled (840, 307) with delta (0, 0)
Screenshot: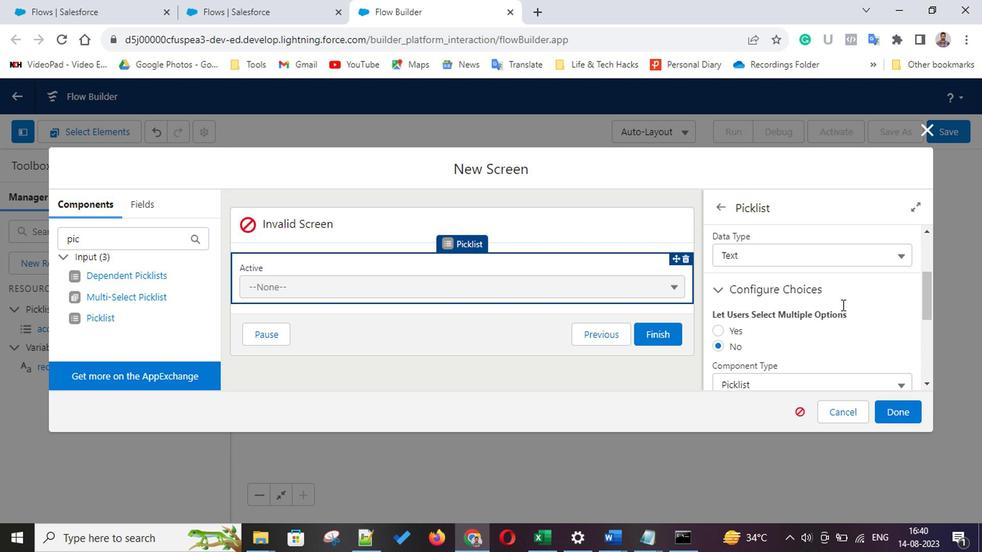 
Action: Mouse scrolled (840, 307) with delta (0, 0)
Screenshot: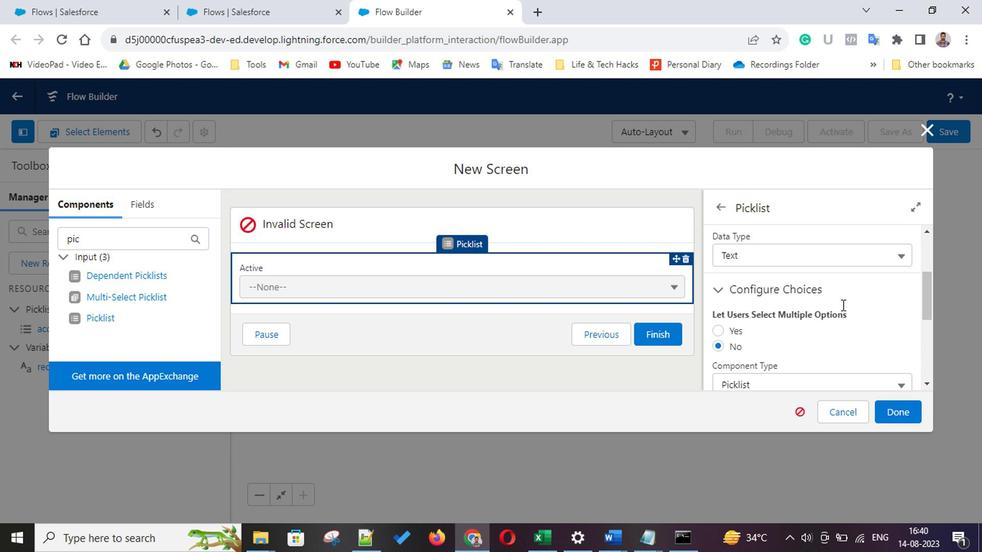 
Action: Mouse scrolled (840, 307) with delta (0, 0)
Screenshot: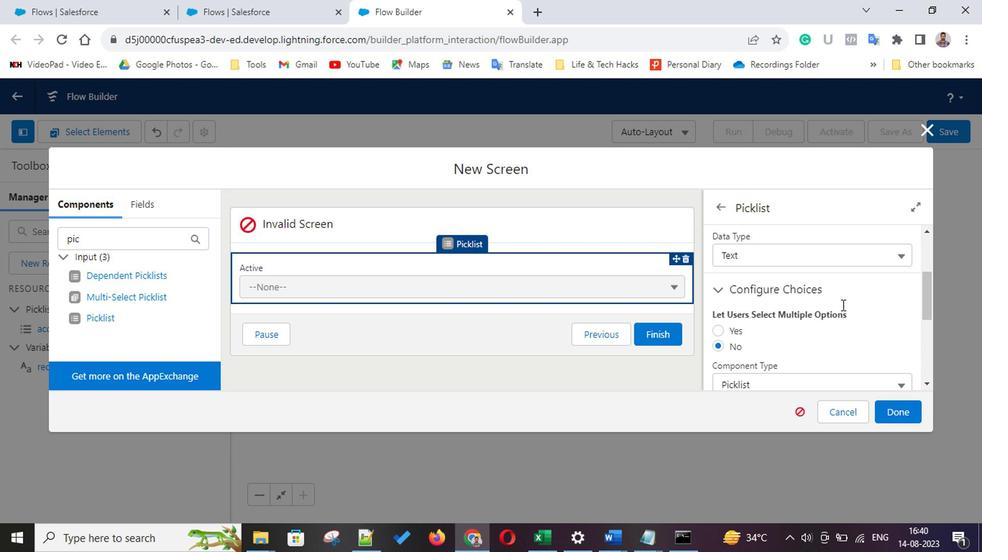 
Action: Mouse scrolled (840, 307) with delta (0, 0)
Screenshot: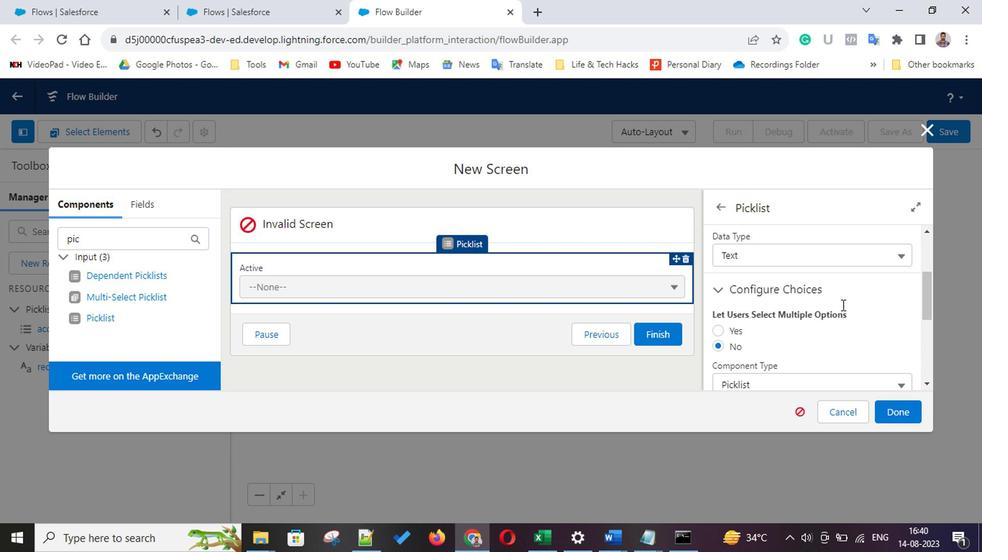 
Action: Mouse scrolled (840, 307) with delta (0, 0)
Screenshot: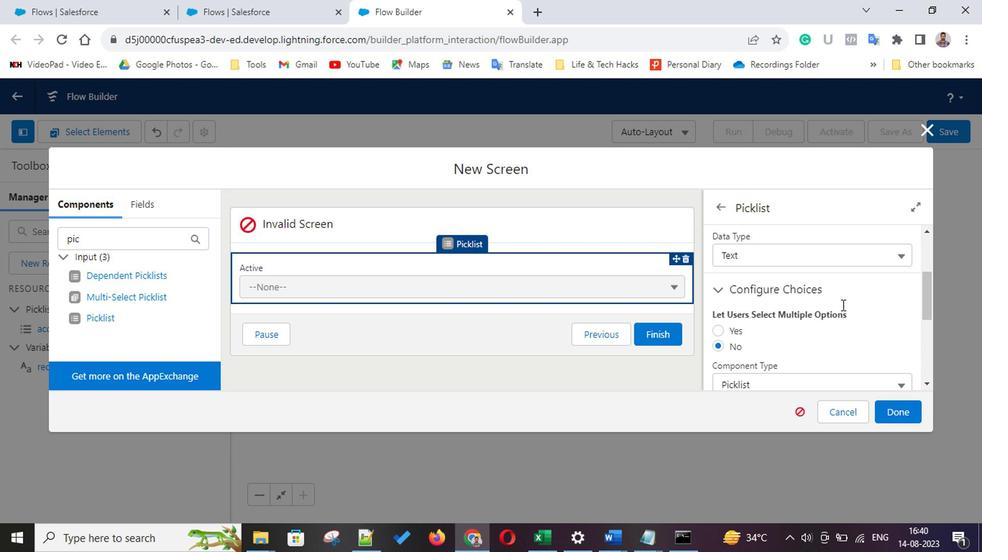 
Action: Mouse scrolled (840, 307) with delta (0, 0)
Screenshot: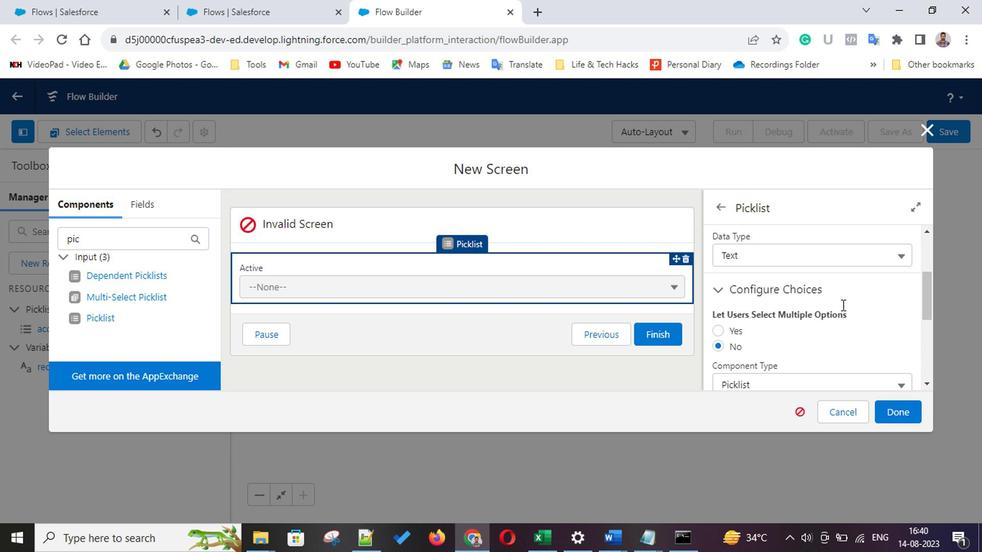 
Action: Mouse scrolled (840, 307) with delta (0, 0)
Screenshot: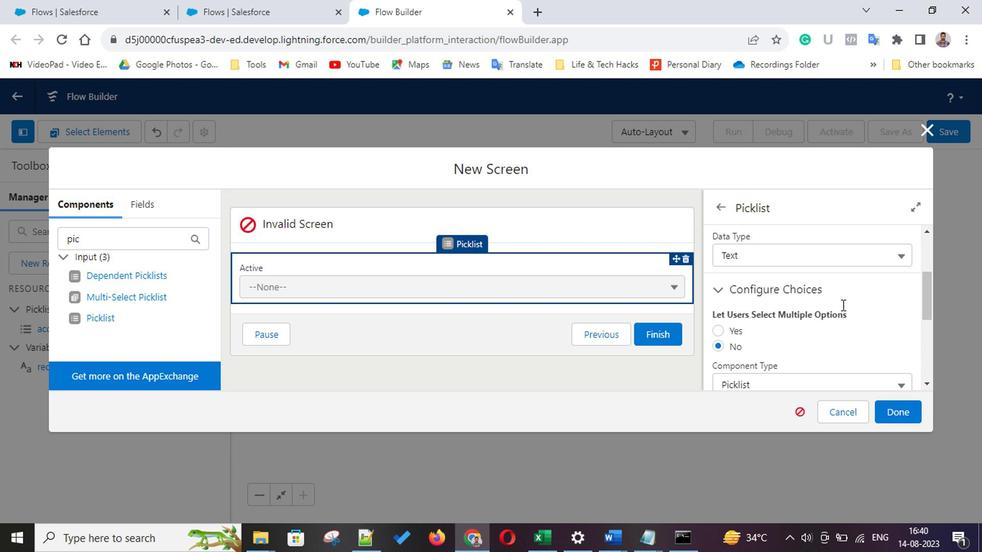 
Action: Mouse scrolled (840, 307) with delta (0, 0)
Screenshot: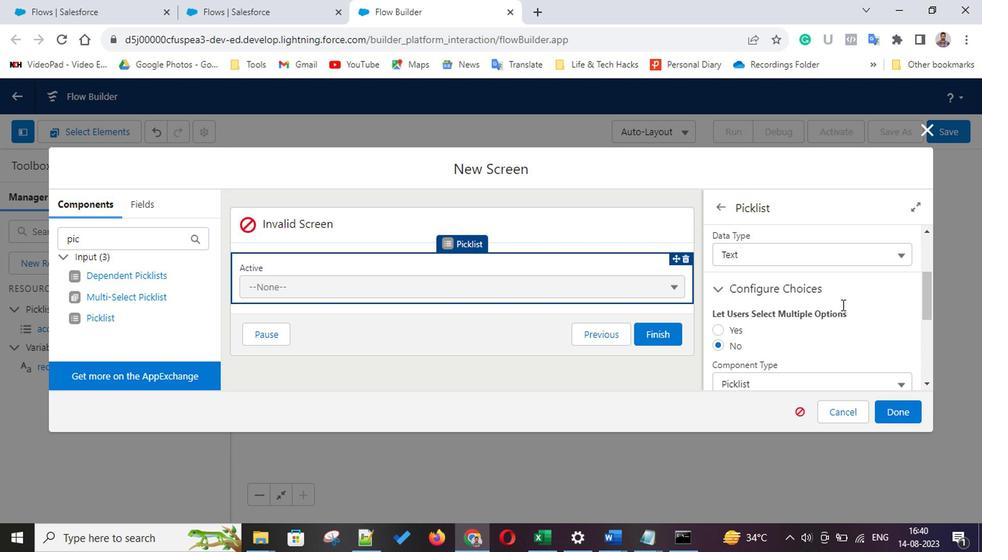 
Action: Mouse scrolled (840, 307) with delta (0, 0)
